 Task: Get directions from Shenandoah National Park, Virginia, United States to Carlsbad Caverns National Park, New Mexico, United States  and explore the nearby cafes
Action: Mouse moved to (137, 72)
Screenshot: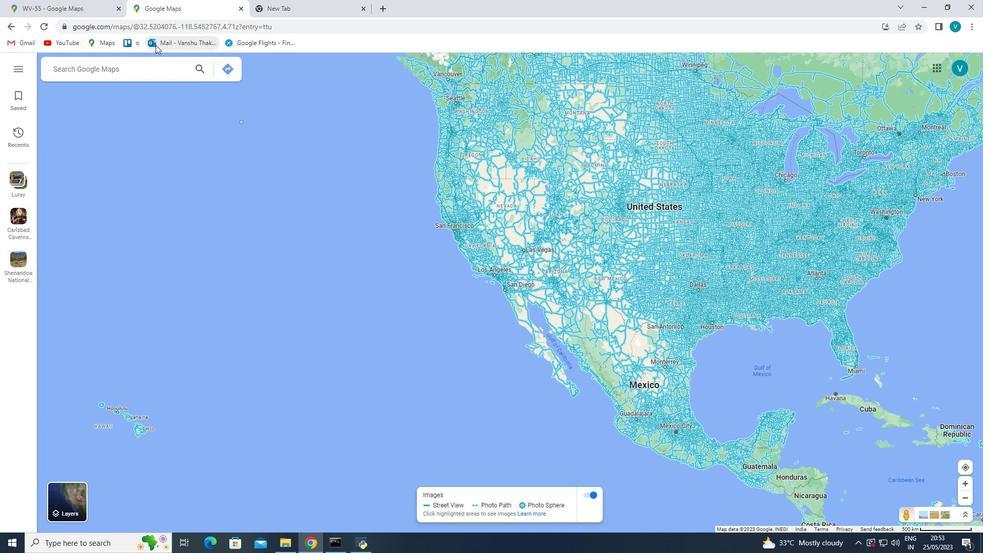 
Action: Mouse pressed left at (137, 72)
Screenshot: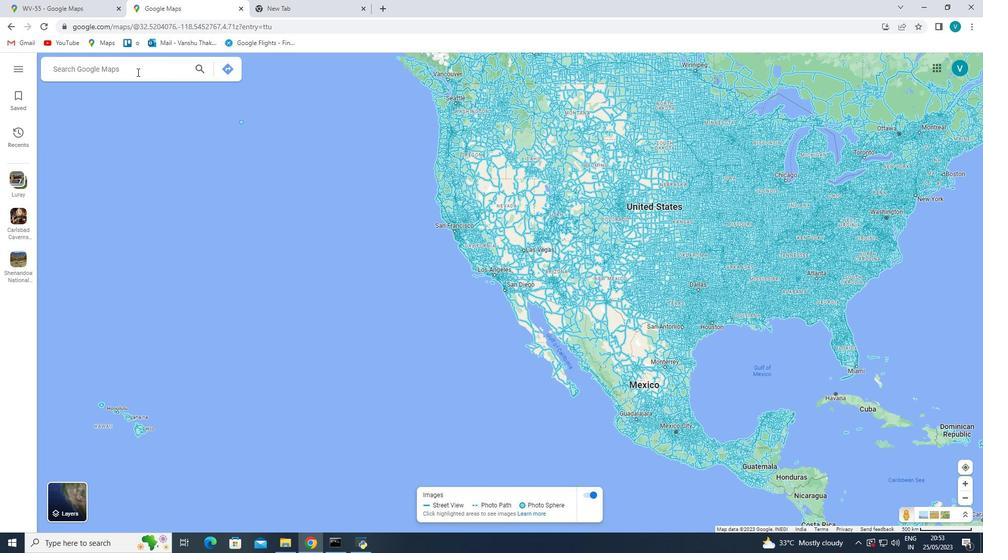 
Action: Key pressed shenandoah<Key.space>national<Key.space>park,virginia<Key.space>states<Key.space>to<Key.space>carsl<Key.backspace><Key.backspace>lsbad<Key.space>canverns<Key.space>national<Key.space>park<Key.space>,new<Key.space>maxico<Key.space>,unitd<Key.backspace>ed<Key.space>states<Key.space>
Screenshot: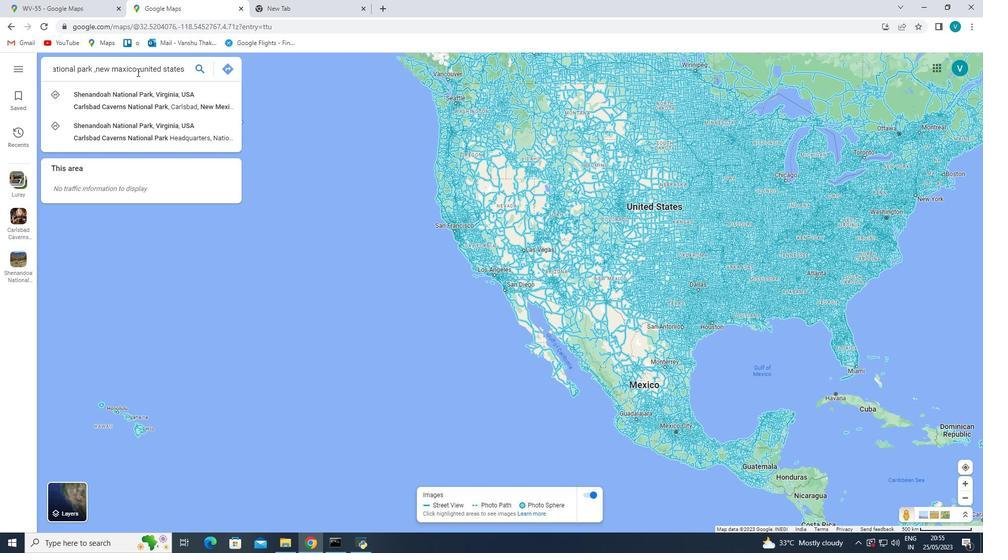 
Action: Mouse moved to (197, 67)
Screenshot: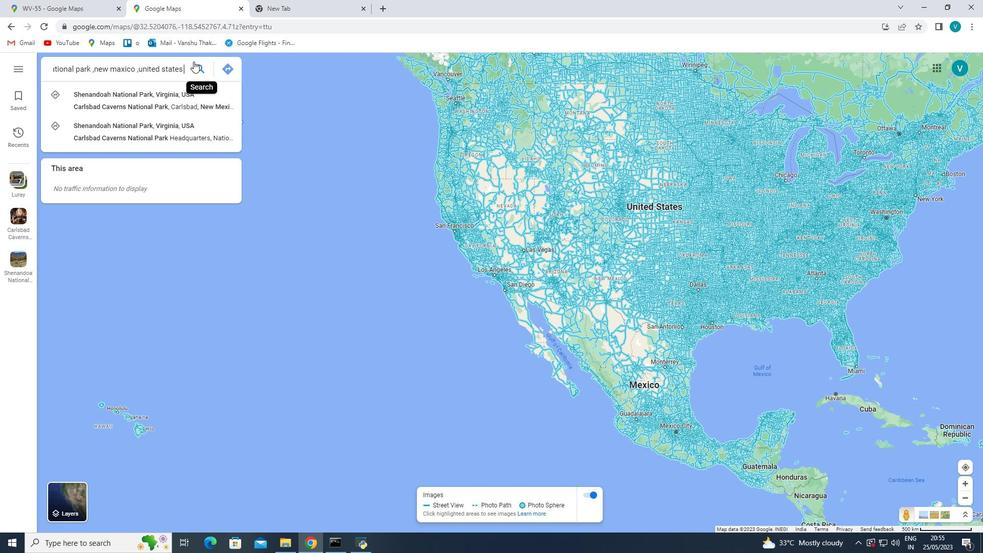
Action: Mouse pressed left at (197, 67)
Screenshot: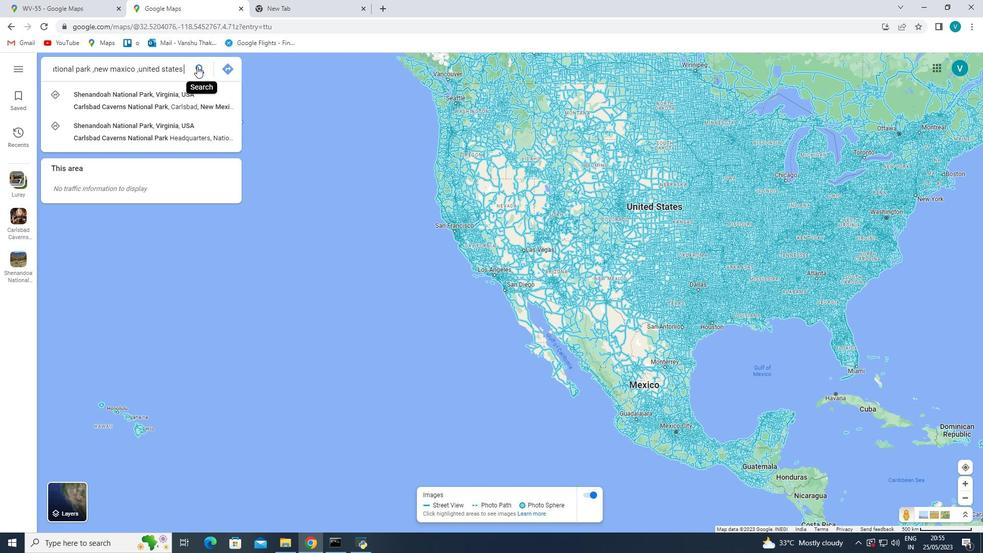 
Action: Mouse moved to (183, 70)
Screenshot: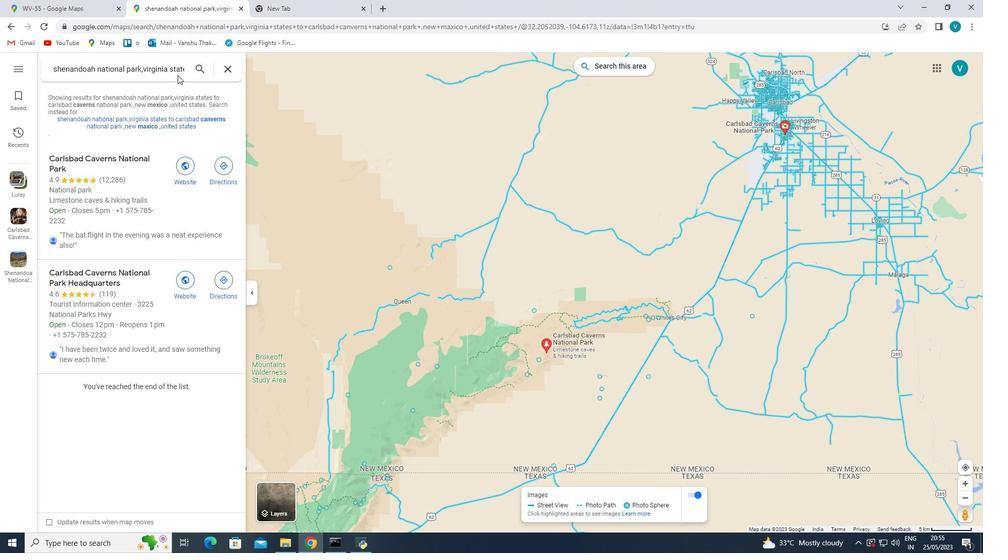 
Action: Mouse pressed left at (183, 70)
Screenshot: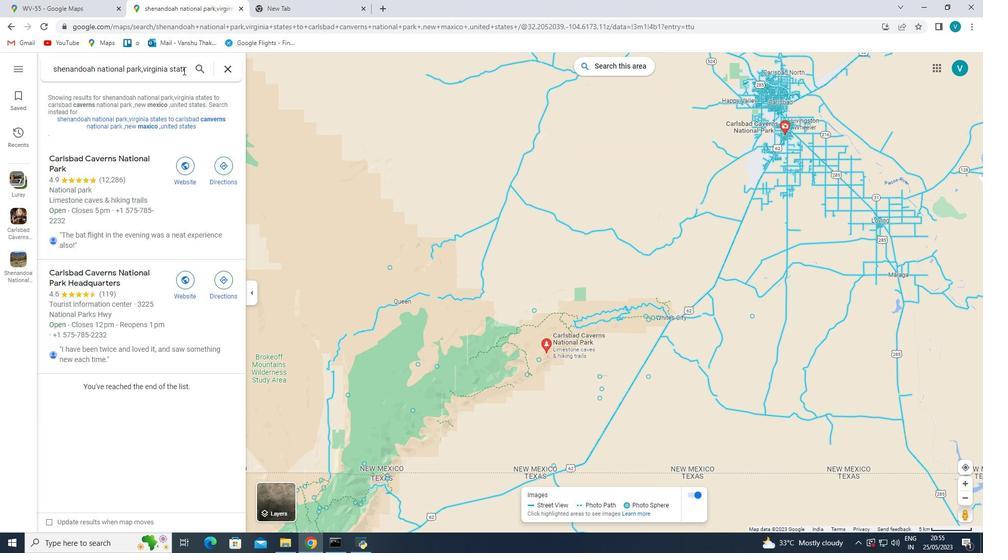 
Action: Mouse moved to (185, 69)
Screenshot: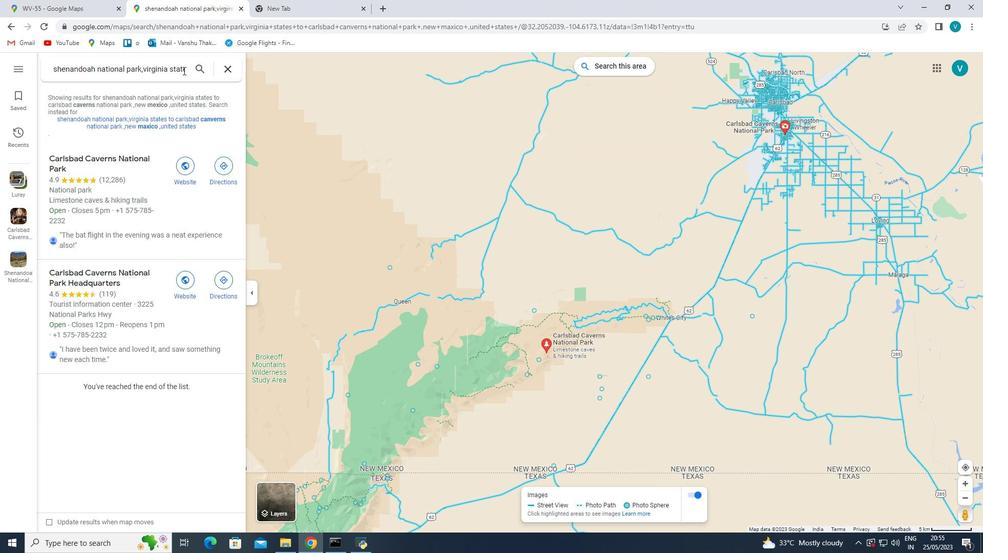 
Action: Mouse pressed left at (185, 69)
Screenshot: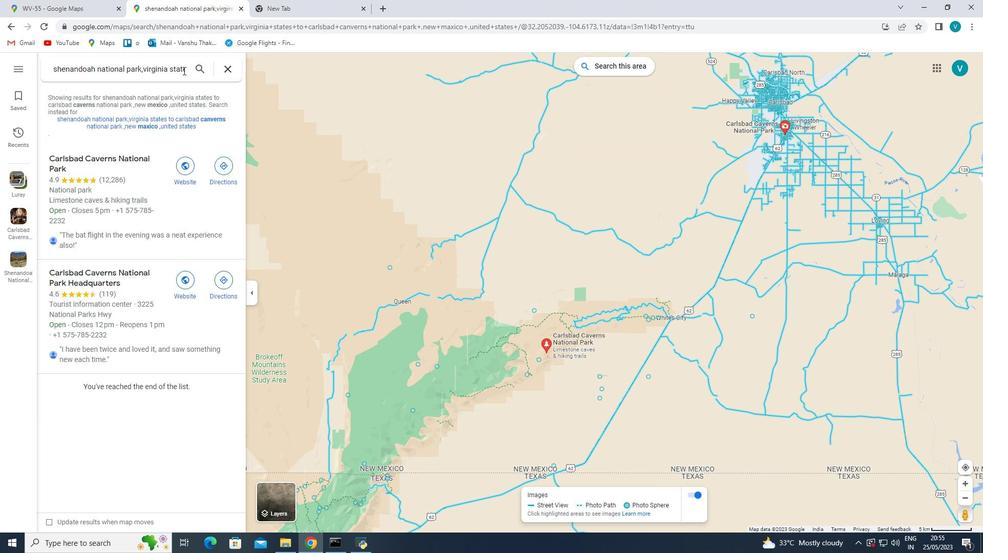 
Action: Mouse moved to (187, 65)
Screenshot: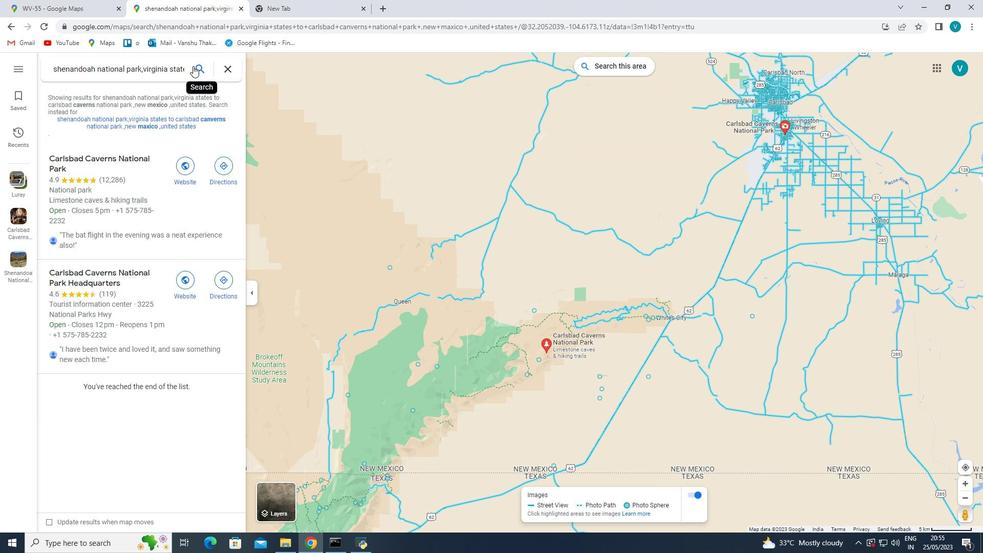 
Action: Mouse pressed left at (187, 65)
Screenshot: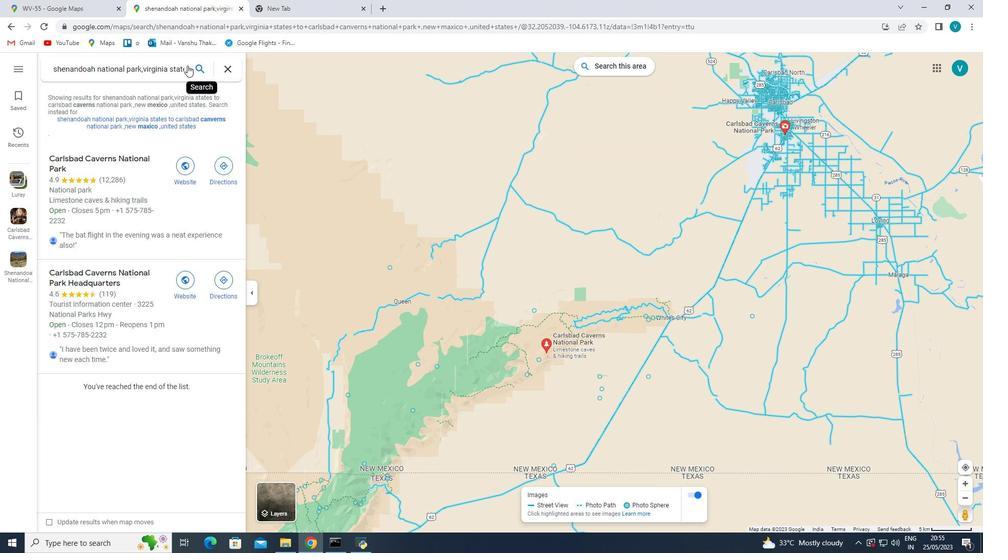 
Action: Mouse pressed left at (187, 65)
Screenshot: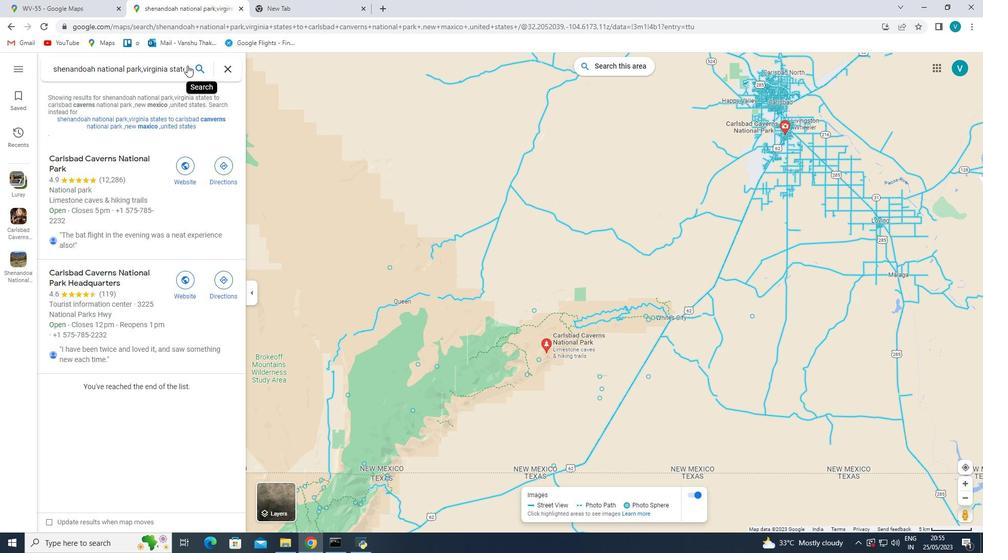 
Action: Mouse moved to (123, 156)
Screenshot: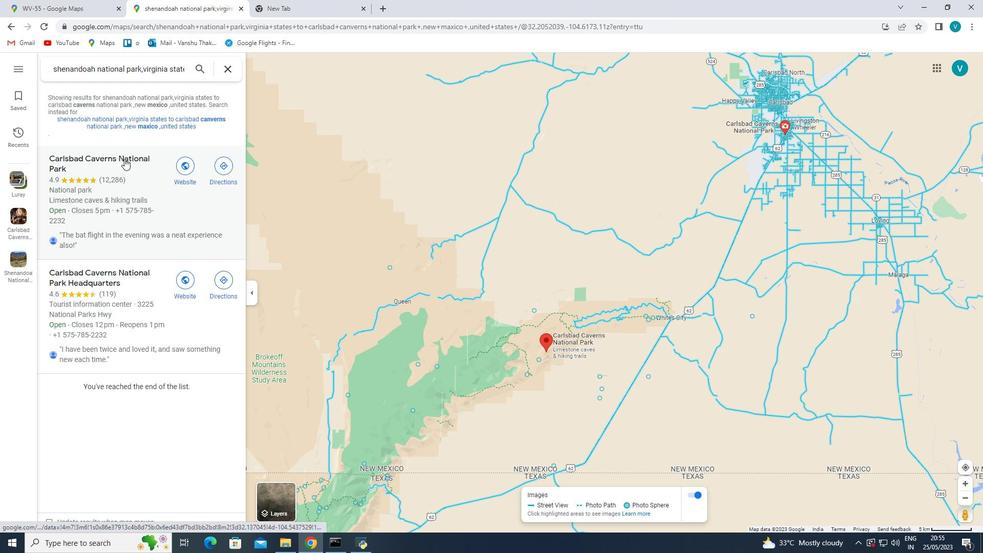 
Action: Mouse pressed left at (123, 156)
Screenshot: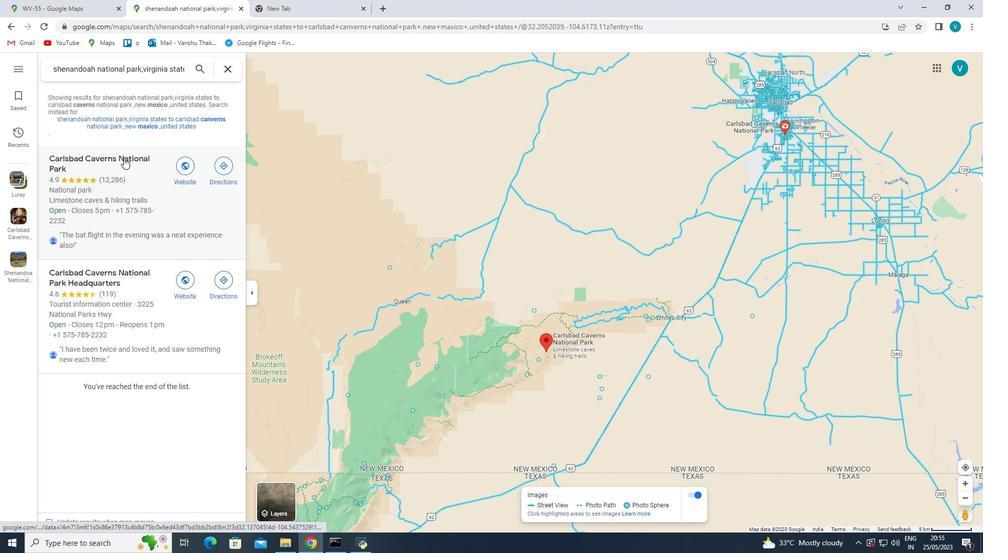 
Action: Mouse moved to (336, 377)
Screenshot: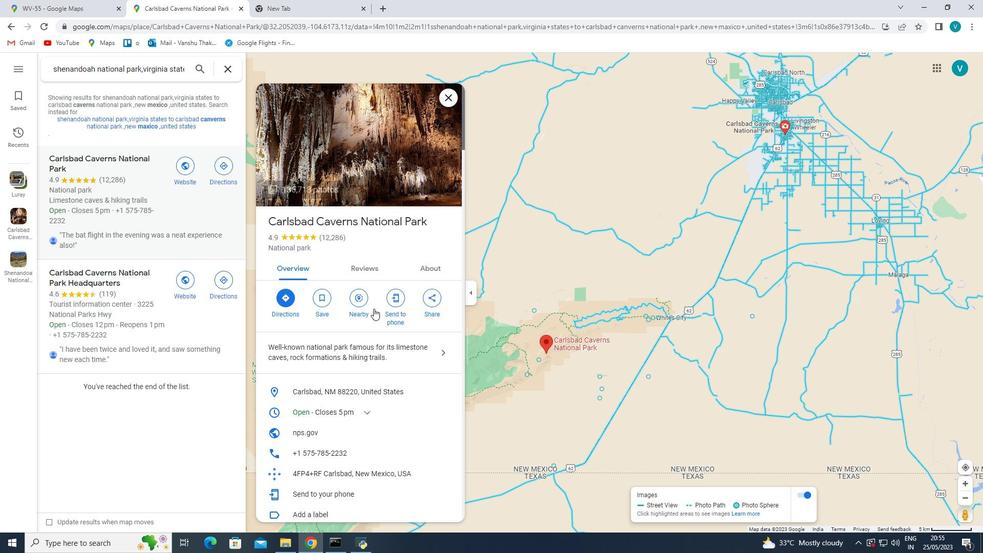 
Action: Mouse scrolled (336, 376) with delta (0, 0)
Screenshot: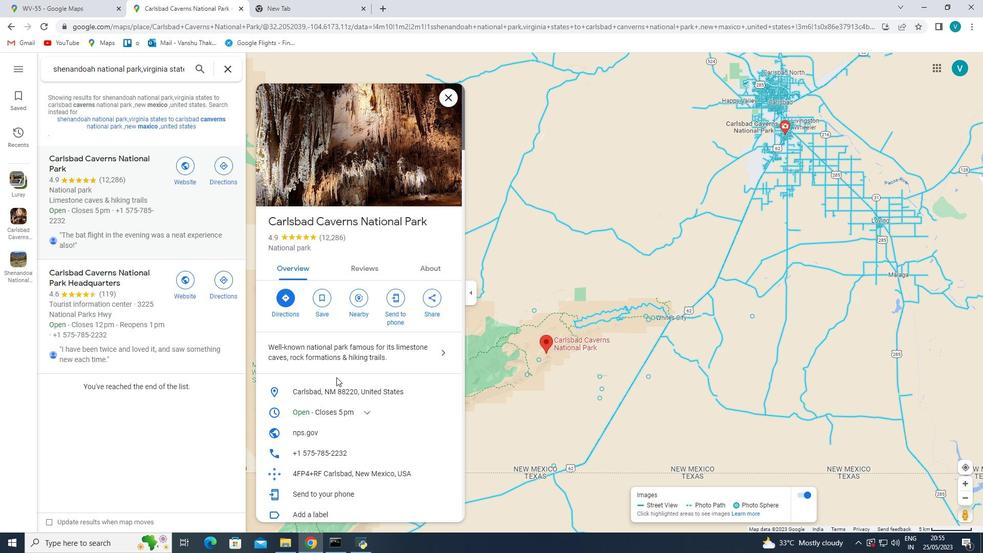 
Action: Mouse moved to (361, 261)
Screenshot: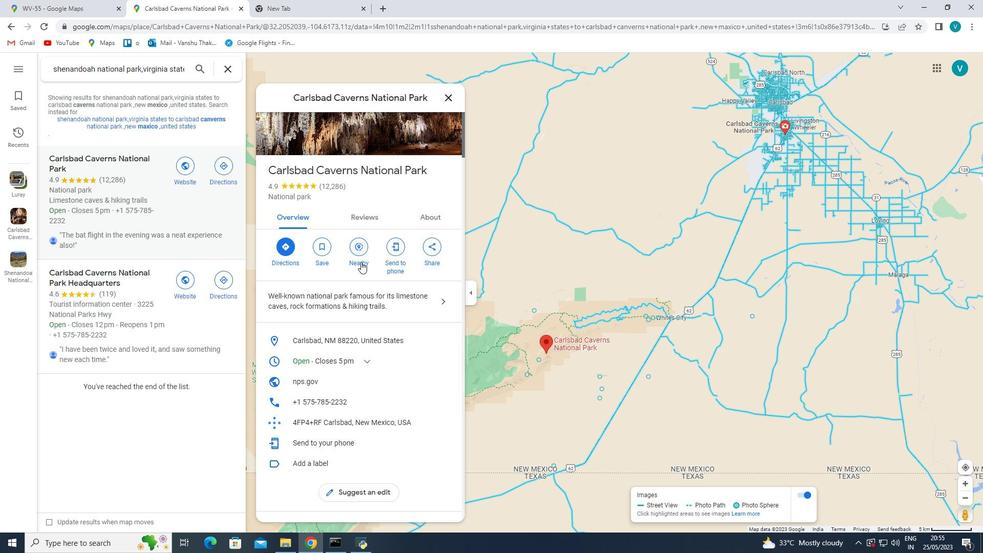 
Action: Mouse pressed left at (361, 261)
Screenshot: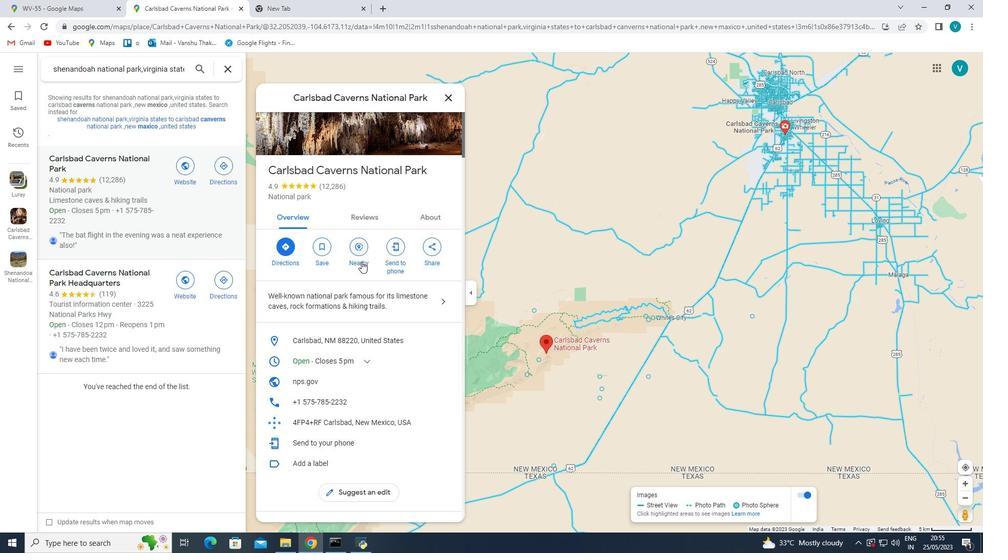 
Action: Mouse moved to (76, 67)
Screenshot: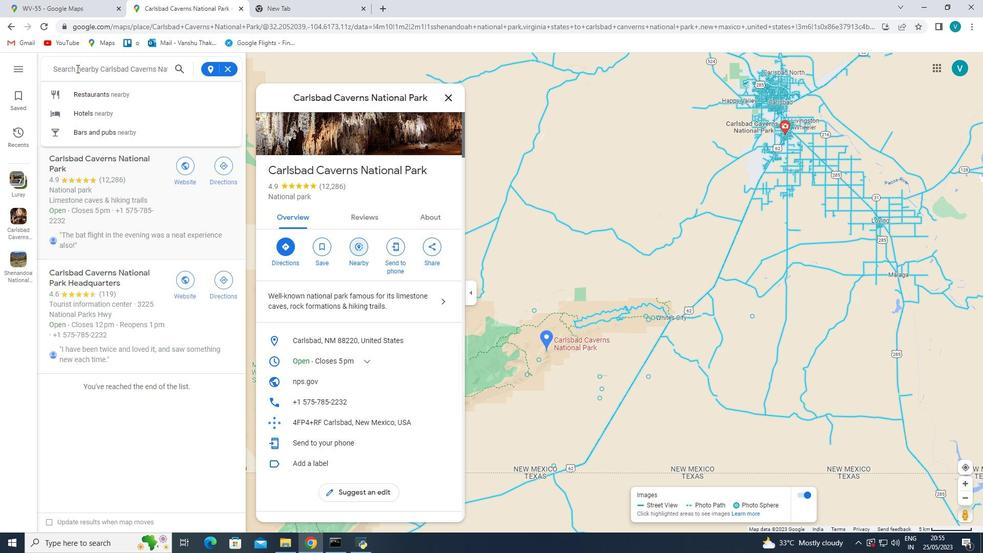 
Action: Key pressed cafe
Screenshot: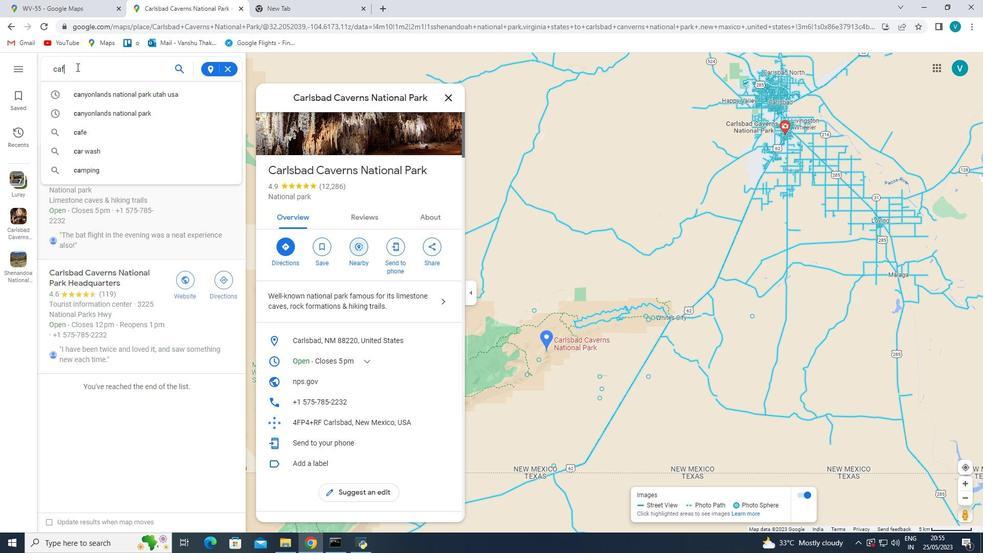 
Action: Mouse moved to (88, 93)
Screenshot: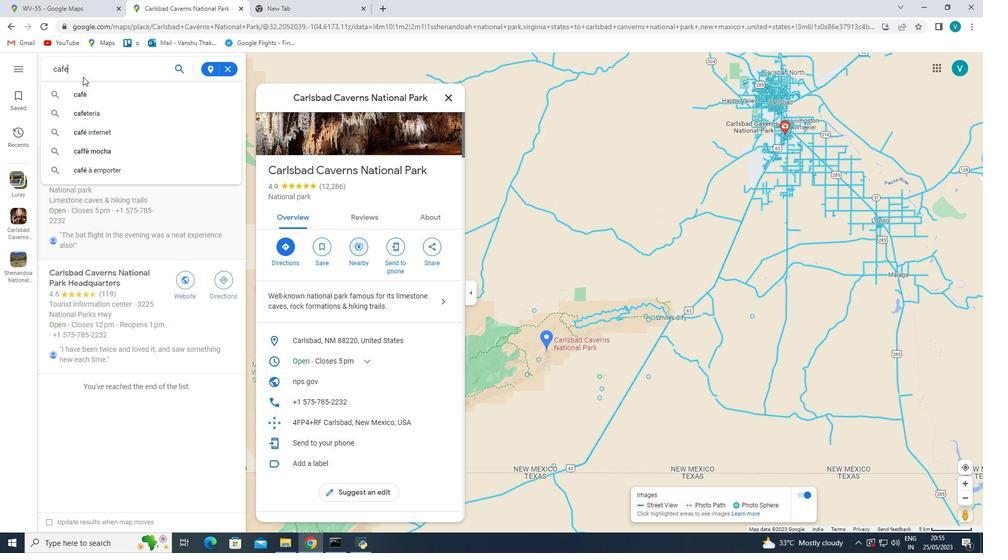 
Action: Mouse pressed left at (88, 93)
Screenshot: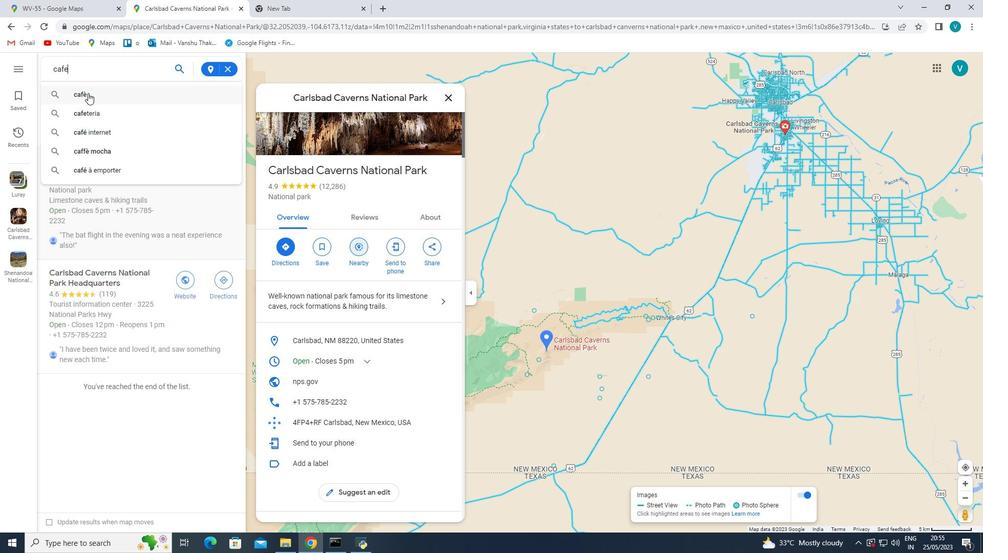 
Action: Mouse moved to (437, 71)
Screenshot: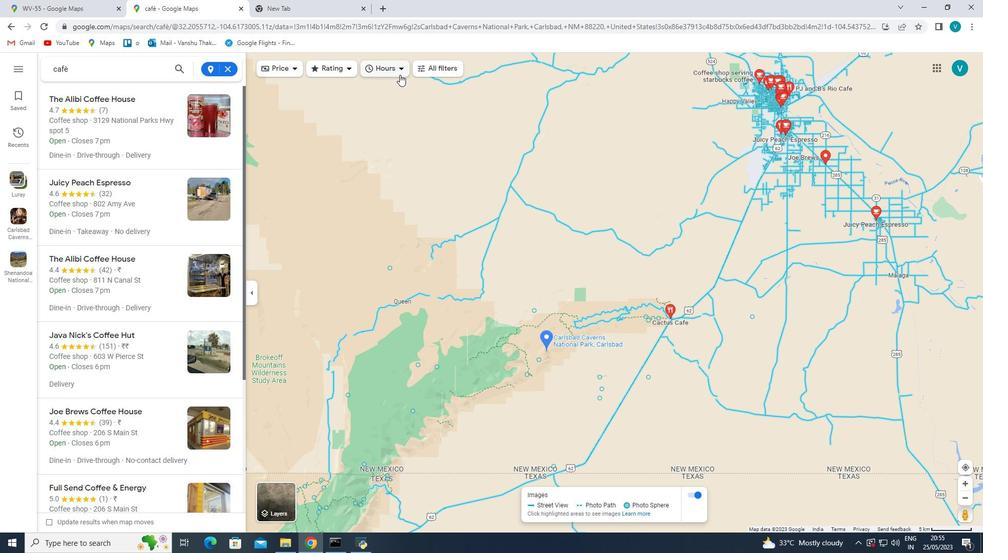 
Action: Mouse pressed left at (437, 71)
Screenshot: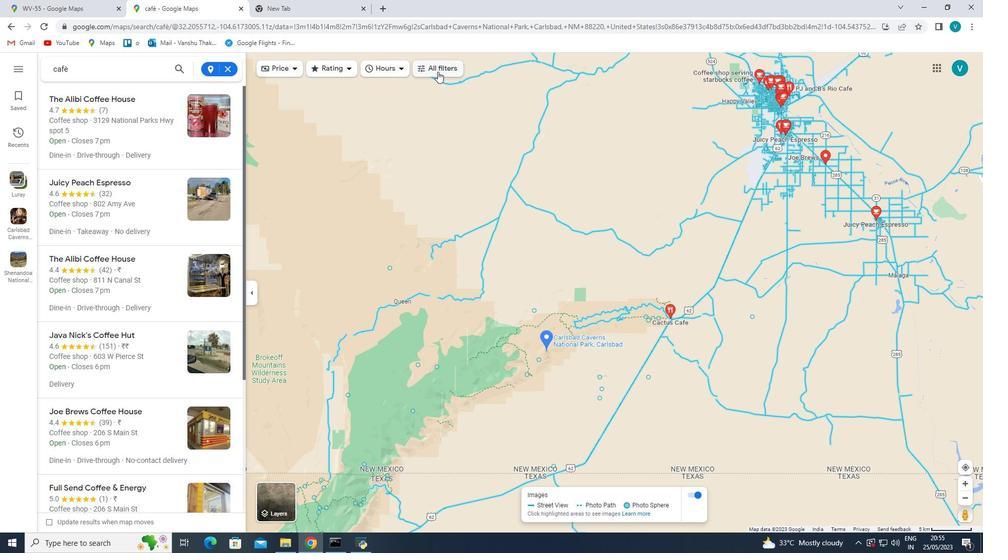 
Action: Mouse moved to (189, 219)
Screenshot: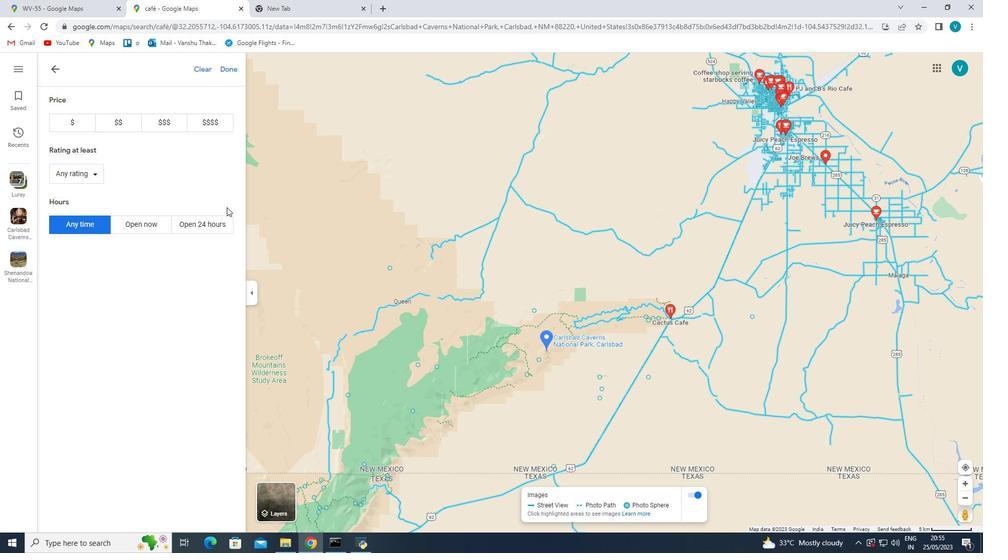 
Action: Mouse scrolled (189, 219) with delta (0, 0)
Screenshot: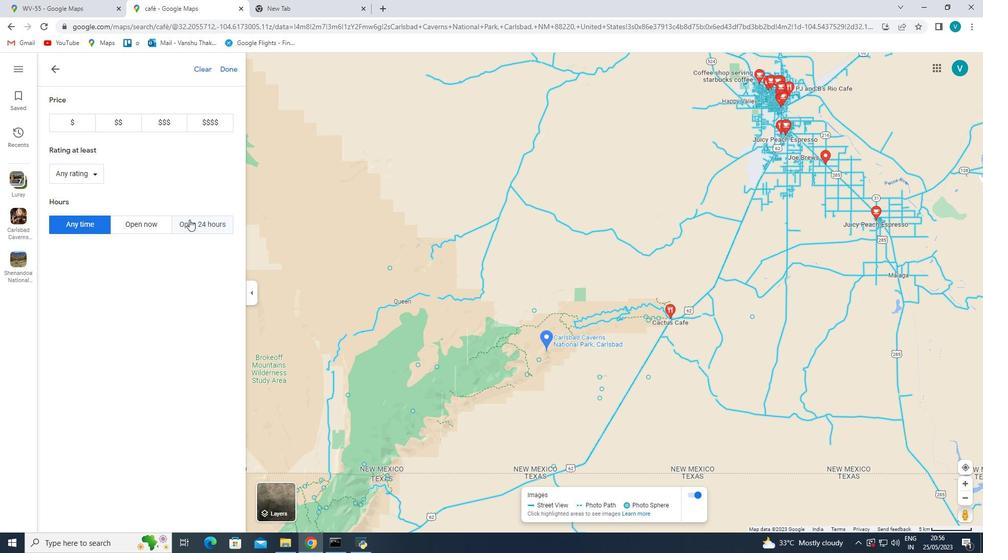 
Action: Mouse scrolled (189, 219) with delta (0, 0)
Screenshot: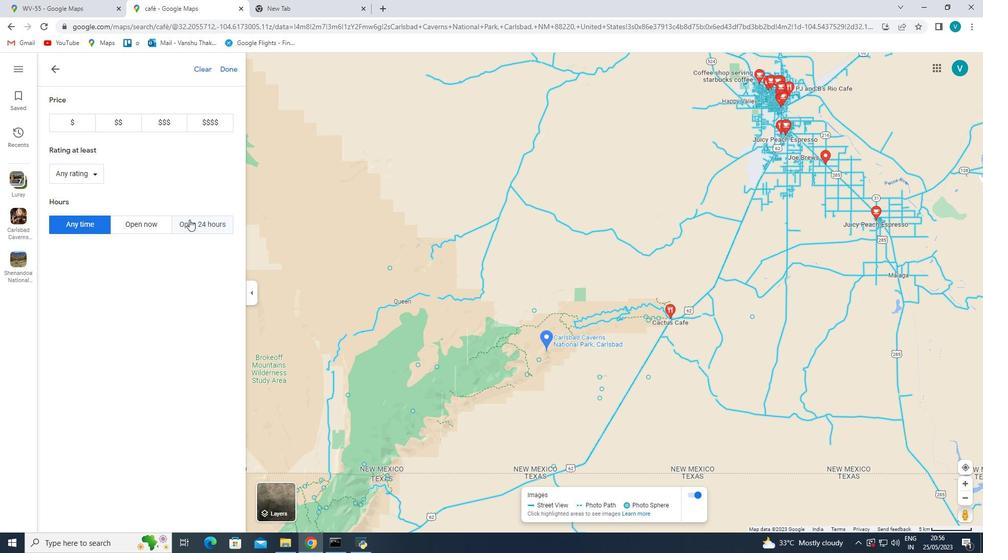 
Action: Mouse moved to (55, 72)
Screenshot: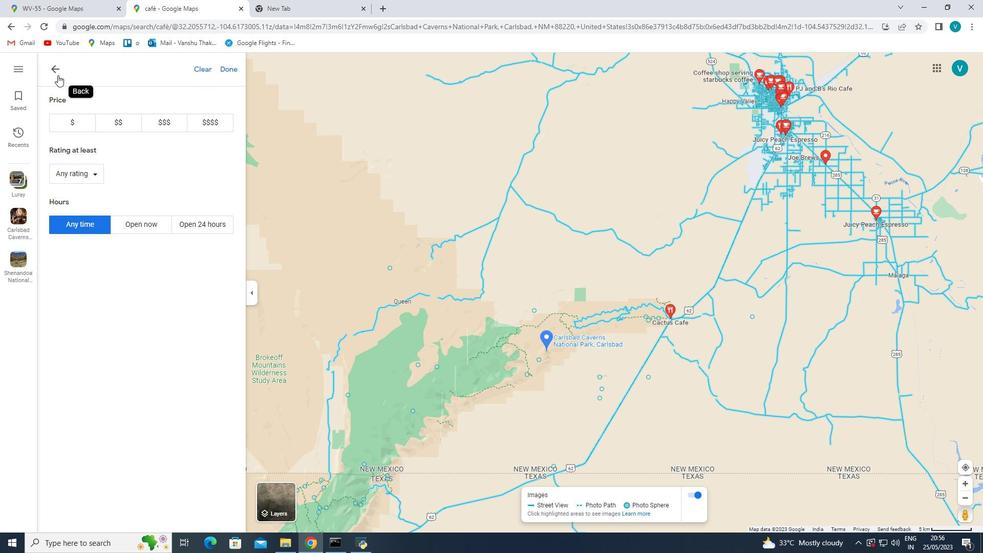 
Action: Mouse pressed left at (55, 72)
Screenshot: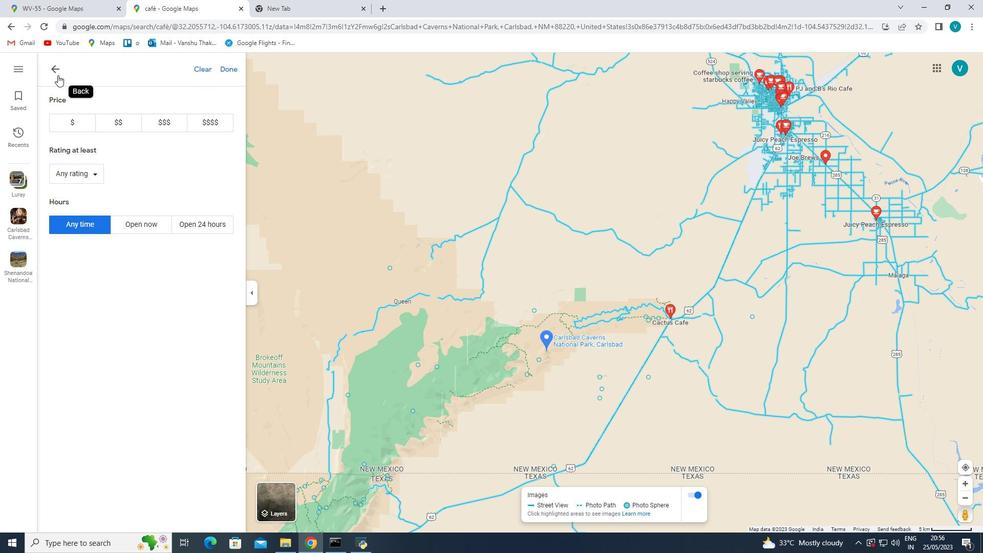 
Action: Mouse moved to (125, 94)
Screenshot: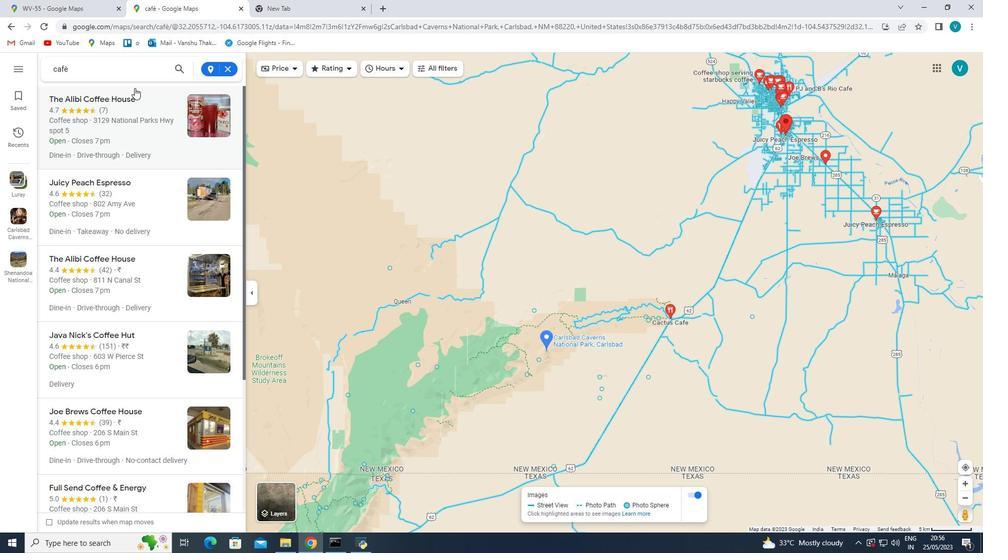 
Action: Mouse pressed left at (125, 94)
Screenshot: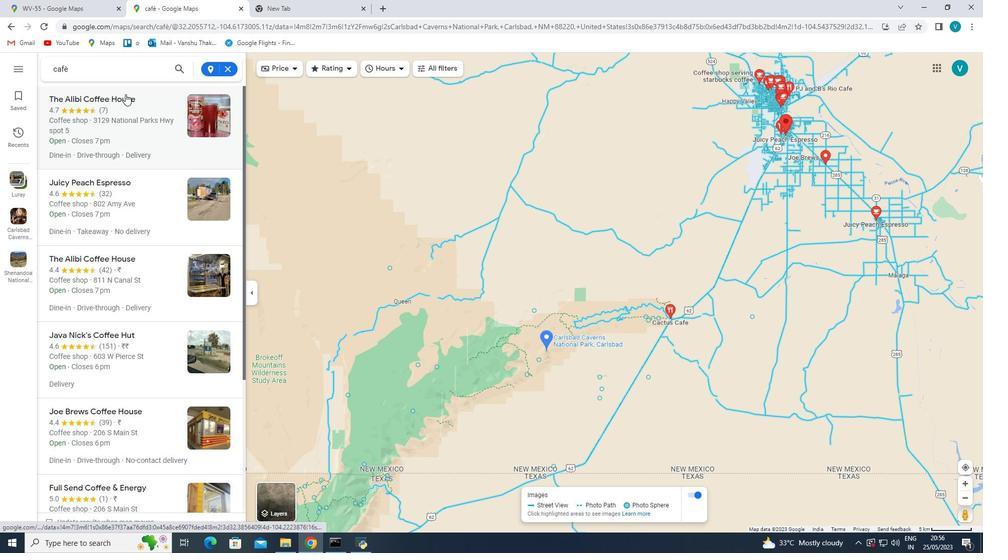 
Action: Mouse moved to (403, 171)
Screenshot: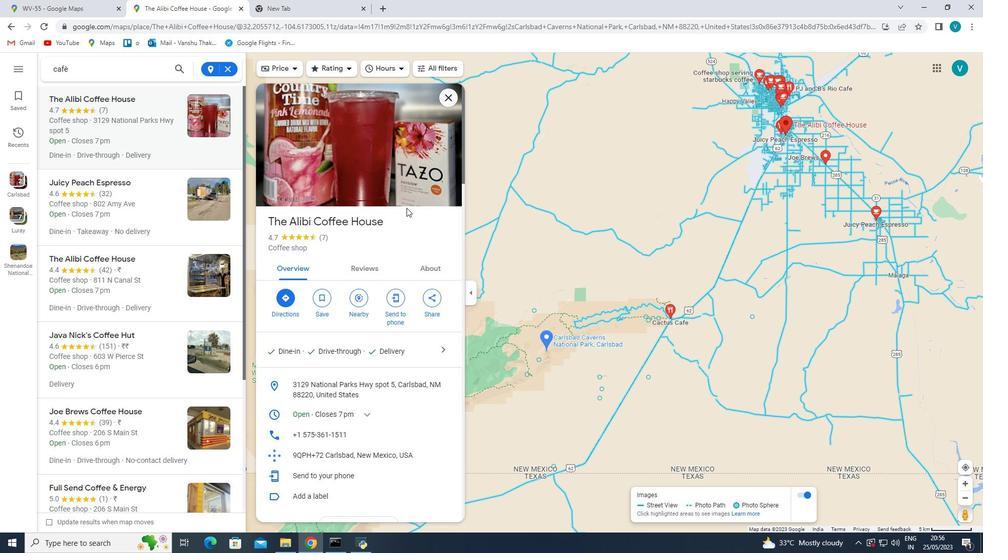 
Action: Mouse pressed left at (403, 171)
Screenshot: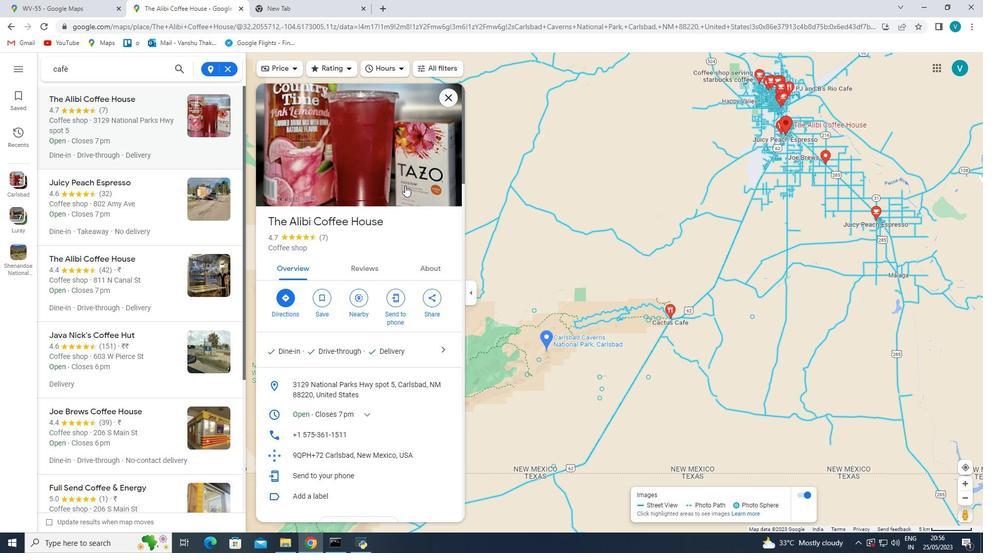 
Action: Key pressed <Key.right><Key.right><Key.right><Key.right><Key.right><Key.right><Key.right><Key.right><Key.right><Key.right><Key.right><Key.right>
Screenshot: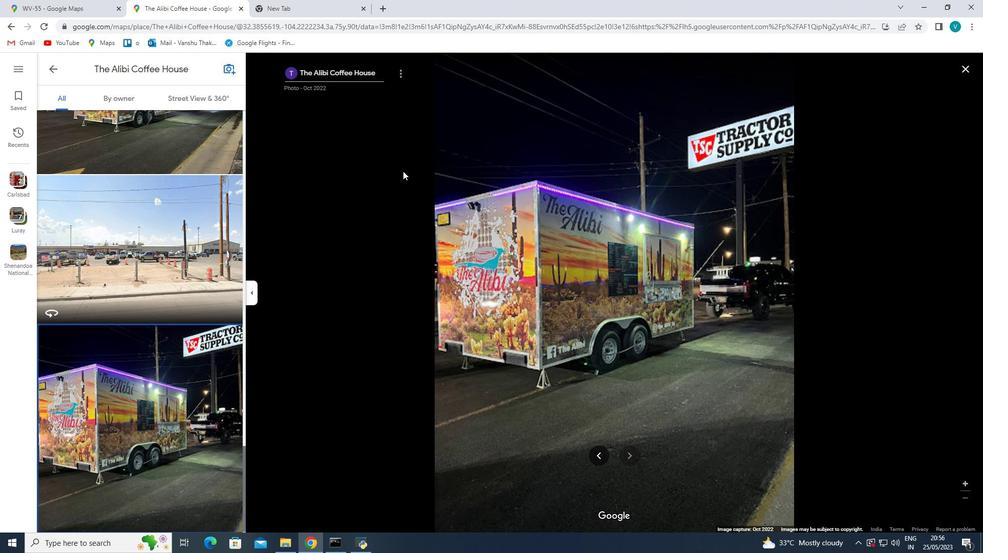
Action: Mouse moved to (964, 66)
Screenshot: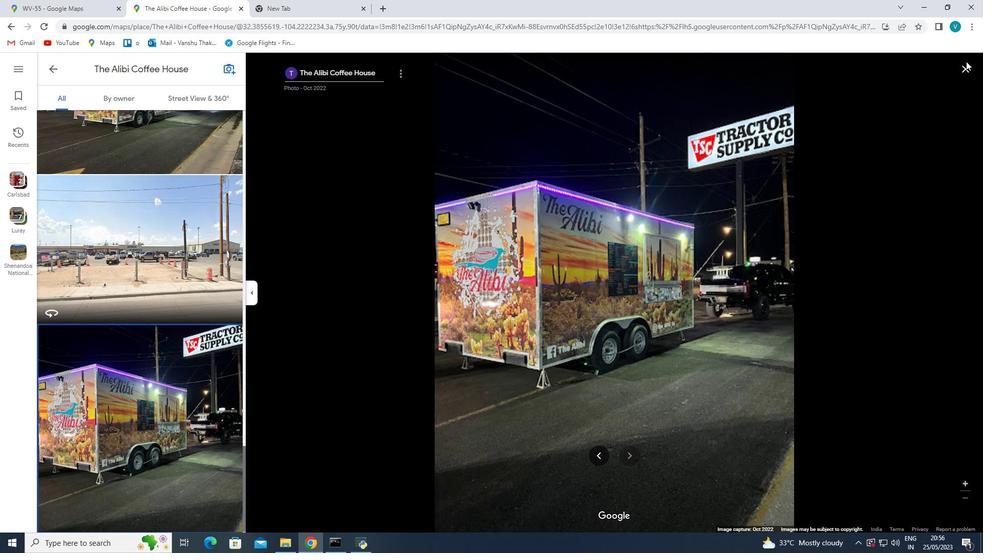 
Action: Mouse pressed left at (964, 66)
Screenshot: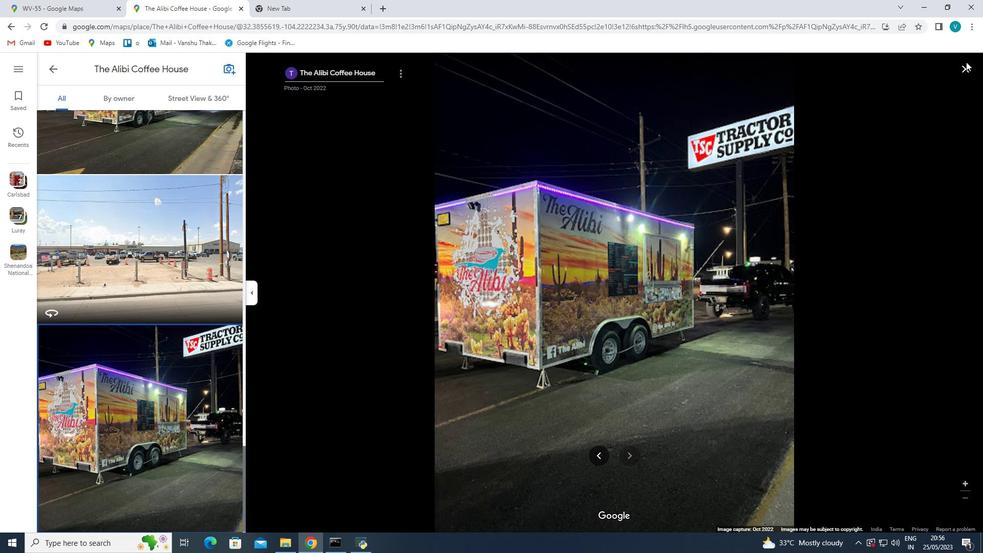 
Action: Mouse moved to (83, 182)
Screenshot: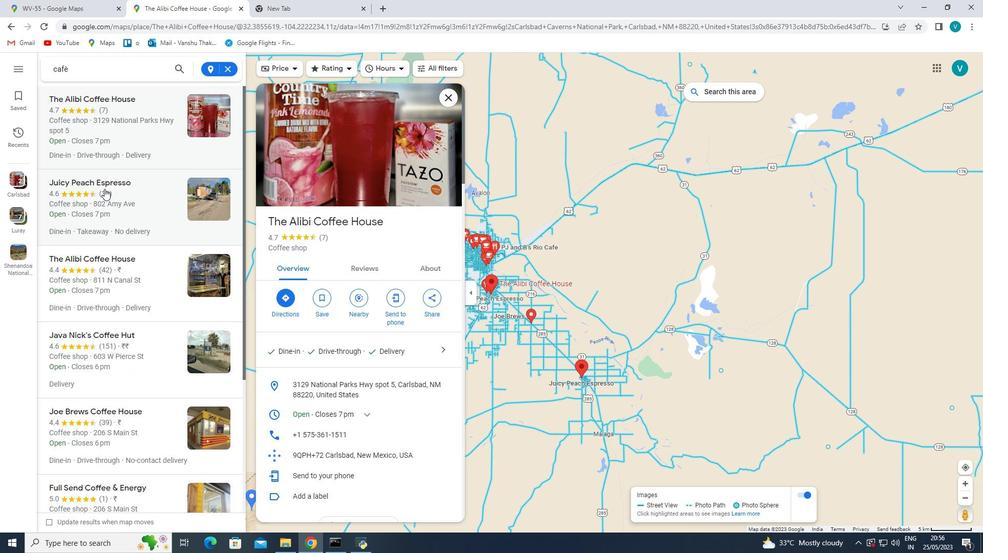 
Action: Mouse pressed left at (83, 182)
Screenshot: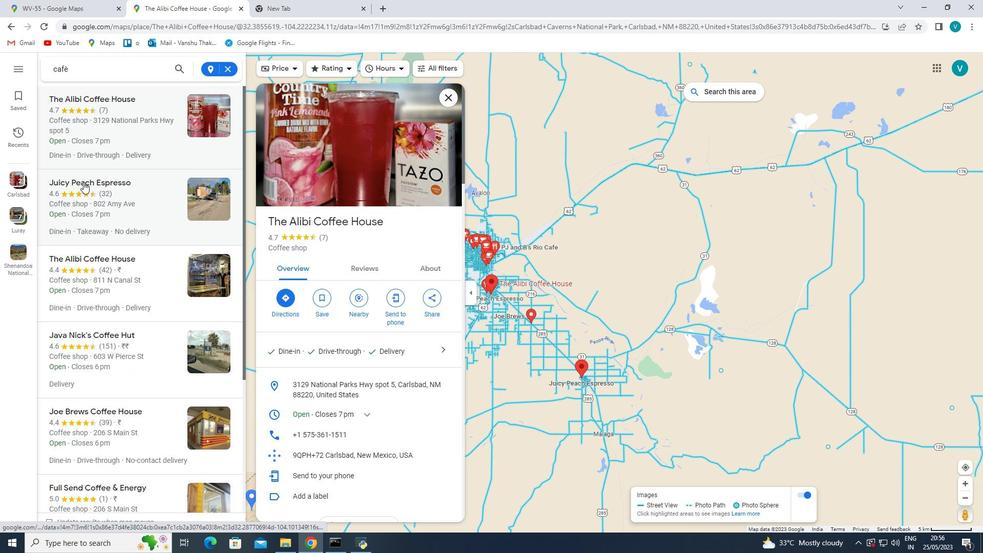 
Action: Mouse moved to (365, 168)
Screenshot: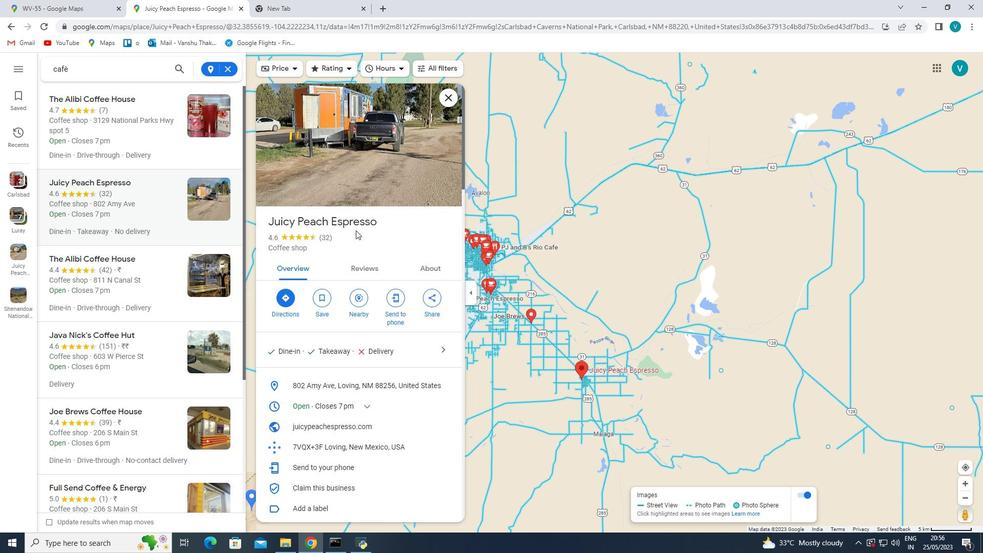 
Action: Mouse pressed left at (365, 168)
Screenshot: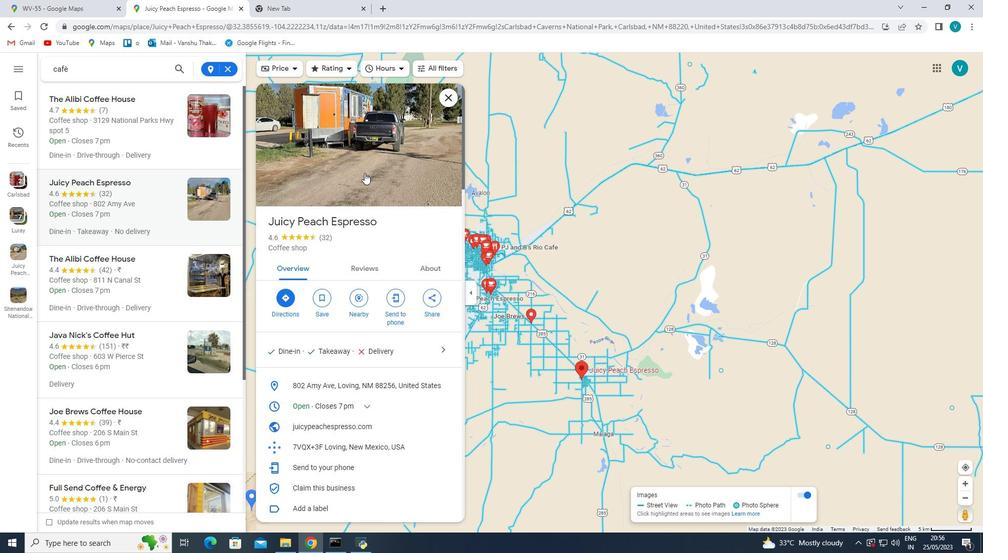 
Action: Mouse moved to (174, 425)
Screenshot: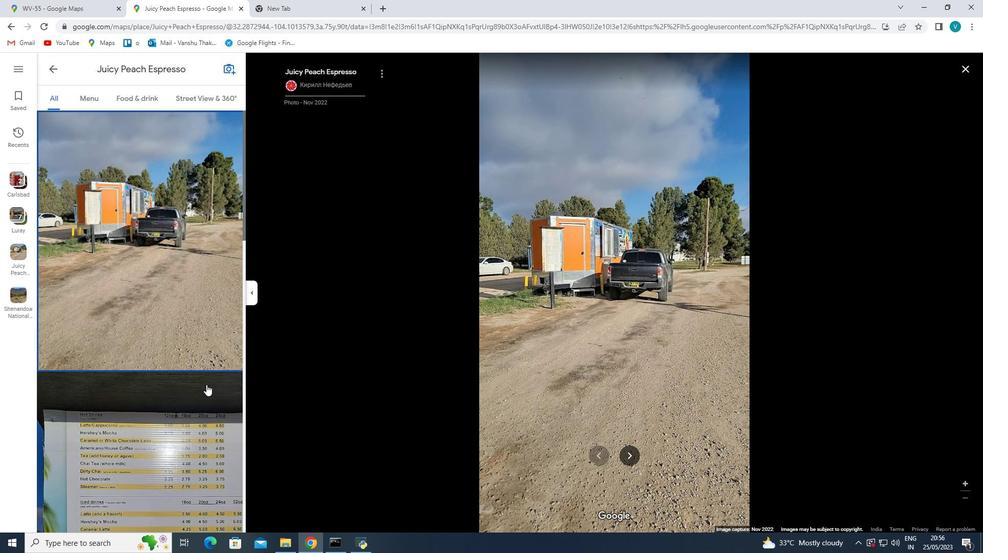 
Action: Mouse pressed left at (174, 425)
Screenshot: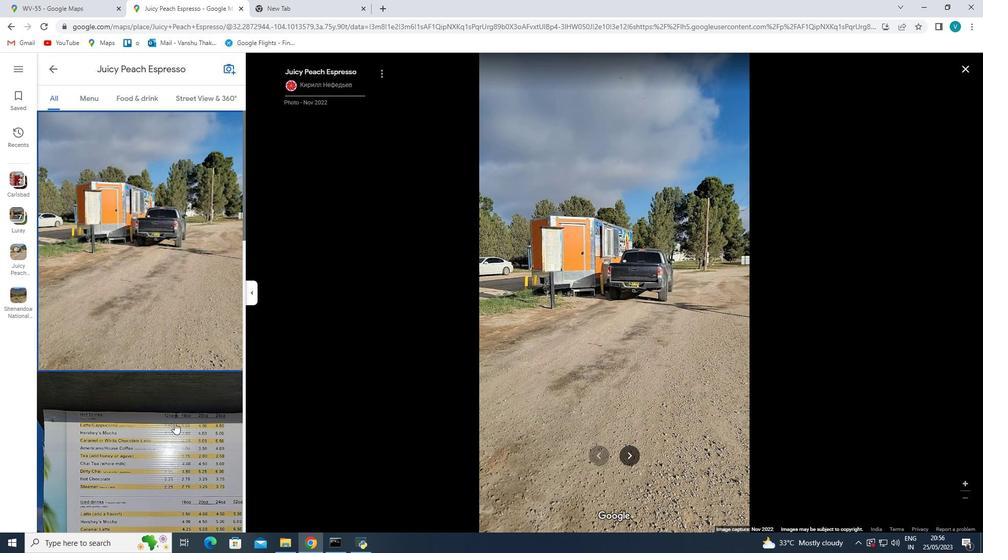 
Action: Mouse moved to (175, 425)
Screenshot: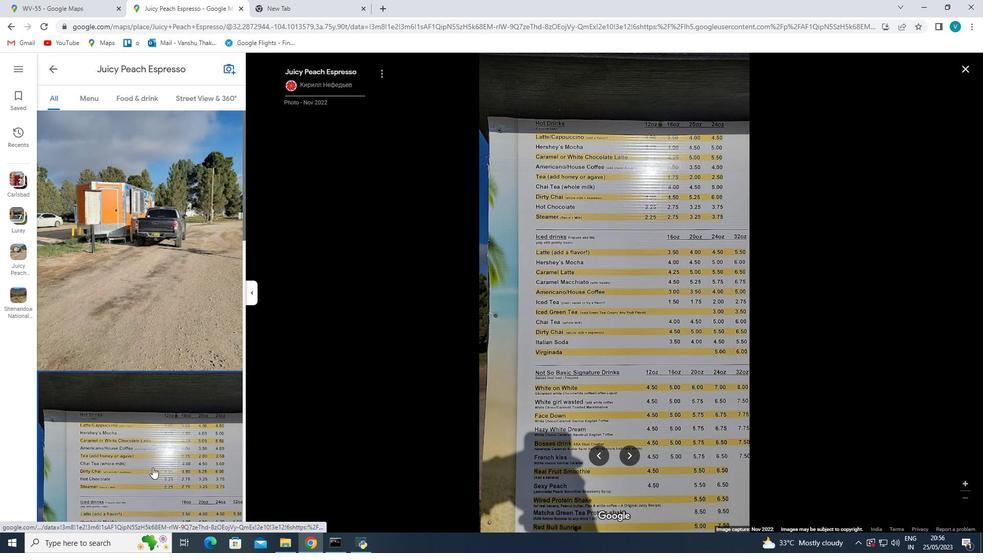 
Action: Mouse scrolled (175, 424) with delta (0, 0)
Screenshot: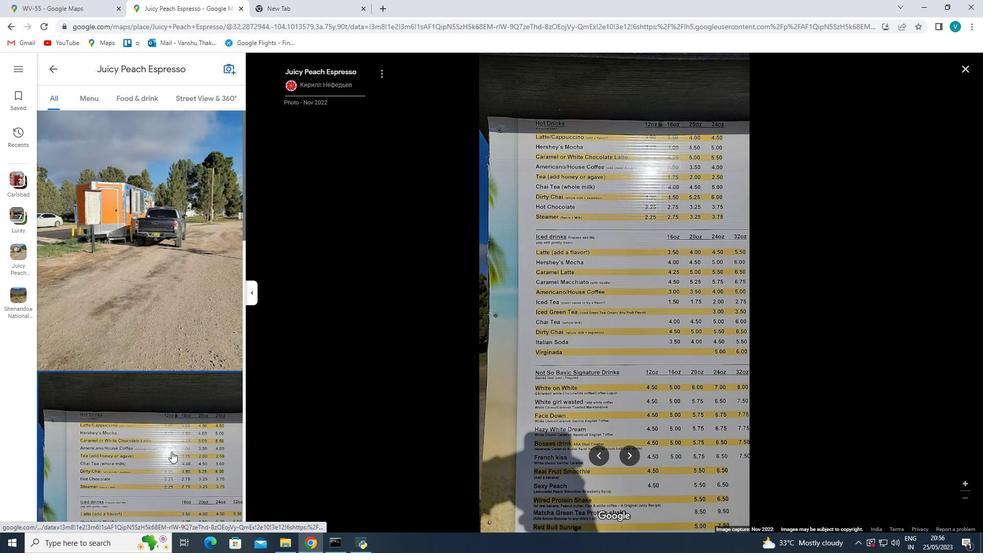 
Action: Mouse moved to (176, 420)
Screenshot: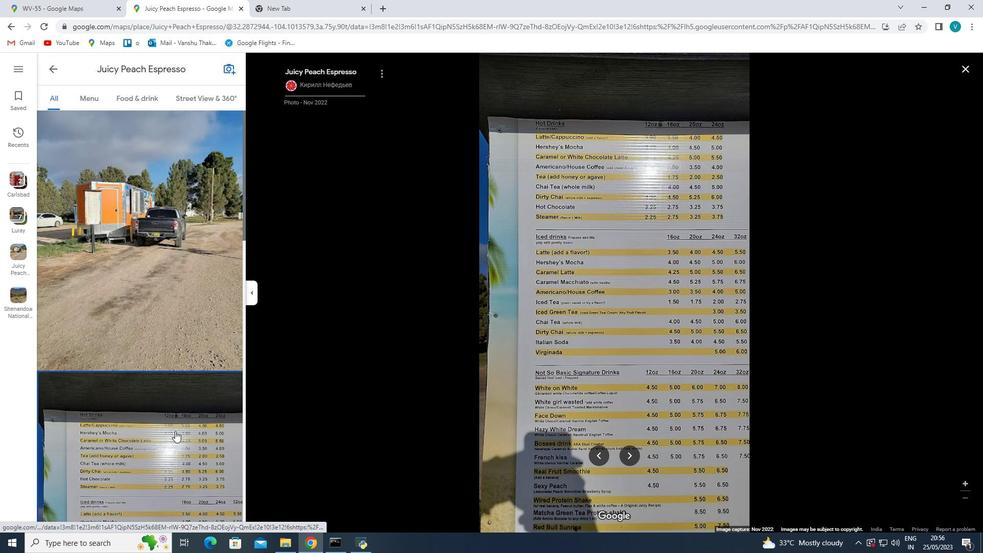 
Action: Mouse scrolled (175, 423) with delta (0, 0)
Screenshot: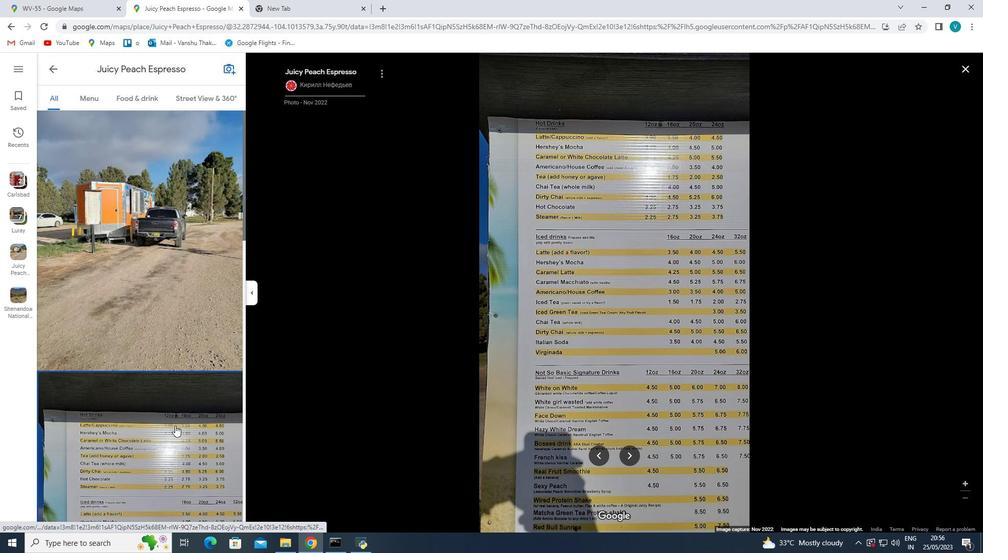 
Action: Mouse moved to (177, 420)
Screenshot: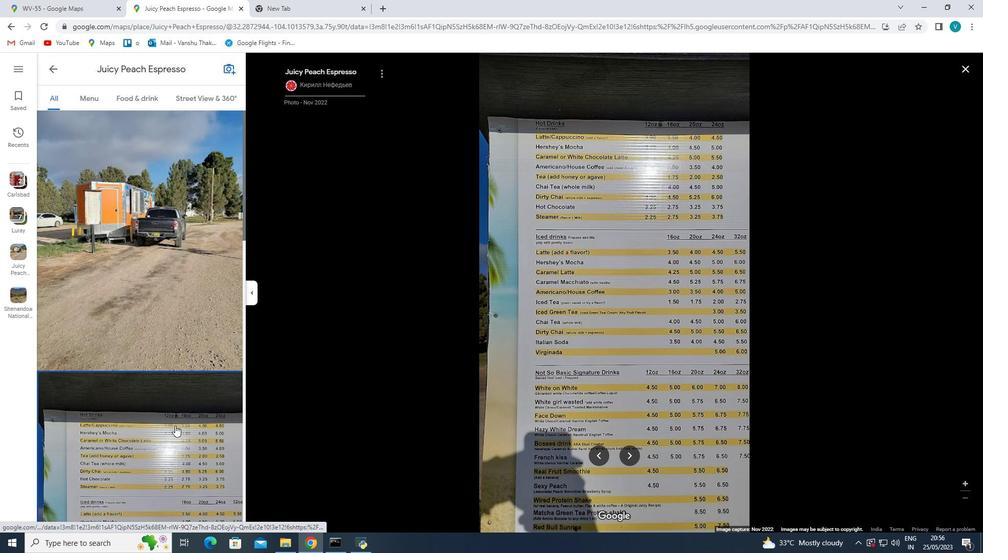 
Action: Mouse scrolled (176, 421) with delta (0, 0)
Screenshot: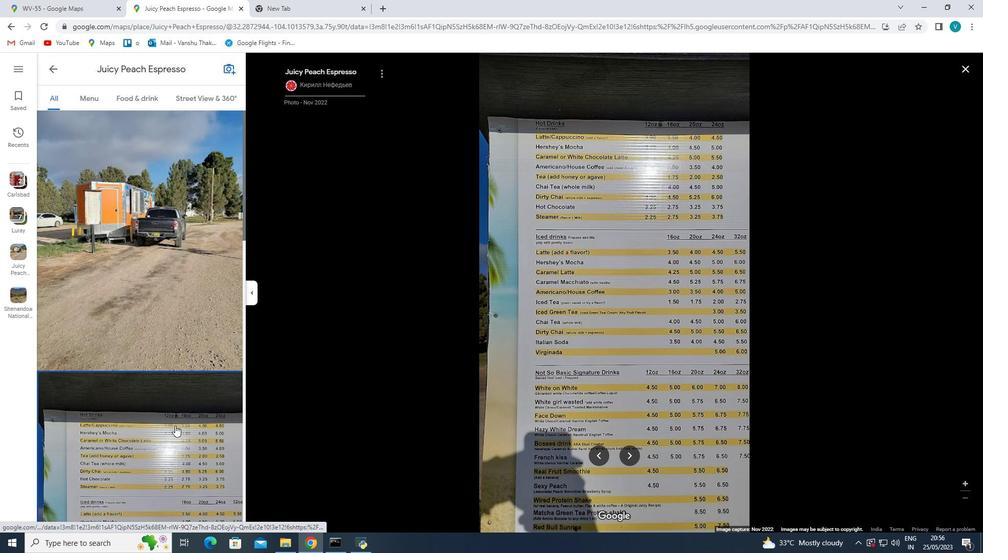 
Action: Mouse moved to (177, 418)
Screenshot: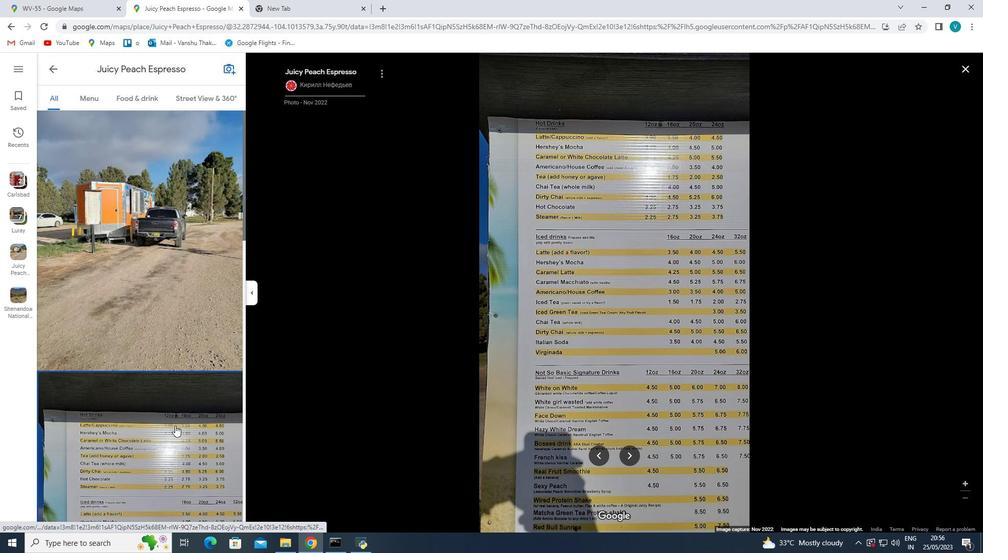 
Action: Mouse scrolled (176, 420) with delta (0, 0)
Screenshot: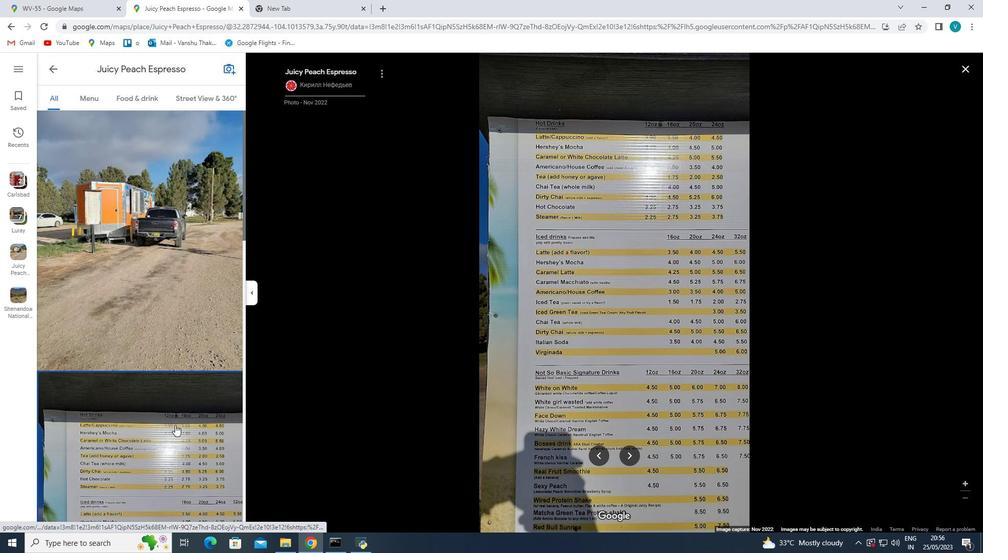 
Action: Mouse moved to (177, 416)
Screenshot: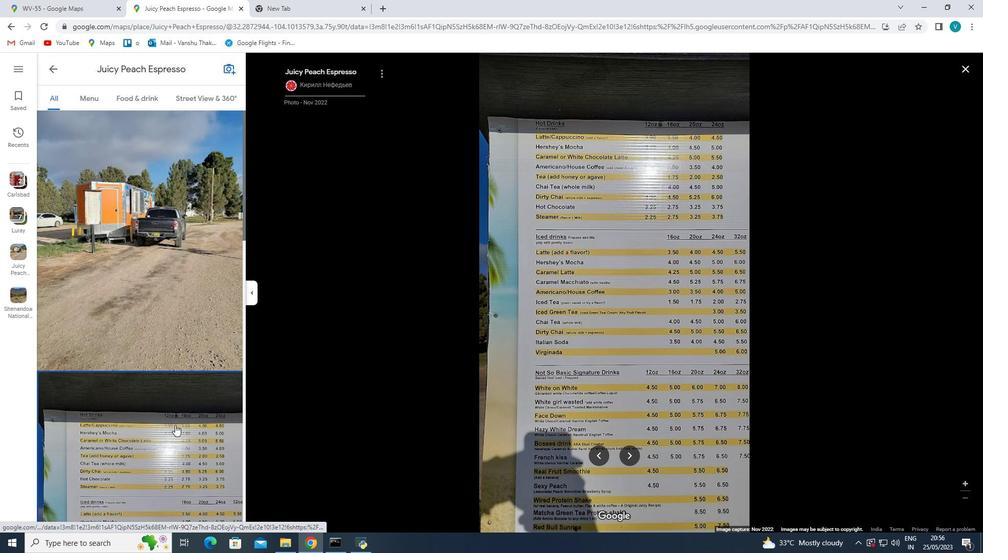 
Action: Mouse scrolled (177, 417) with delta (0, 0)
Screenshot: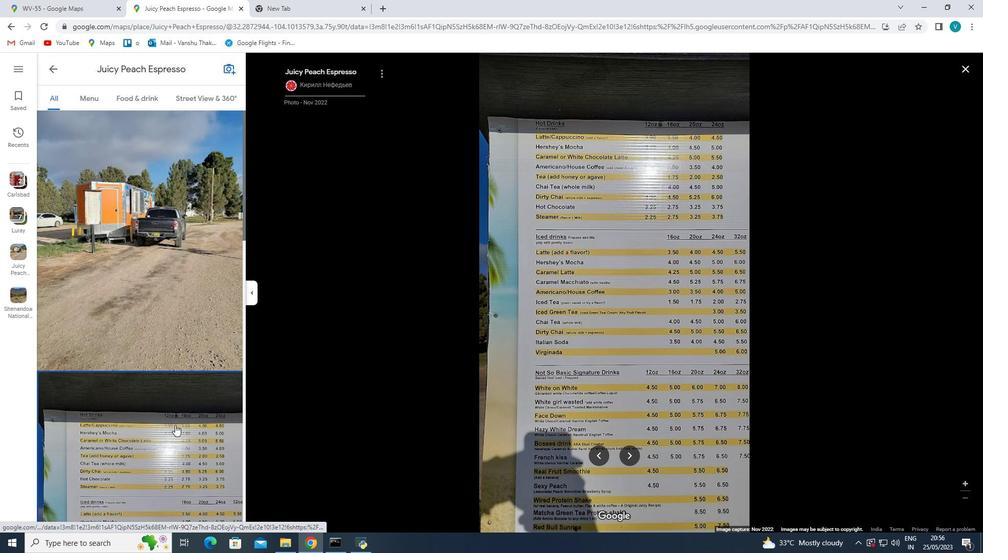 
Action: Mouse moved to (180, 410)
Screenshot: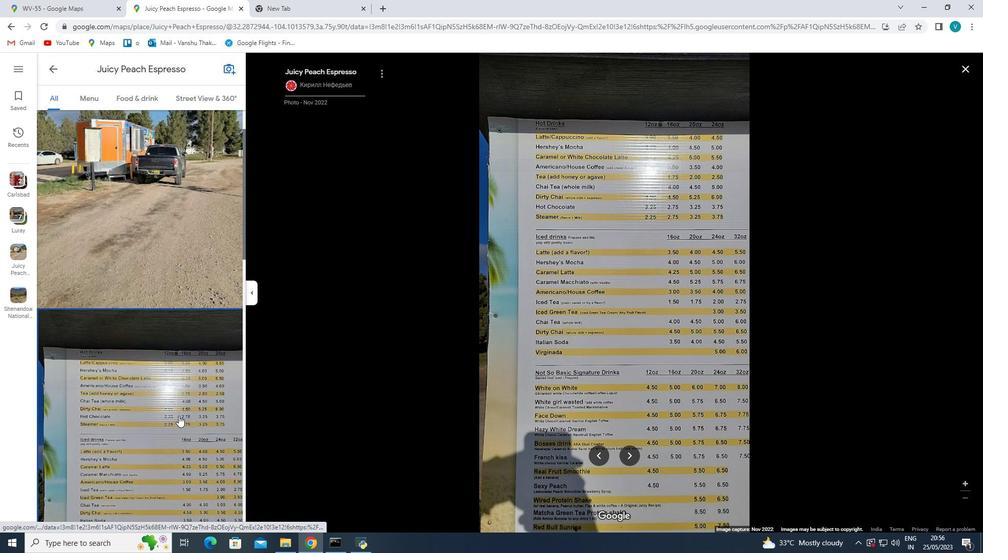 
Action: Key pressed <Key.right><Key.right><Key.right><Key.right><Key.right><Key.right><Key.right><Key.right>
Screenshot: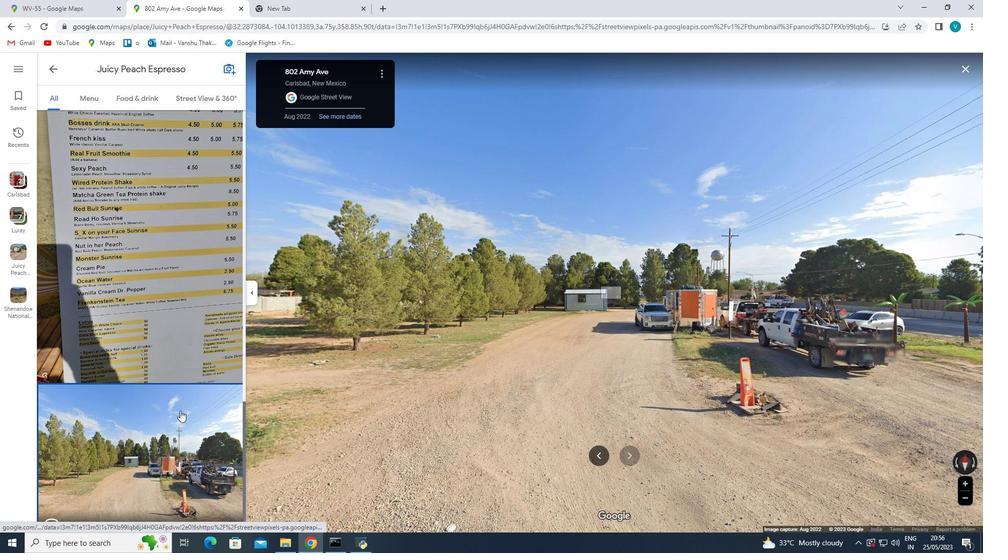
Action: Mouse moved to (960, 65)
Screenshot: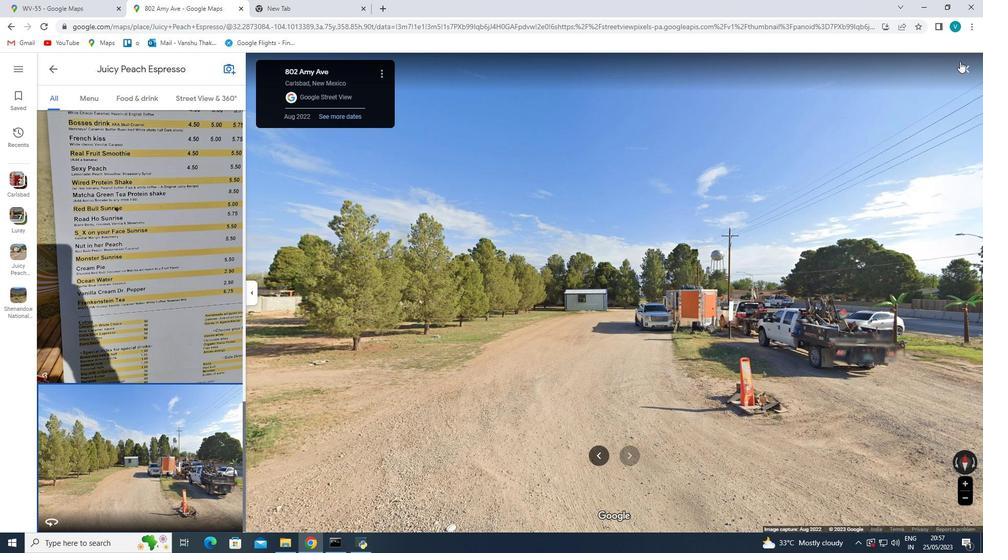 
Action: Mouse pressed left at (960, 65)
Screenshot: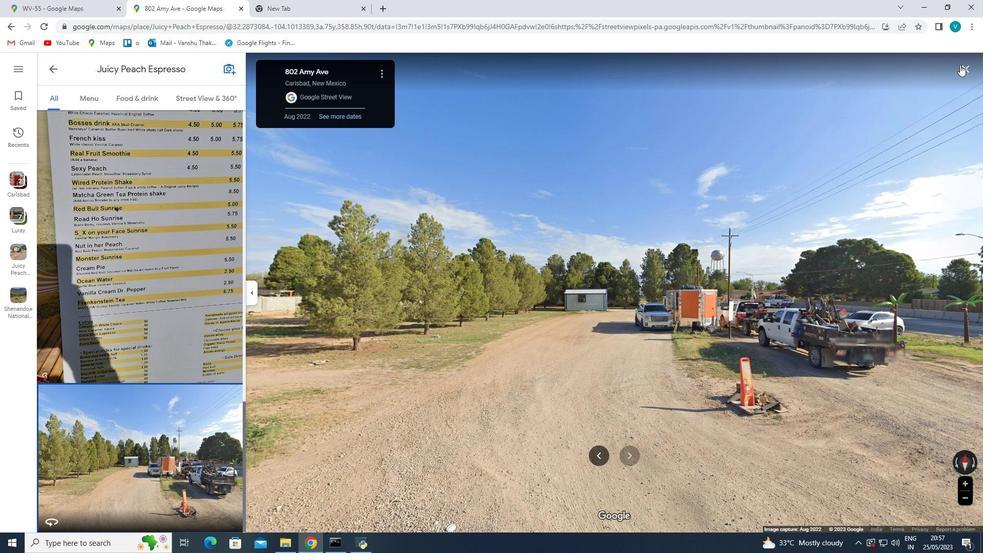 
Action: Mouse moved to (79, 122)
Screenshot: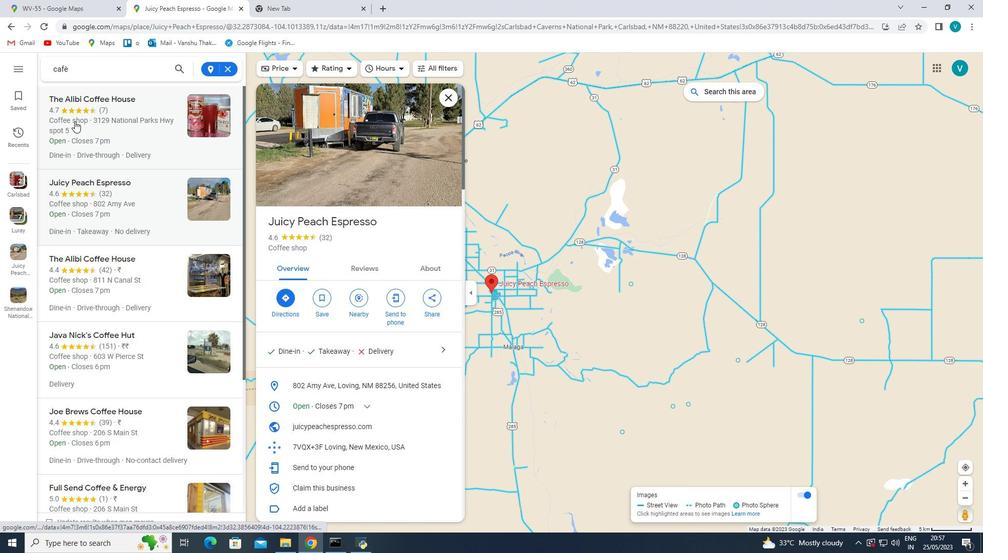 
Action: Mouse scrolled (79, 123) with delta (0, 0)
Screenshot: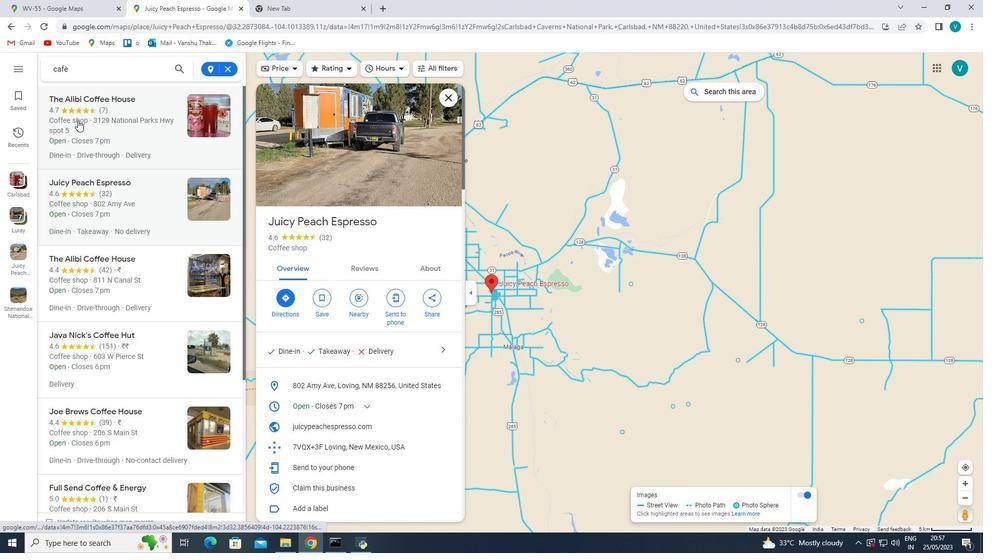 
Action: Mouse moved to (80, 123)
Screenshot: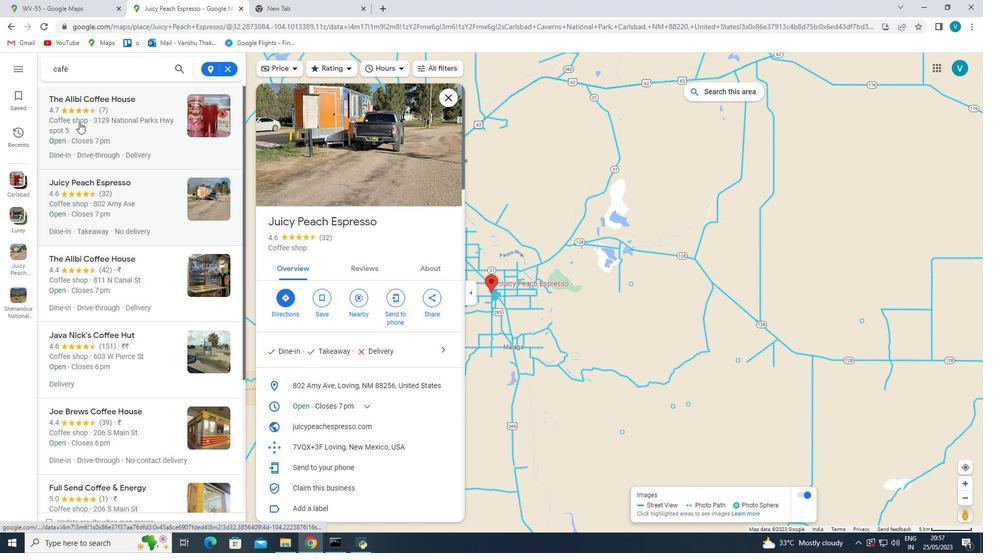 
Action: Mouse scrolled (80, 123) with delta (0, 0)
Screenshot: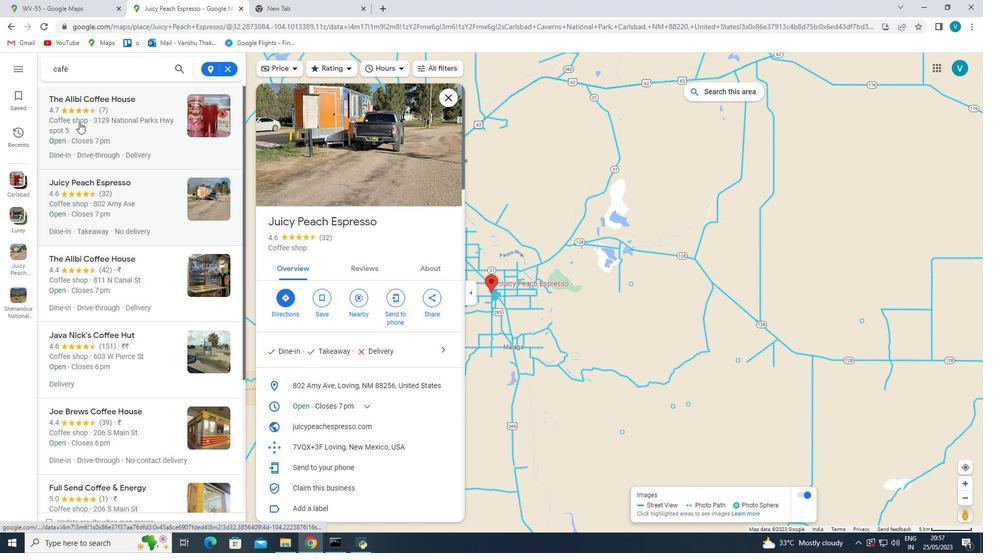 
Action: Mouse scrolled (80, 123) with delta (0, 0)
Screenshot: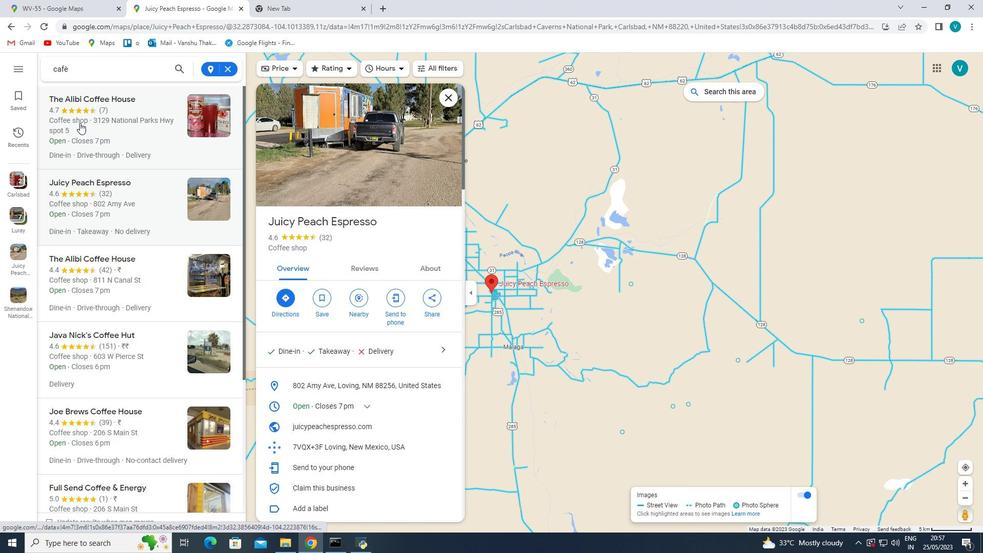 
Action: Mouse moved to (401, 149)
Screenshot: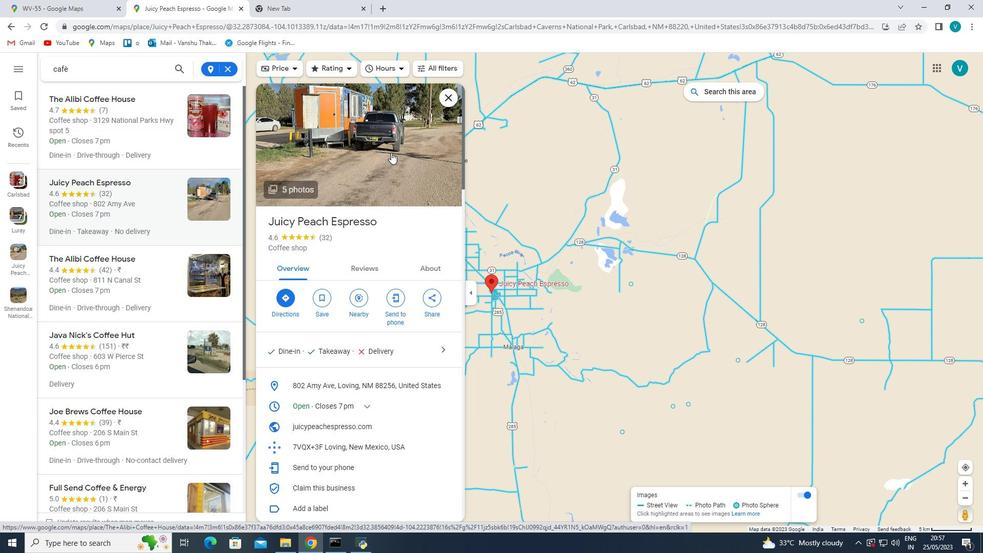 
Action: Mouse pressed left at (401, 149)
Screenshot: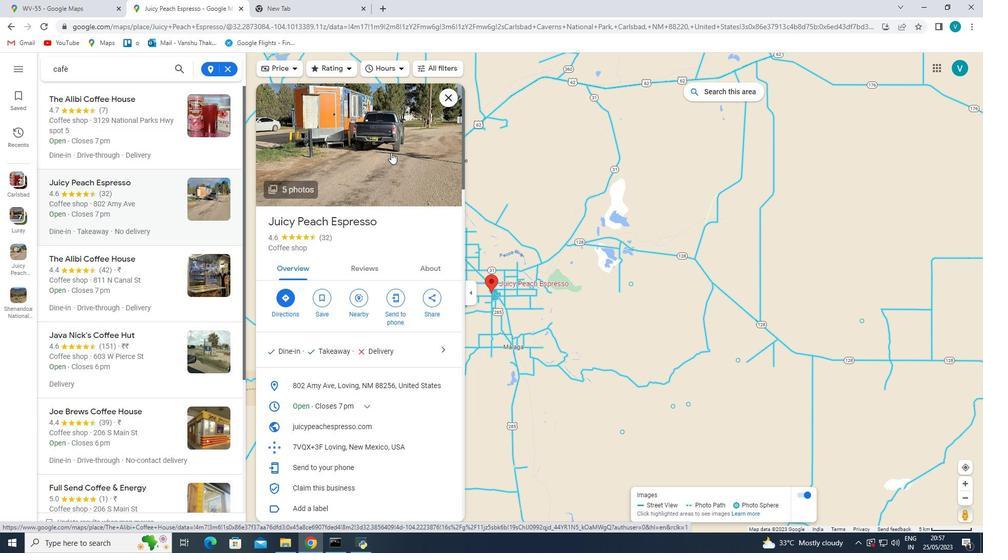 
Action: Mouse moved to (961, 70)
Screenshot: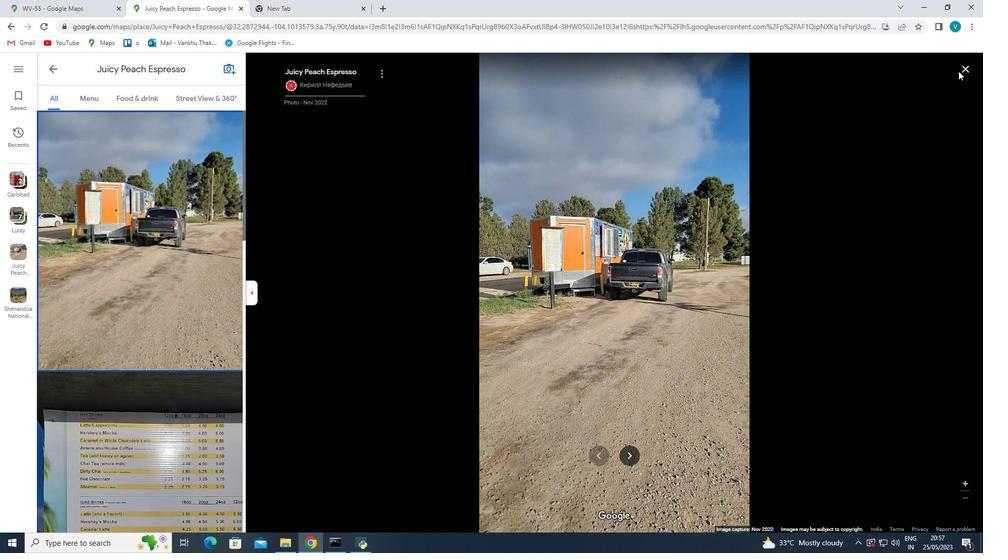 
Action: Mouse pressed left at (961, 70)
Screenshot: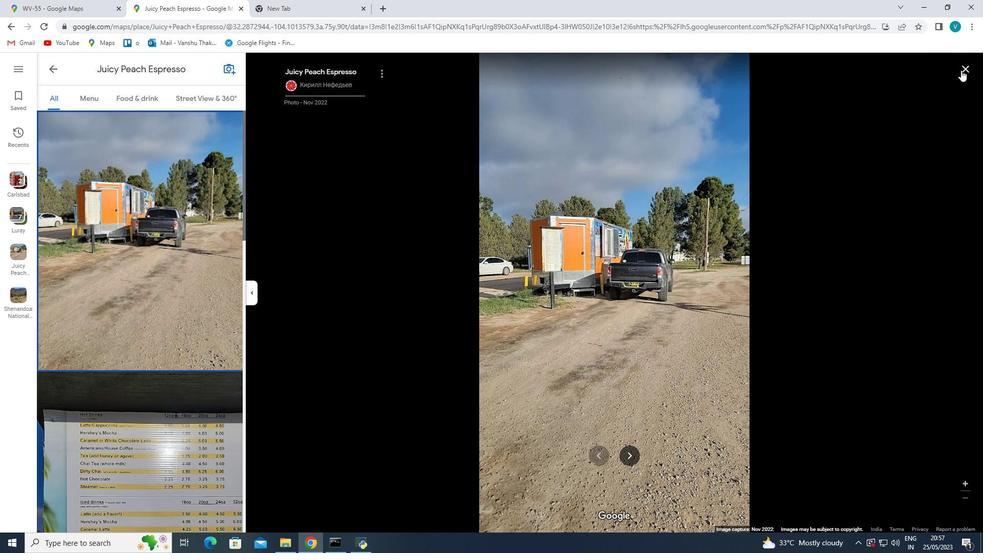 
Action: Mouse moved to (493, 293)
Screenshot: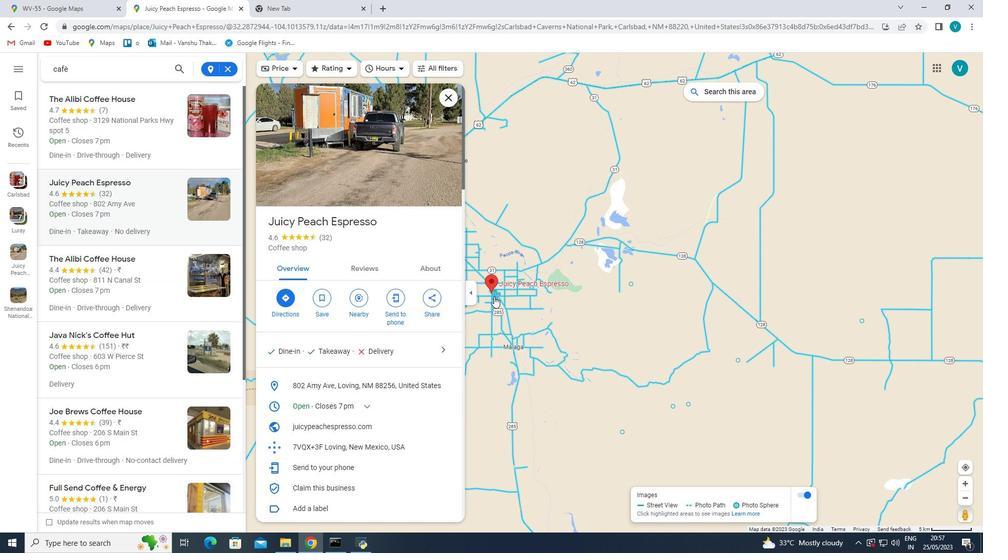 
Action: Mouse pressed left at (493, 293)
Screenshot: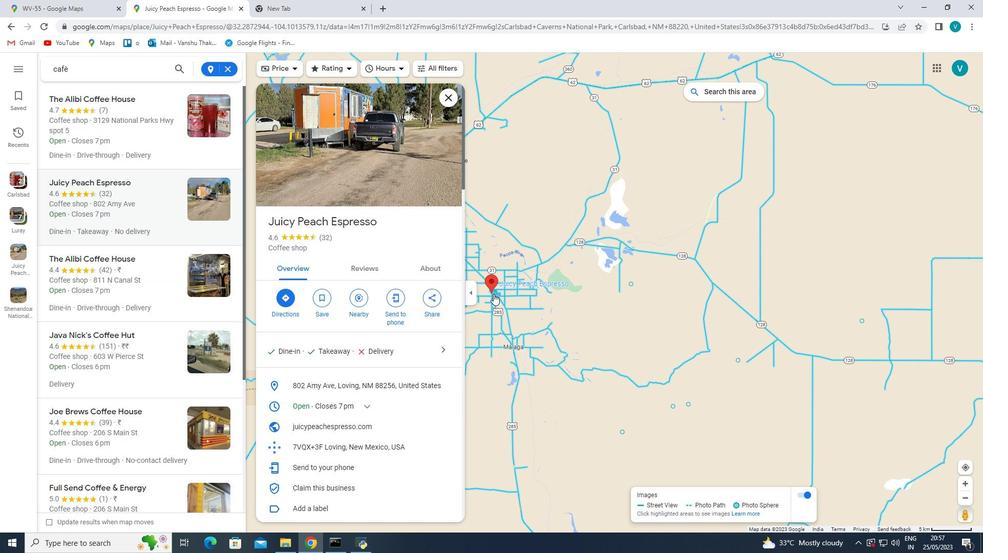 
Action: Mouse moved to (490, 281)
Screenshot: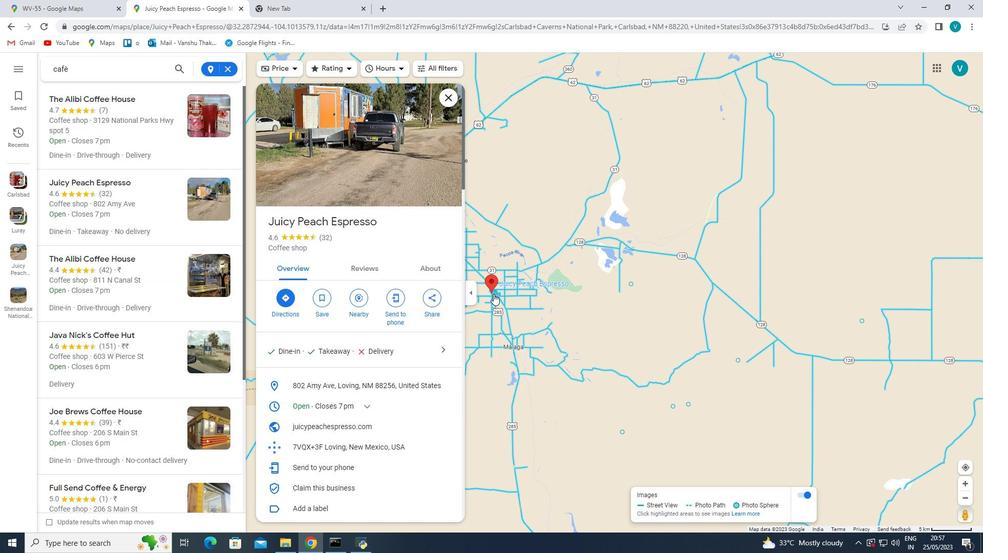 
Action: Mouse pressed left at (490, 281)
Screenshot: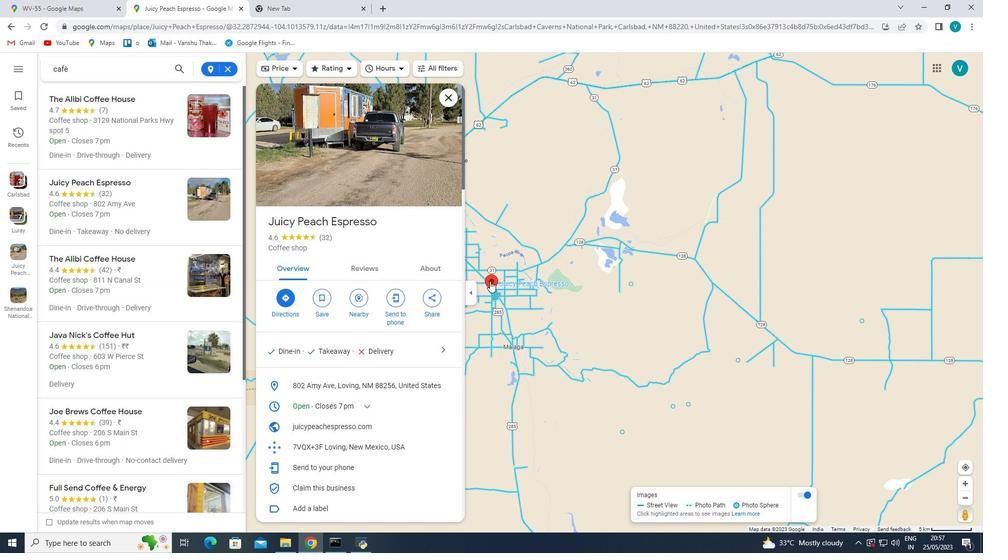 
Action: Mouse pressed left at (490, 281)
Screenshot: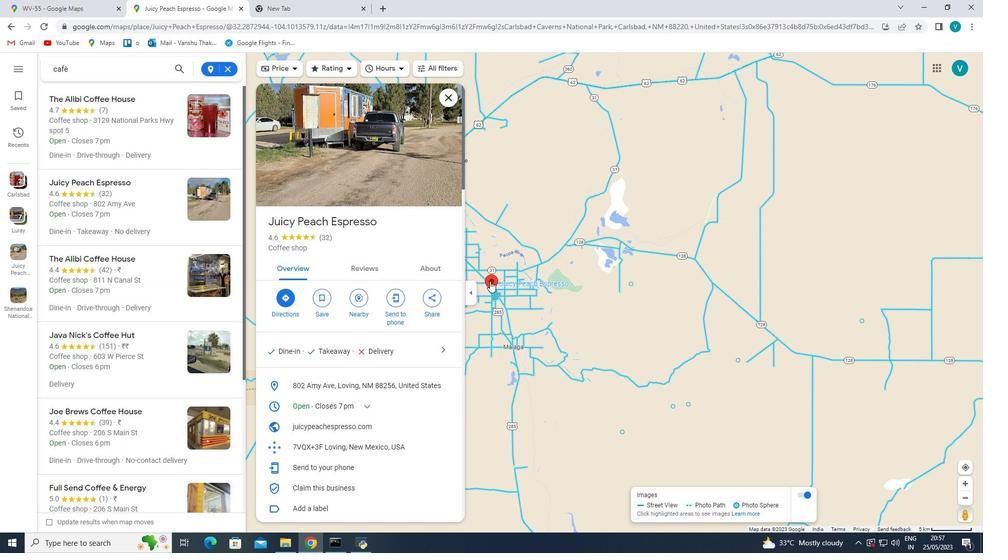 
Action: Mouse moved to (495, 303)
Screenshot: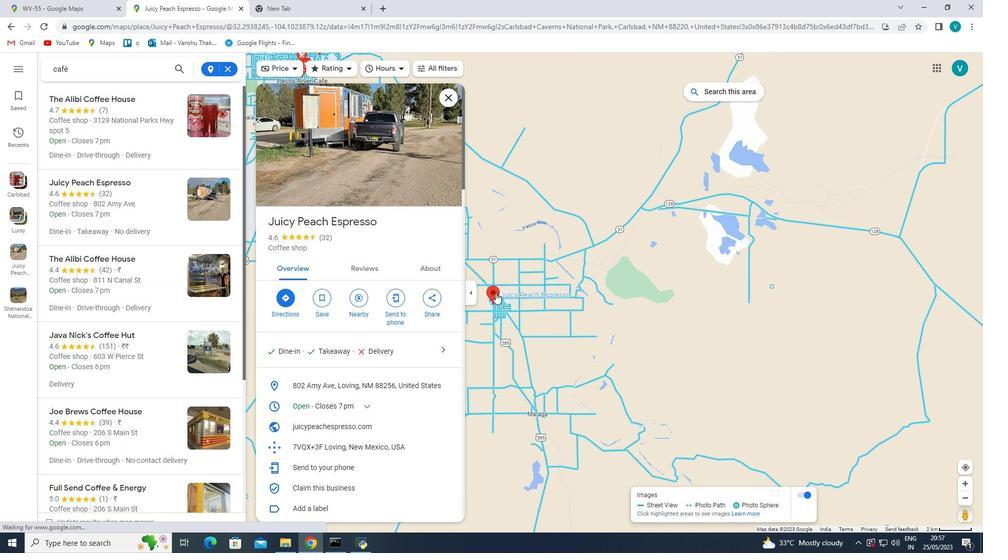 
Action: Mouse pressed left at (495, 303)
Screenshot: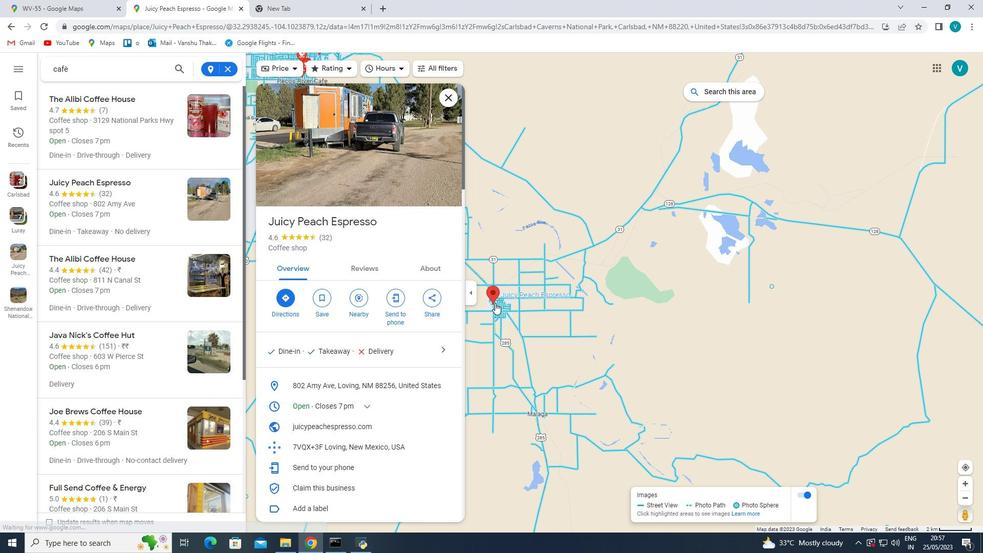 
Action: Mouse moved to (493, 302)
Screenshot: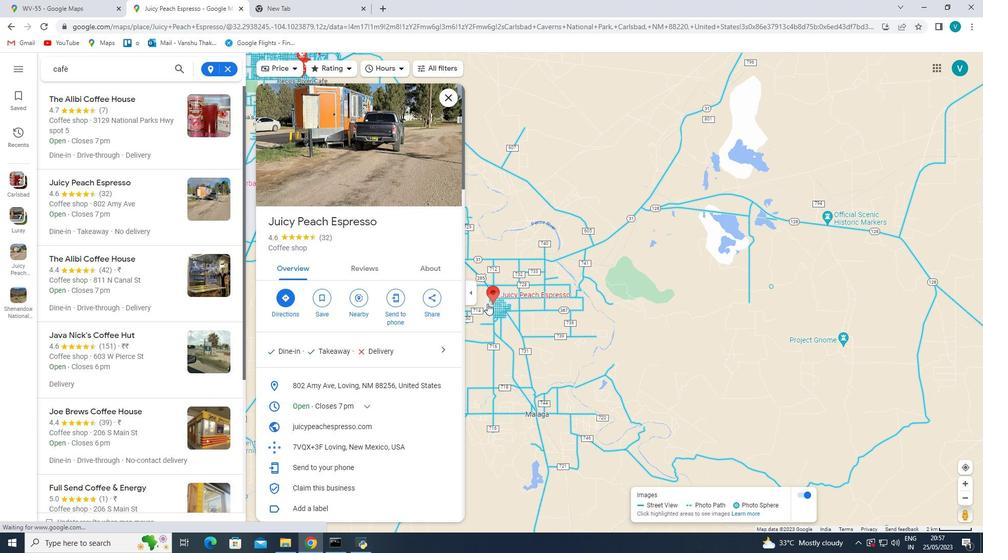 
Action: Mouse pressed left at (493, 302)
Screenshot: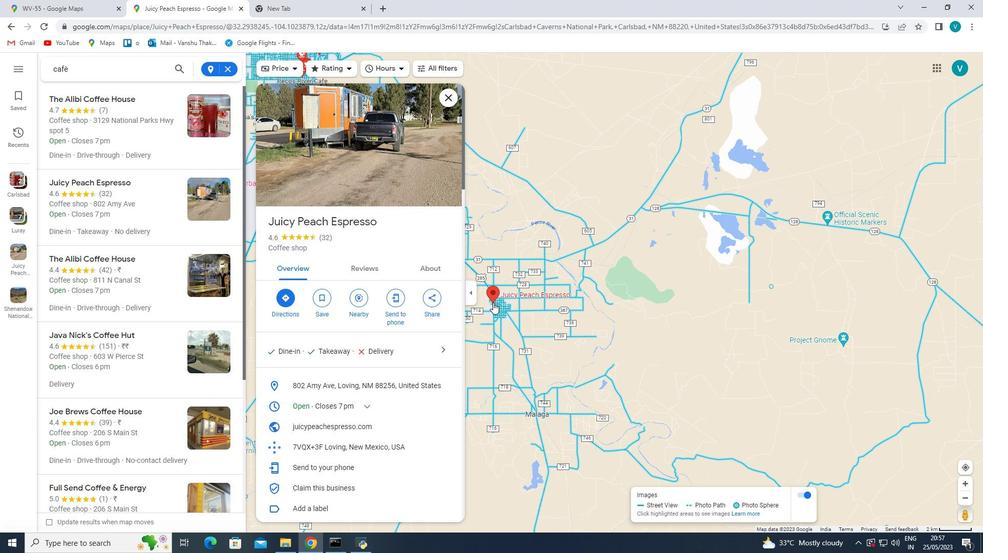 
Action: Mouse pressed left at (493, 302)
Screenshot: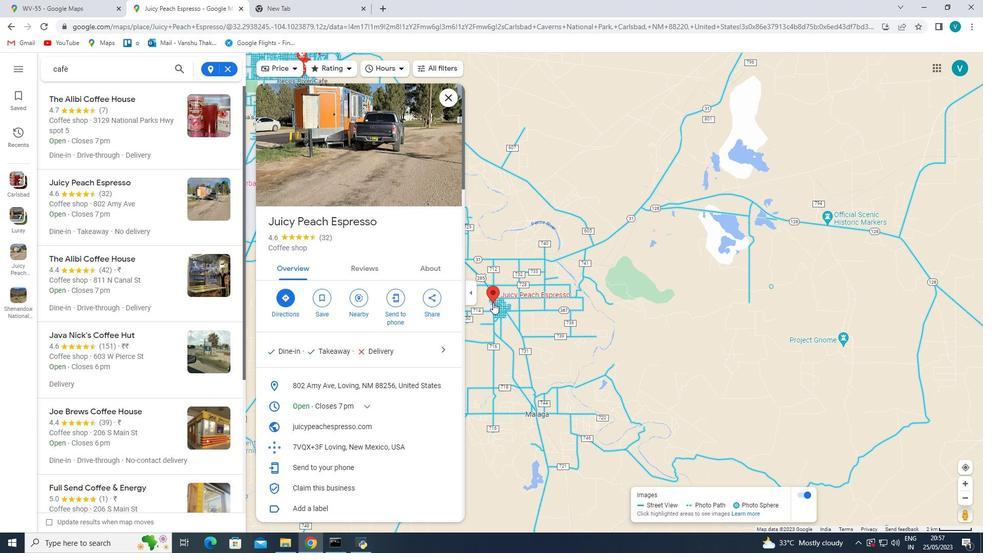
Action: Mouse pressed left at (493, 302)
Screenshot: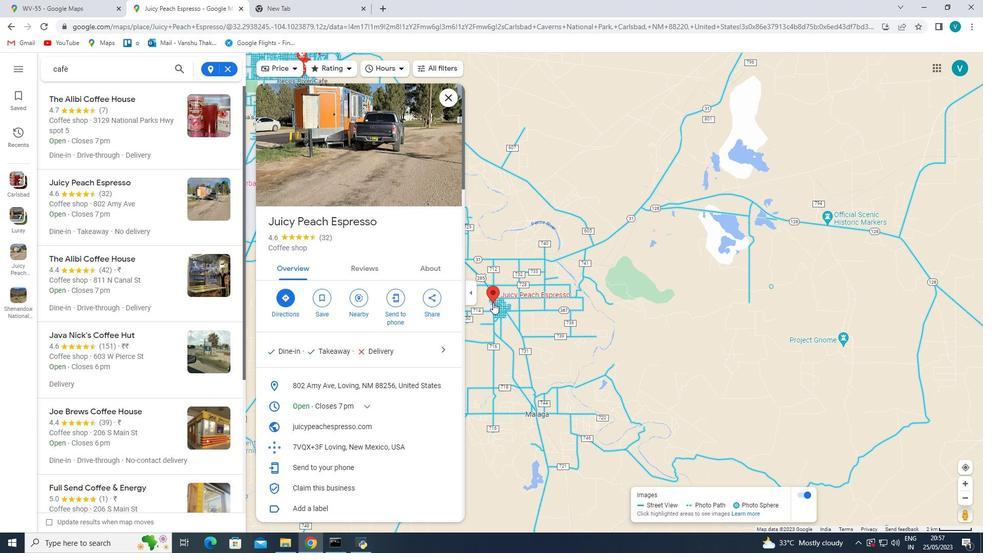 
Action: Mouse pressed left at (493, 302)
Screenshot: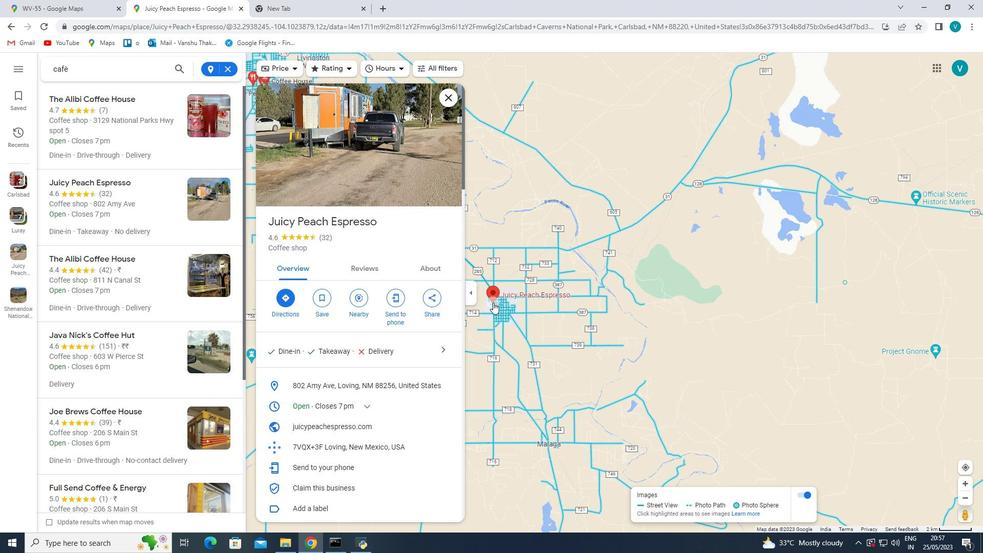 
Action: Mouse pressed left at (493, 302)
Screenshot: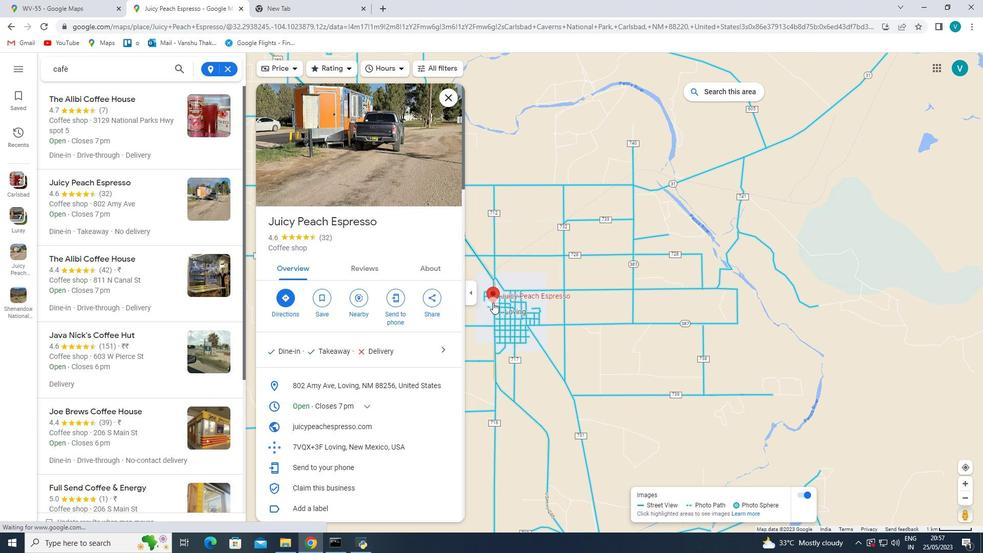 
Action: Mouse pressed left at (493, 302)
Screenshot: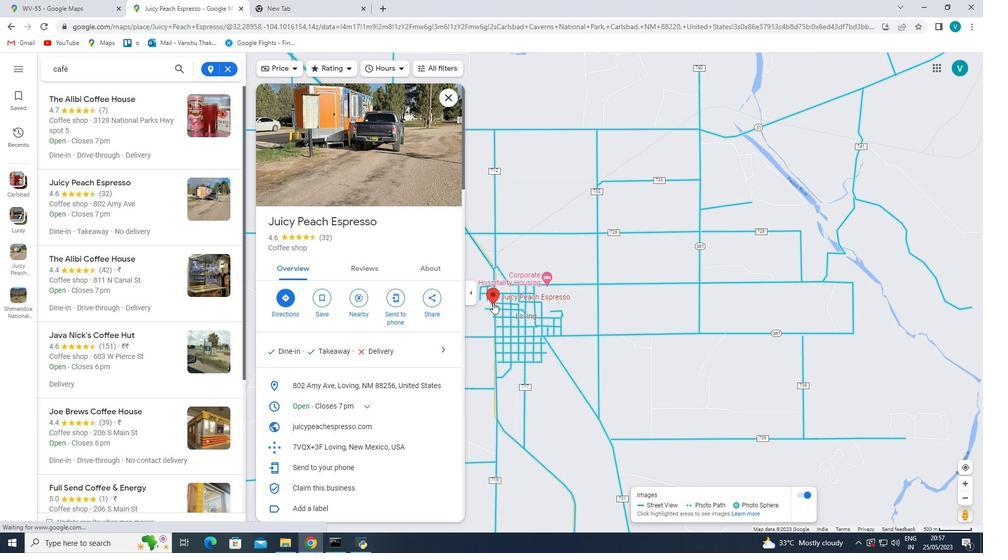 
Action: Mouse pressed left at (493, 302)
Screenshot: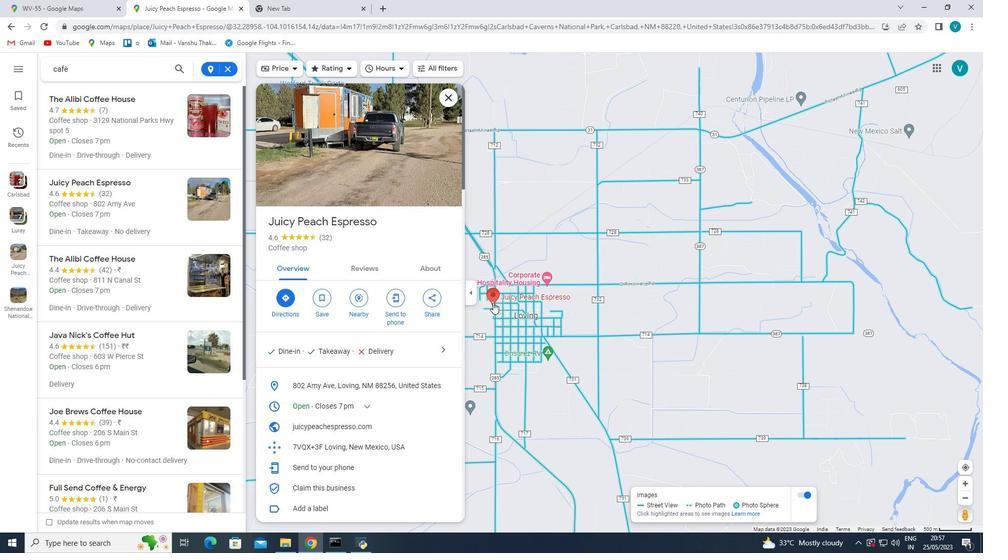 
Action: Mouse pressed left at (493, 302)
Screenshot: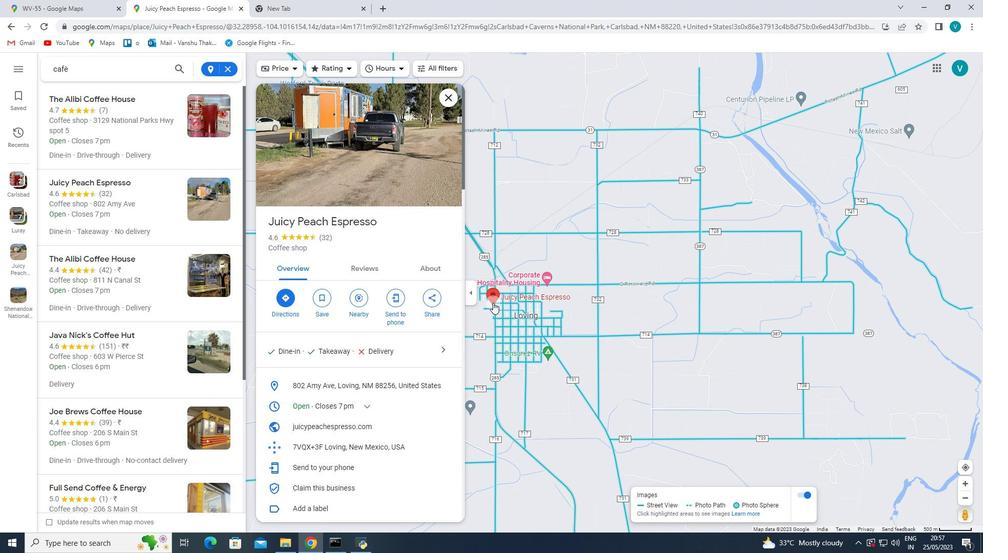 
Action: Mouse moved to (492, 315)
Screenshot: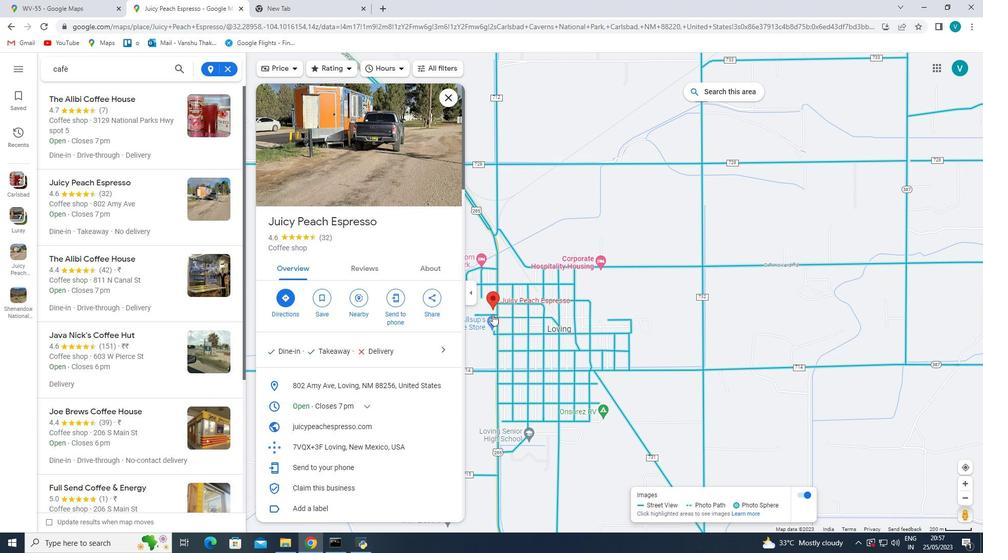 
Action: Mouse pressed left at (492, 315)
Screenshot: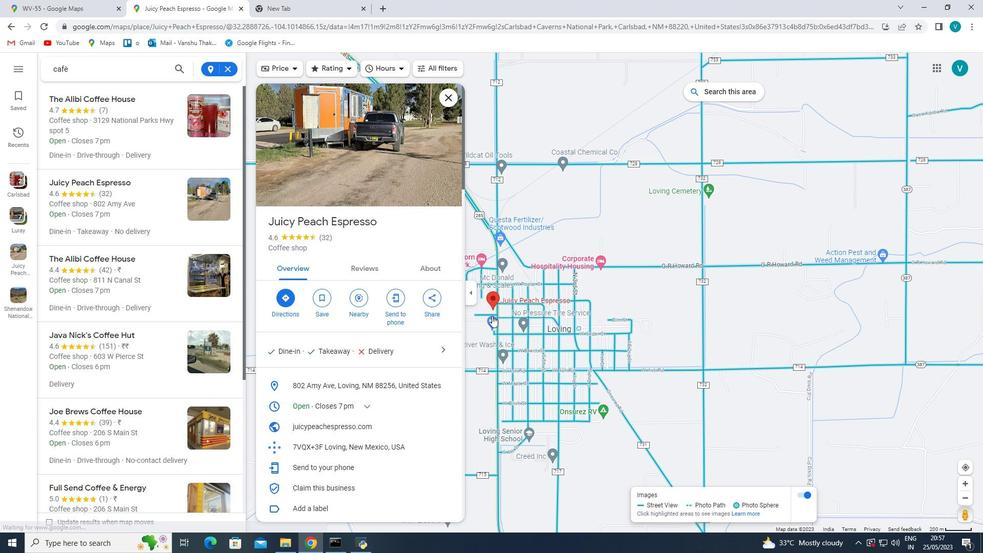 
Action: Mouse moved to (493, 315)
Screenshot: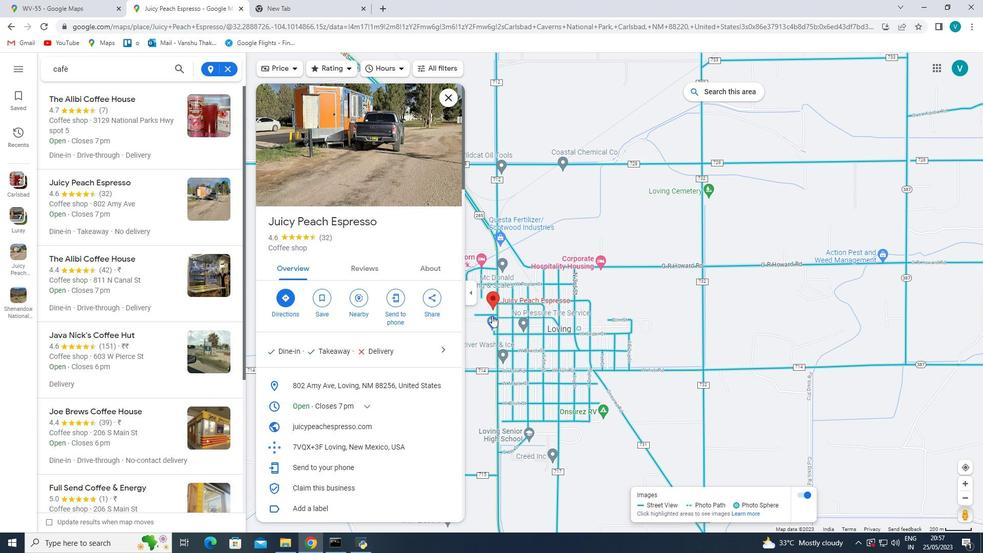 
Action: Mouse pressed left at (493, 315)
Screenshot: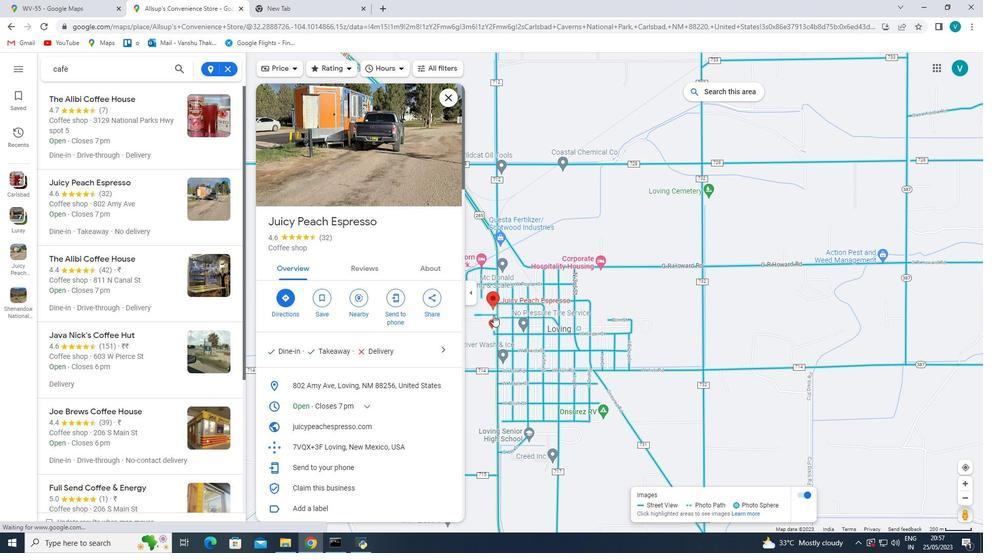 
Action: Mouse pressed left at (493, 315)
Screenshot: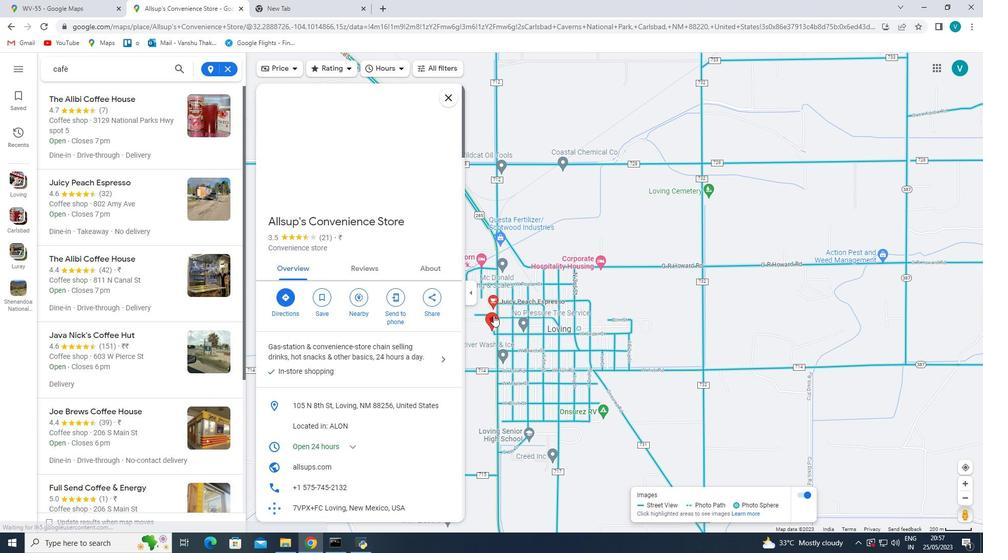 
Action: Mouse moved to (318, 351)
Screenshot: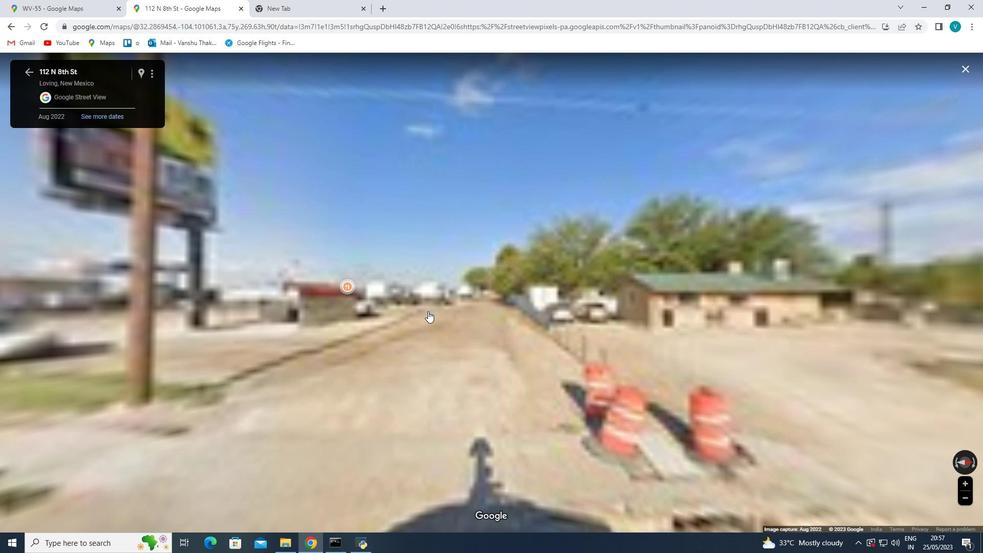 
Action: Mouse scrolled (318, 350) with delta (0, 0)
Screenshot: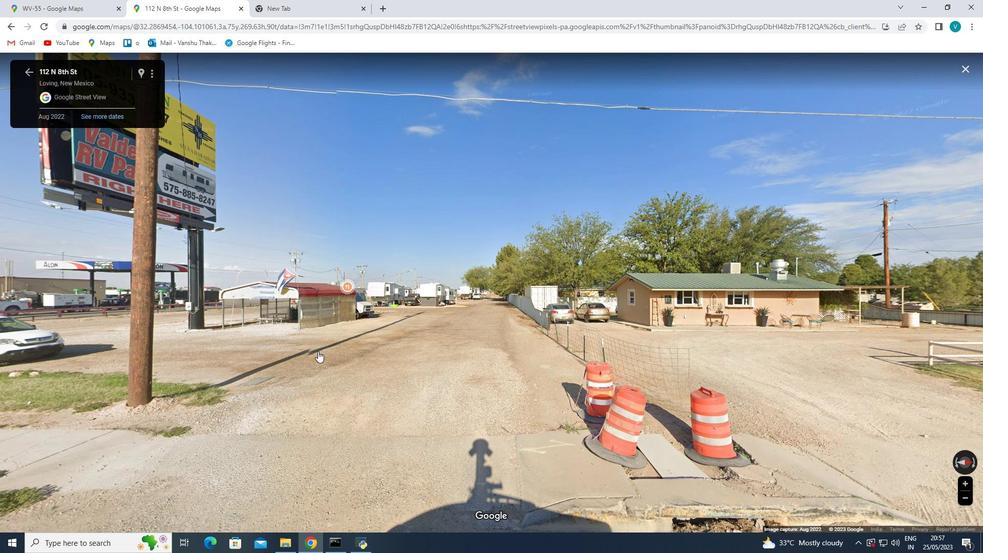 
Action: Mouse scrolled (318, 350) with delta (0, 0)
Screenshot: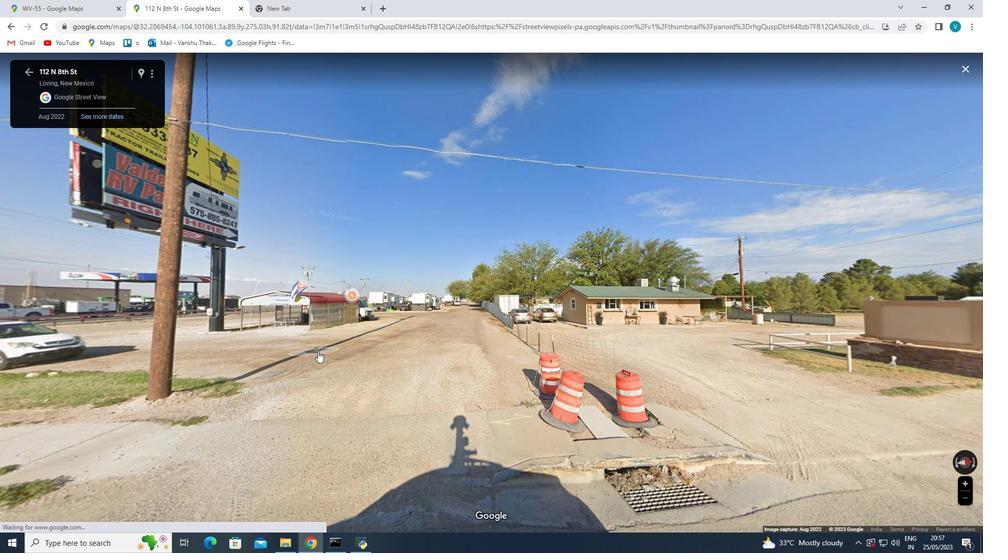 
Action: Mouse scrolled (318, 350) with delta (0, 0)
Screenshot: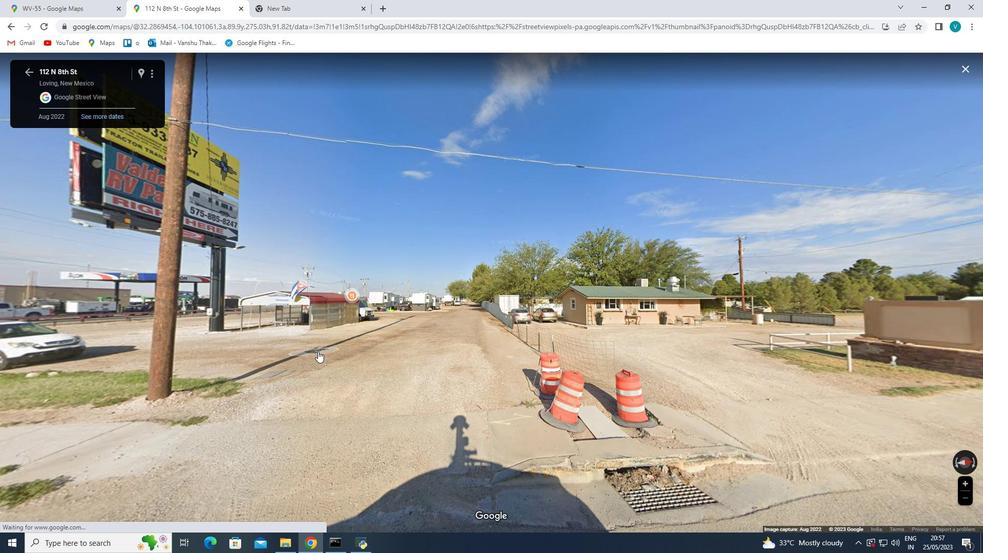 
Action: Mouse scrolled (318, 350) with delta (0, 0)
Screenshot: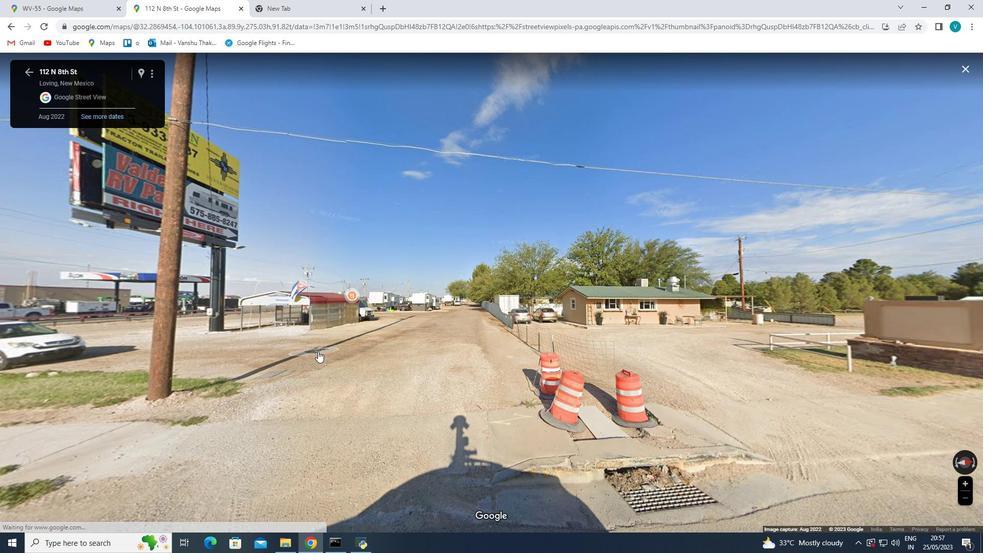 
Action: Mouse scrolled (318, 350) with delta (0, 0)
Screenshot: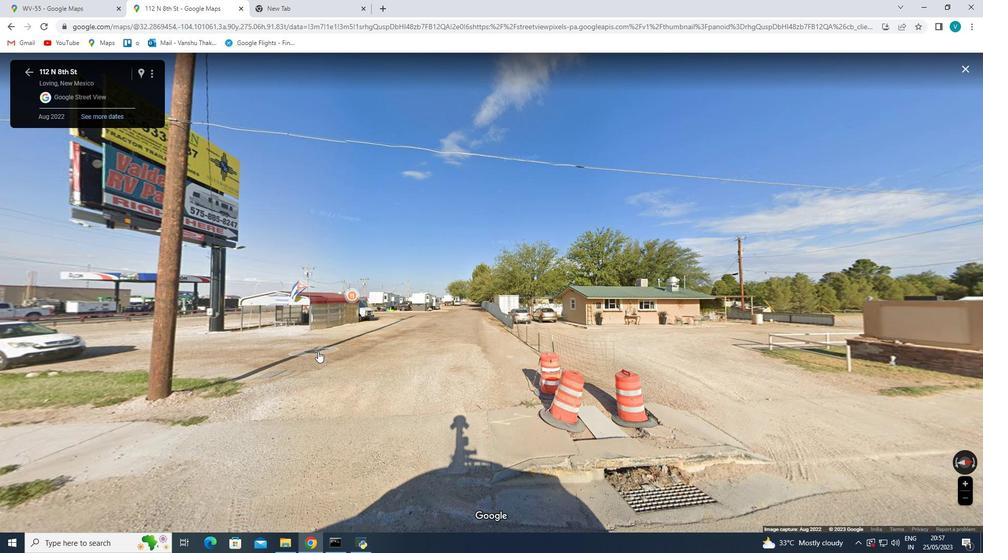 
Action: Mouse scrolled (318, 350) with delta (0, 0)
Screenshot: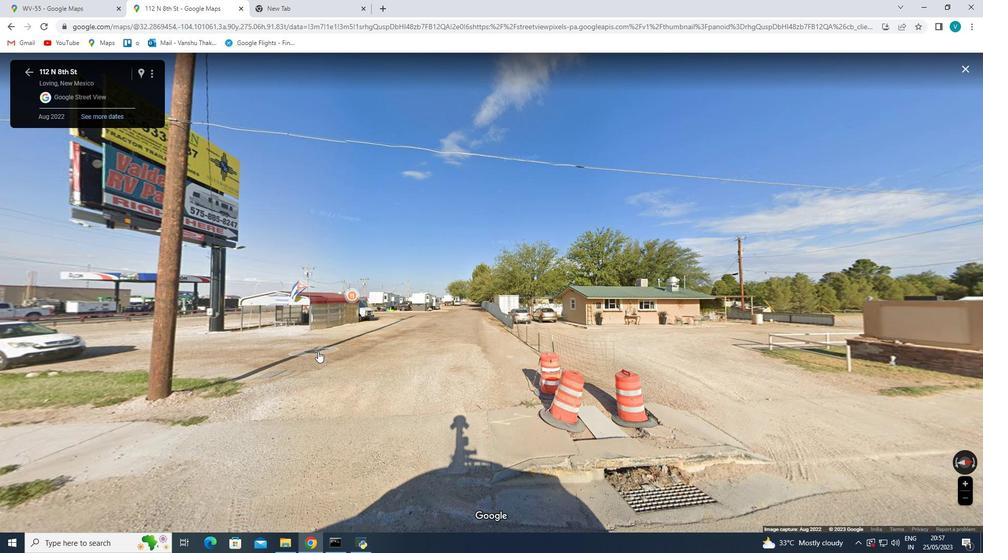 
Action: Mouse scrolled (318, 350) with delta (0, 0)
Screenshot: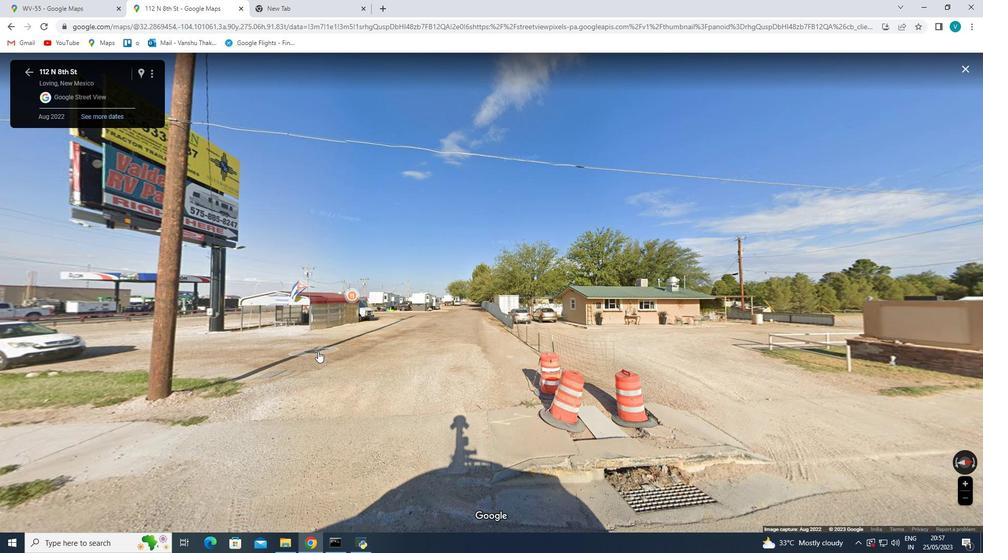 
Action: Mouse scrolled (318, 350) with delta (0, 0)
Screenshot: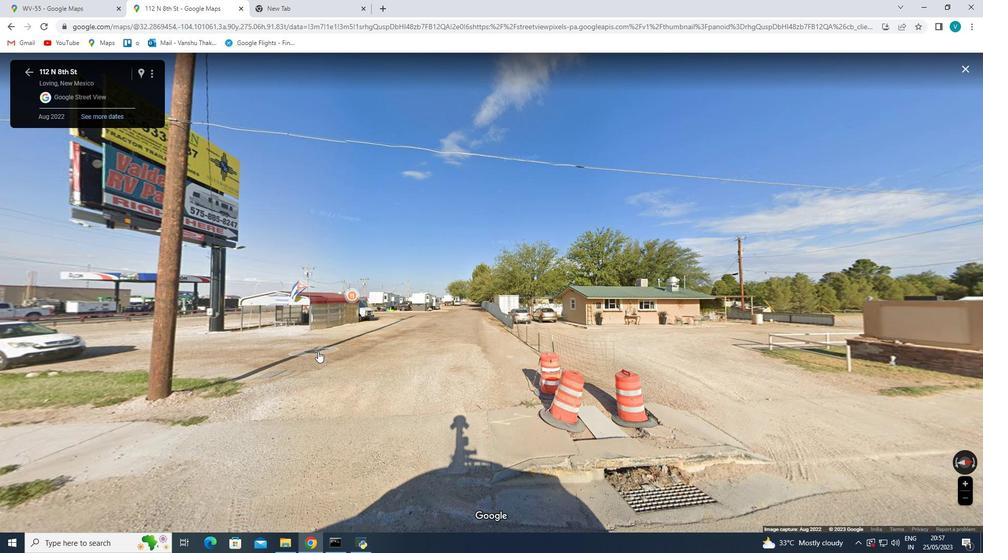 
Action: Mouse scrolled (318, 350) with delta (0, 0)
Screenshot: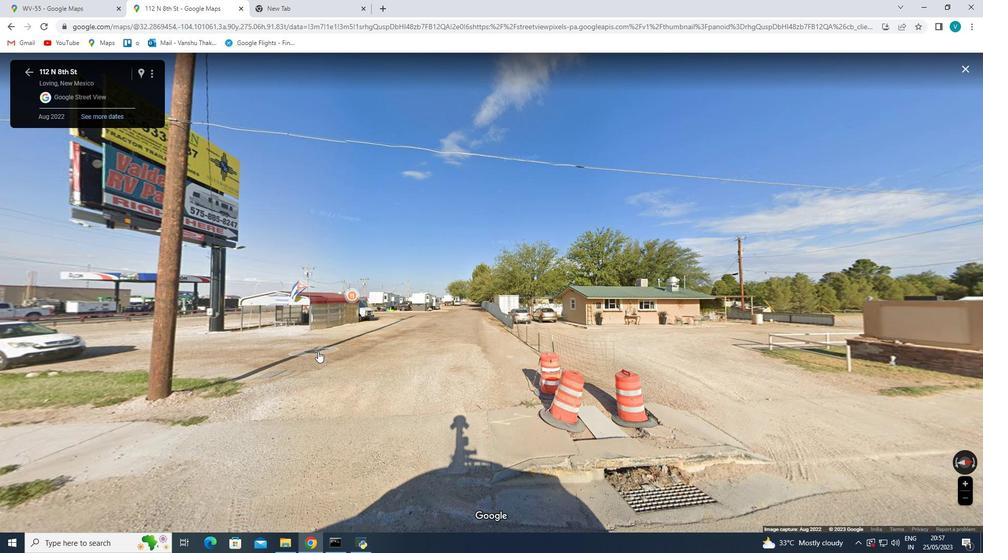 
Action: Mouse moved to (167, 217)
Screenshot: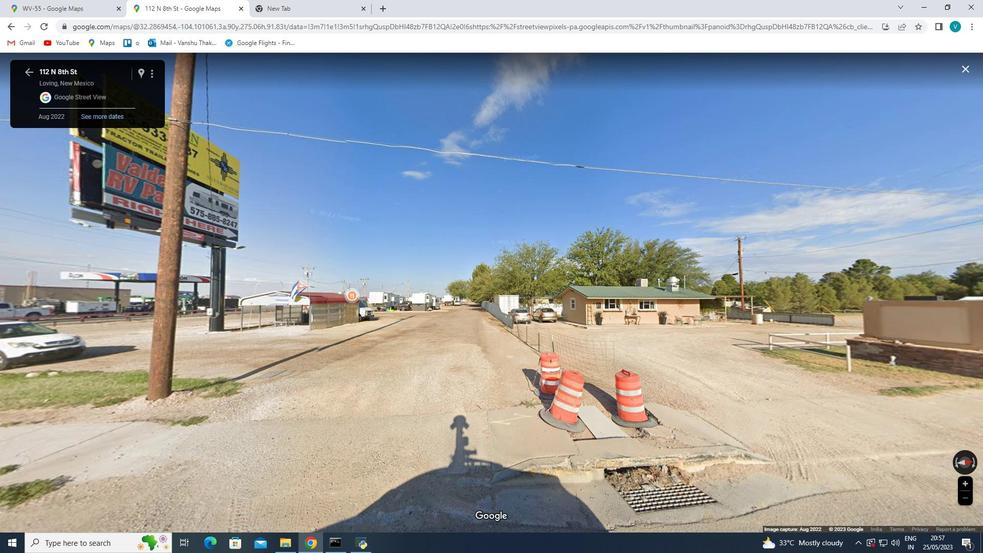 
Action: Mouse scrolled (167, 216) with delta (0, 0)
Screenshot: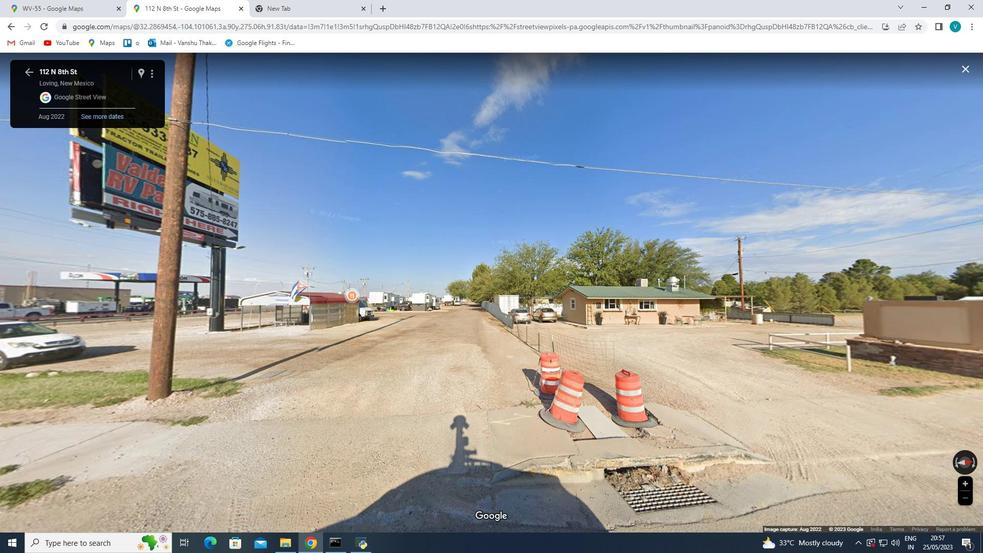
Action: Mouse moved to (187, 217)
Screenshot: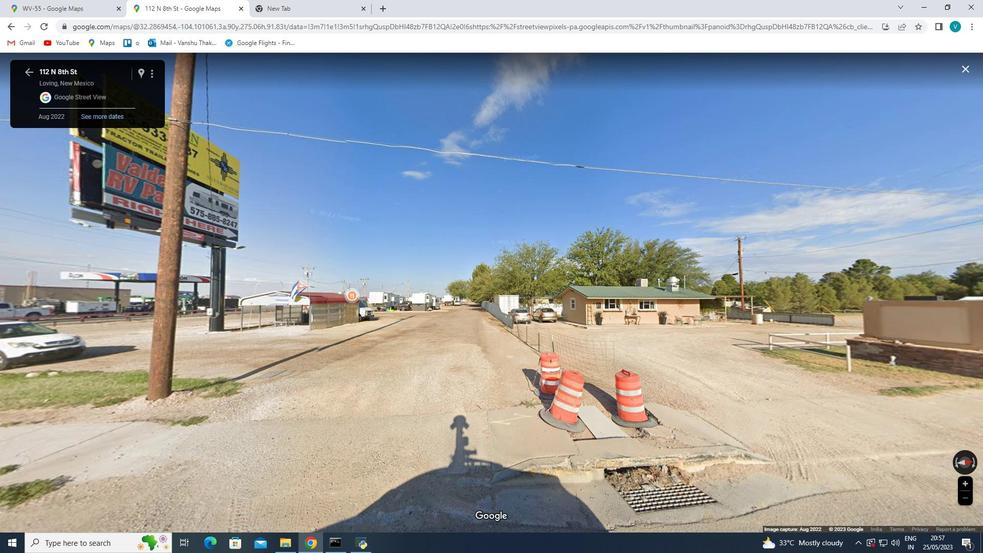 
Action: Mouse scrolled (187, 216) with delta (0, 0)
Screenshot: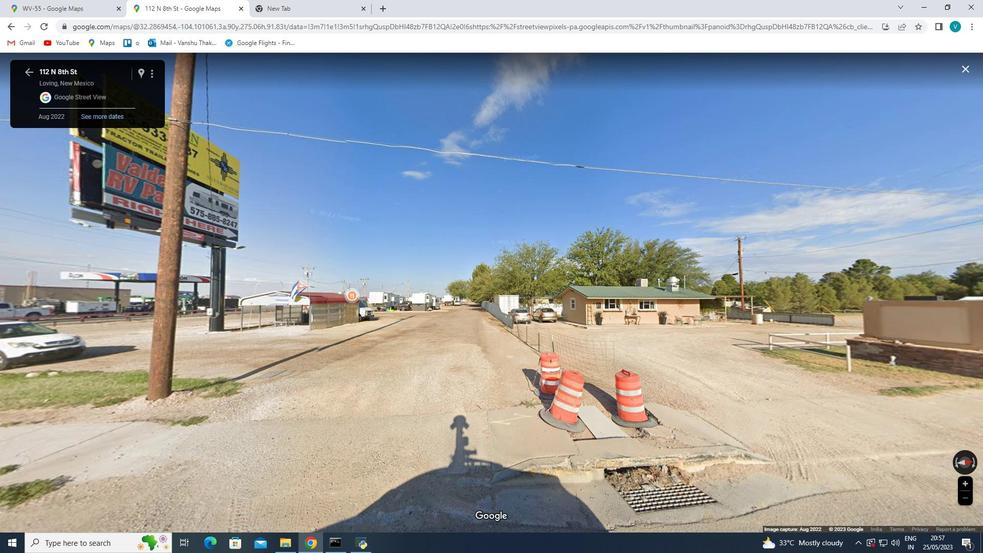 
Action: Mouse moved to (208, 217)
Screenshot: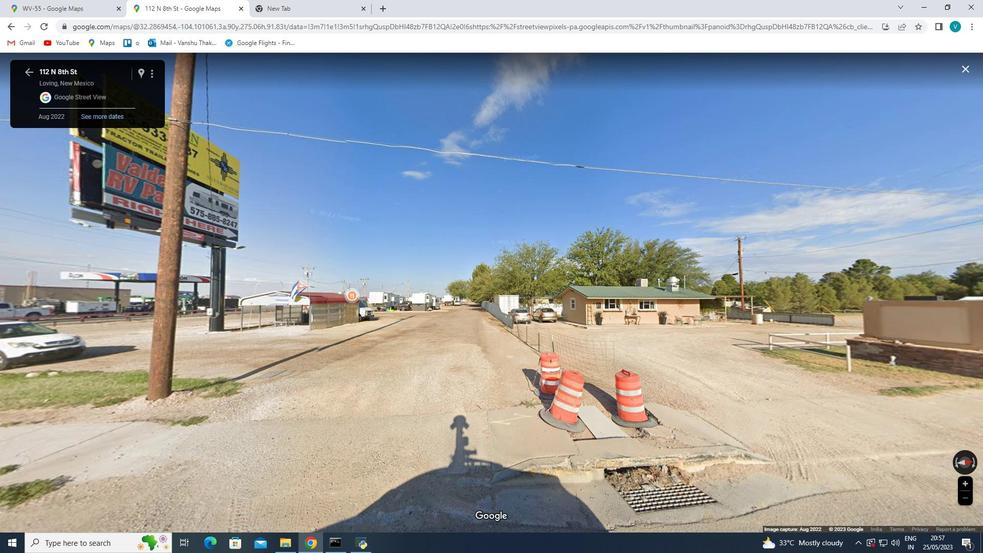 
Action: Mouse scrolled (208, 216) with delta (0, 0)
Screenshot: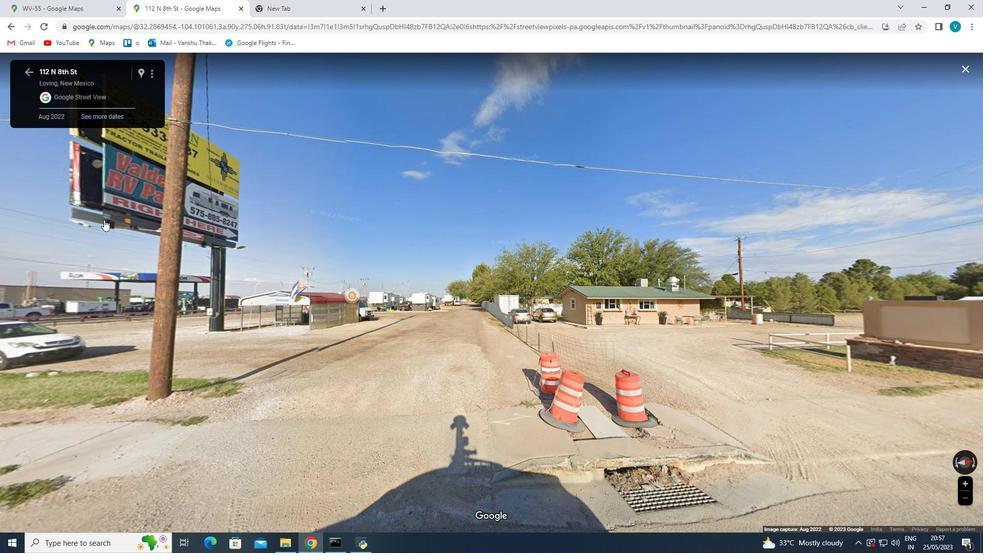 
Action: Mouse moved to (247, 221)
Screenshot: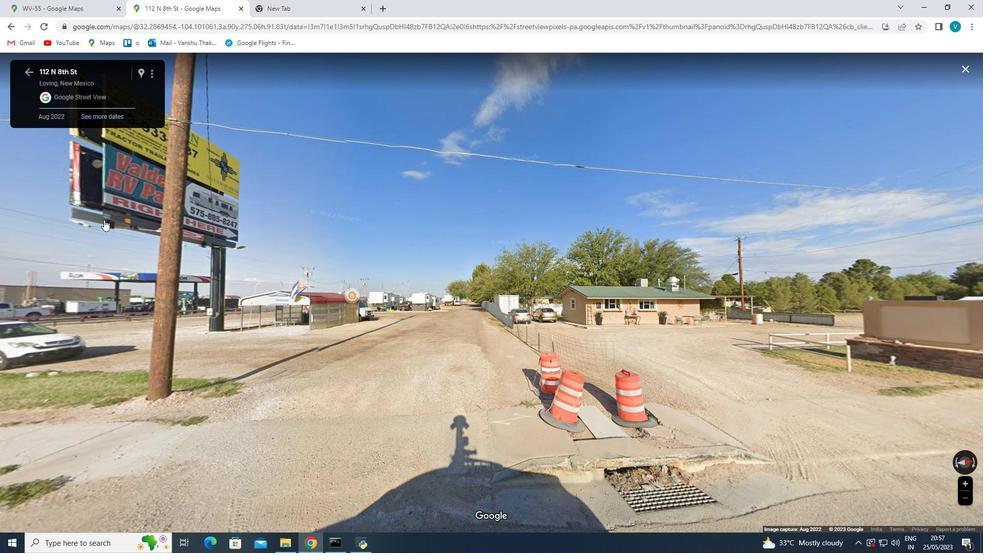 
Action: Mouse scrolled (247, 221) with delta (0, 0)
Screenshot: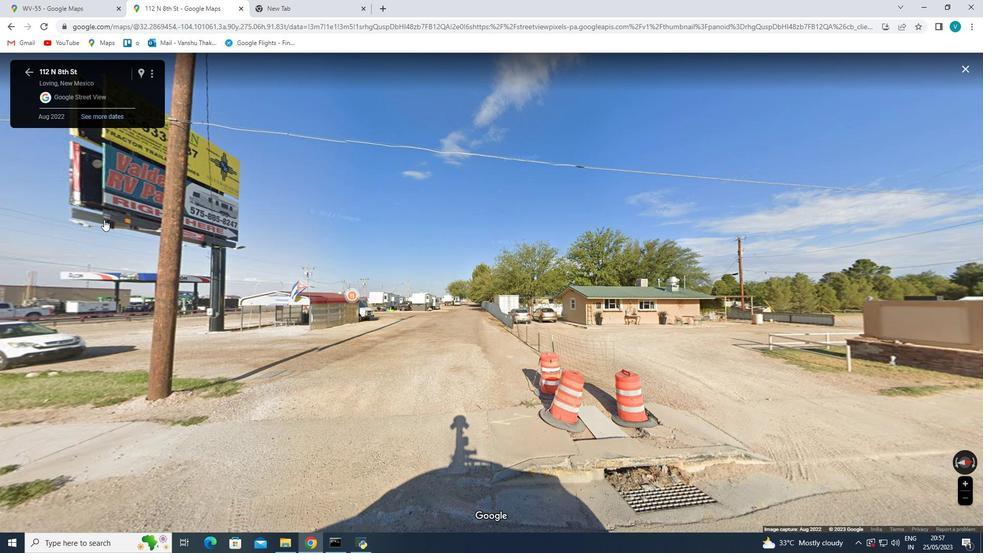 
Action: Mouse moved to (322, 242)
Screenshot: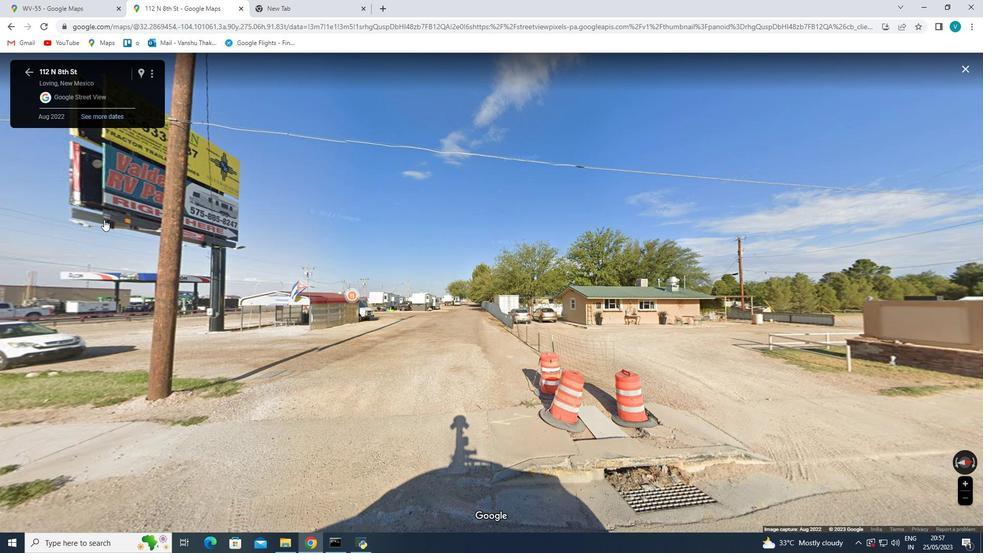 
Action: Mouse scrolled (322, 242) with delta (0, 0)
Screenshot: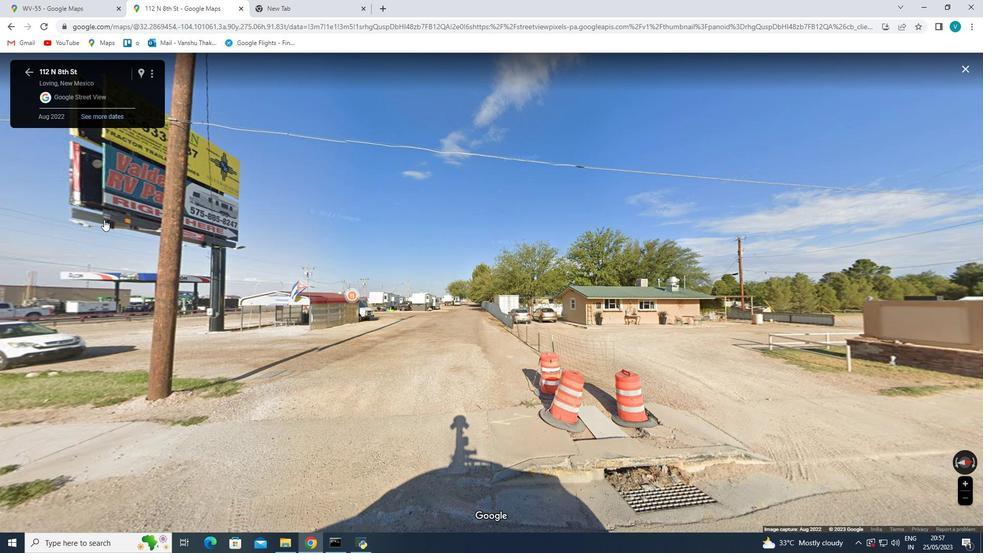 
Action: Mouse moved to (963, 66)
Screenshot: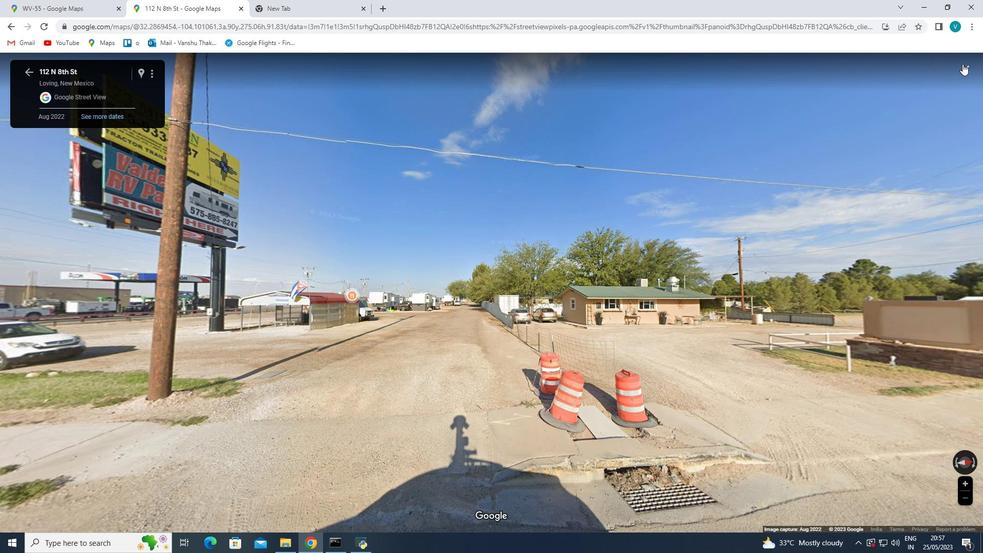 
Action: Mouse pressed left at (963, 66)
Screenshot: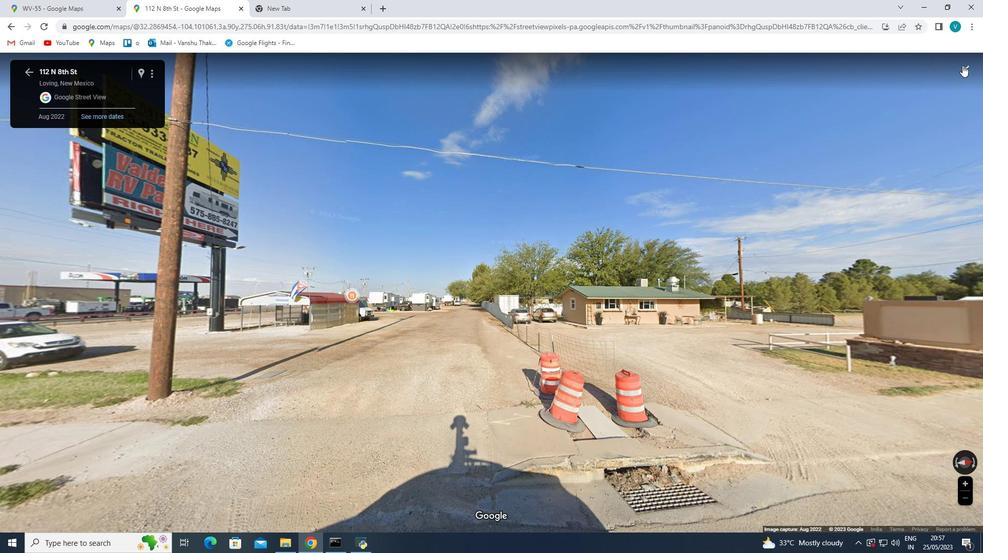 
Action: Mouse moved to (130, 217)
Screenshot: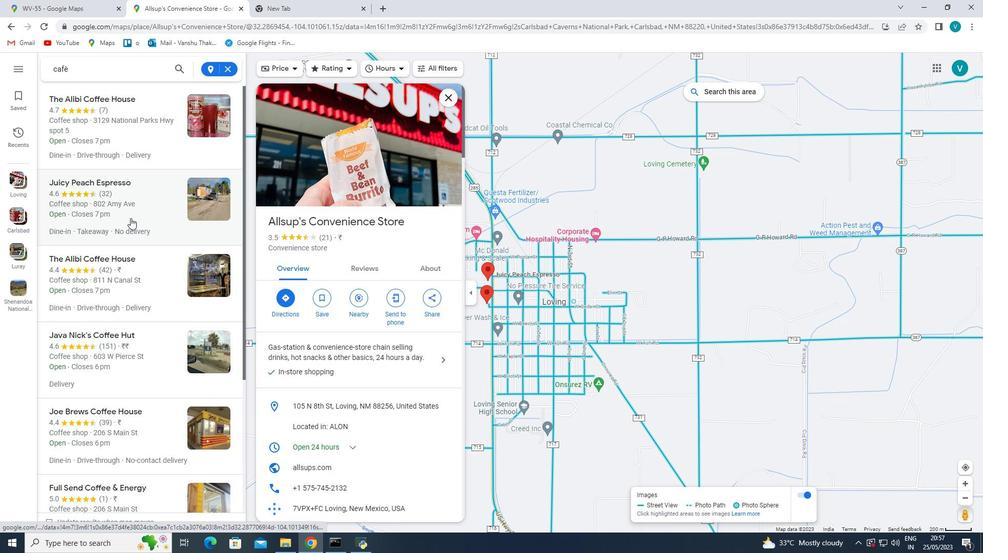 
Action: Mouse scrolled (130, 218) with delta (0, 0)
Screenshot: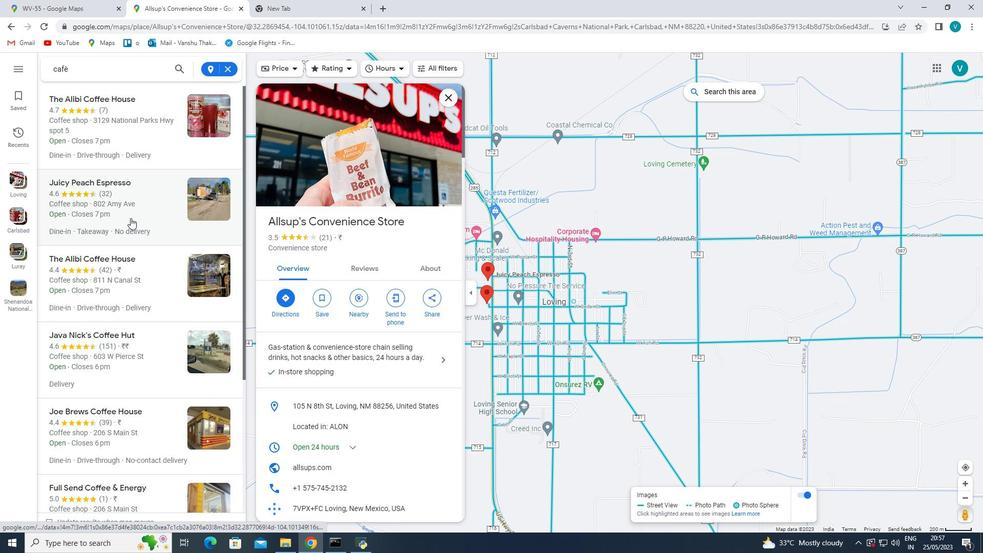 
Action: Mouse scrolled (130, 218) with delta (0, 0)
Screenshot: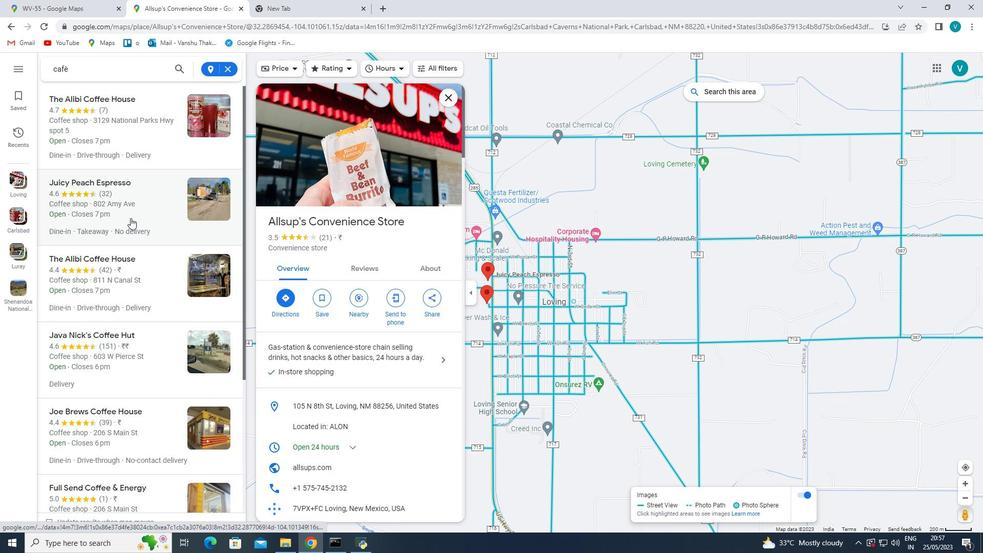 
Action: Mouse scrolled (130, 218) with delta (0, 0)
Screenshot: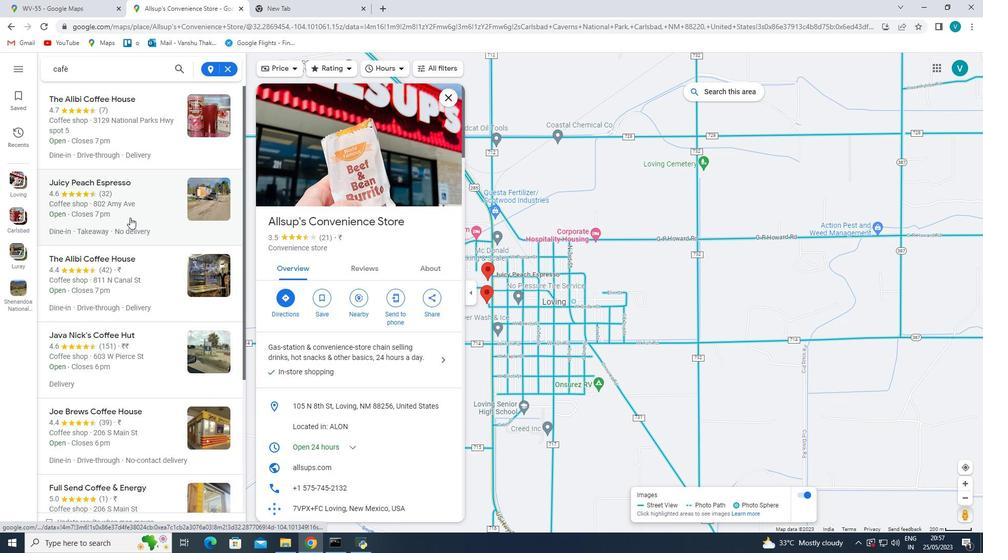 
Action: Mouse scrolled (130, 218) with delta (0, 0)
Screenshot: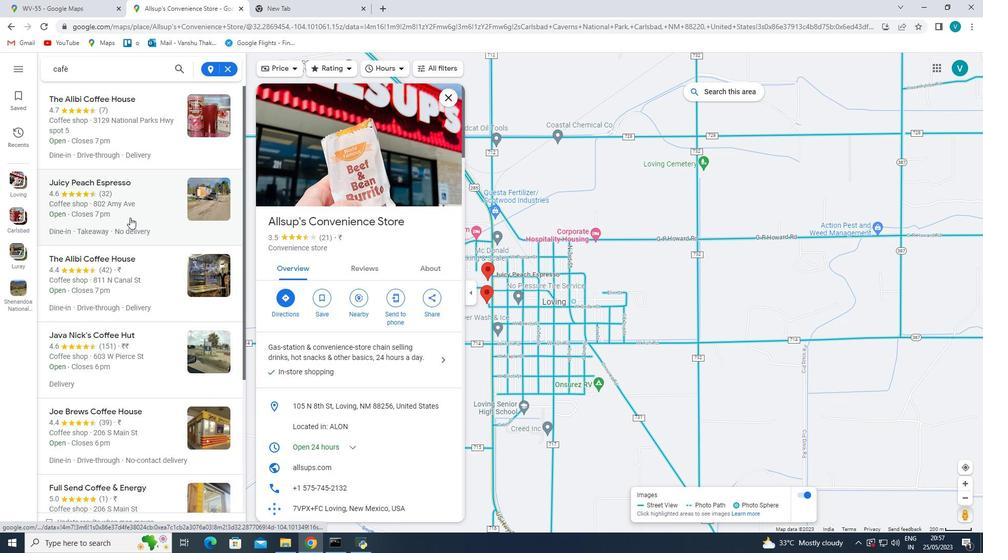 
Action: Mouse moved to (125, 92)
Screenshot: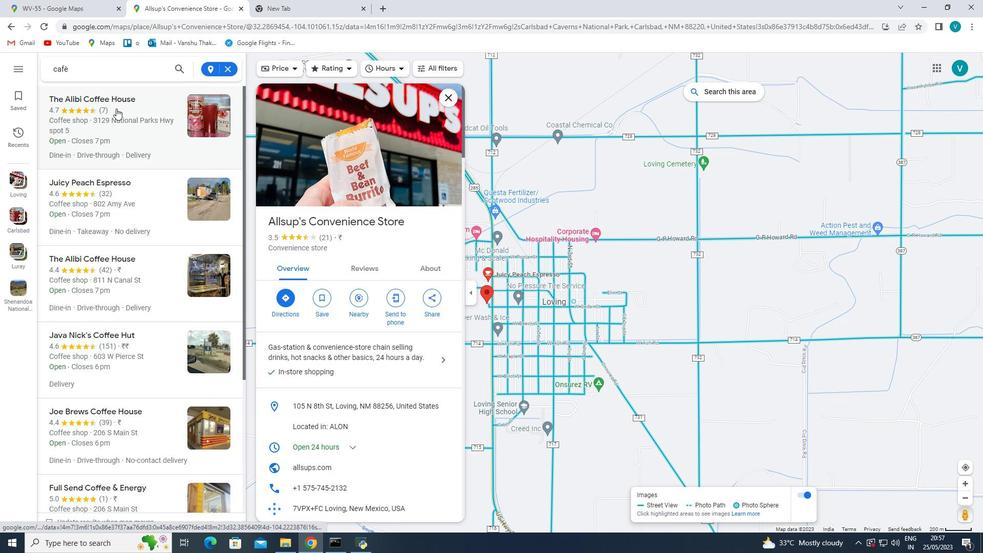
Action: Mouse pressed left at (125, 92)
Screenshot: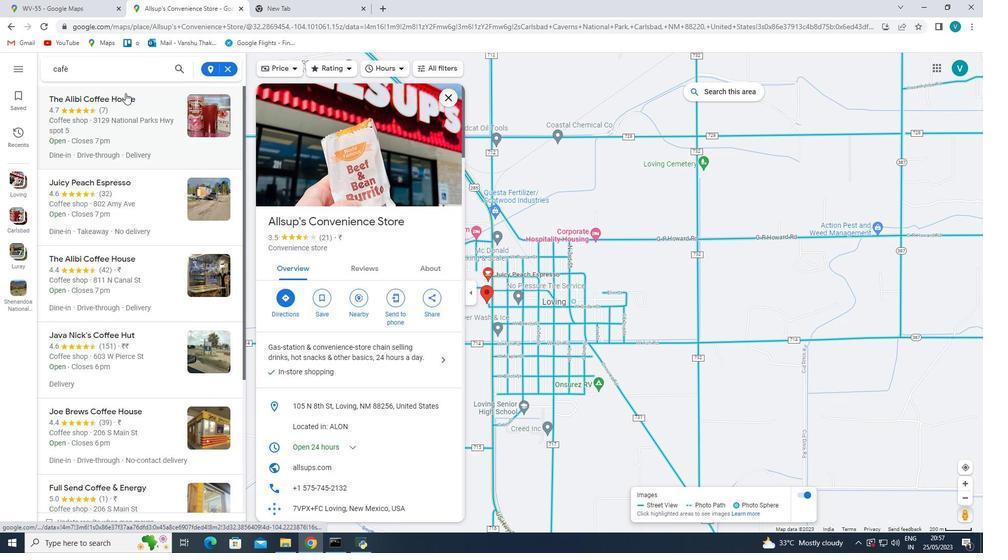 
Action: Mouse moved to (964, 530)
Screenshot: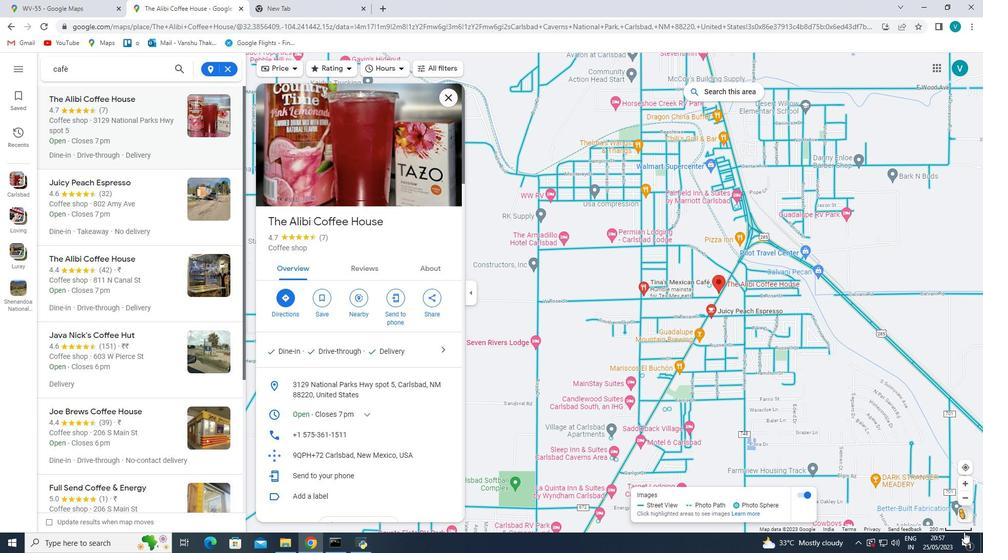 
Action: Mouse pressed left at (964, 530)
Screenshot: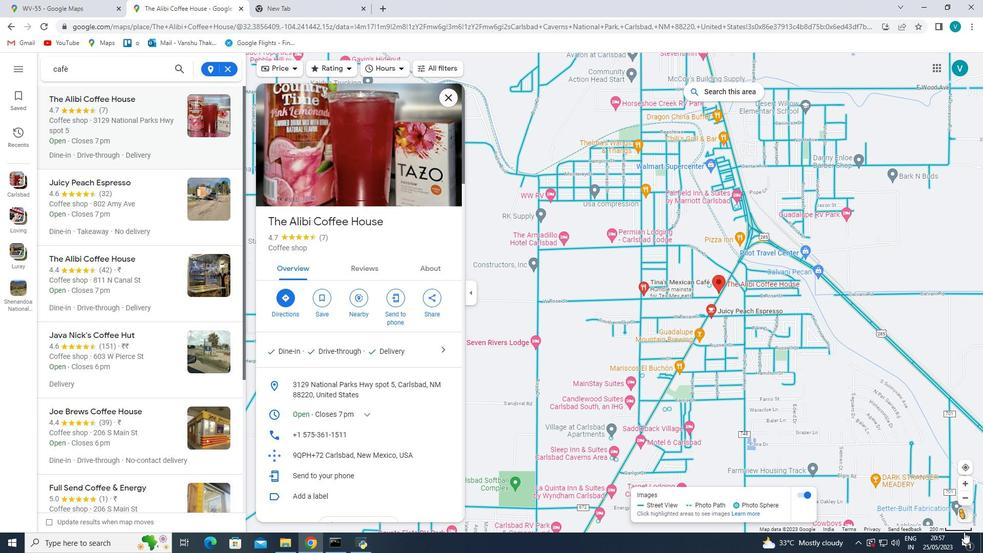 
Action: Mouse moved to (966, 513)
Screenshot: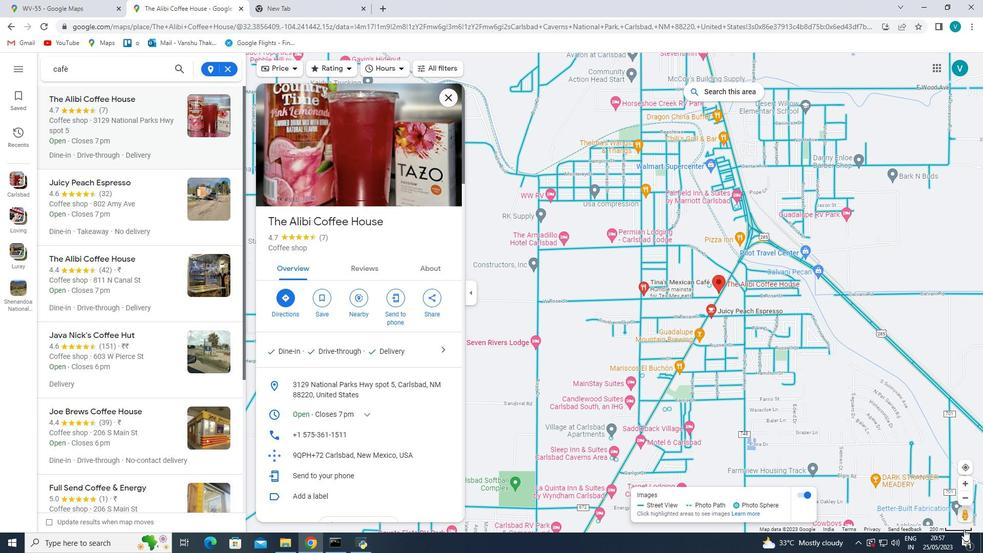 
Action: Mouse pressed left at (966, 513)
Screenshot: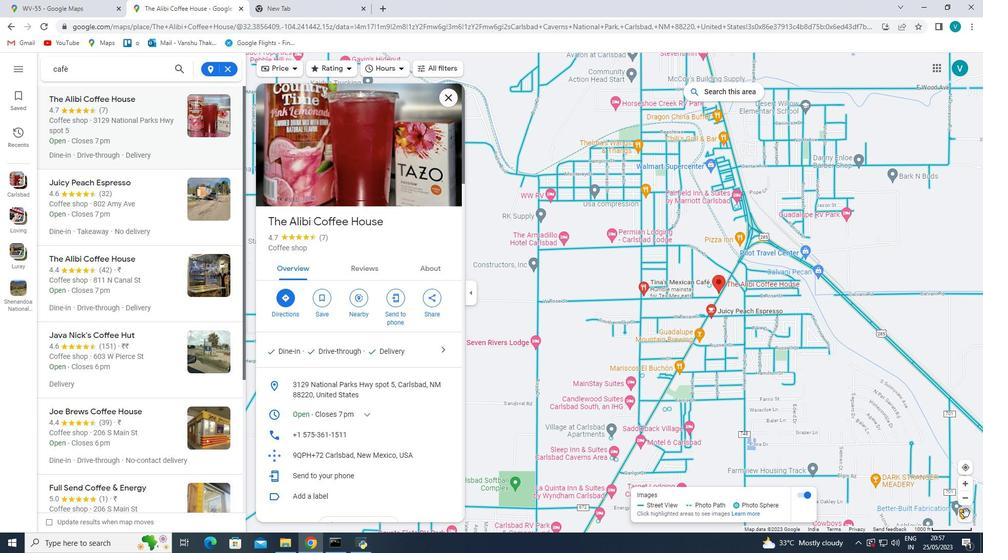 
Action: Mouse moved to (964, 521)
Screenshot: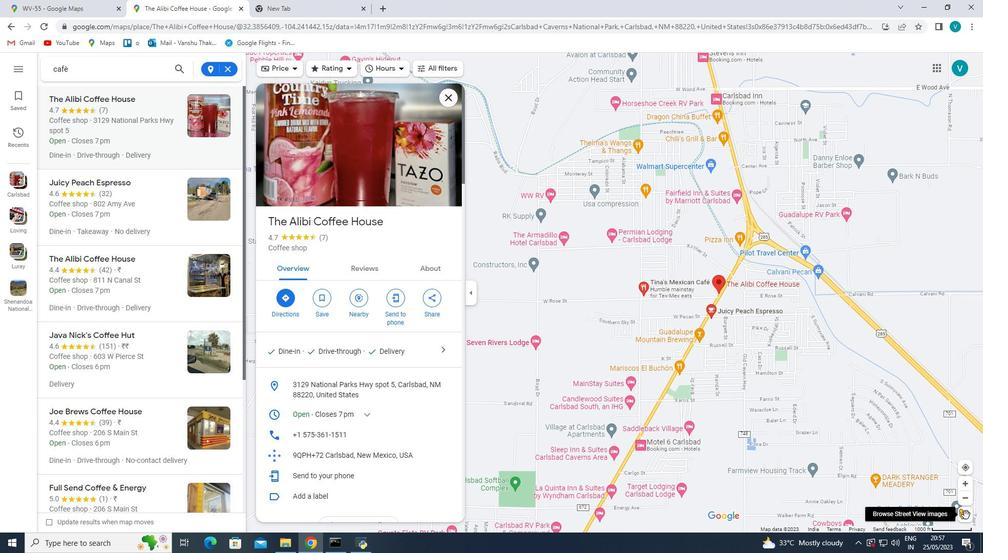 
Action: Mouse pressed left at (964, 521)
Screenshot: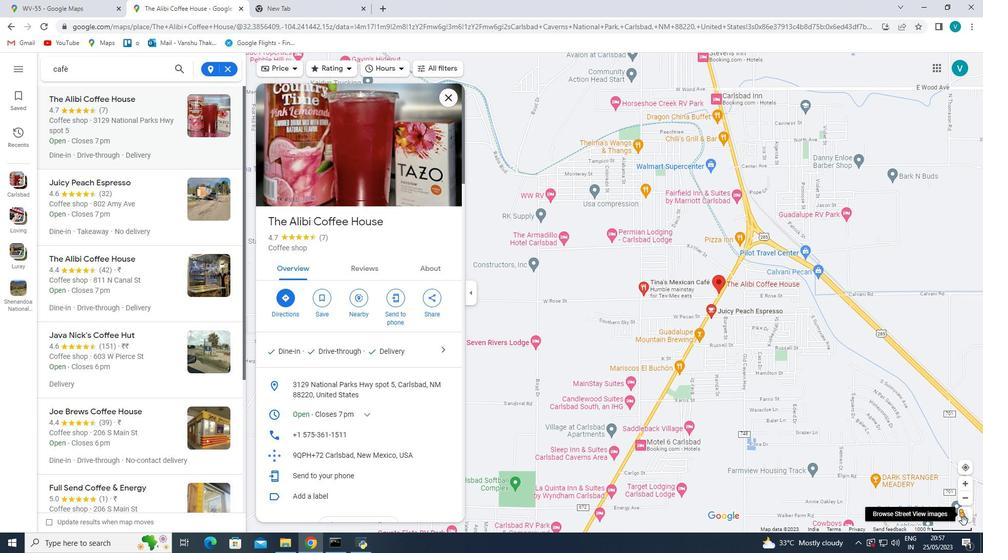 
Action: Mouse moved to (650, 312)
Screenshot: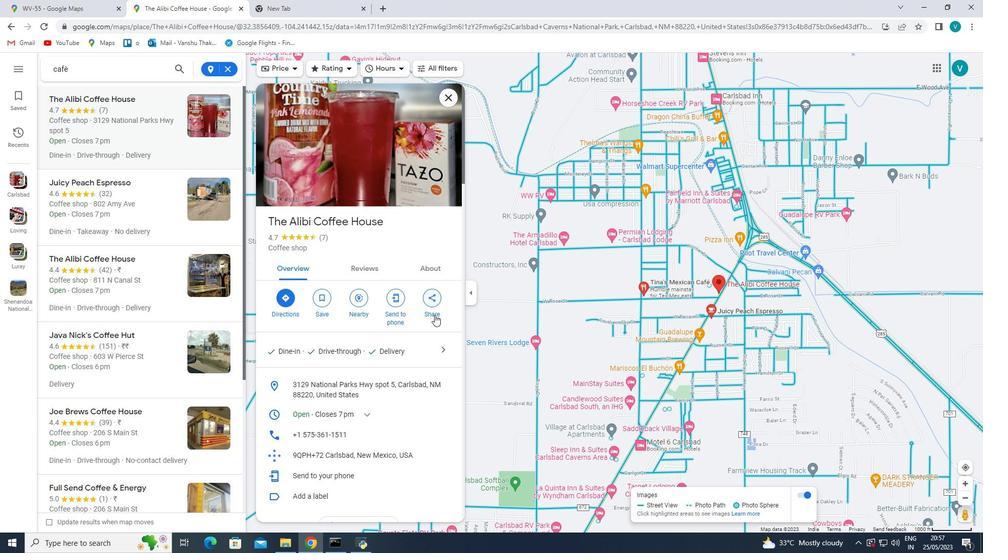 
Action: Mouse scrolled (650, 311) with delta (0, 0)
Screenshot: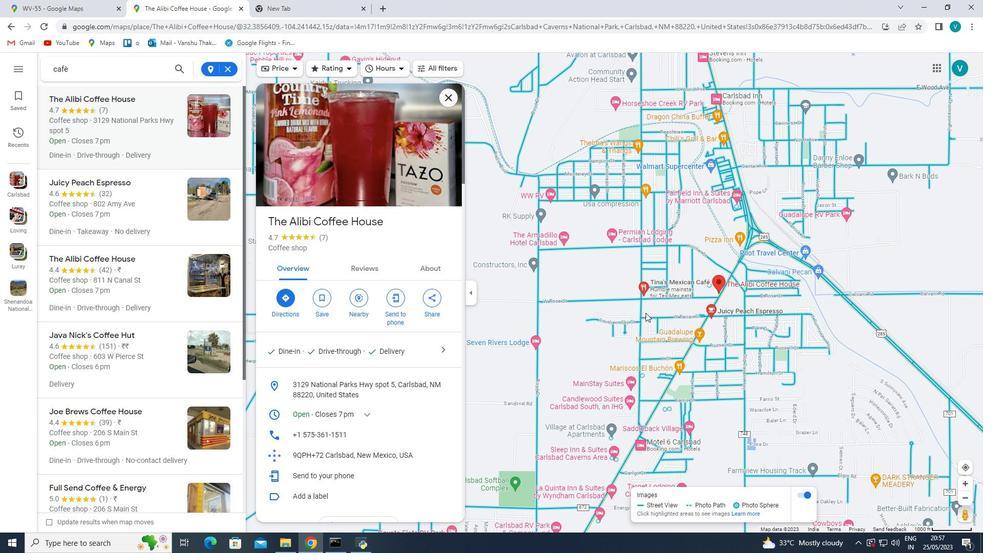 
Action: Mouse scrolled (650, 311) with delta (0, 0)
Screenshot: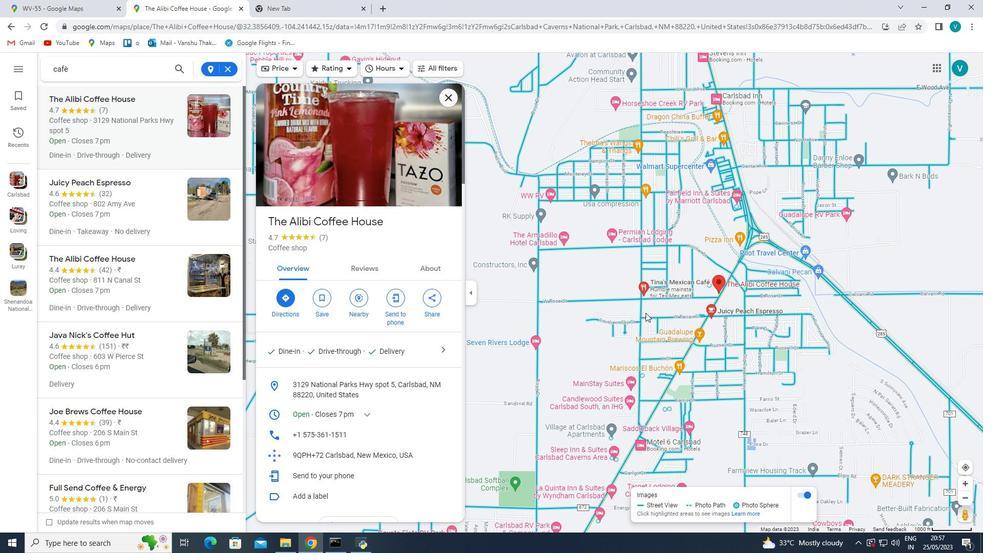 
Action: Mouse scrolled (650, 311) with delta (0, 0)
Screenshot: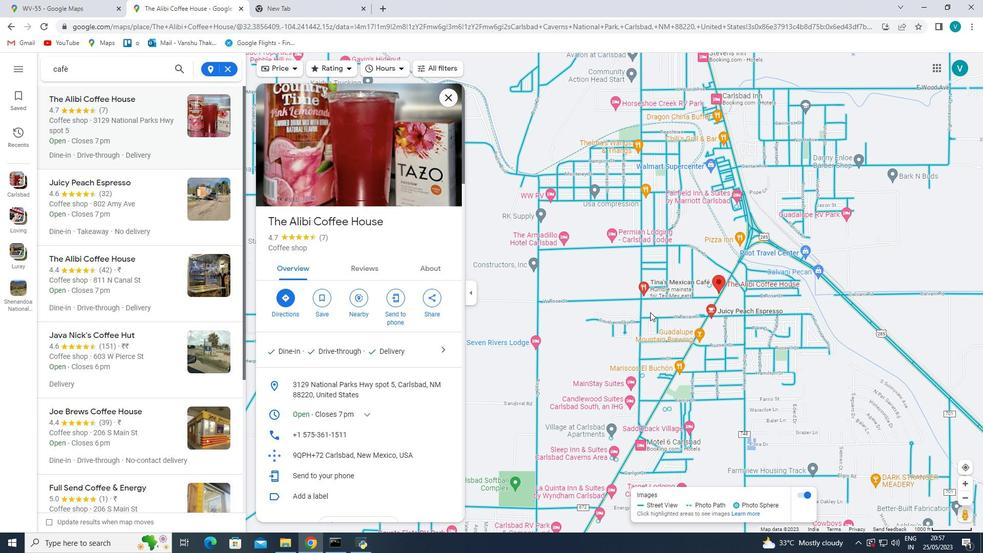 
Action: Mouse scrolled (650, 311) with delta (0, 0)
Screenshot: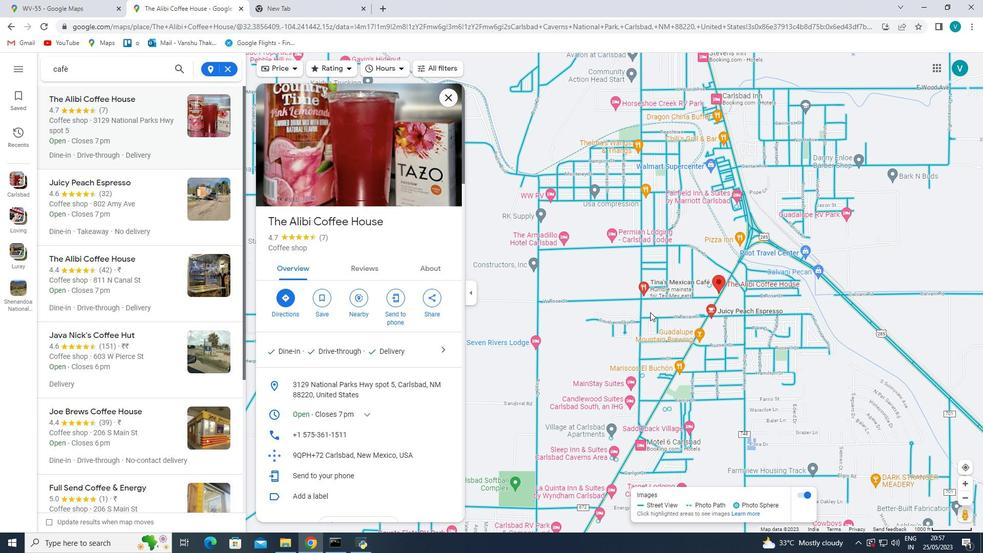 
Action: Mouse scrolled (650, 311) with delta (0, 0)
Screenshot: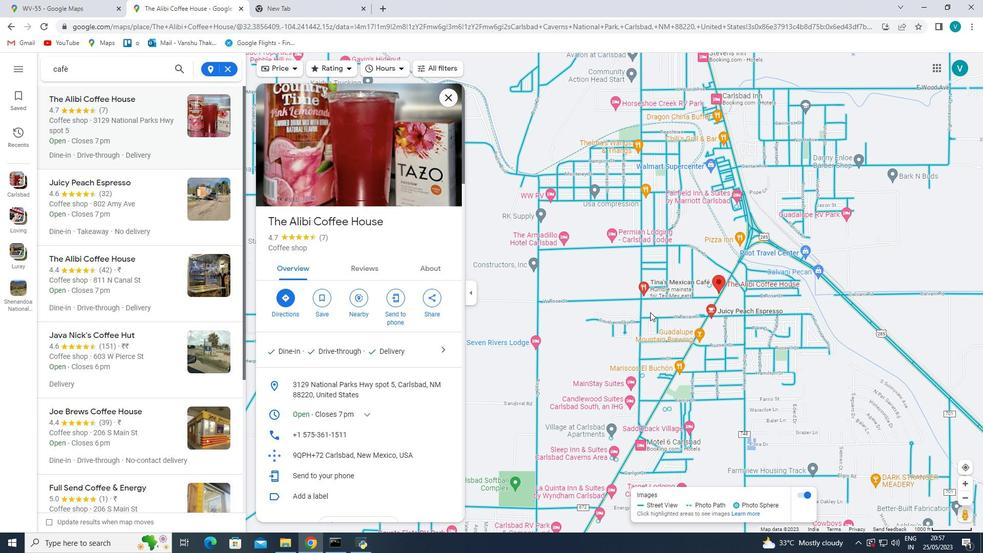 
Action: Mouse moved to (734, 361)
Screenshot: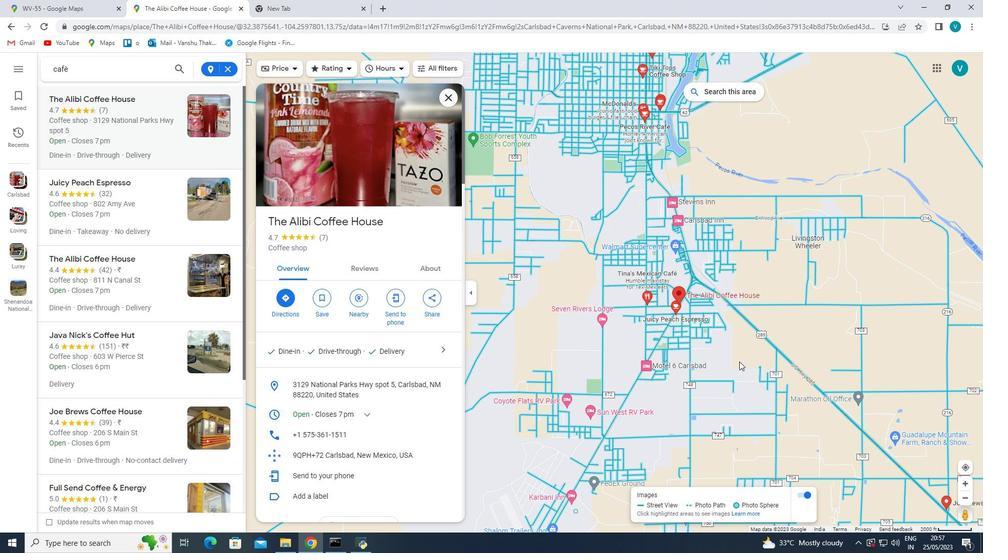 
Action: Mouse scrolled (734, 360) with delta (0, 0)
Screenshot: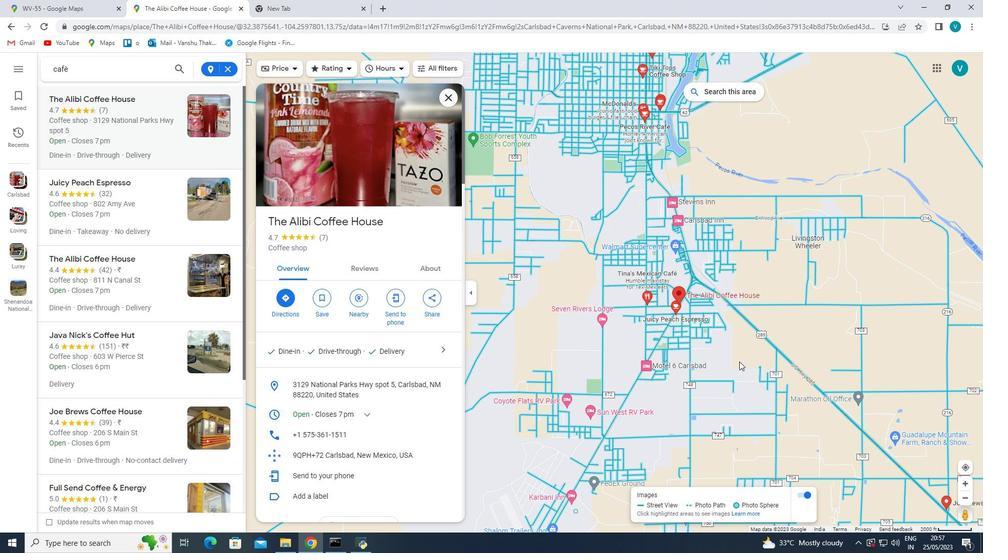 
Action: Mouse moved to (726, 360)
Screenshot: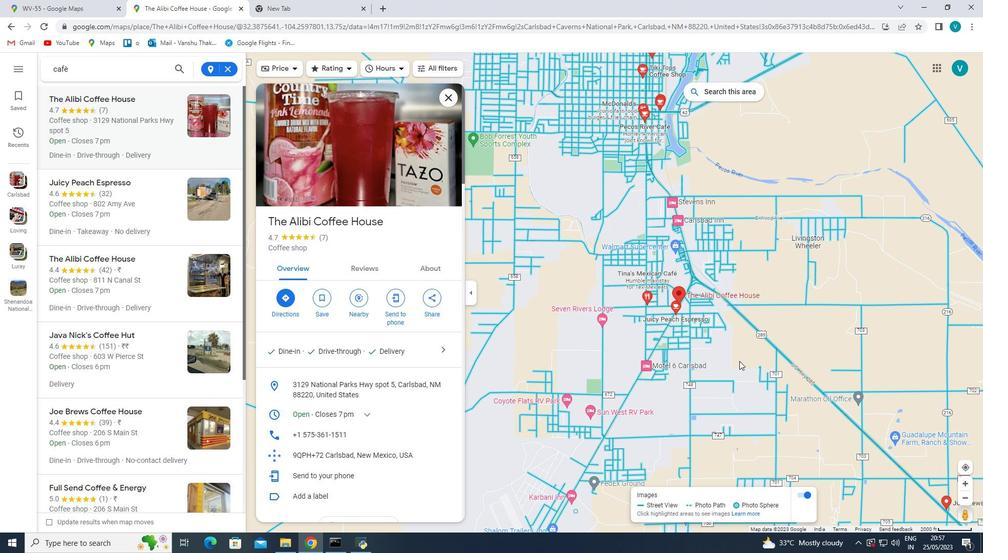
Action: Mouse scrolled (726, 359) with delta (0, 0)
Screenshot: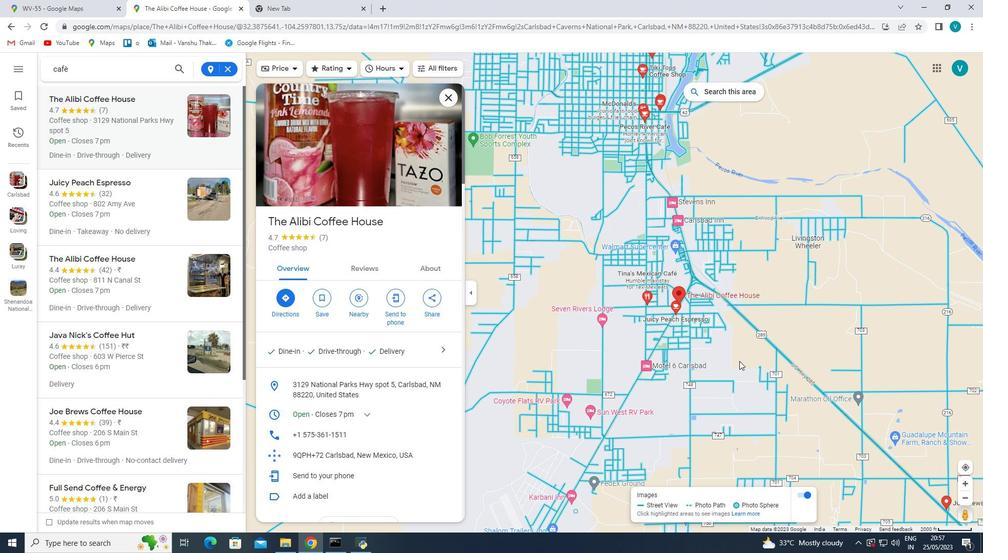 
Action: Mouse moved to (713, 358)
Screenshot: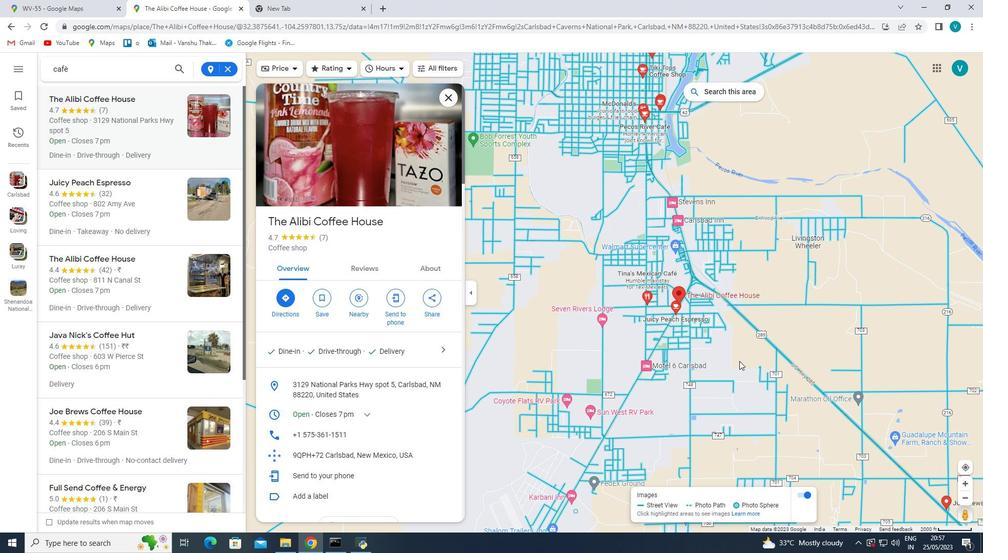 
Action: Mouse scrolled (713, 357) with delta (0, 0)
Screenshot: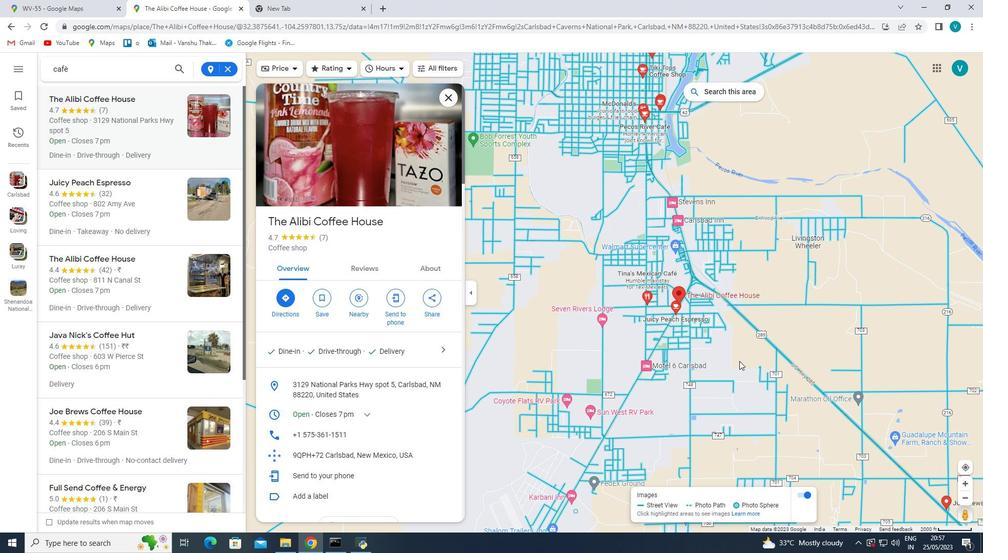 
Action: Mouse moved to (701, 356)
Screenshot: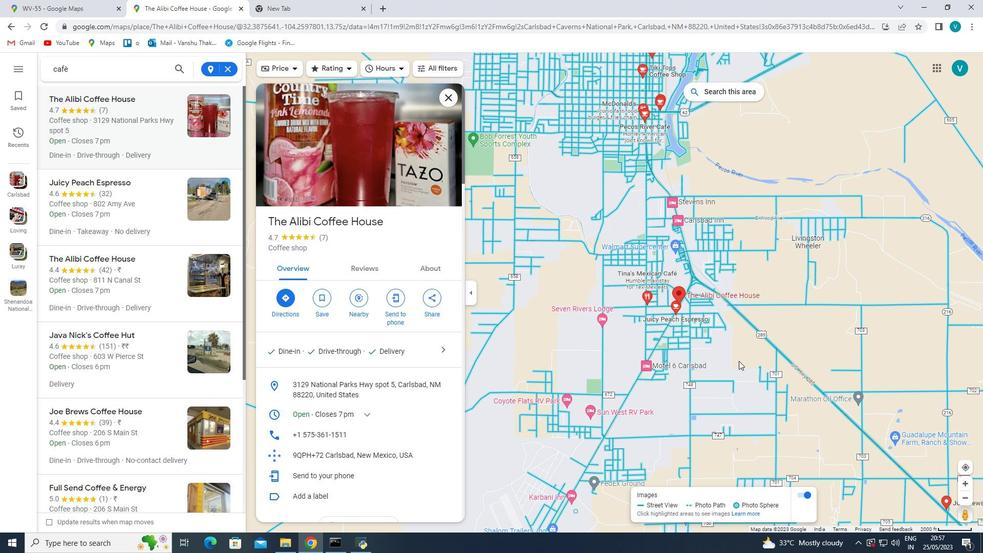 
Action: Mouse scrolled (703, 356) with delta (0, 0)
Screenshot: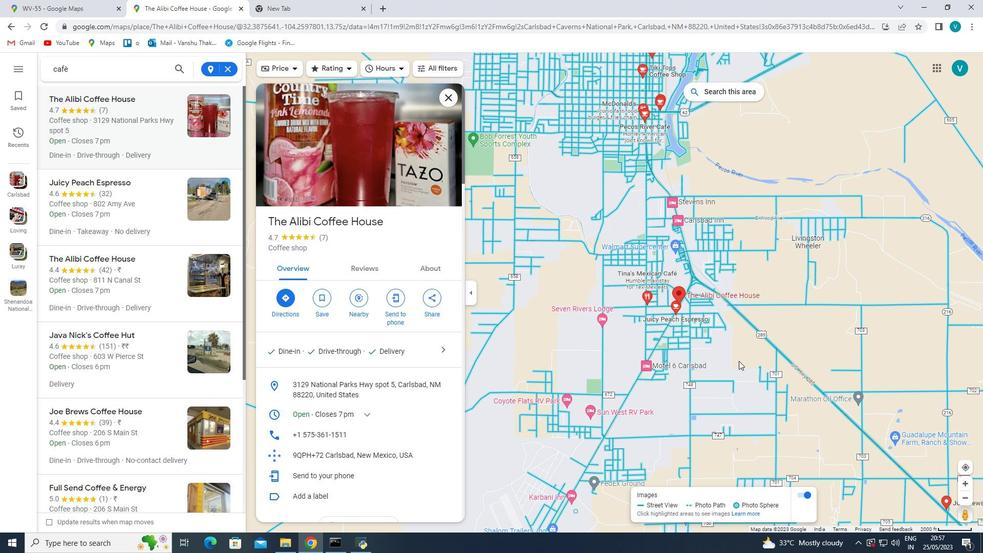 
Action: Mouse moved to (699, 356)
Screenshot: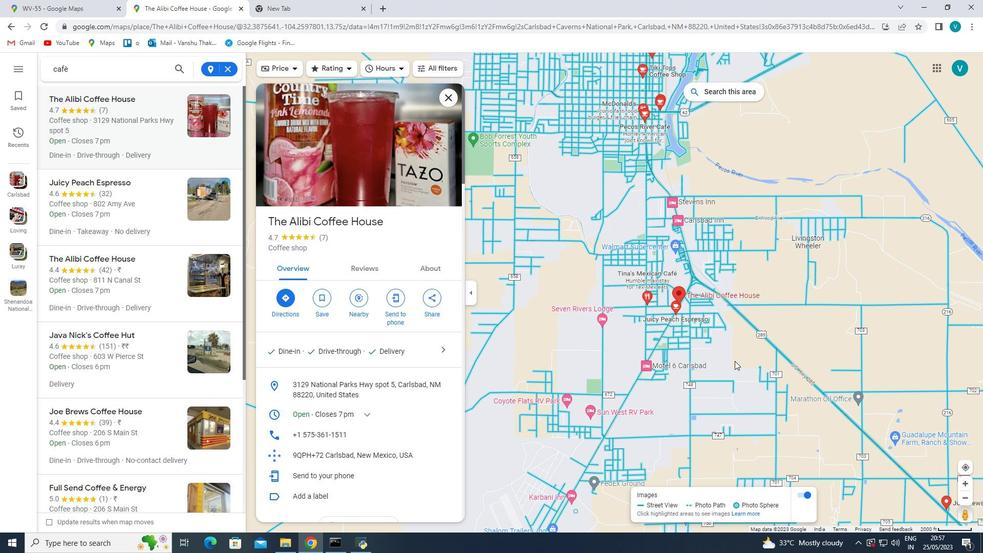 
Action: Mouse scrolled (699, 355) with delta (0, 0)
Screenshot: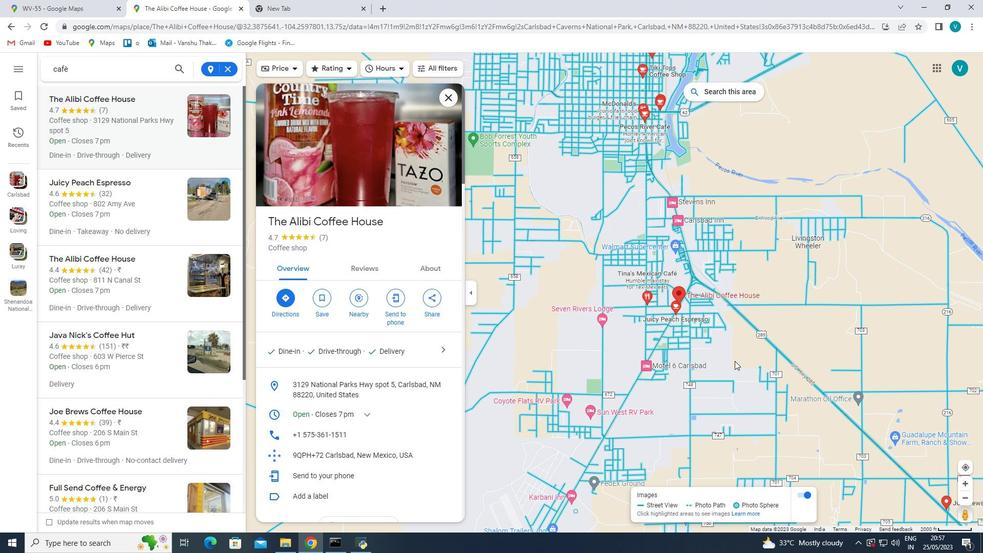 
Action: Mouse moved to (691, 344)
Screenshot: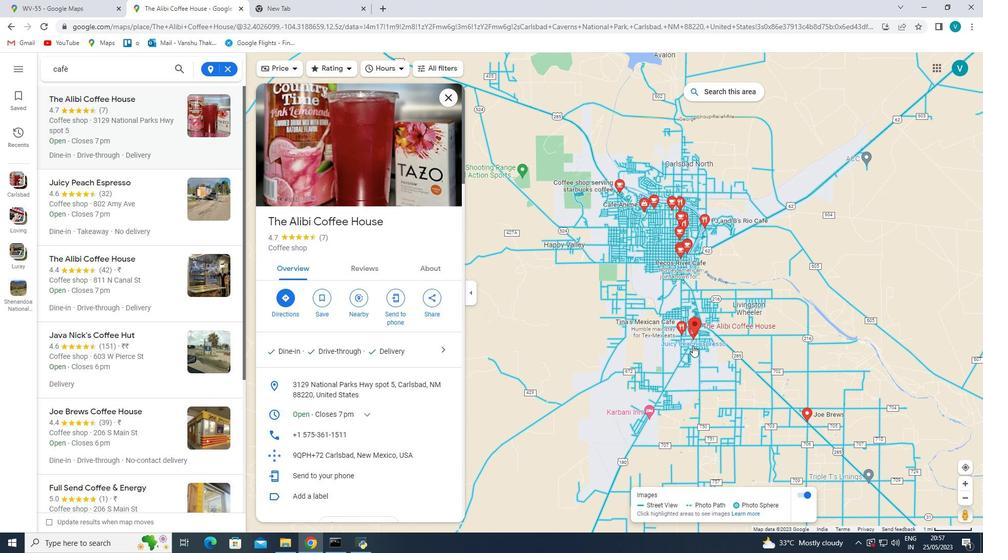 
Action: Mouse scrolled (691, 345) with delta (0, 0)
Screenshot: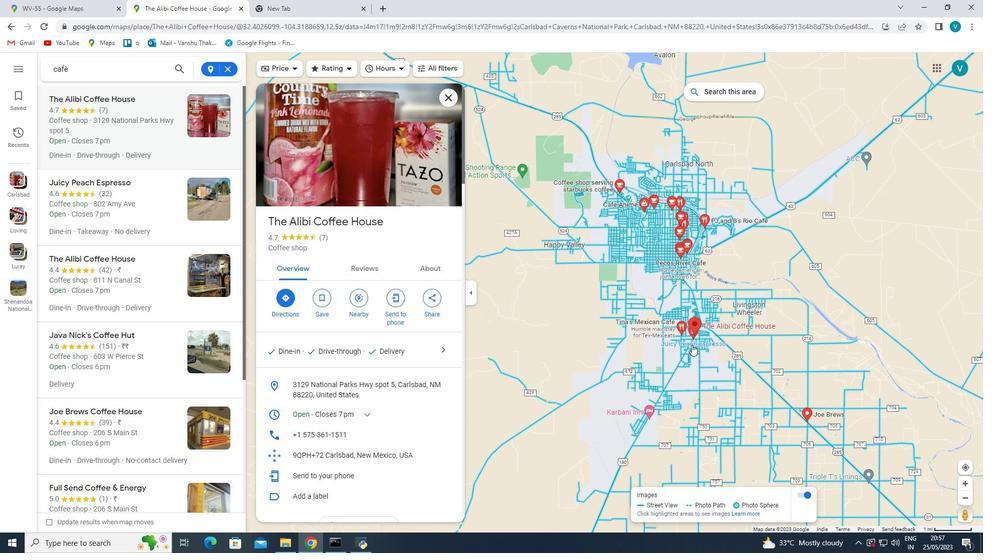 
Action: Mouse moved to (700, 325)
Screenshot: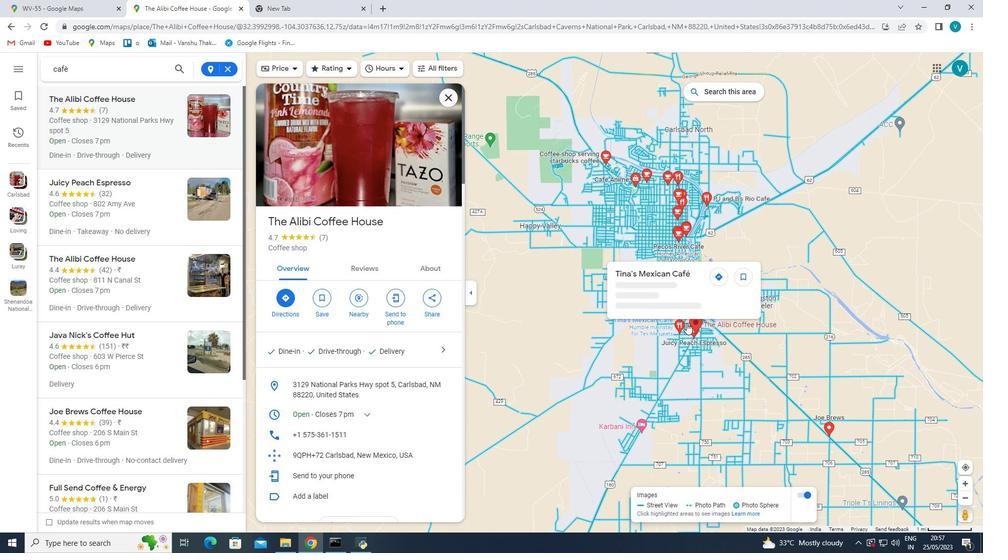 
Action: Mouse pressed left at (700, 325)
Screenshot: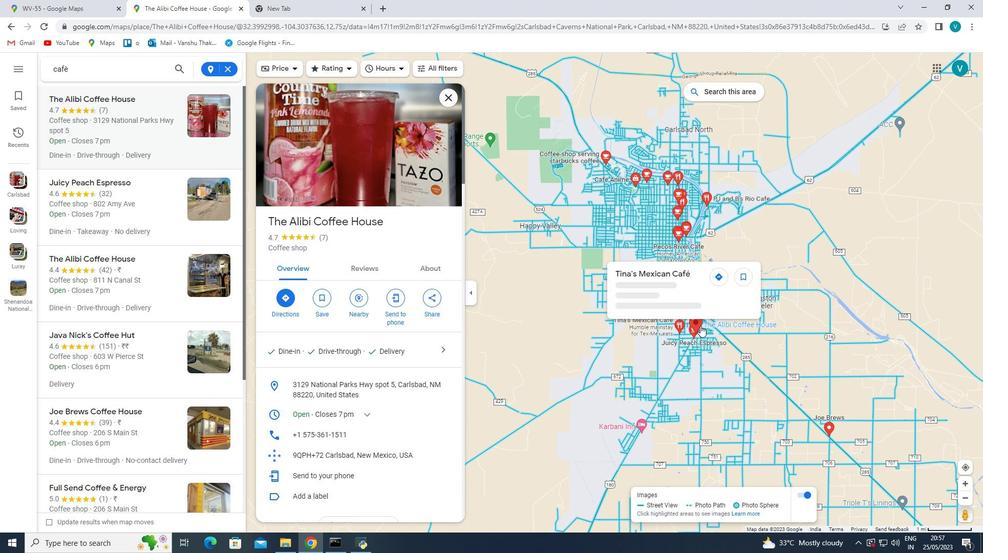 
Action: Mouse moved to (641, 320)
Screenshot: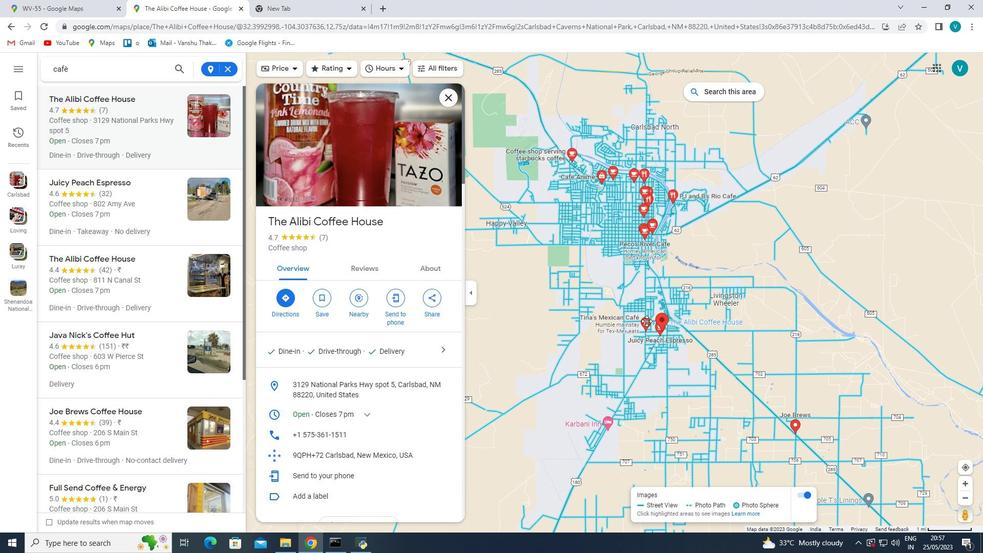 
Action: Mouse scrolled (641, 320) with delta (0, 0)
Screenshot: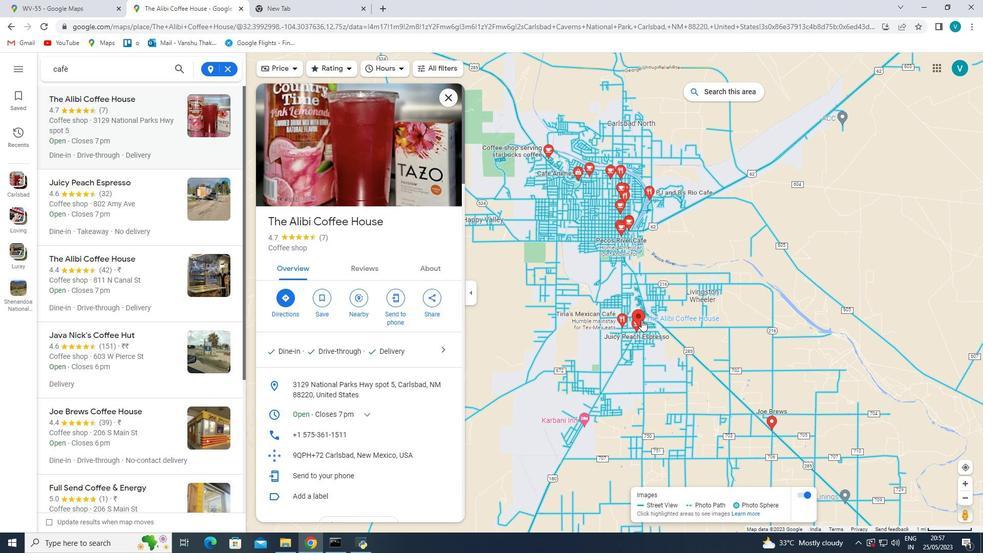 
Action: Mouse scrolled (641, 320) with delta (0, 0)
Screenshot: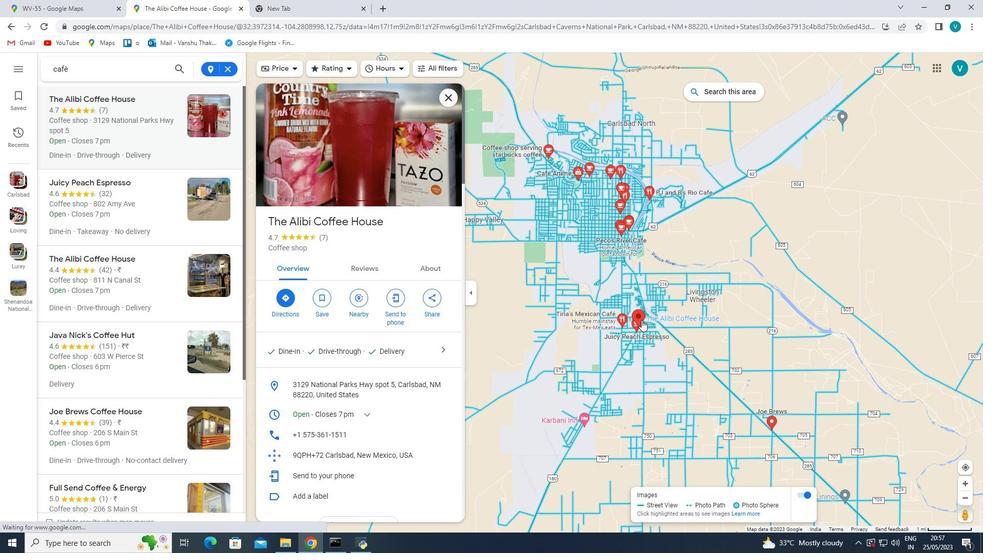 
Action: Mouse scrolled (641, 320) with delta (0, 0)
Screenshot: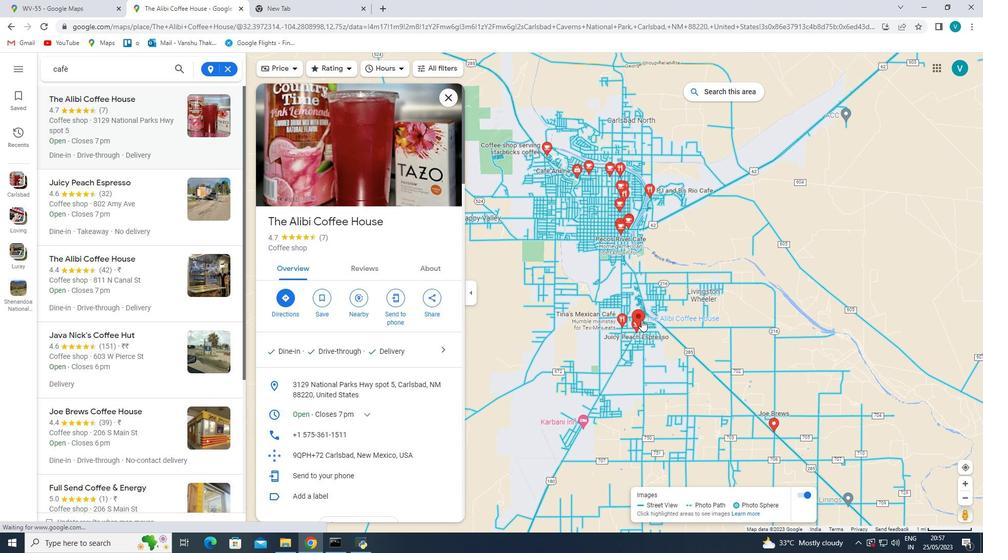 
Action: Mouse scrolled (641, 320) with delta (0, 0)
Screenshot: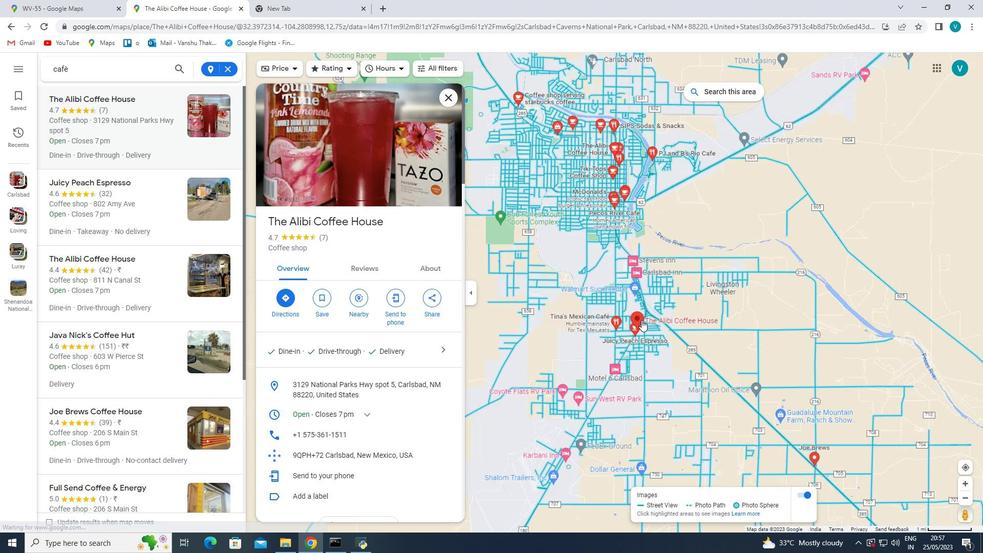 
Action: Mouse scrolled (641, 320) with delta (0, 0)
Screenshot: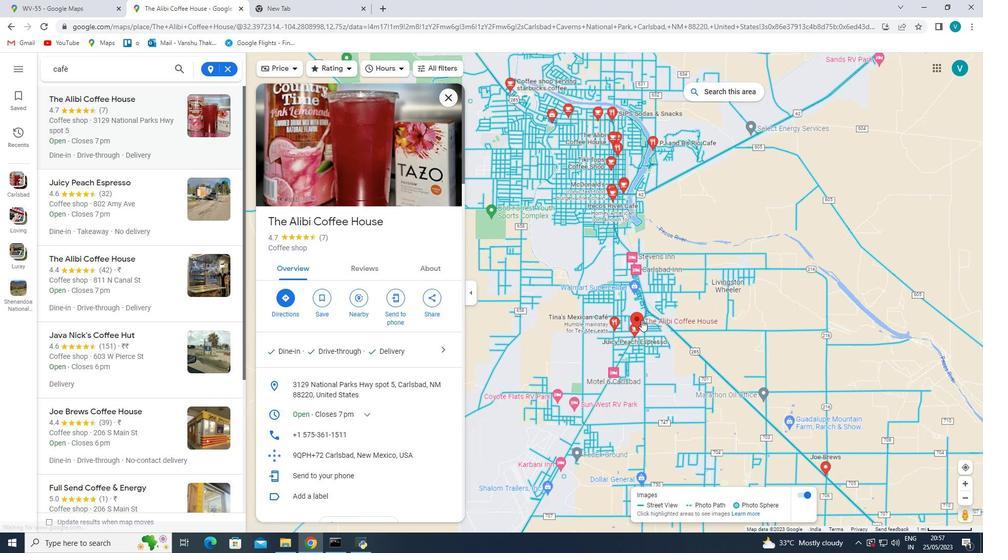 
Action: Mouse scrolled (641, 320) with delta (0, 0)
Screenshot: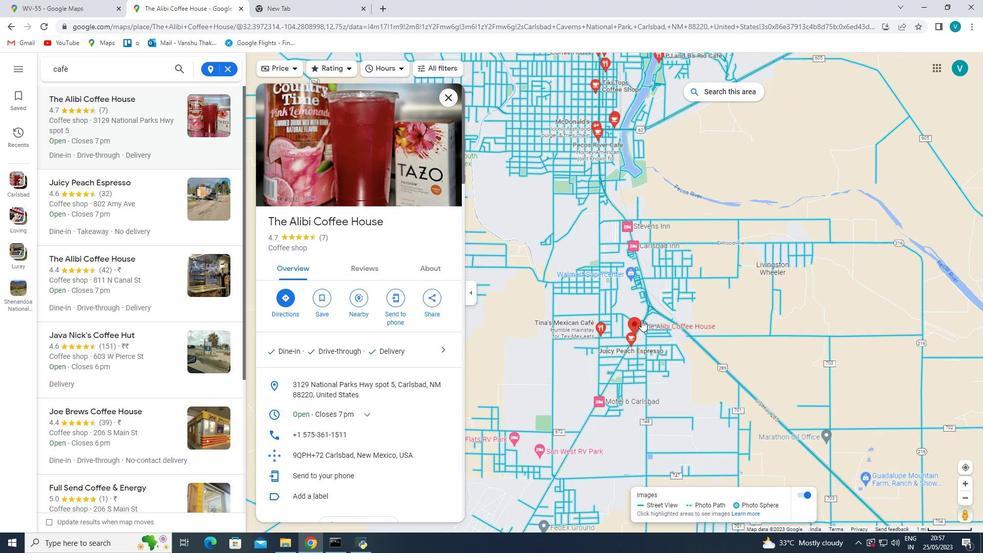 
Action: Mouse scrolled (641, 320) with delta (0, 0)
Screenshot: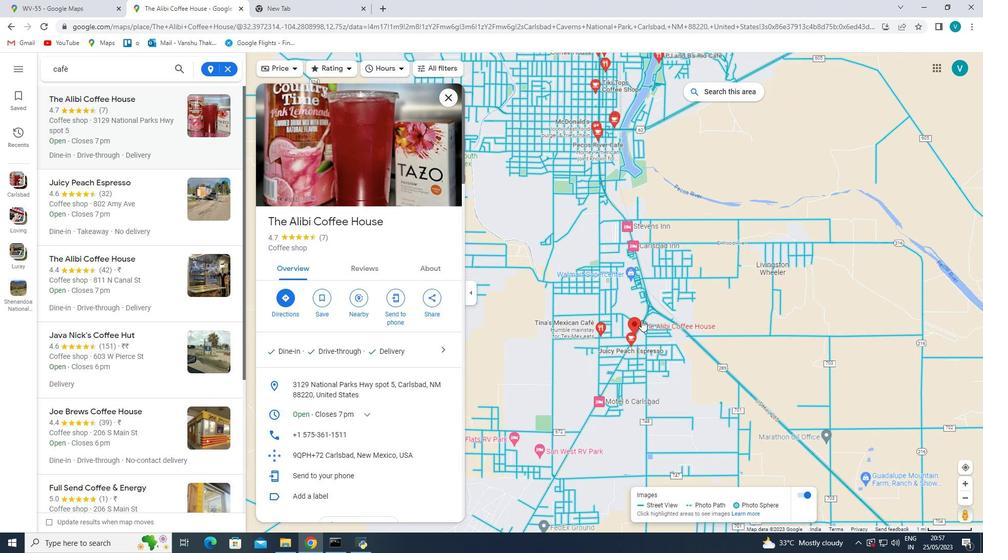 
Action: Mouse scrolled (641, 320) with delta (0, 0)
Screenshot: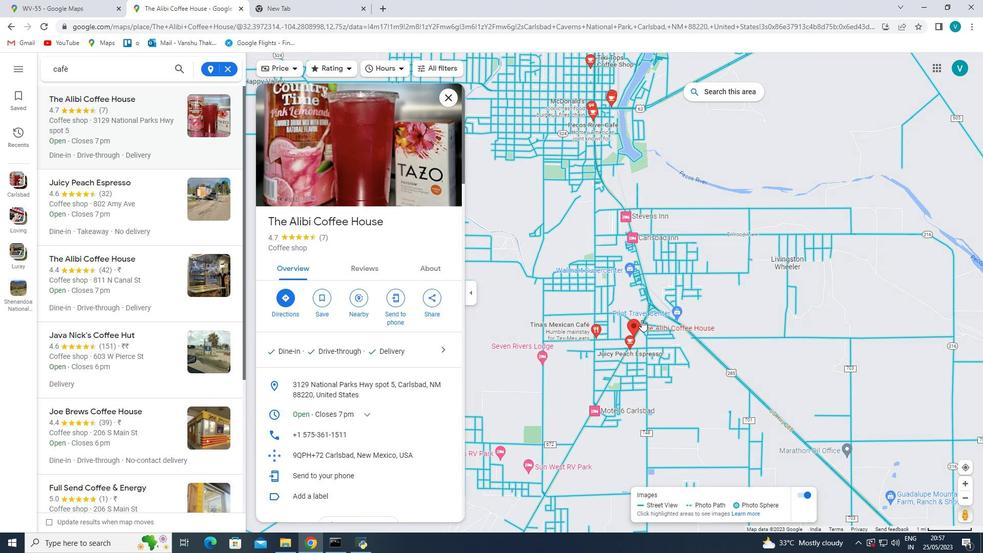 
Action: Mouse scrolled (641, 320) with delta (0, 0)
Screenshot: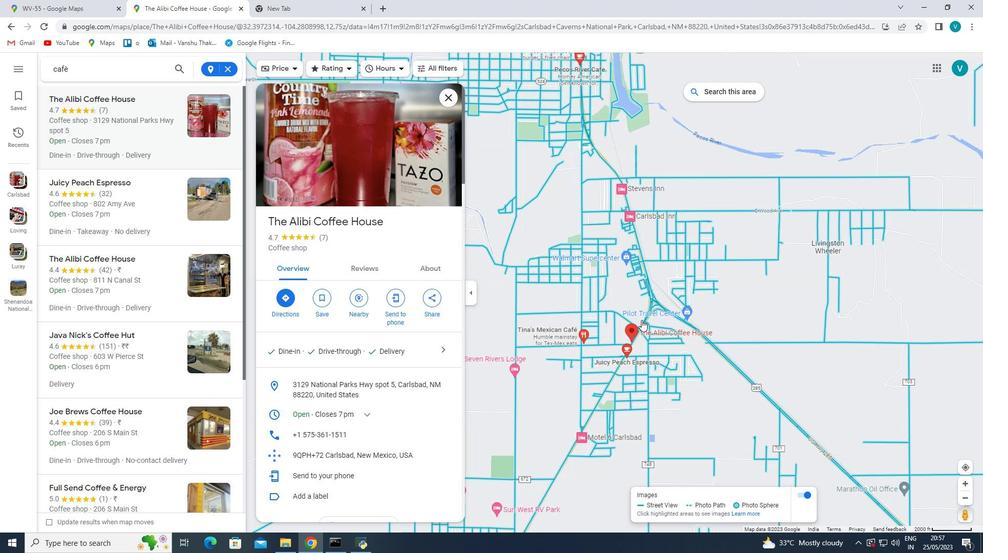
Action: Mouse moved to (628, 341)
Screenshot: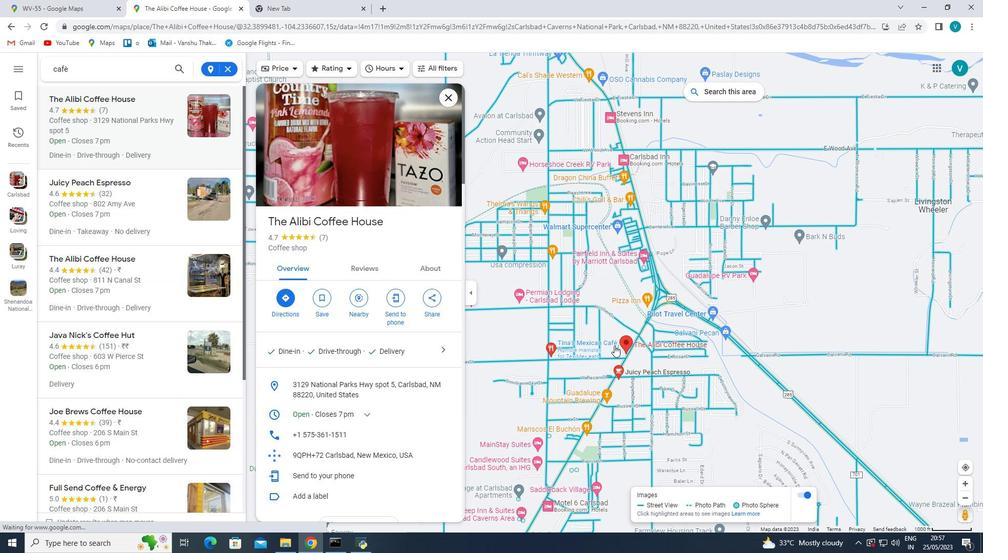 
Action: Mouse pressed left at (628, 341)
Screenshot: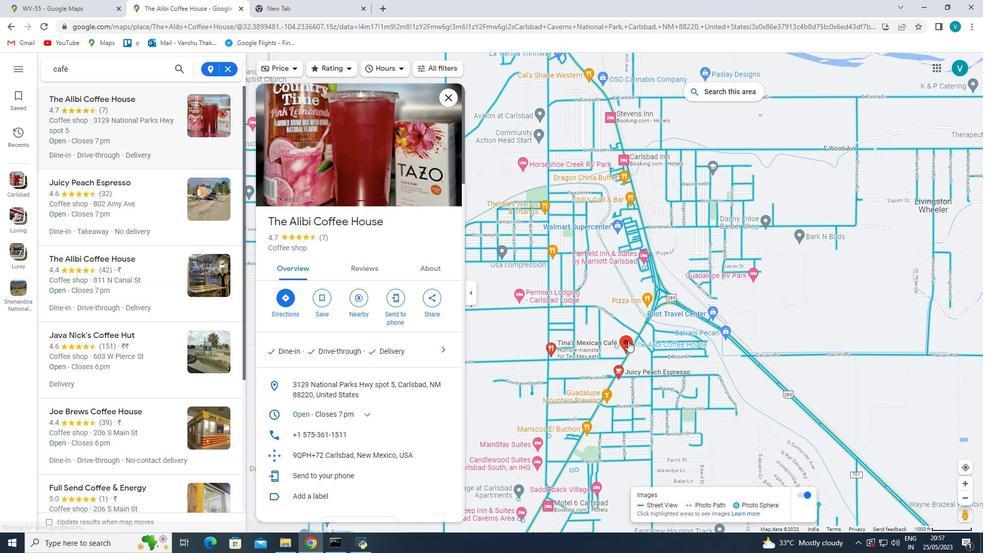 
Action: Mouse moved to (644, 301)
Screenshot: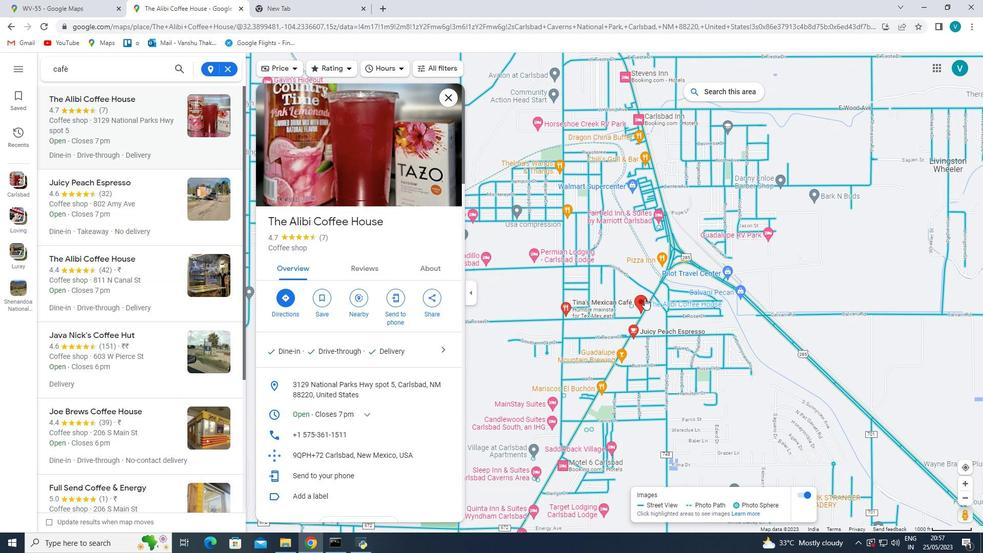 
Action: Mouse scrolled (644, 302) with delta (0, 0)
Screenshot: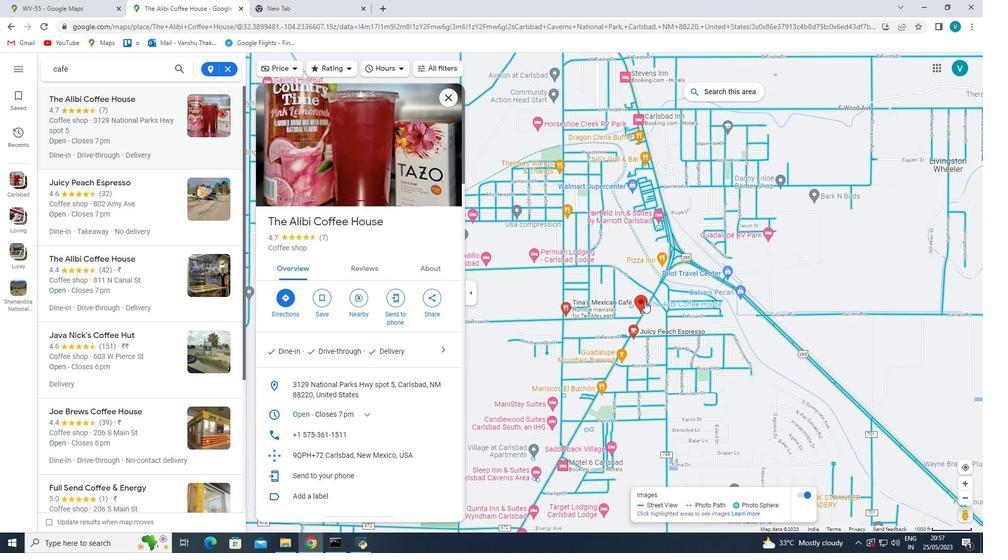 
Action: Mouse scrolled (644, 302) with delta (0, 0)
Screenshot: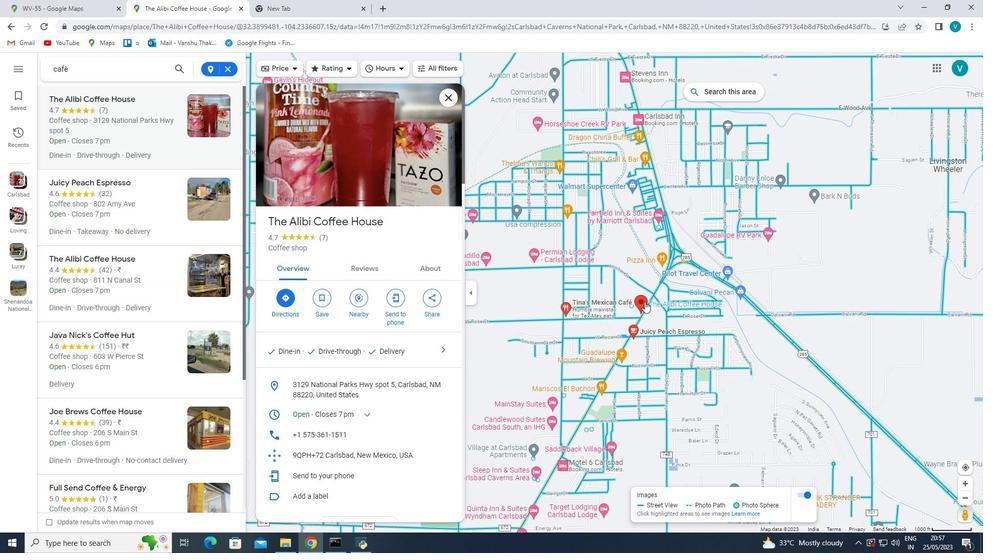 
Action: Mouse scrolled (644, 302) with delta (0, 0)
Screenshot: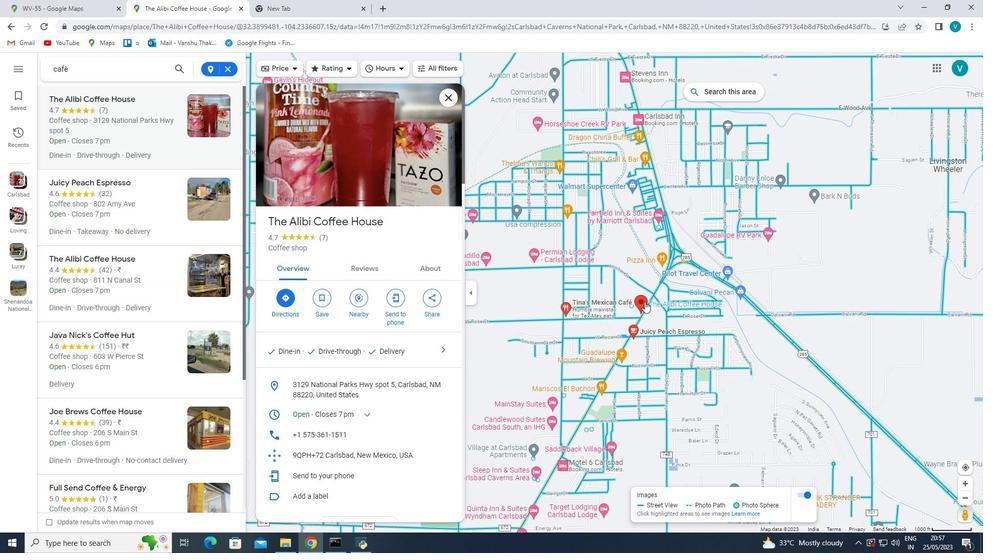 
Action: Mouse scrolled (644, 302) with delta (0, 0)
Screenshot: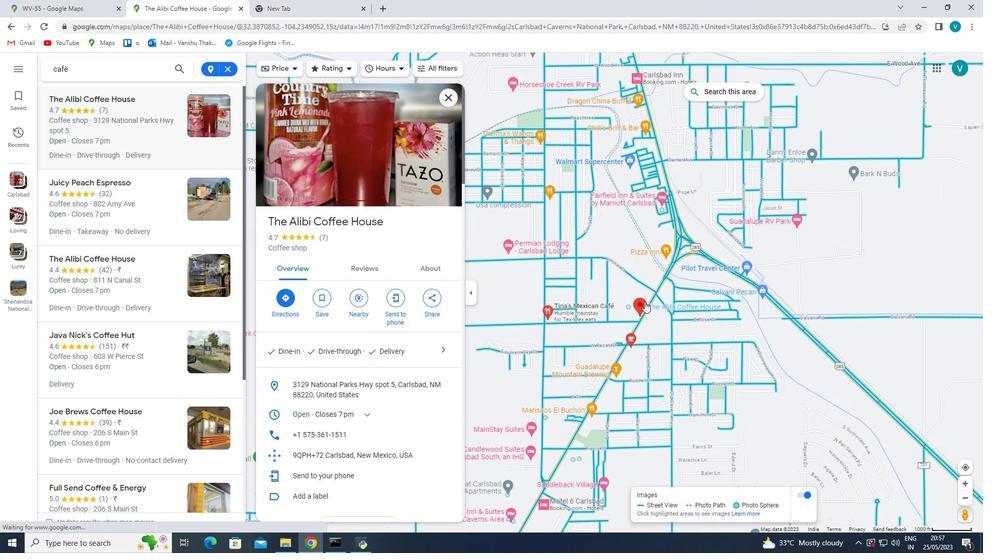 
Action: Mouse moved to (567, 325)
Screenshot: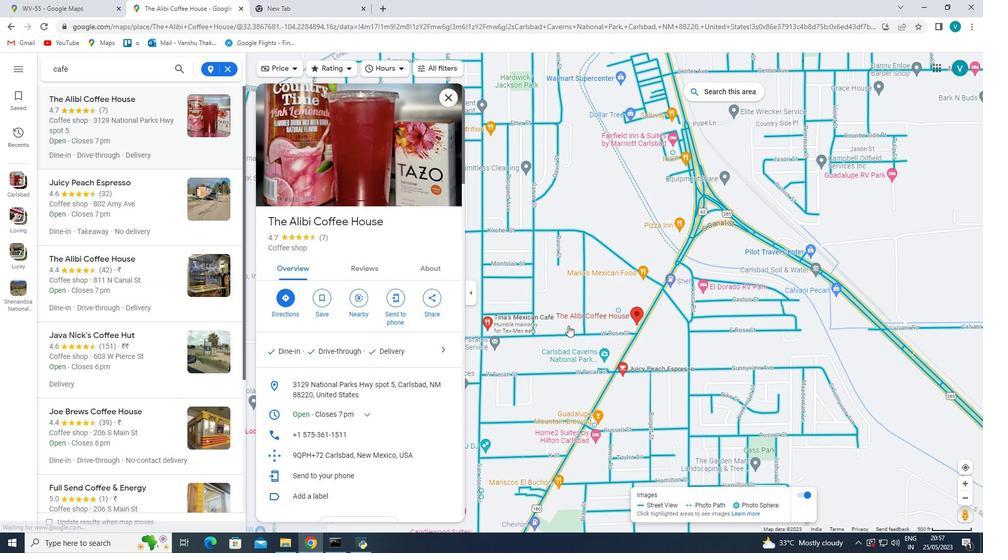
Action: Mouse pressed left at (567, 325)
Screenshot: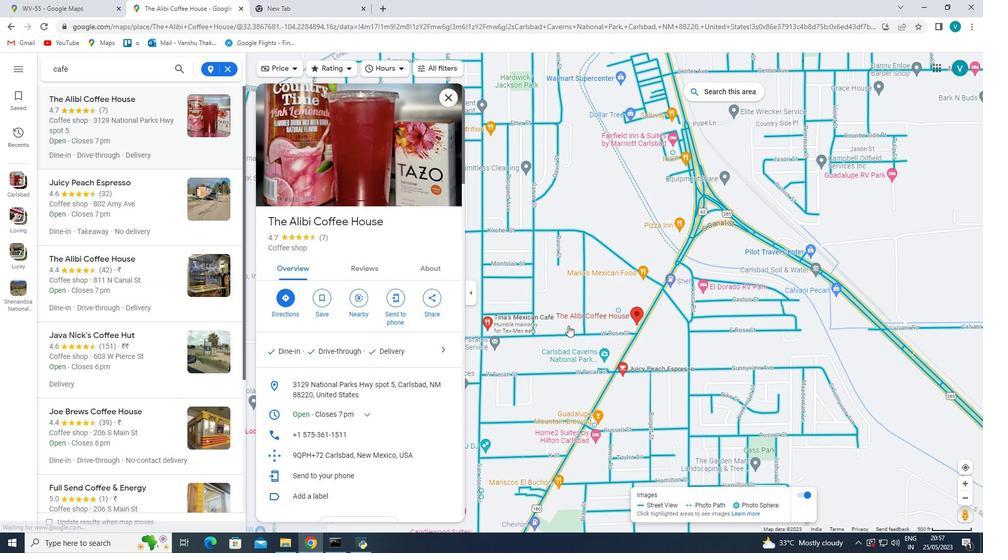 
Action: Mouse moved to (640, 305)
Screenshot: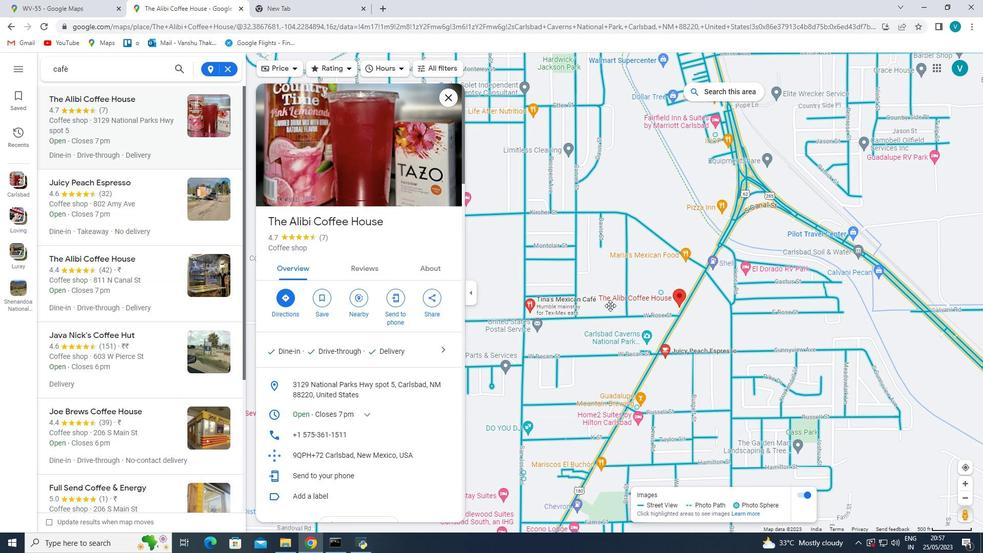
Action: Mouse pressed left at (640, 305)
Screenshot: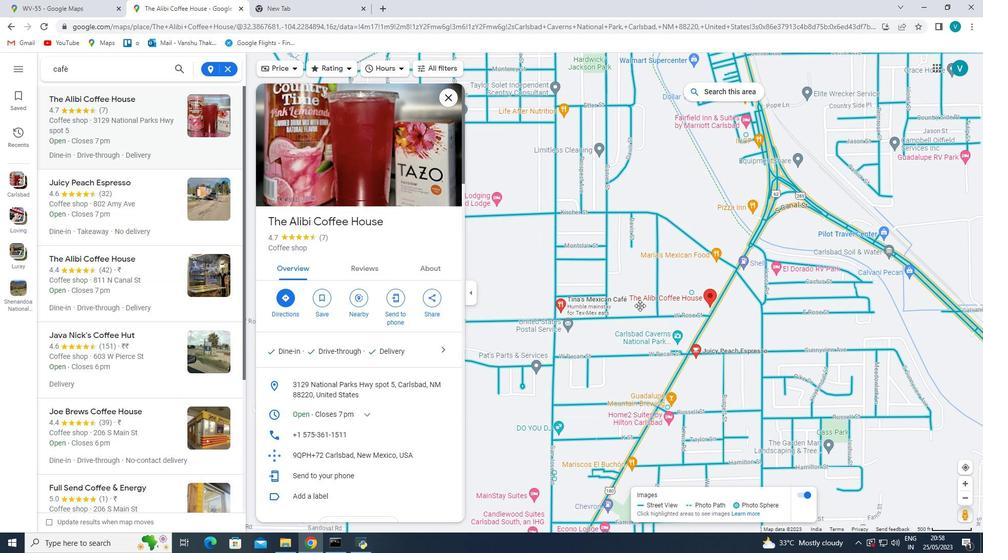 
Action: Mouse moved to (712, 330)
Screenshot: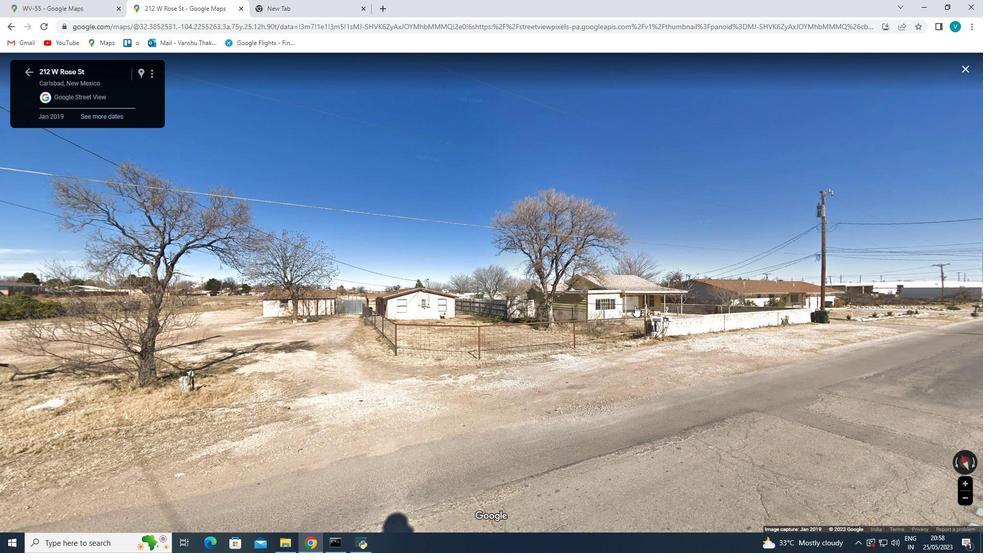 
Action: Mouse pressed left at (712, 330)
Screenshot: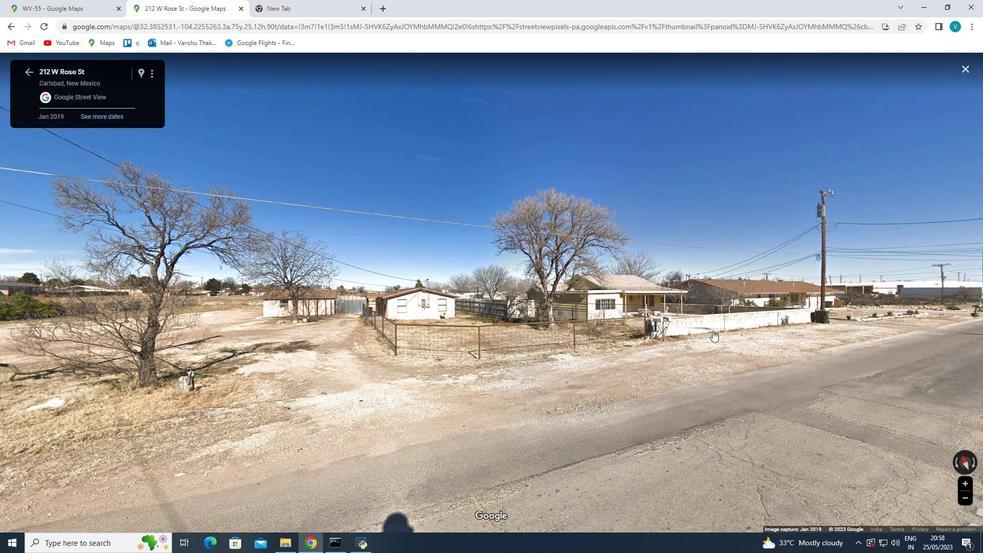 
Action: Mouse moved to (779, 404)
Screenshot: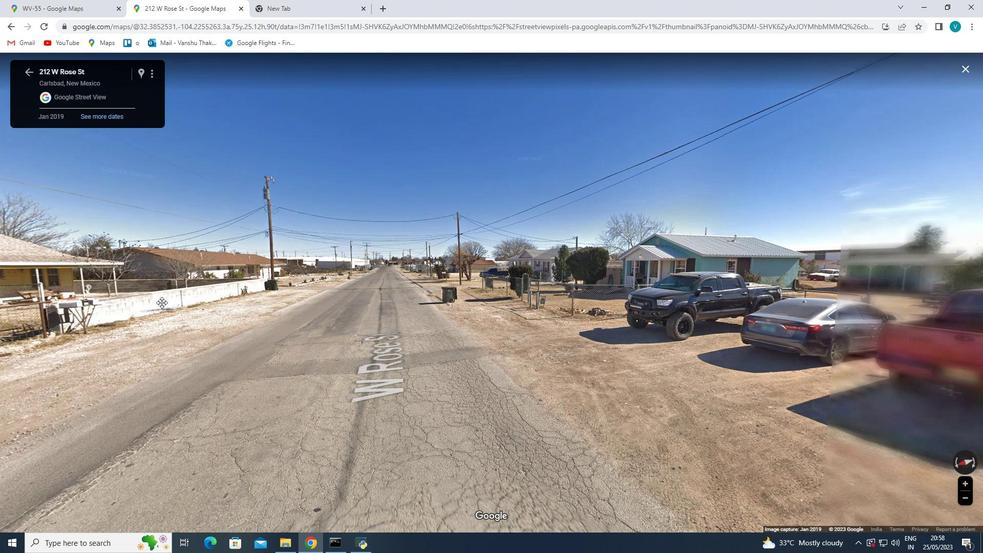 
Action: Mouse pressed left at (779, 404)
Screenshot: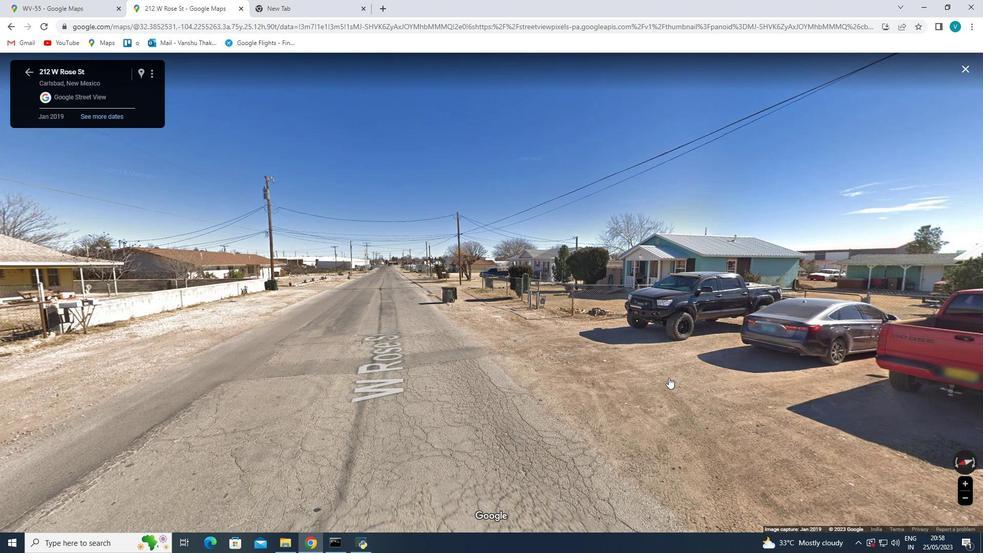 
Action: Mouse moved to (497, 339)
Screenshot: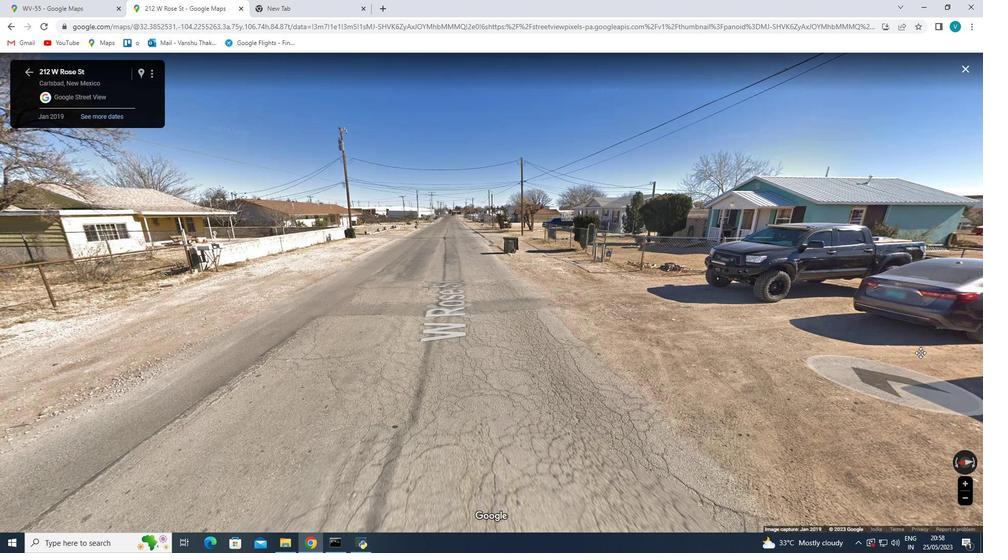 
Action: Mouse pressed left at (497, 339)
Screenshot: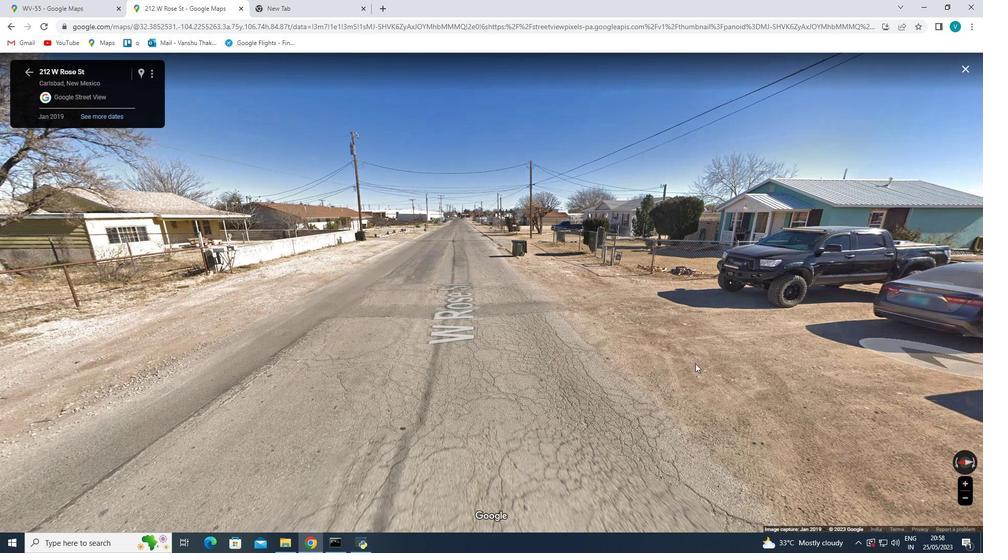 
Action: Mouse moved to (396, 281)
Screenshot: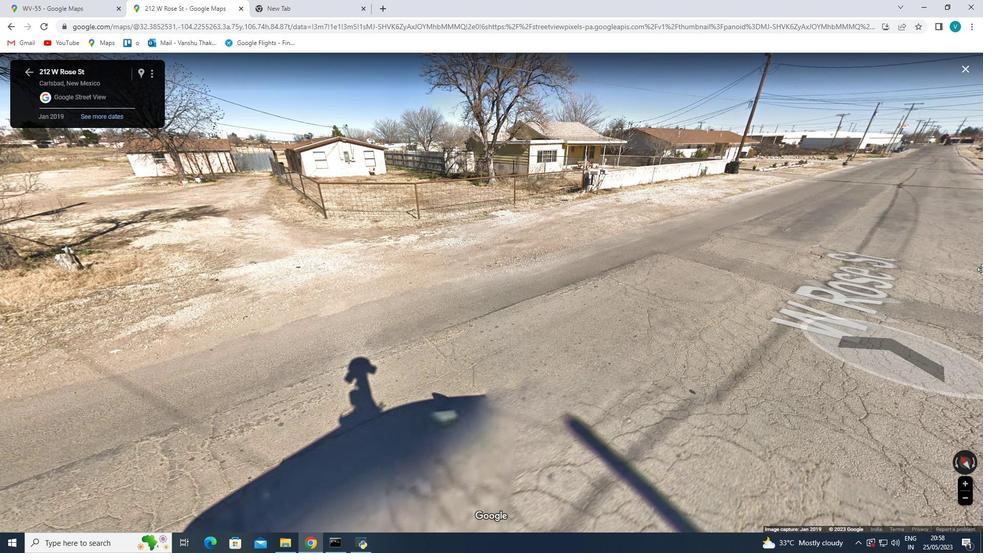 
Action: Mouse pressed left at (396, 281)
Screenshot: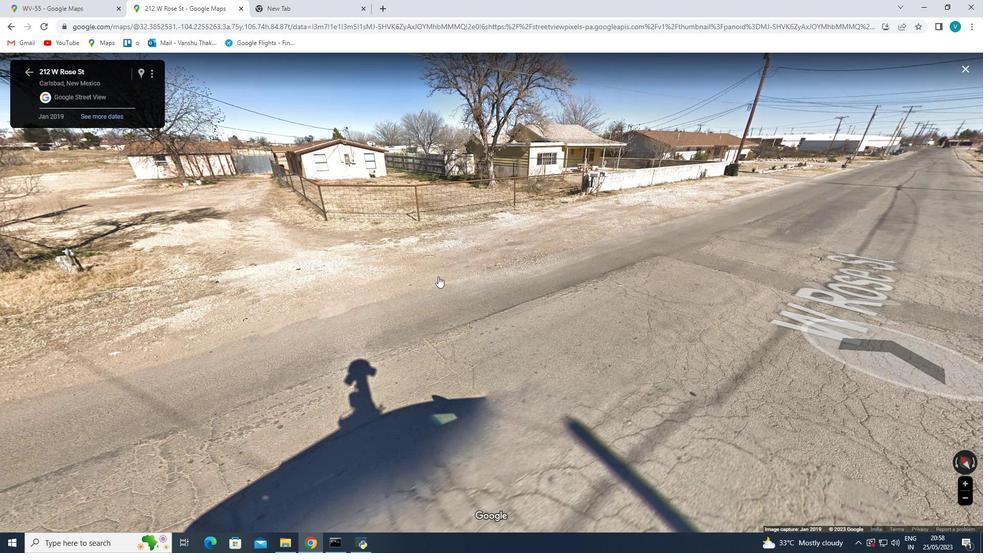 
Action: Mouse moved to (965, 68)
Screenshot: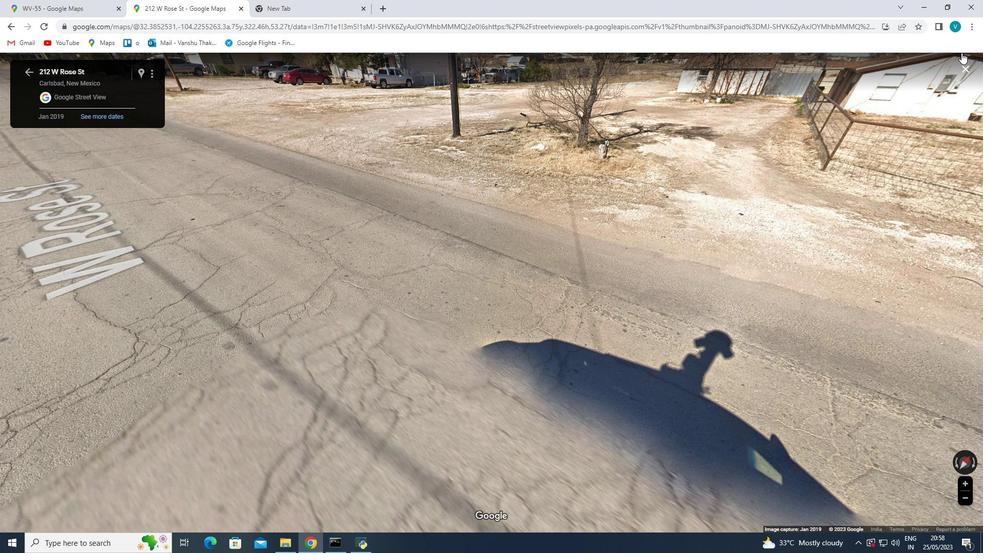 
Action: Mouse pressed left at (965, 68)
Screenshot: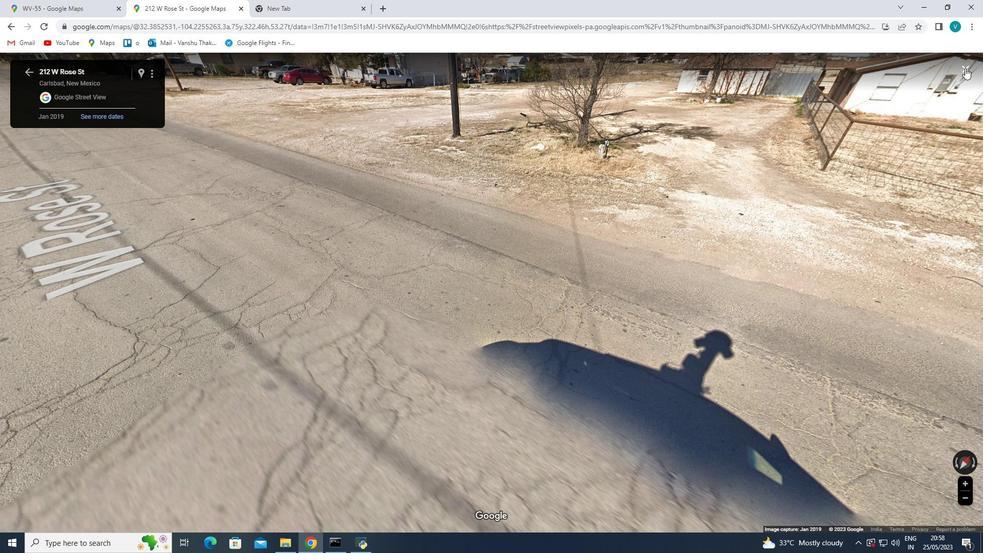 
Action: Mouse moved to (563, 279)
Screenshot: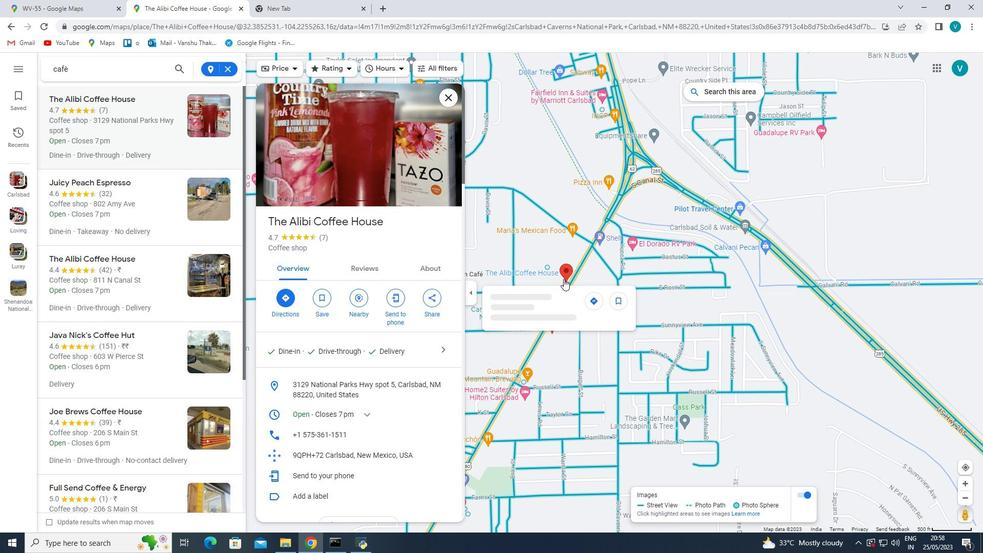 
Action: Mouse pressed left at (563, 279)
Screenshot: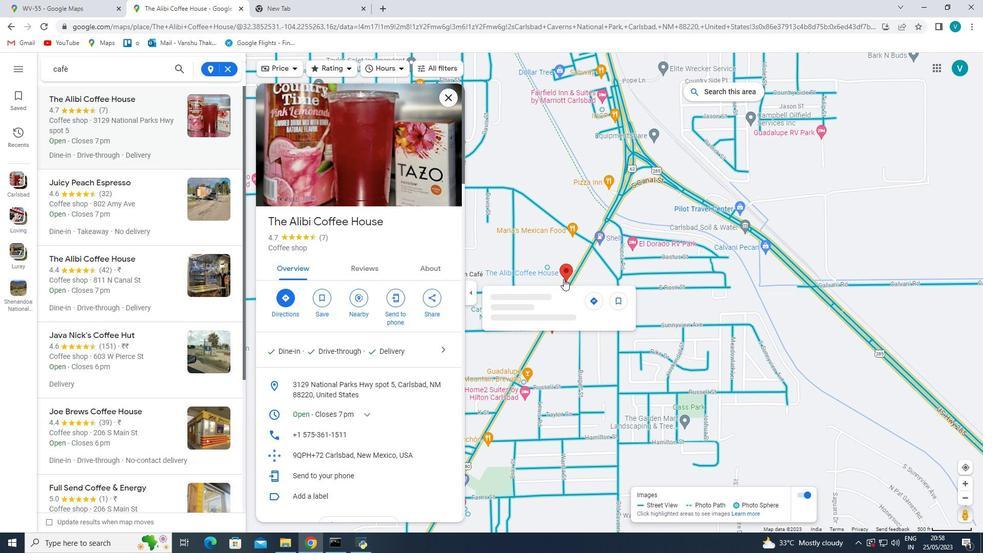 
Action: Mouse pressed left at (563, 279)
Screenshot: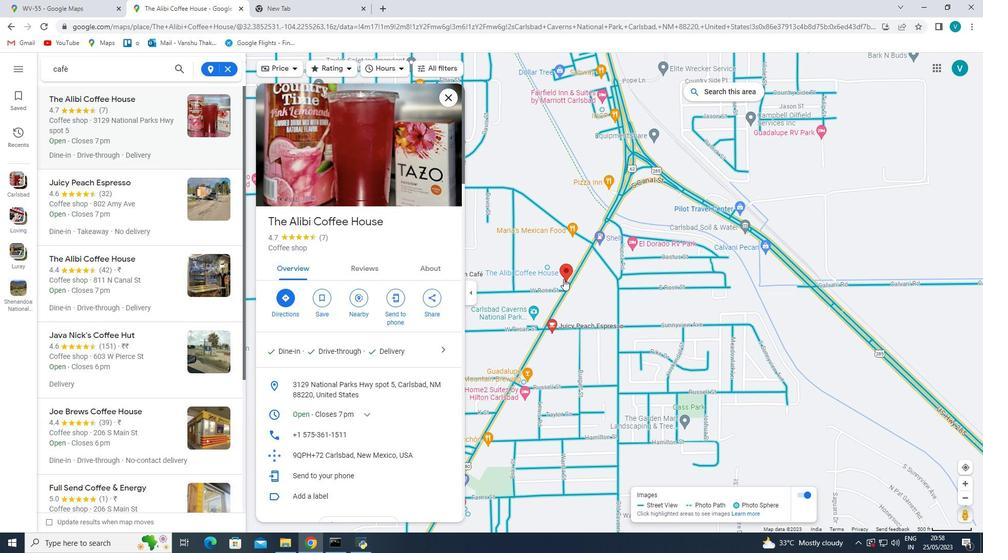 
Action: Mouse moved to (567, 279)
Screenshot: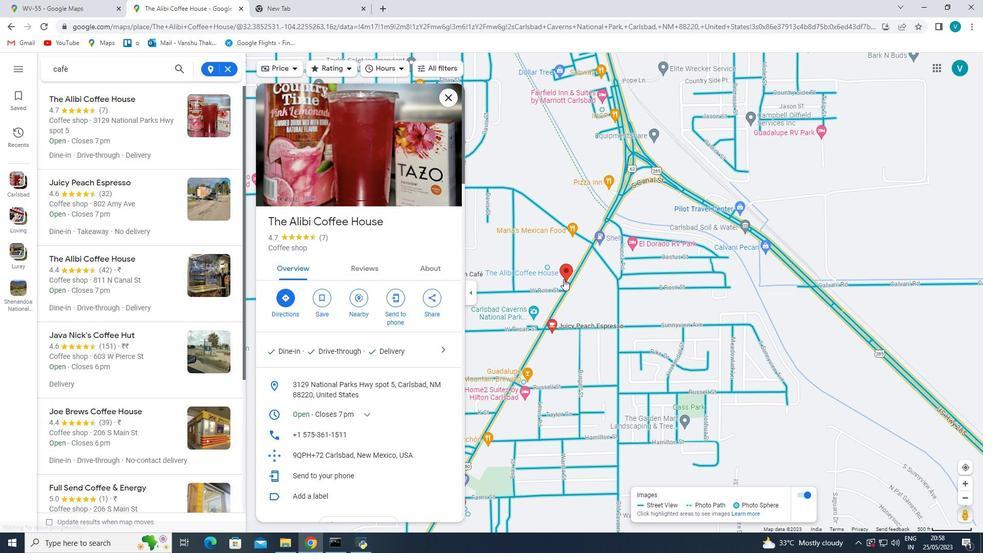 
Action: Mouse pressed left at (567, 279)
Screenshot: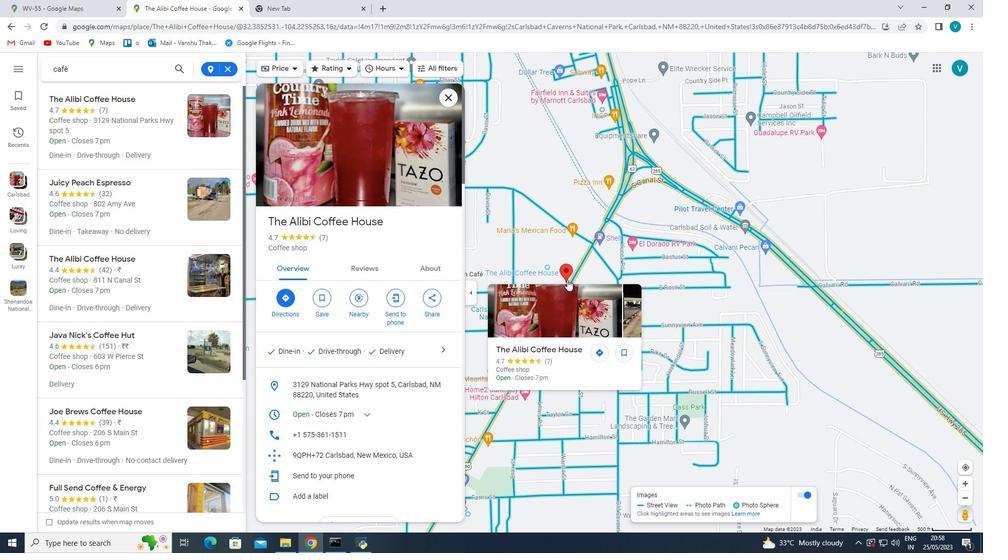 
Action: Mouse pressed left at (567, 279)
Screenshot: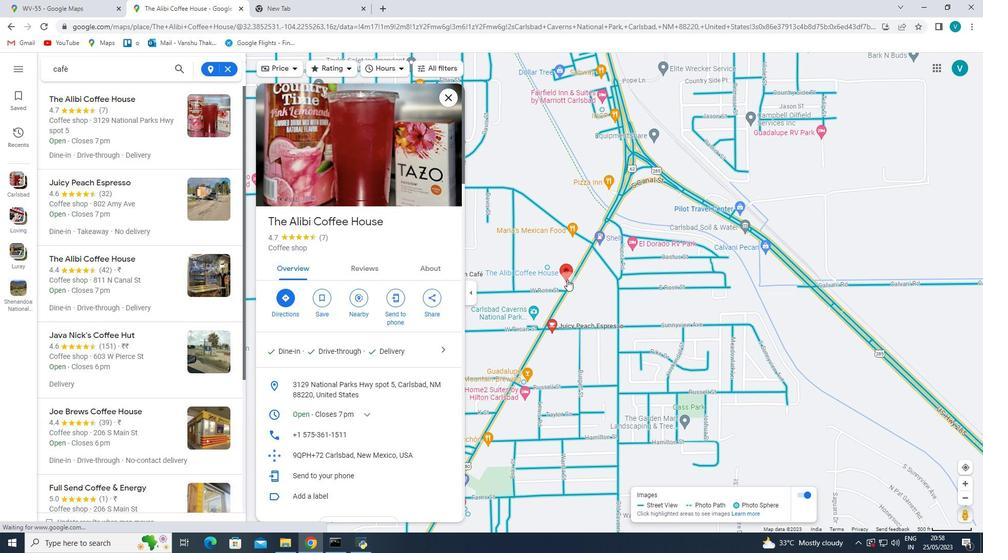 
Action: Mouse moved to (567, 282)
Screenshot: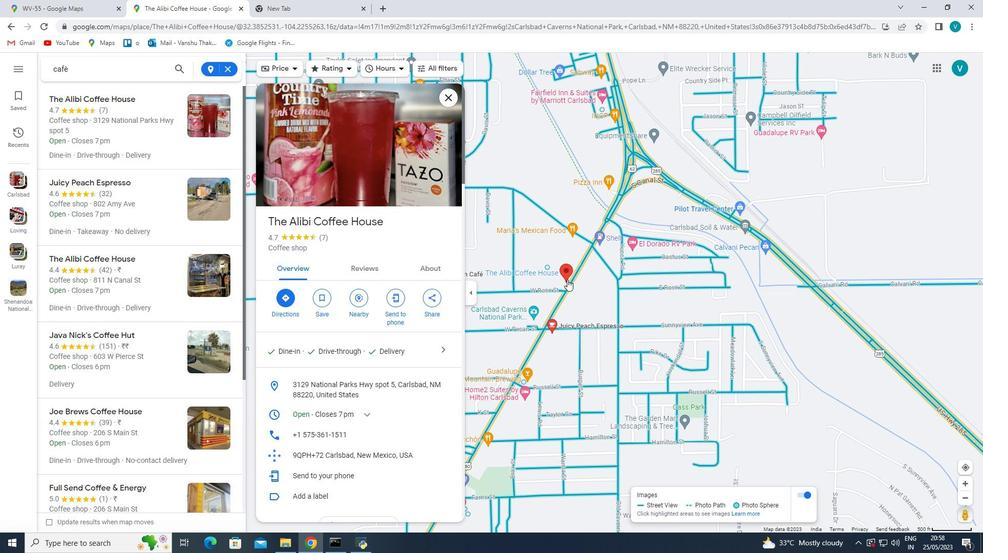 
Action: Mouse pressed left at (567, 282)
Screenshot: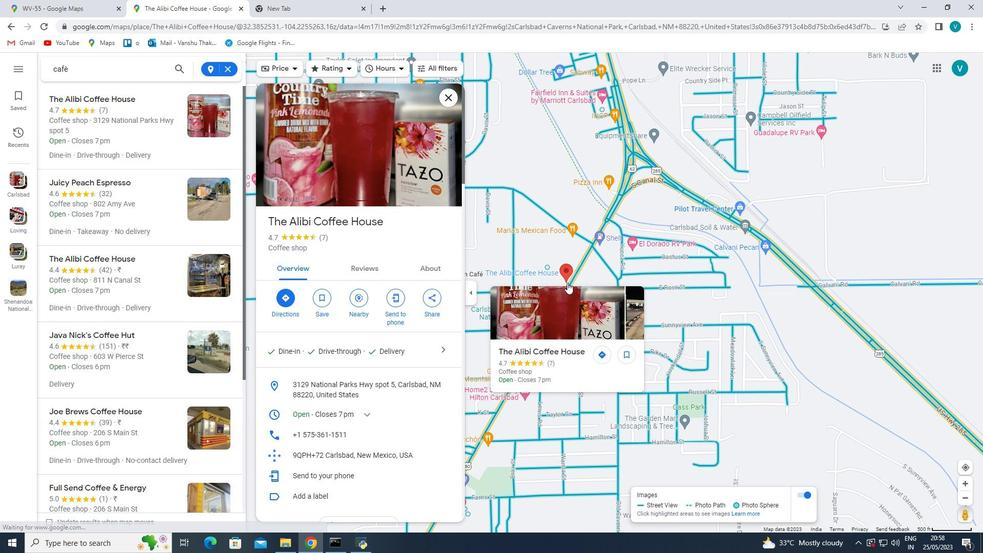 
Action: Mouse pressed left at (567, 282)
Screenshot: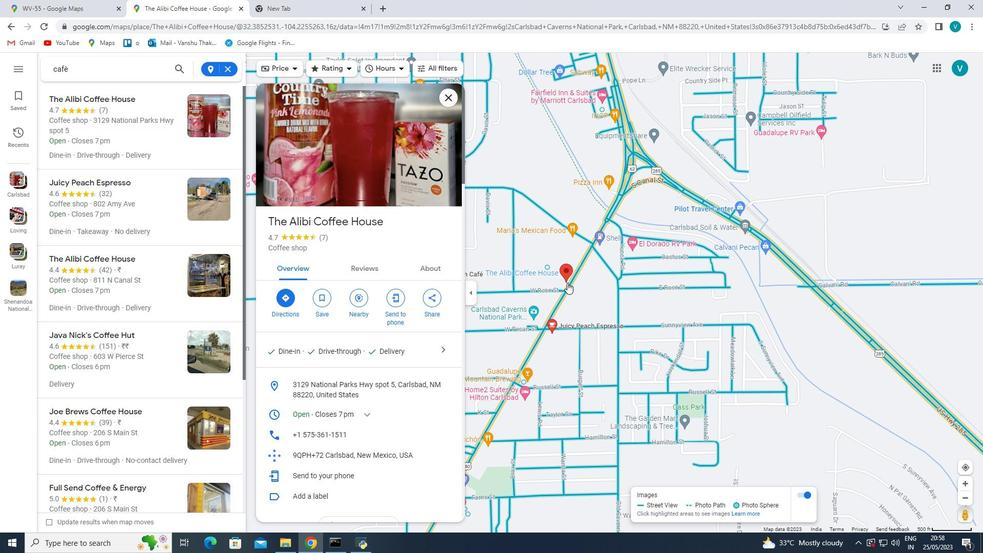 
Action: Mouse pressed left at (567, 282)
Screenshot: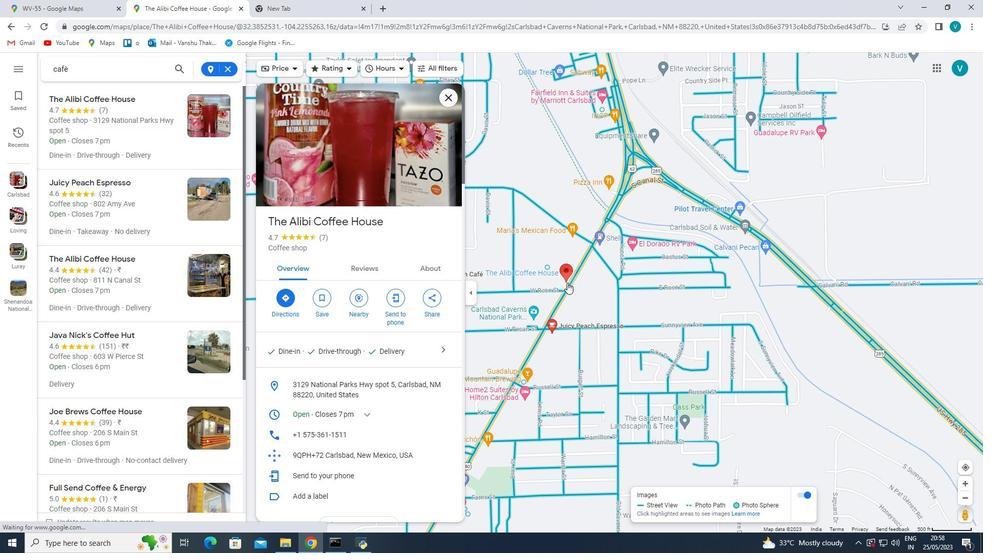 
Action: Mouse moved to (564, 277)
Screenshot: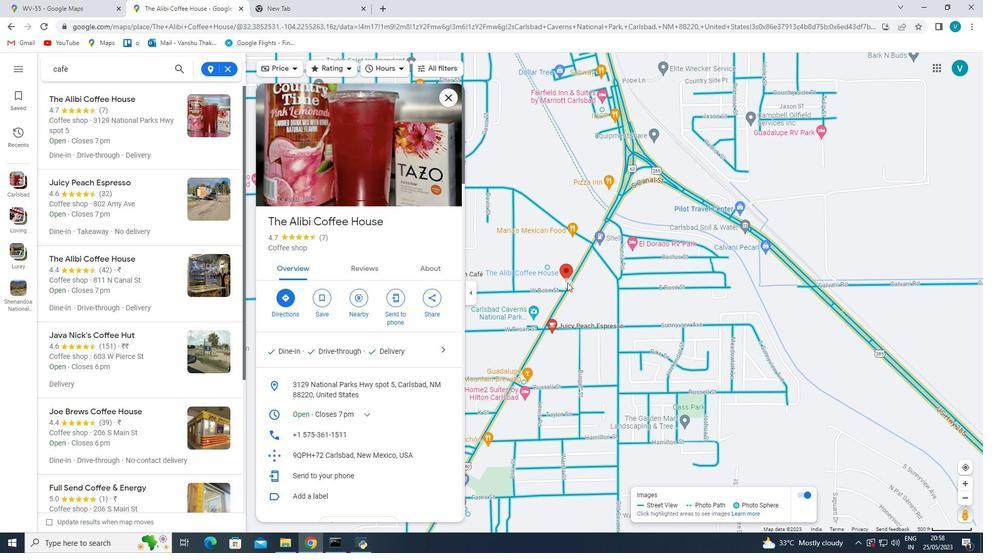 
Action: Mouse pressed left at (564, 277)
Screenshot: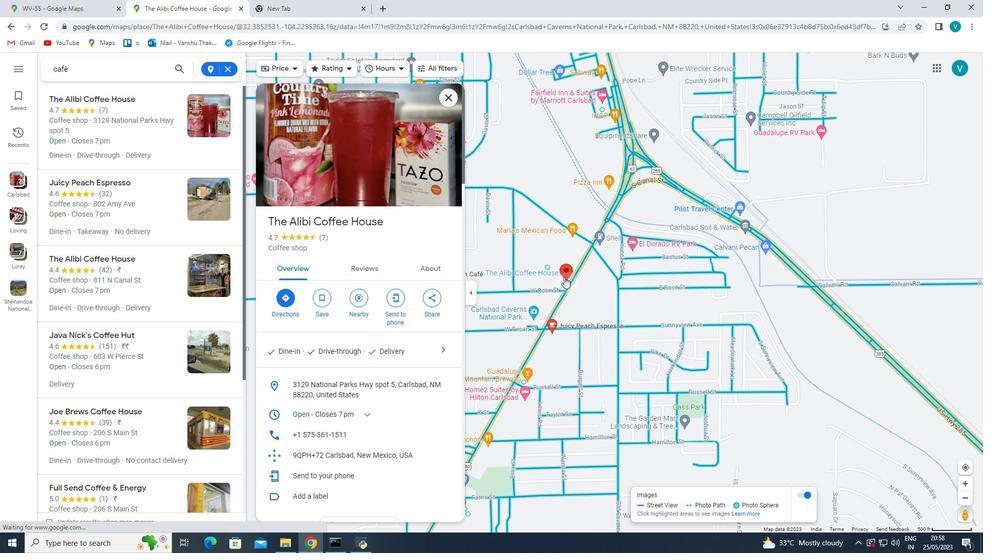 
Action: Mouse moved to (543, 272)
Screenshot: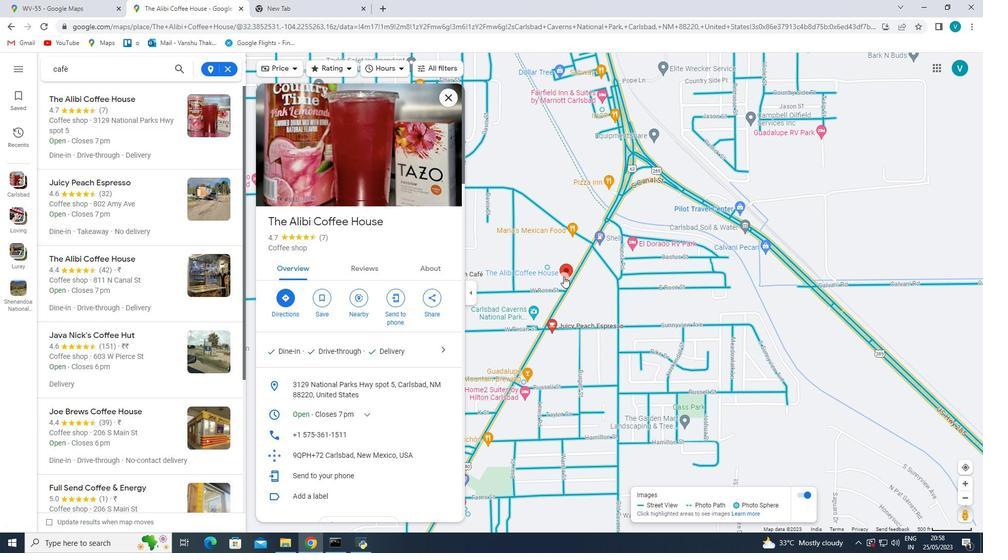 
Action: Mouse pressed left at (543, 272)
Screenshot: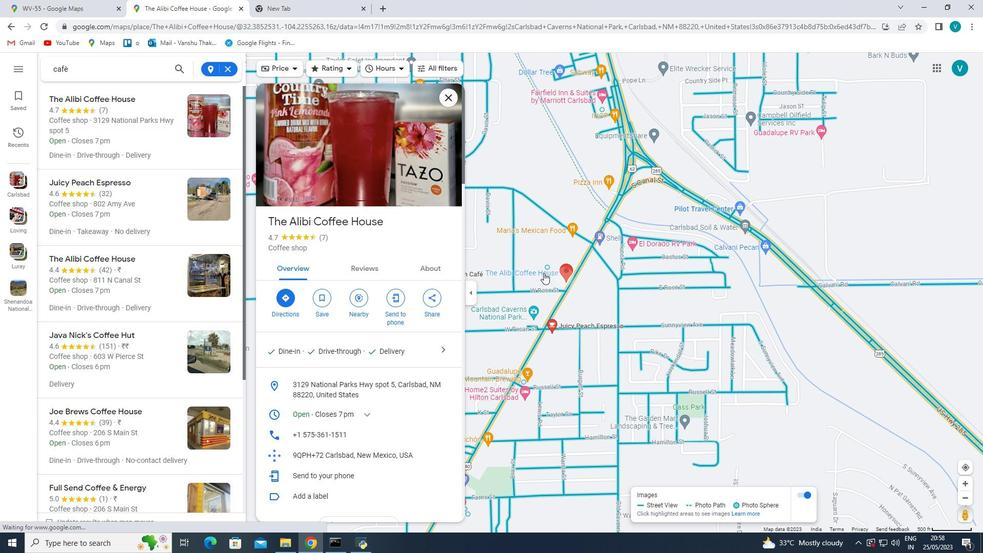 
Action: Mouse pressed left at (543, 272)
Screenshot: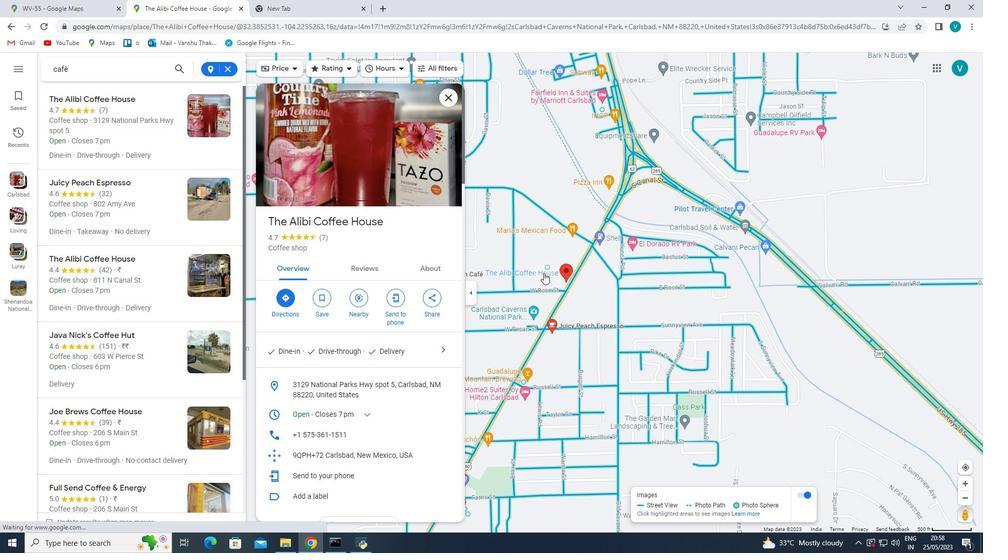 
Action: Mouse pressed left at (543, 272)
Screenshot: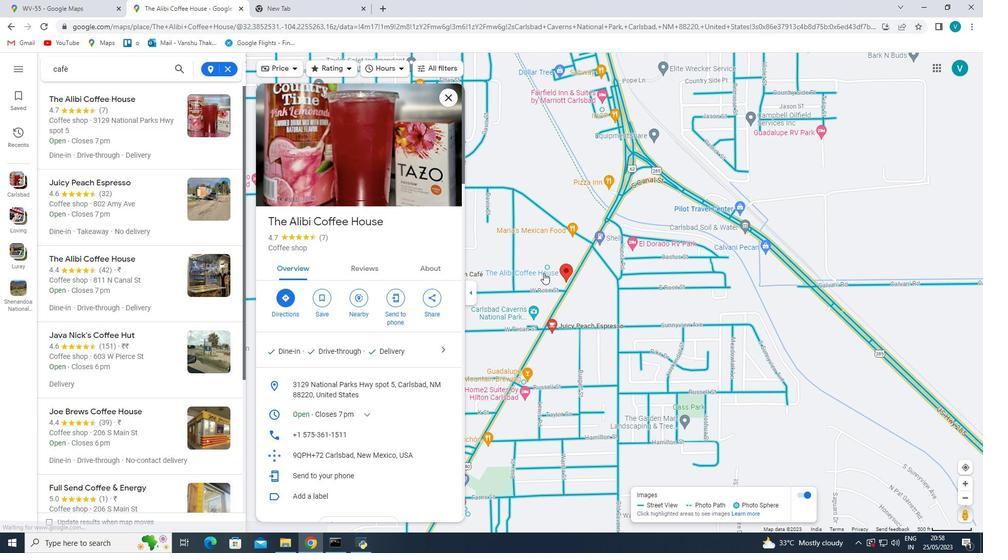 
Action: Mouse moved to (571, 279)
Screenshot: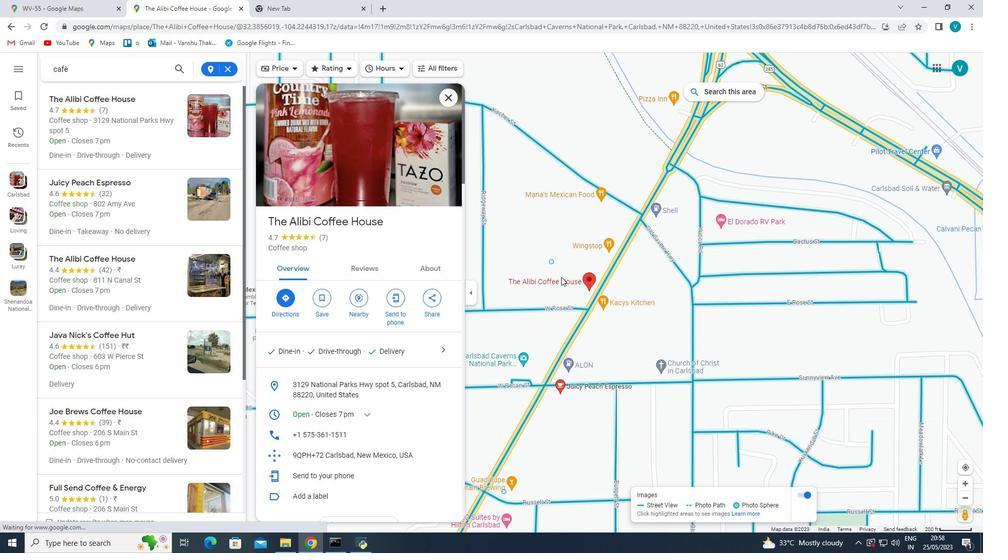 
Action: Mouse pressed left at (571, 279)
Screenshot: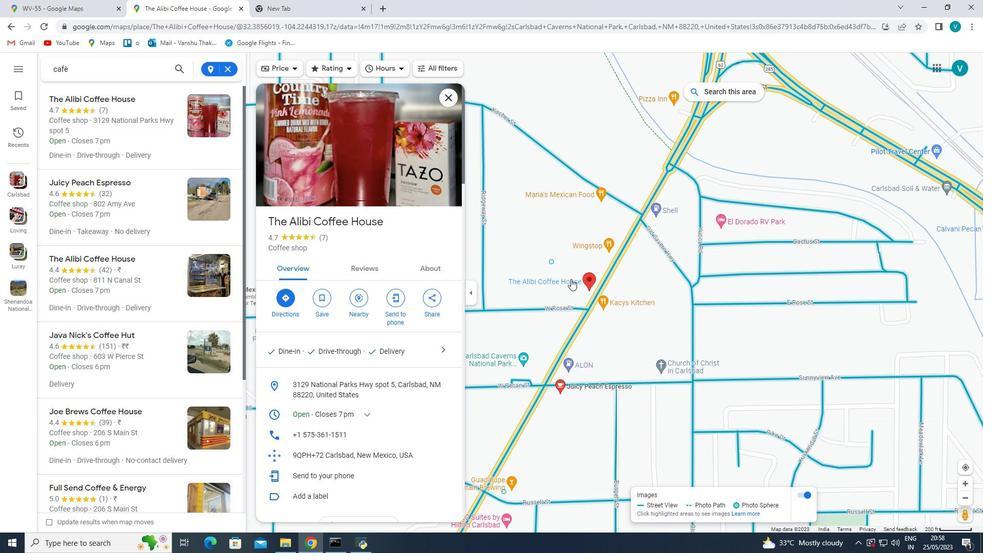 
Action: Mouse scrolled (571, 278) with delta (0, 0)
Screenshot: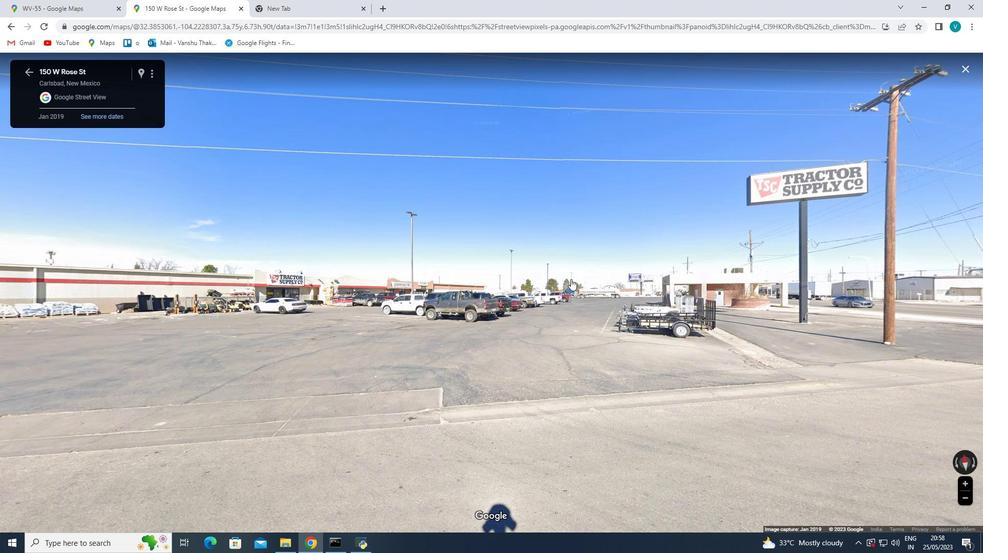 
Action: Mouse scrolled (571, 278) with delta (0, 0)
Screenshot: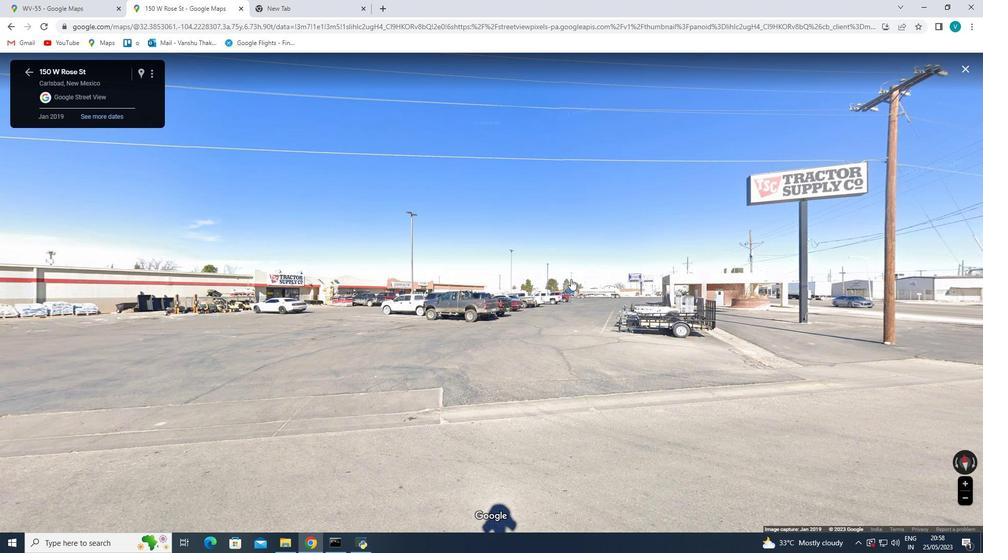 
Action: Mouse scrolled (571, 278) with delta (0, 0)
Screenshot: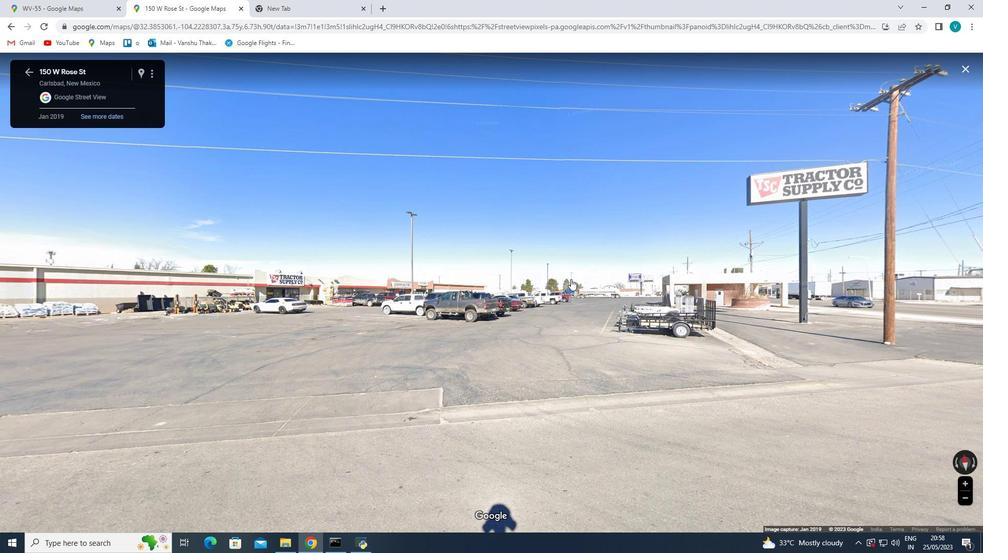 
Action: Mouse scrolled (571, 278) with delta (0, 0)
Screenshot: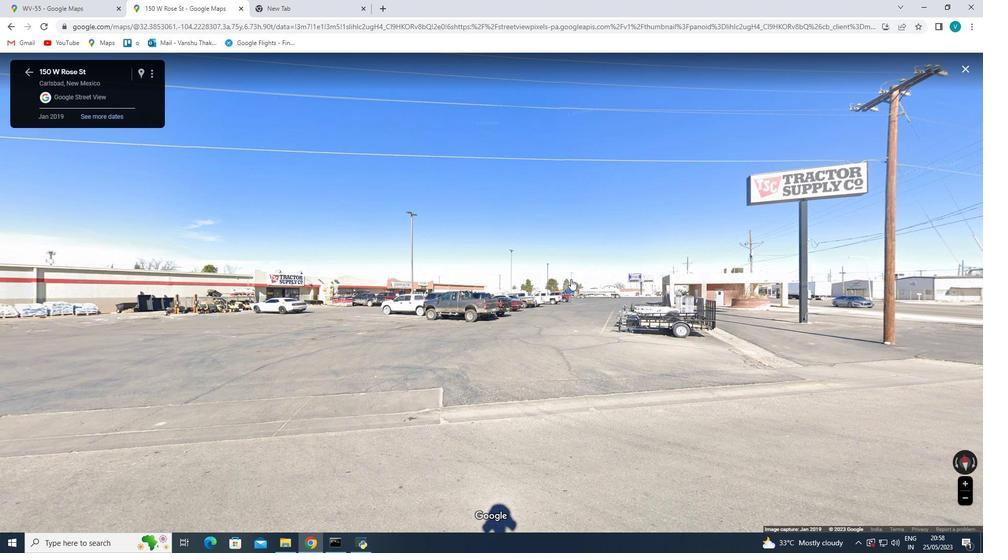 
Action: Mouse moved to (630, 306)
Screenshot: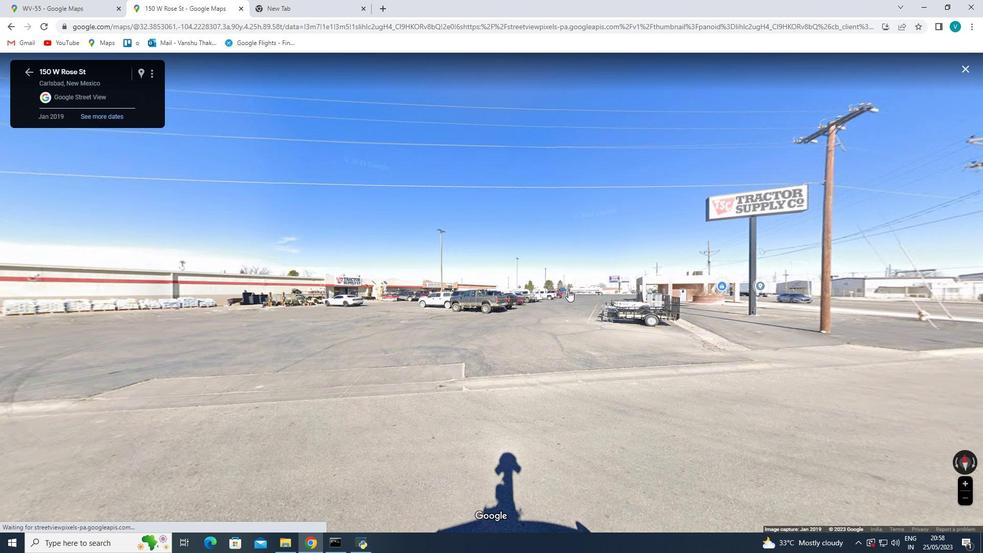 
Action: Mouse pressed left at (630, 306)
Screenshot: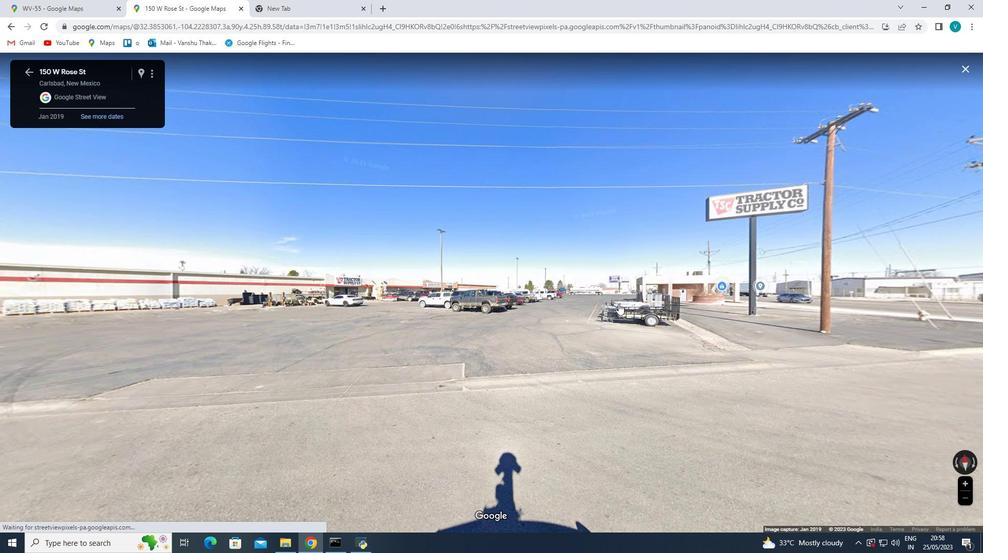 
Action: Mouse moved to (630, 294)
Screenshot: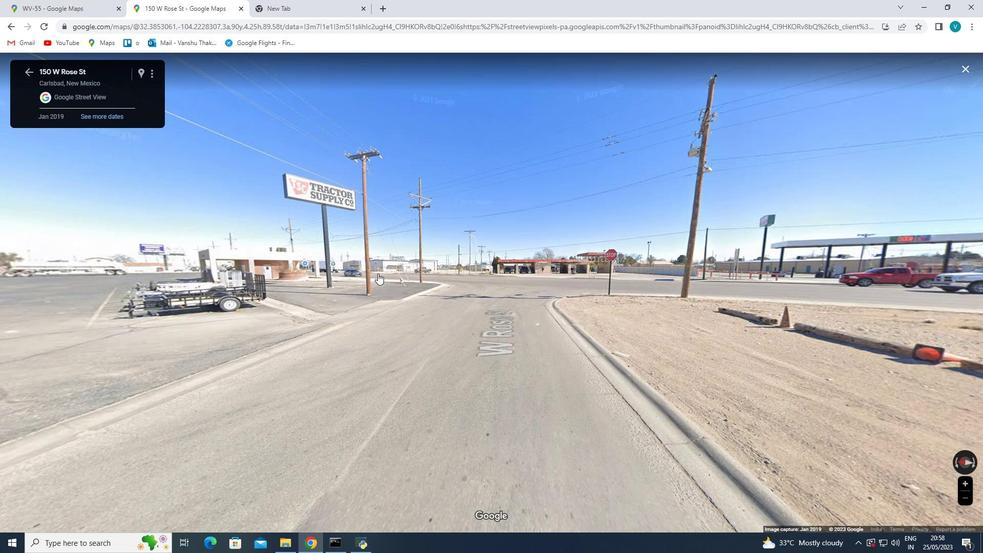 
Action: Mouse pressed left at (630, 294)
Screenshot: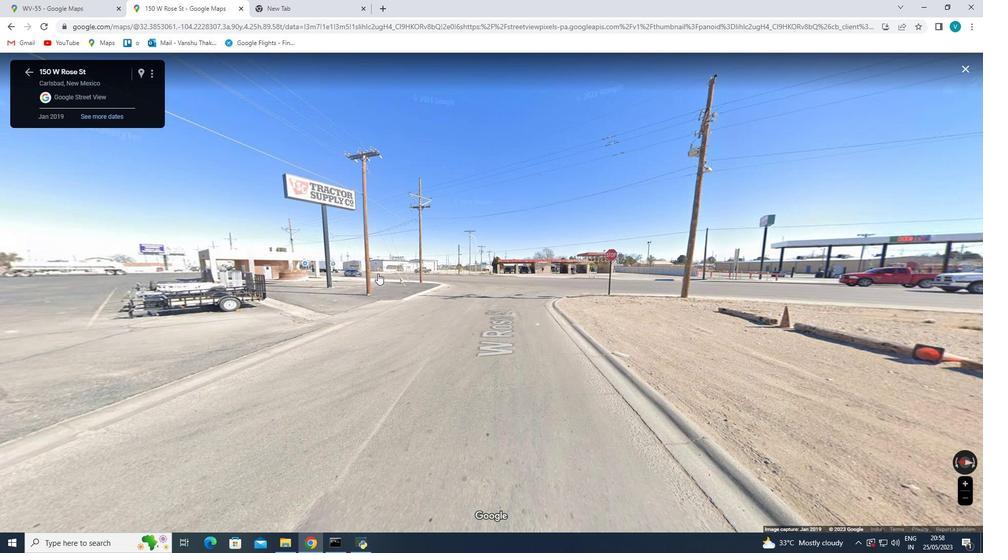
Action: Mouse moved to (504, 275)
Screenshot: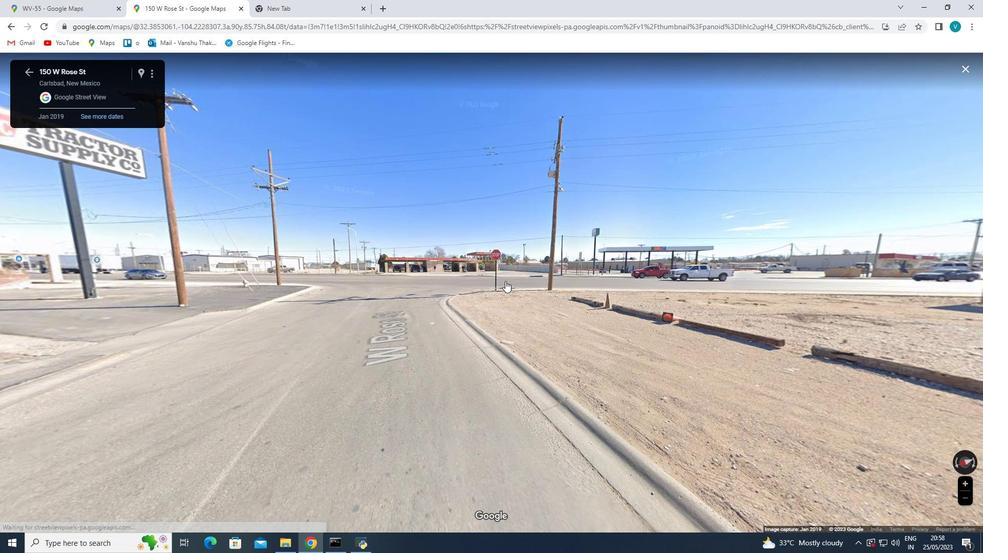 
Action: Mouse scrolled (504, 276) with delta (0, 0)
Screenshot: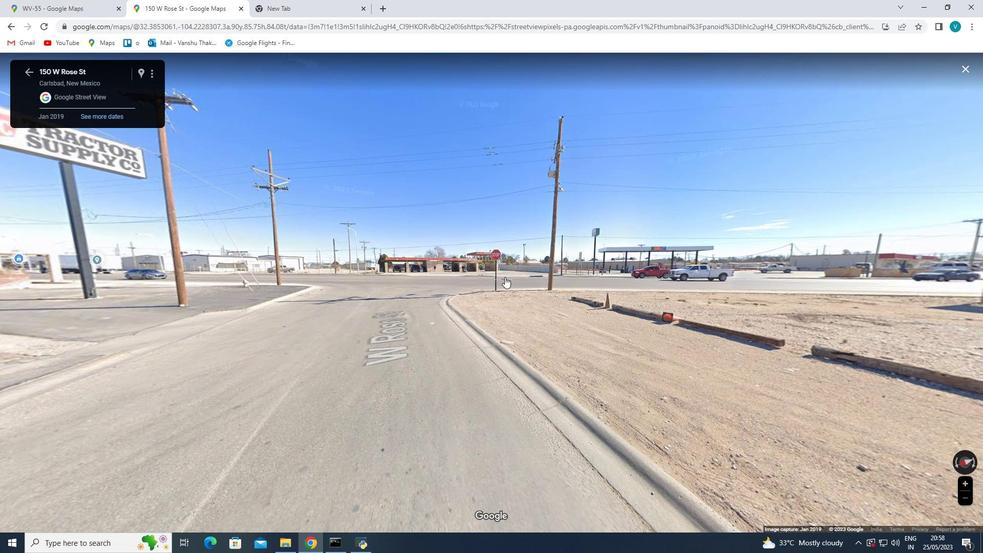 
Action: Mouse scrolled (504, 276) with delta (0, 0)
Screenshot: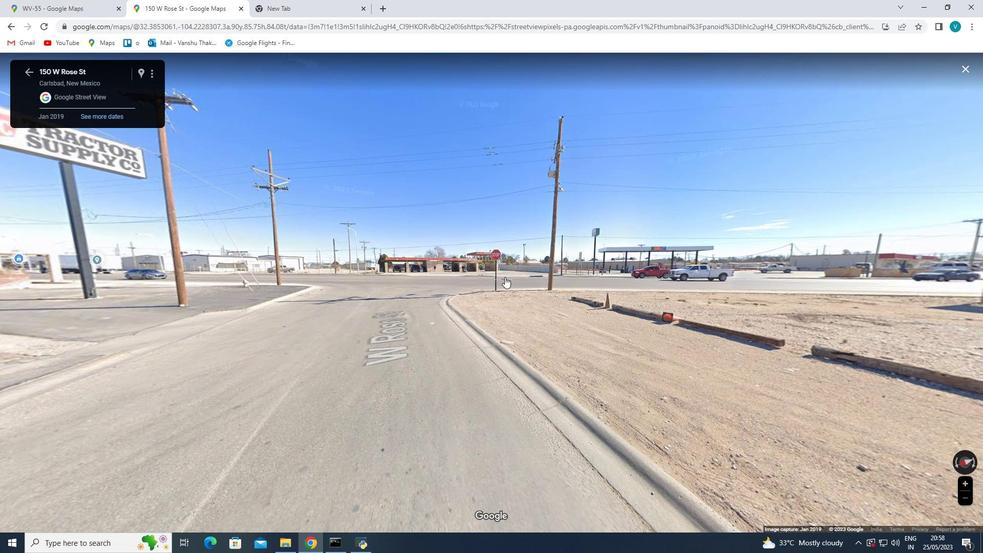 
Action: Mouse scrolled (504, 276) with delta (0, 0)
Screenshot: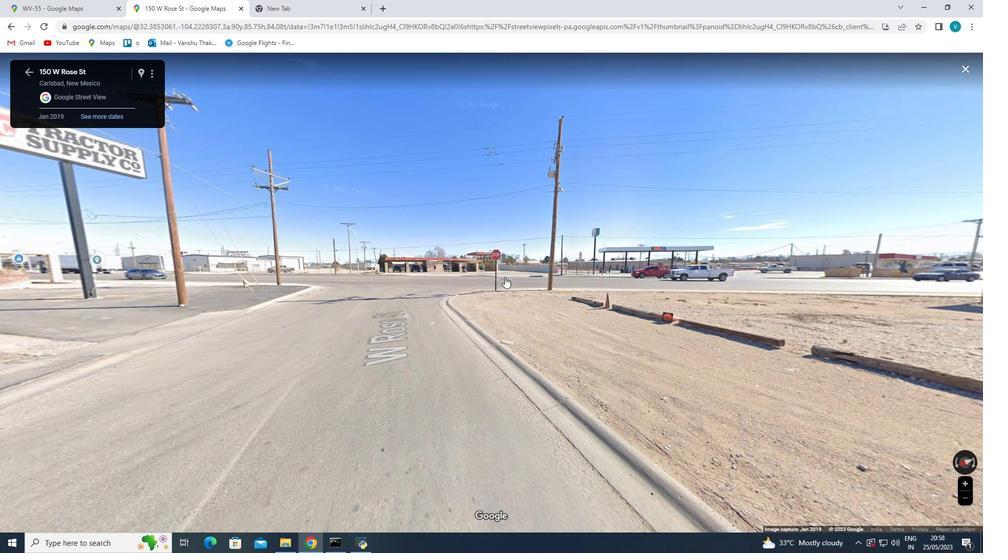 
Action: Mouse scrolled (504, 276) with delta (0, 0)
Screenshot: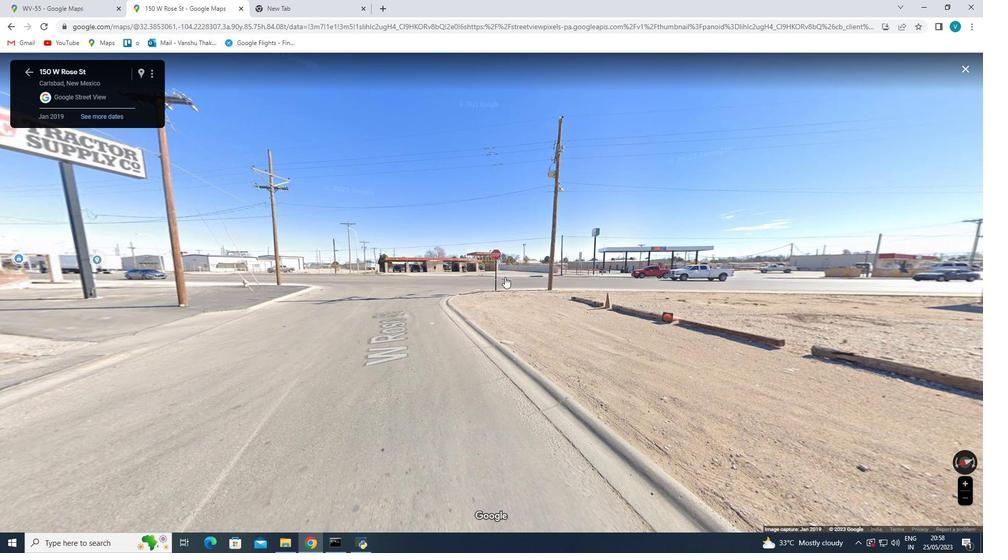 
Action: Mouse scrolled (504, 276) with delta (0, 0)
Screenshot: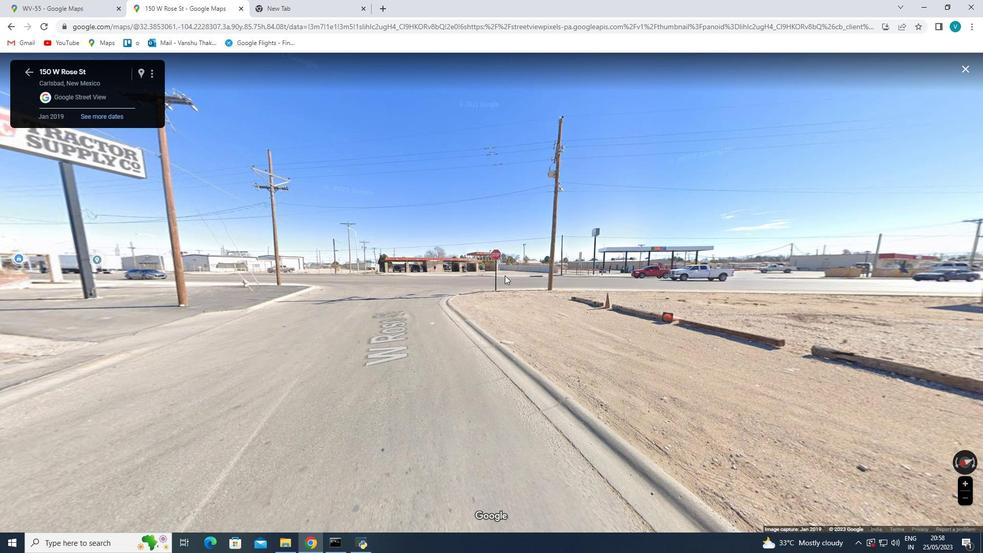 
Action: Mouse scrolled (504, 276) with delta (0, 0)
Screenshot: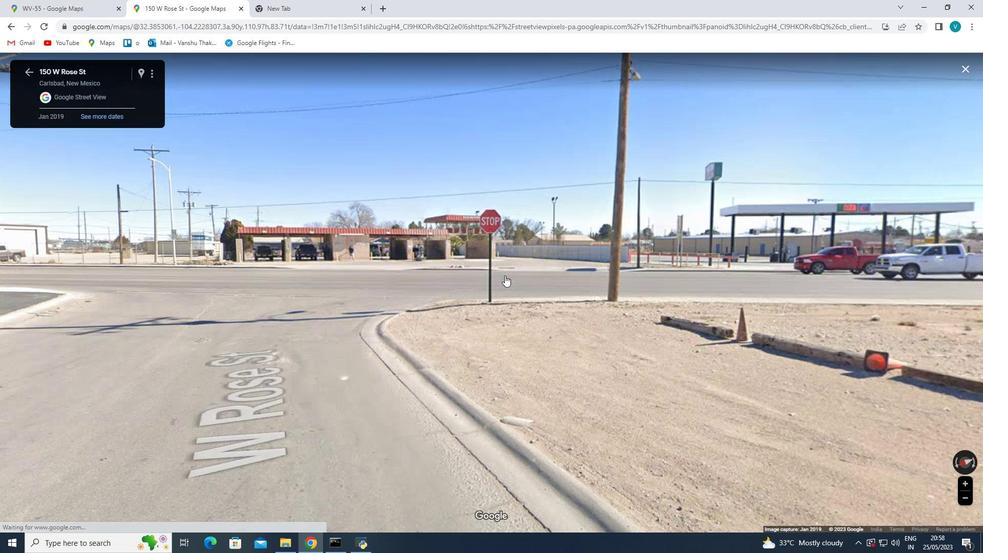 
Action: Mouse scrolled (504, 276) with delta (0, 0)
Screenshot: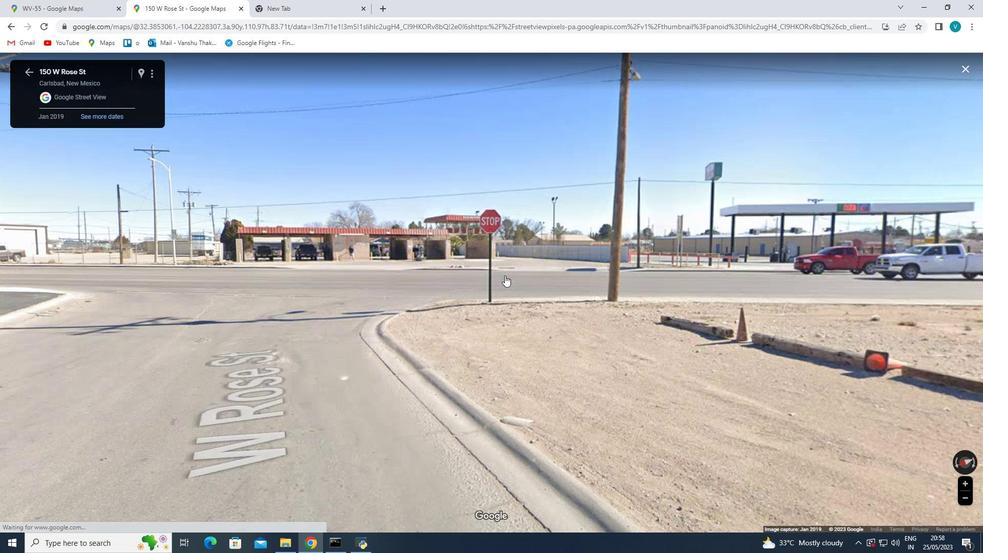 
Action: Mouse scrolled (504, 276) with delta (0, 0)
Screenshot: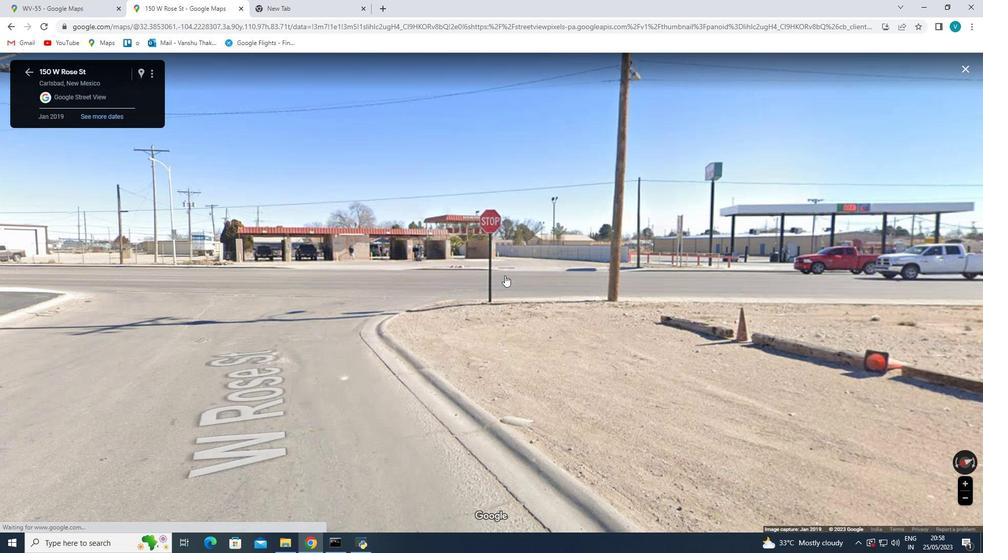 
Action: Mouse scrolled (504, 276) with delta (0, 0)
Screenshot: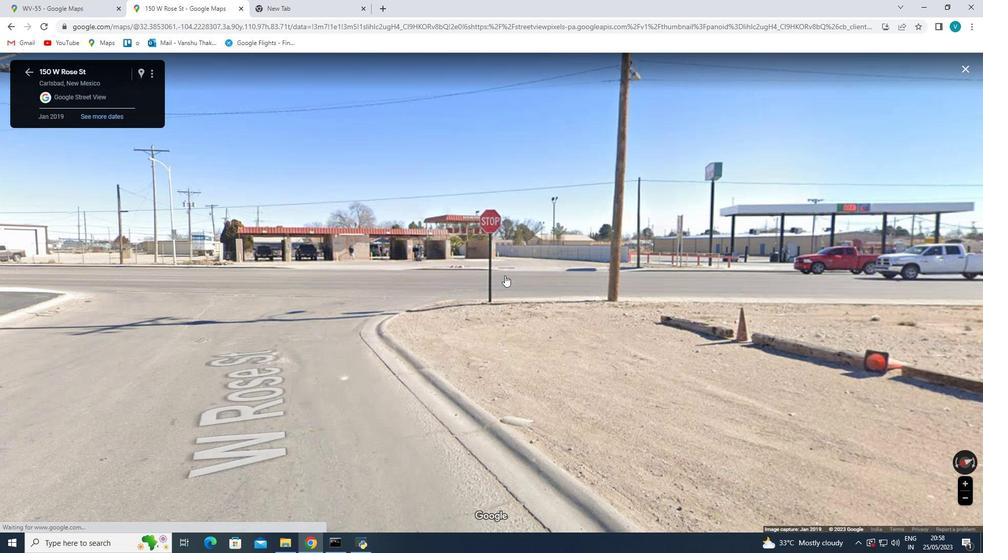 
Action: Mouse scrolled (504, 276) with delta (0, 0)
Screenshot: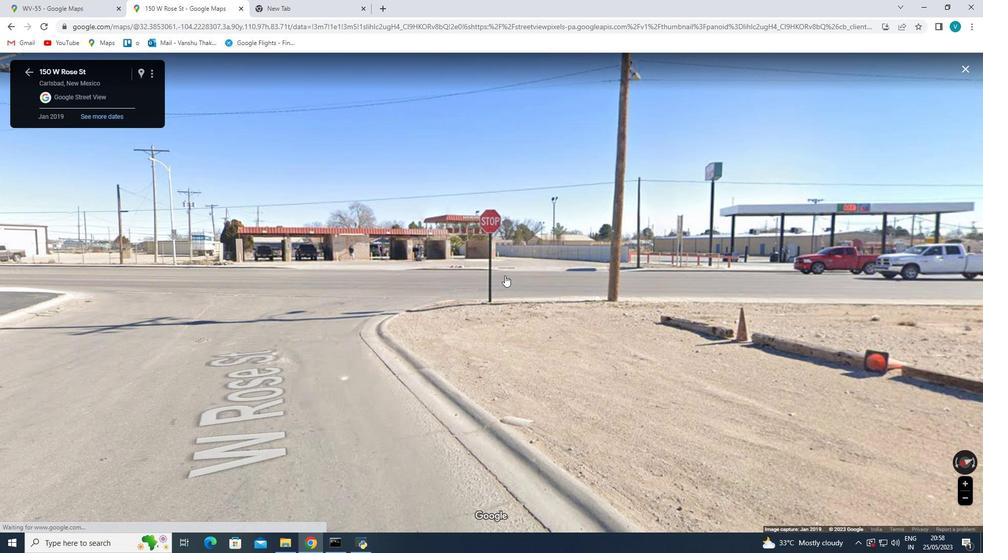 
Action: Mouse moved to (288, 210)
Screenshot: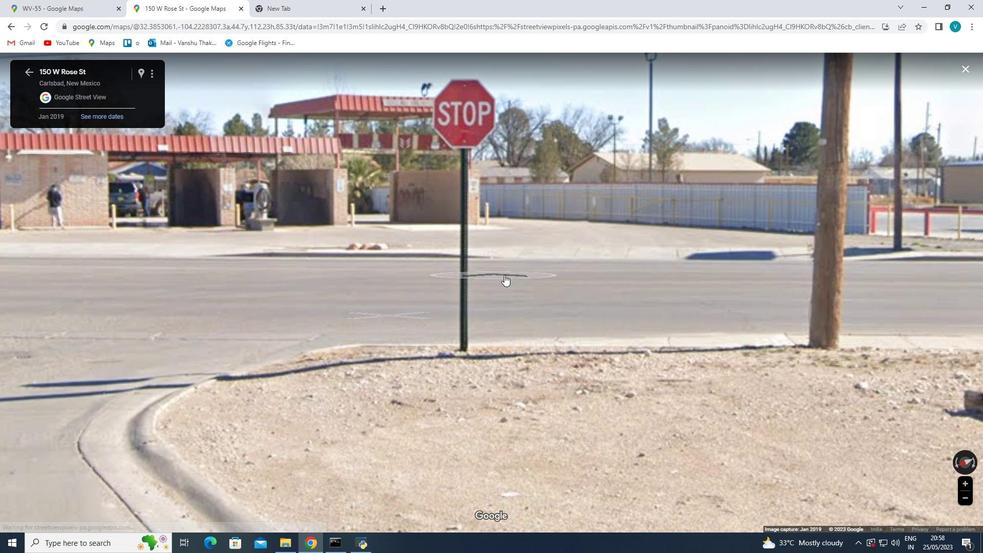 
Action: Mouse pressed left at (288, 210)
Screenshot: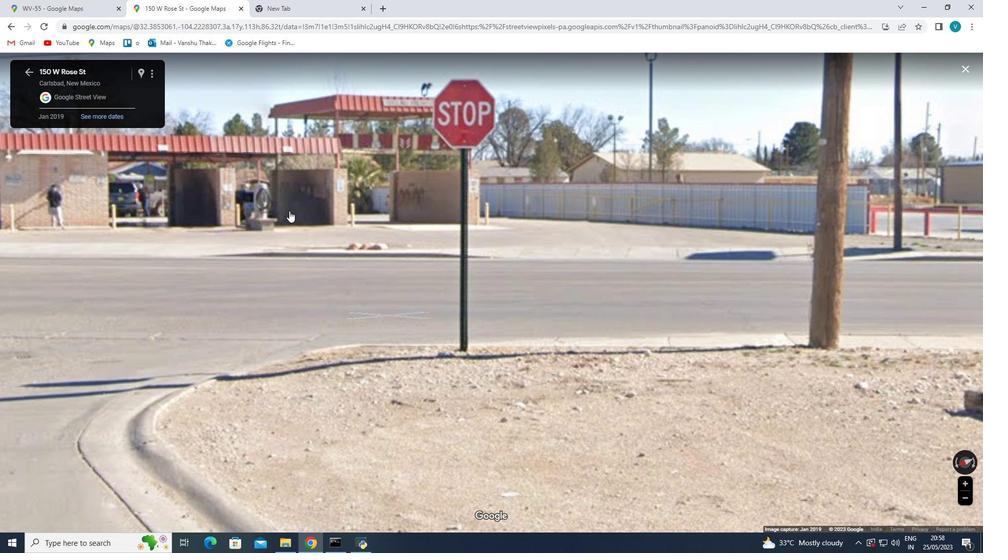 
Action: Mouse moved to (639, 256)
Screenshot: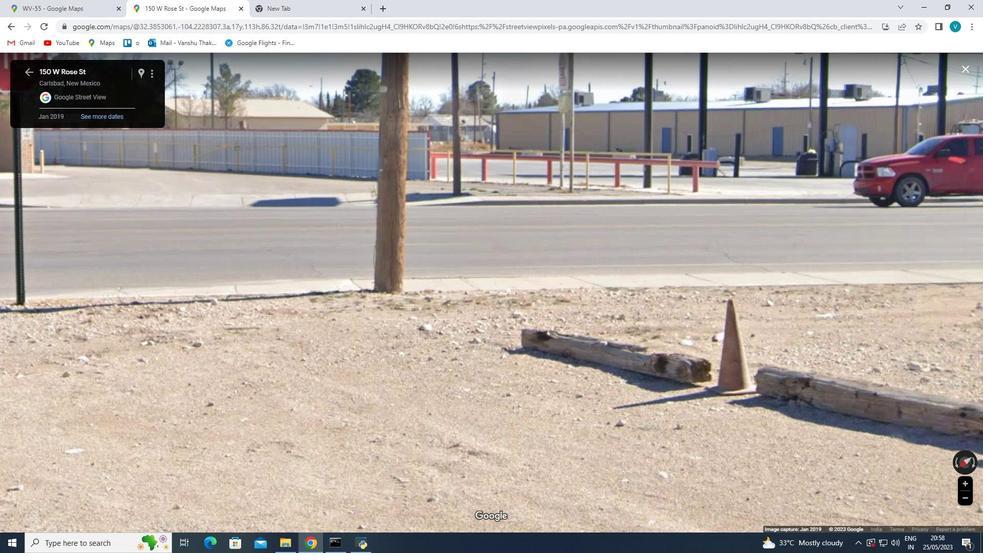 
Action: Mouse pressed left at (639, 256)
Screenshot: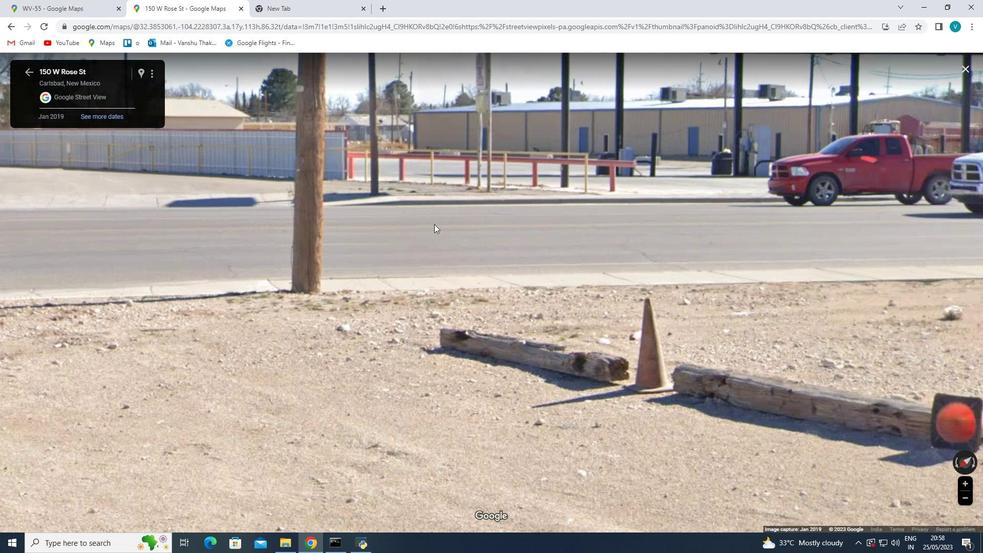 
Action: Mouse moved to (446, 79)
Screenshot: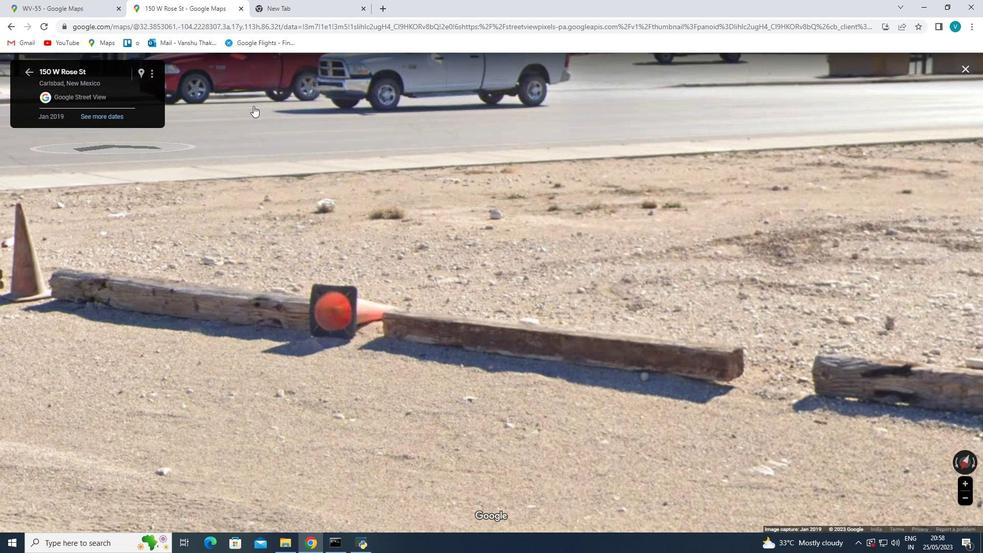 
Action: Mouse scrolled (446, 78) with delta (0, 0)
Screenshot: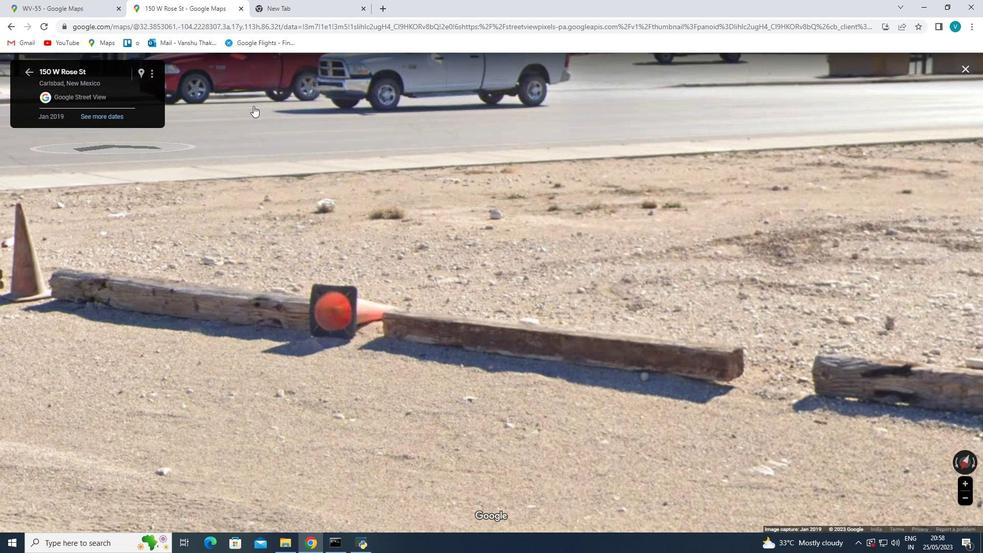 
Action: Mouse moved to (447, 79)
Screenshot: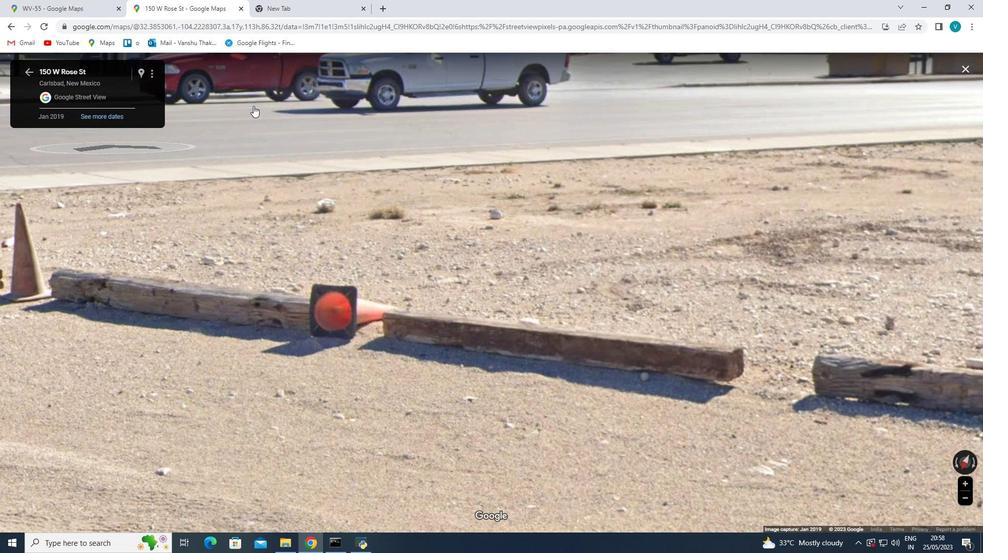 
Action: Mouse scrolled (447, 78) with delta (0, 0)
Screenshot: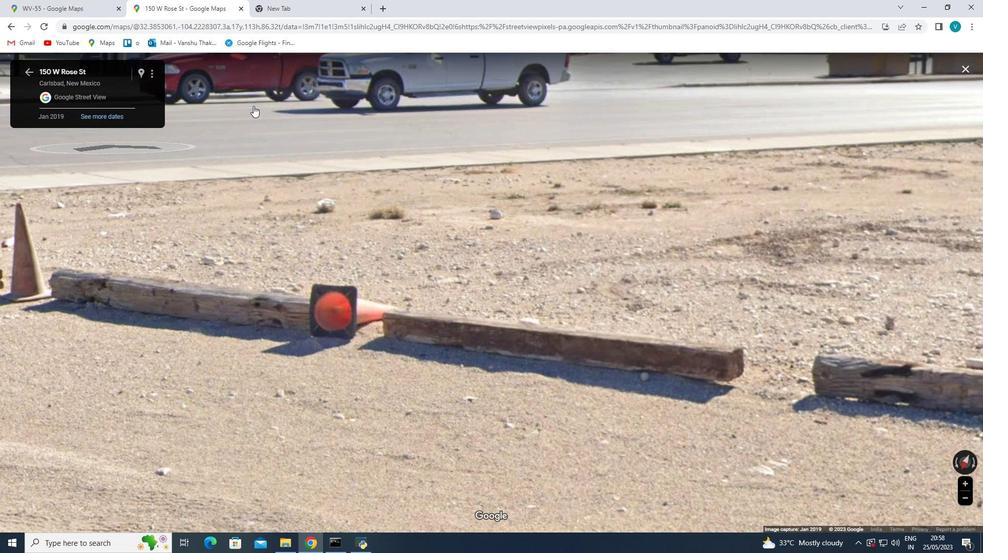 
Action: Mouse moved to (448, 79)
Screenshot: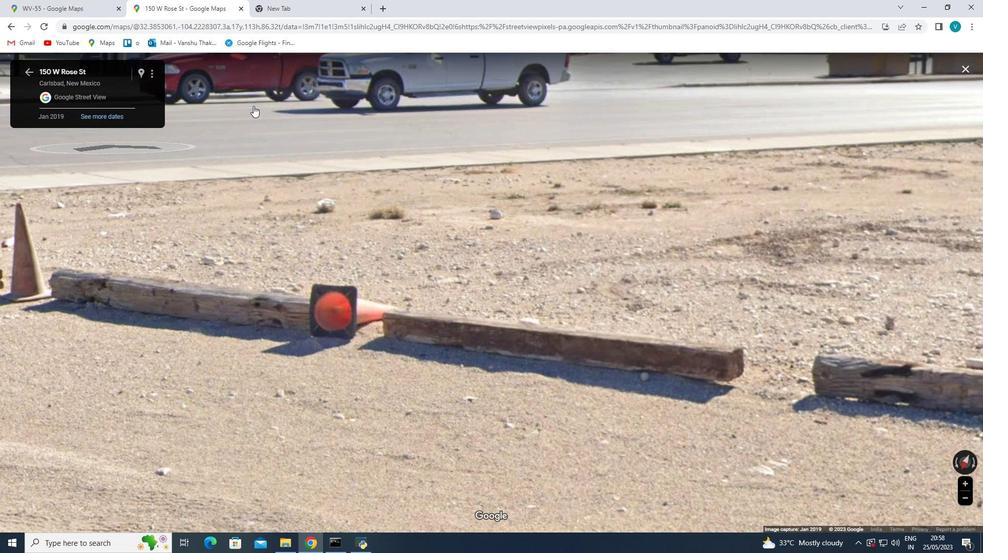 
Action: Mouse scrolled (448, 79) with delta (0, 0)
Screenshot: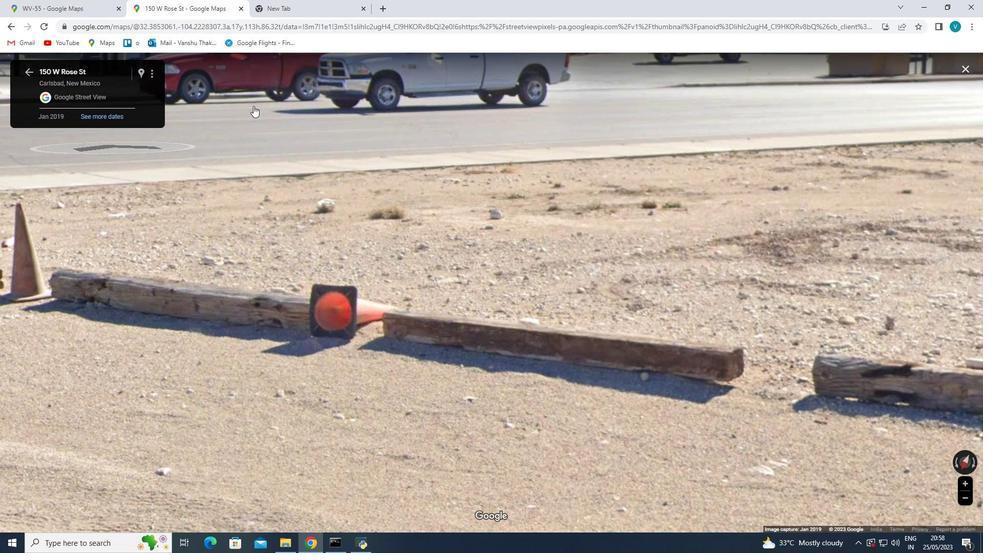 
Action: Mouse moved to (449, 80)
Screenshot: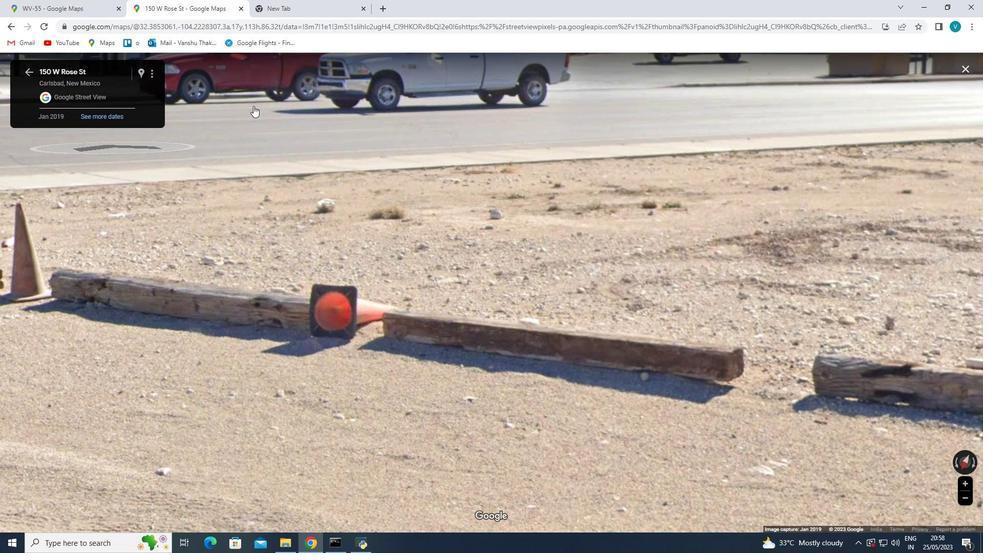 
Action: Mouse scrolled (449, 79) with delta (0, 0)
Screenshot: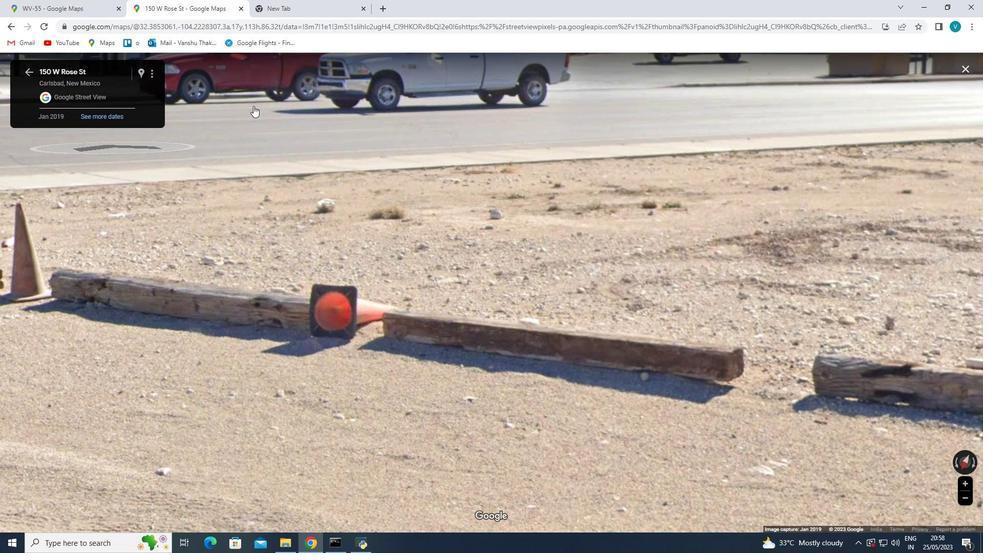 
Action: Mouse moved to (454, 81)
Screenshot: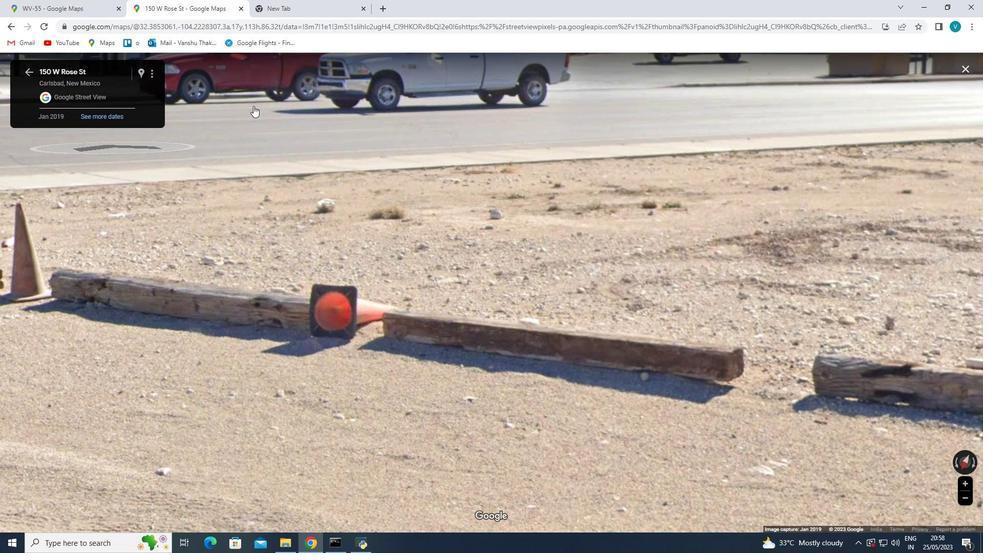 
Action: Mouse scrolled (452, 80) with delta (0, 0)
Screenshot: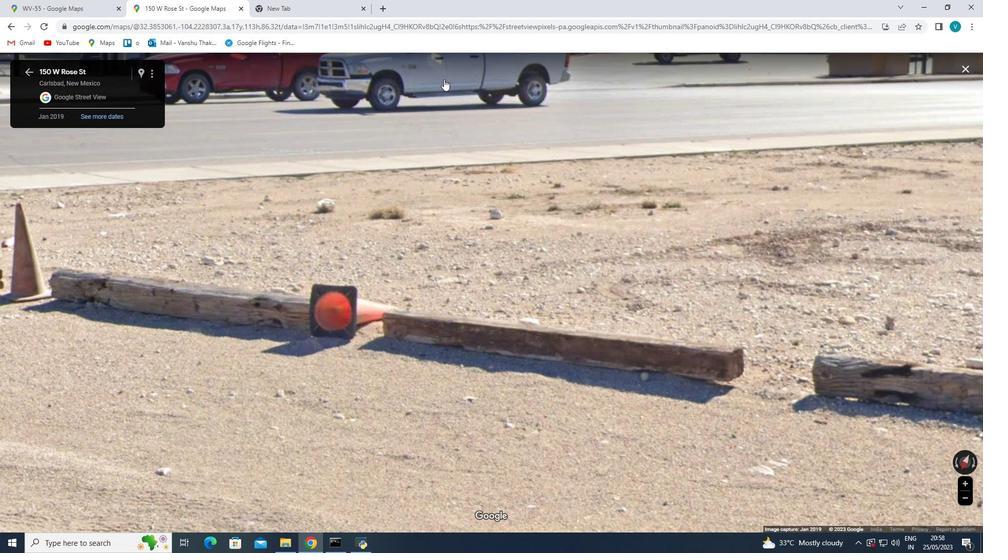 
Action: Mouse moved to (780, 174)
Screenshot: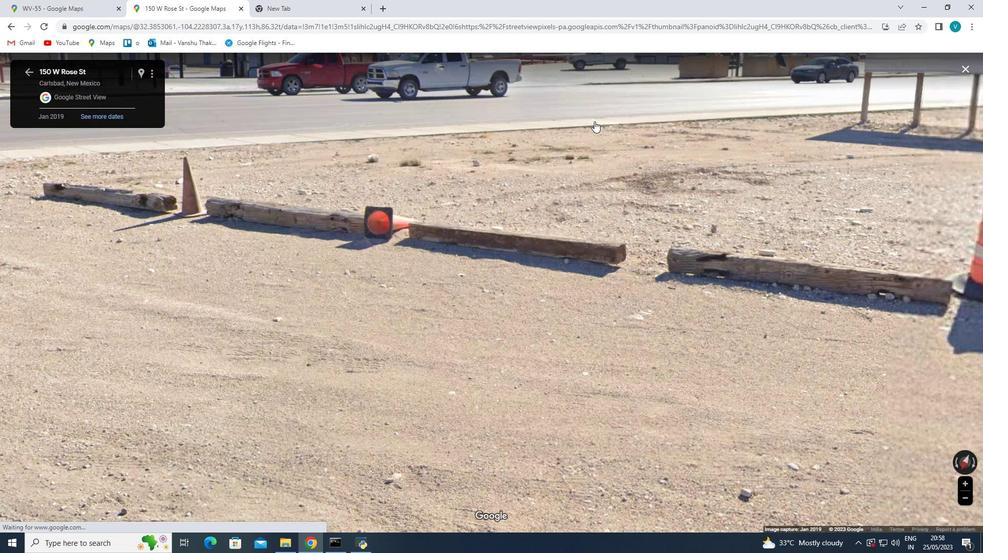 
Action: Mouse scrolled (780, 174) with delta (0, 0)
Screenshot: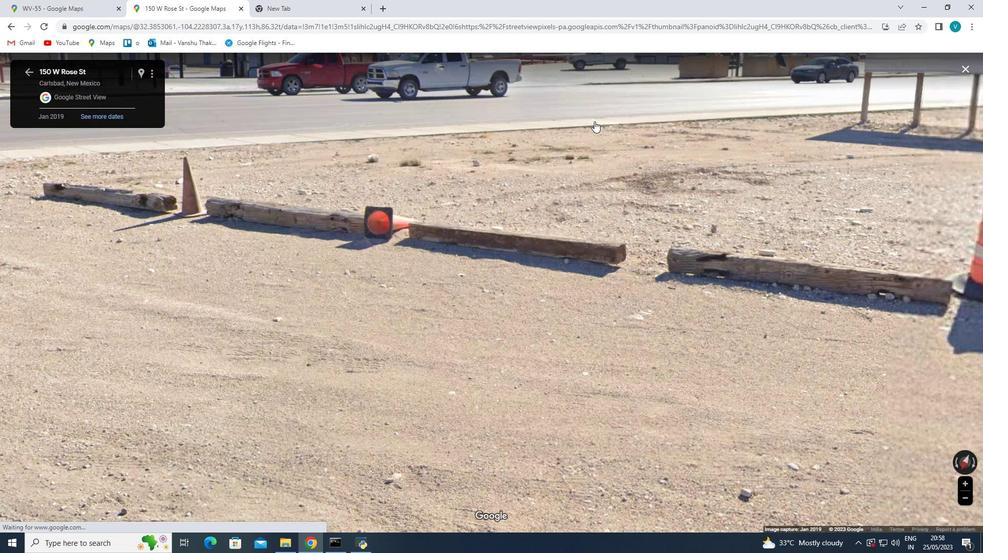 
Action: Mouse moved to (780, 175)
Screenshot: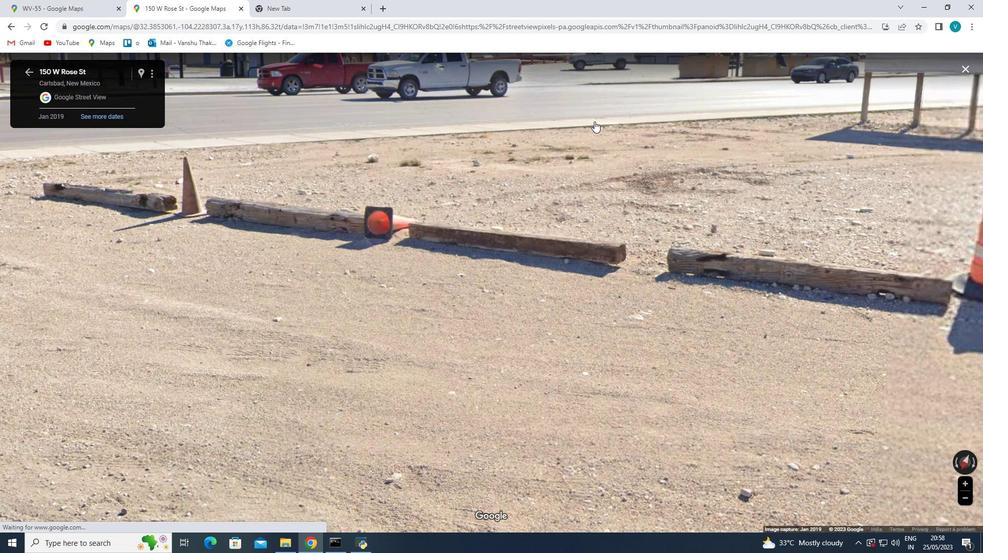 
Action: Mouse scrolled (780, 175) with delta (0, 0)
Screenshot: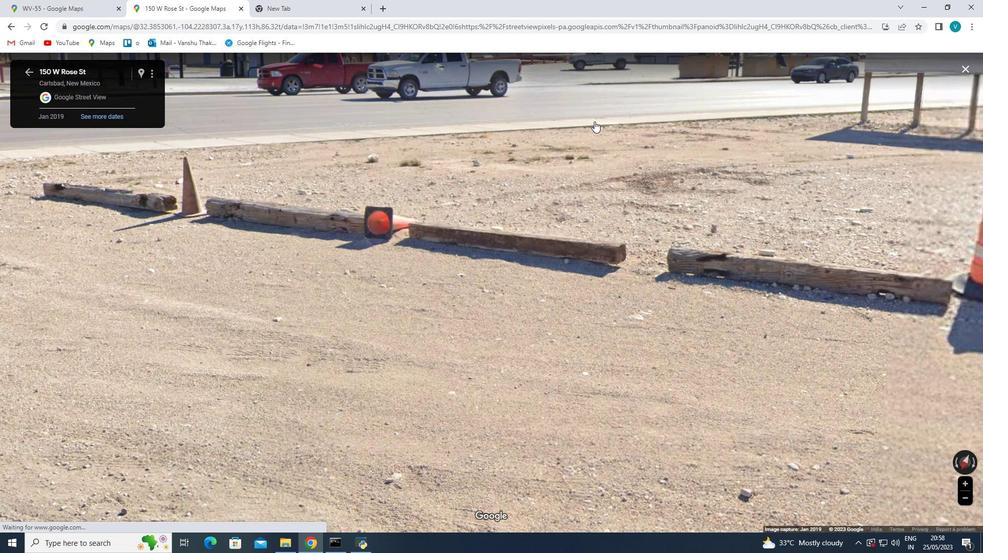 
Action: Mouse moved to (781, 176)
Screenshot: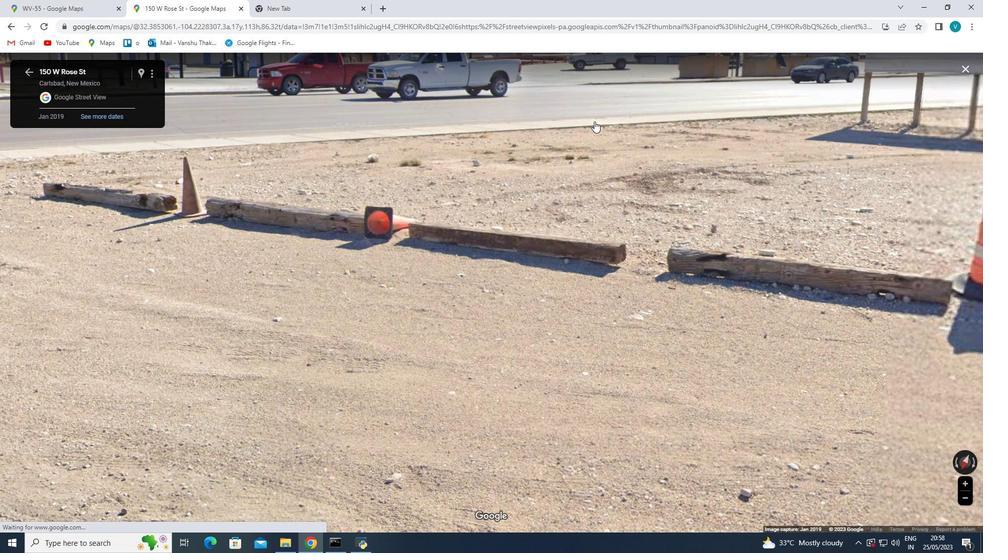 
Action: Mouse scrolled (781, 176) with delta (0, 0)
Screenshot: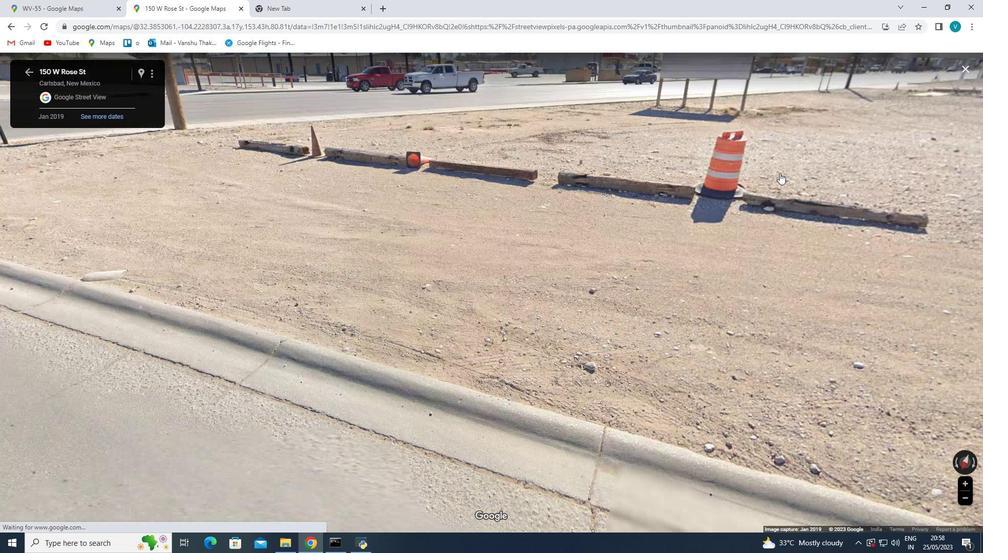 
Action: Mouse scrolled (781, 176) with delta (0, 0)
Screenshot: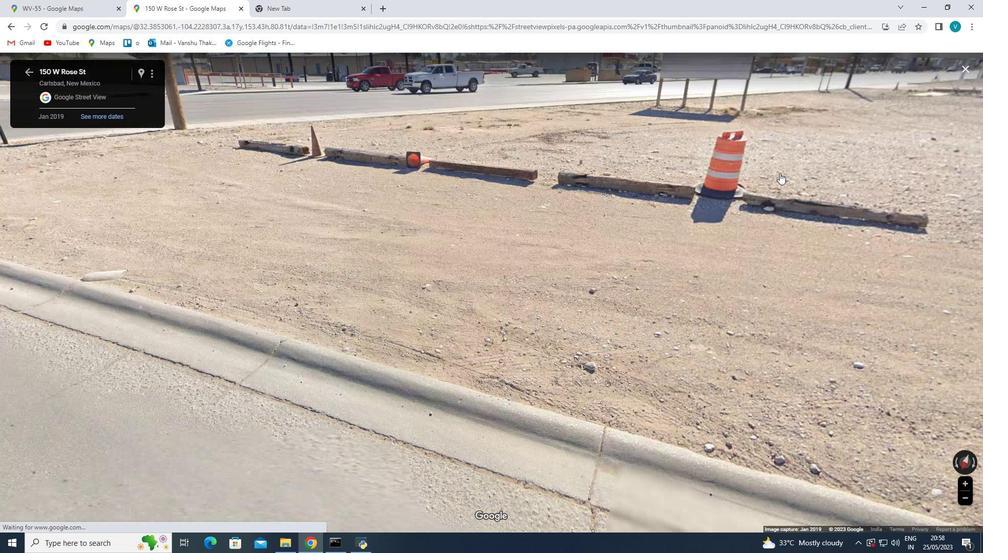 
Action: Mouse moved to (910, 261)
Screenshot: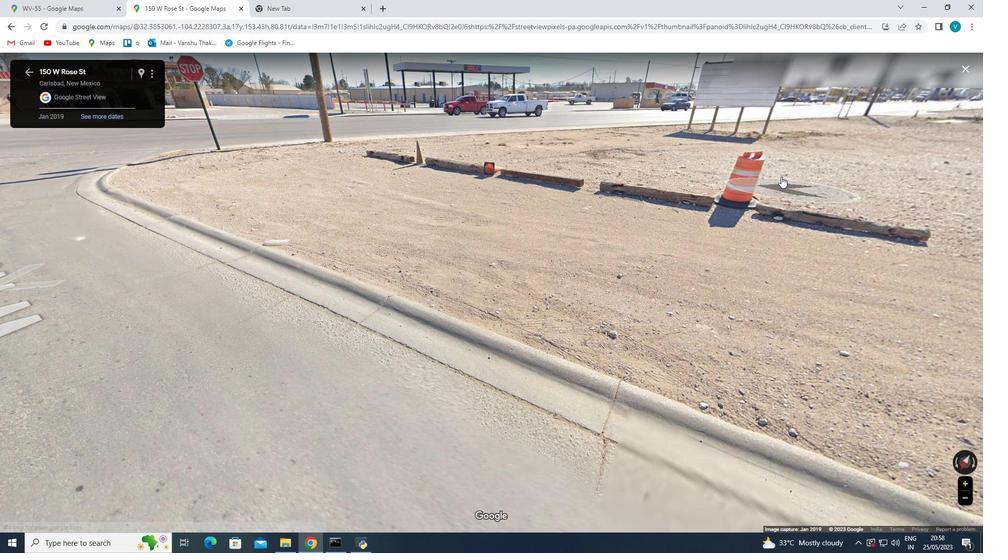 
Action: Mouse pressed left at (910, 261)
Screenshot: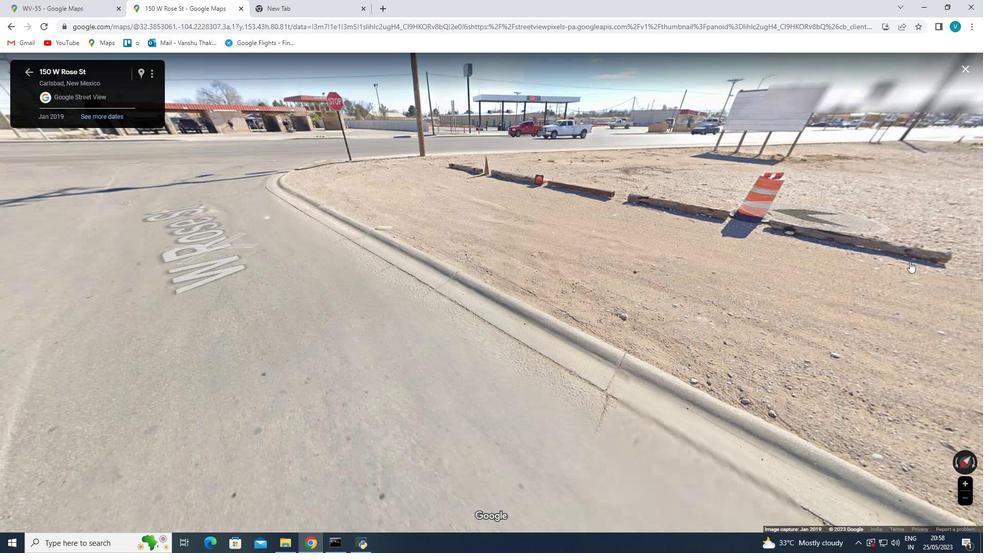 
Action: Mouse moved to (358, 214)
Screenshot: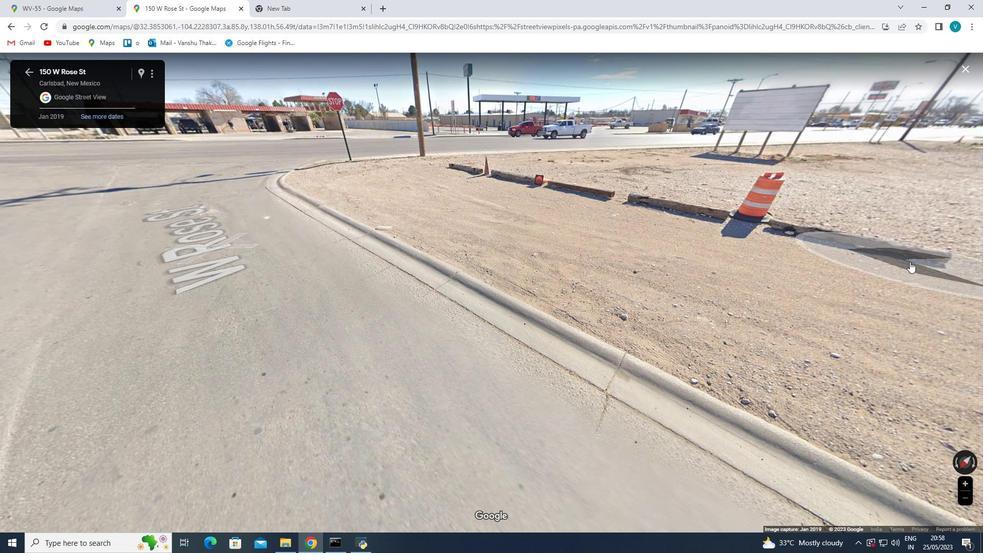 
Action: Mouse pressed left at (358, 214)
Screenshot: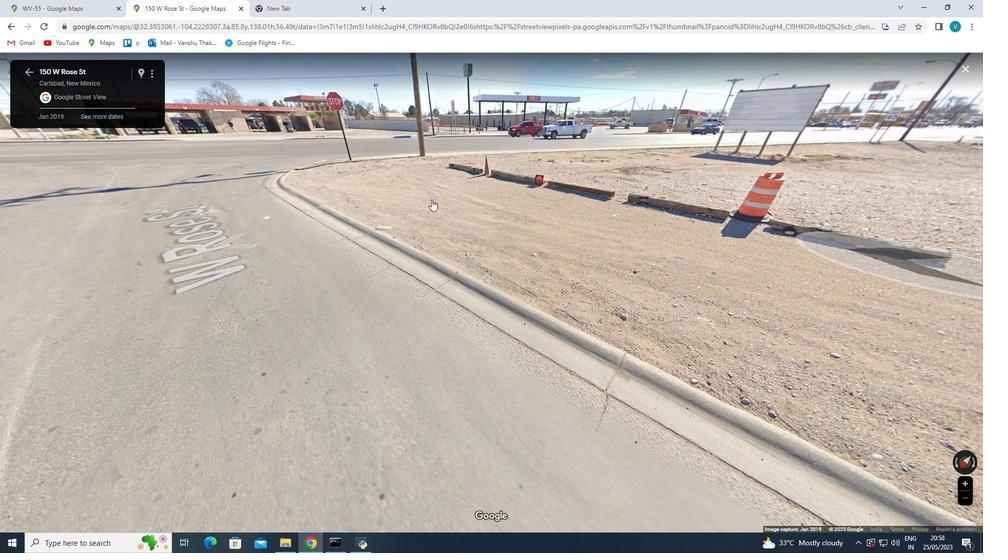
Action: Mouse moved to (401, 178)
Screenshot: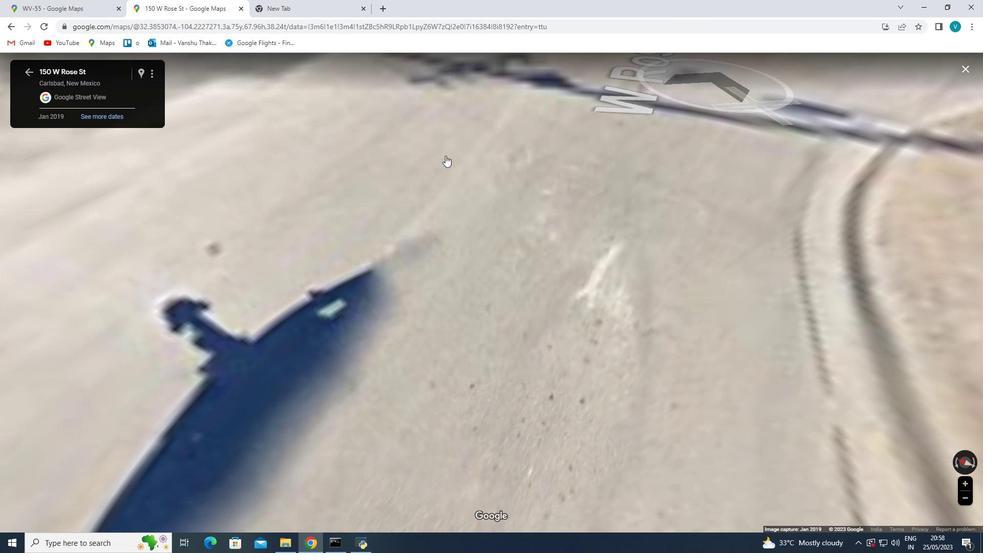 
Action: Mouse scrolled (401, 178) with delta (0, 0)
Screenshot: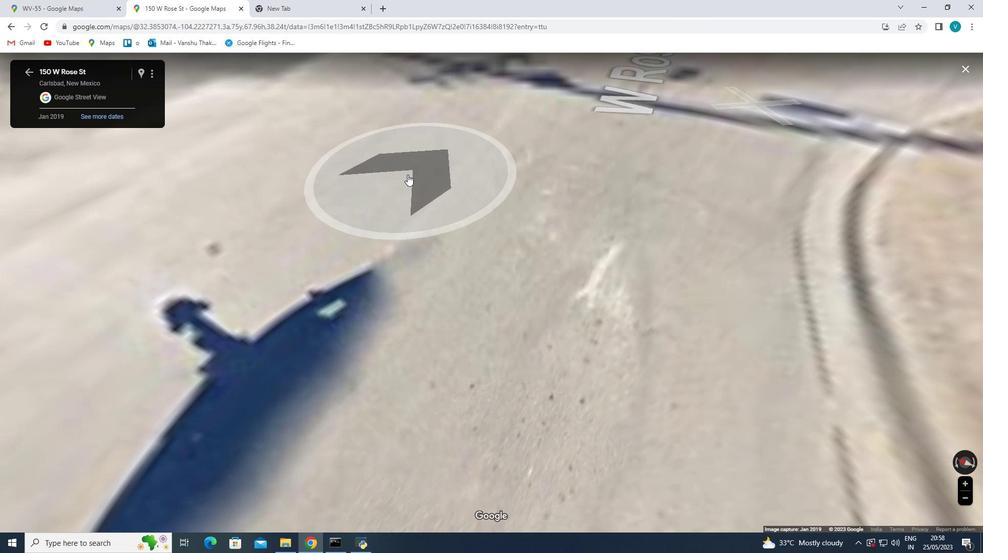 
Action: Mouse moved to (401, 180)
Screenshot: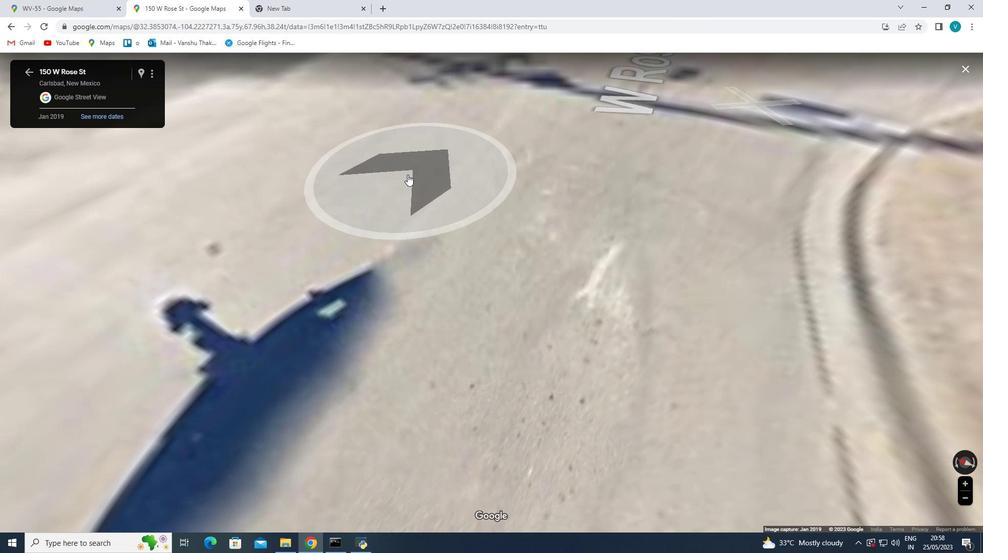 
Action: Mouse scrolled (401, 179) with delta (0, 0)
Screenshot: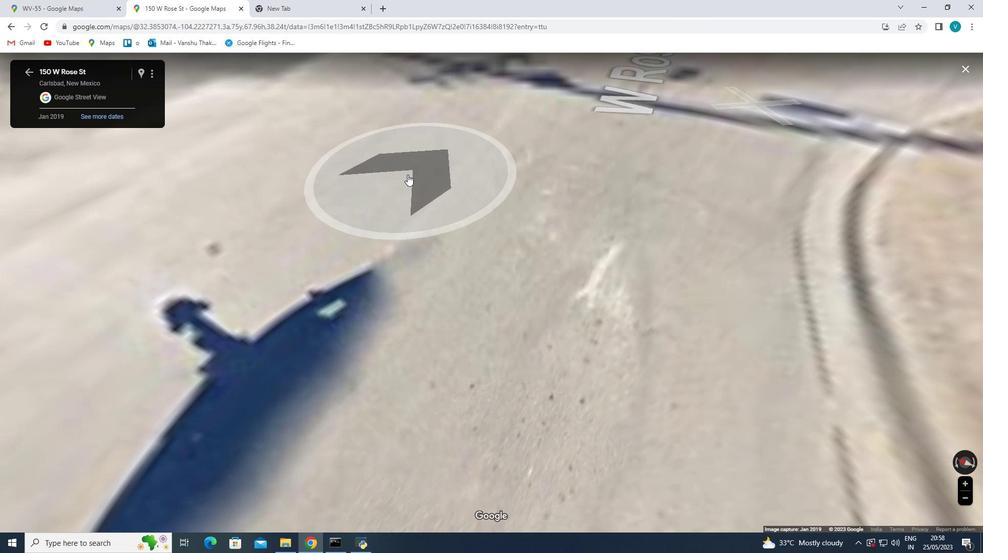 
Action: Mouse scrolled (401, 179) with delta (0, 0)
Screenshot: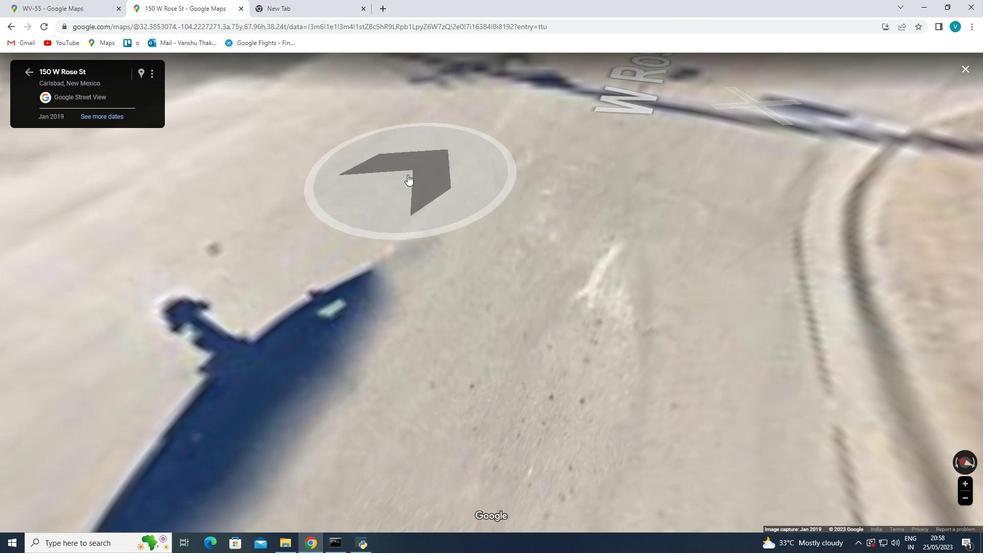 
Action: Mouse moved to (402, 180)
Screenshot: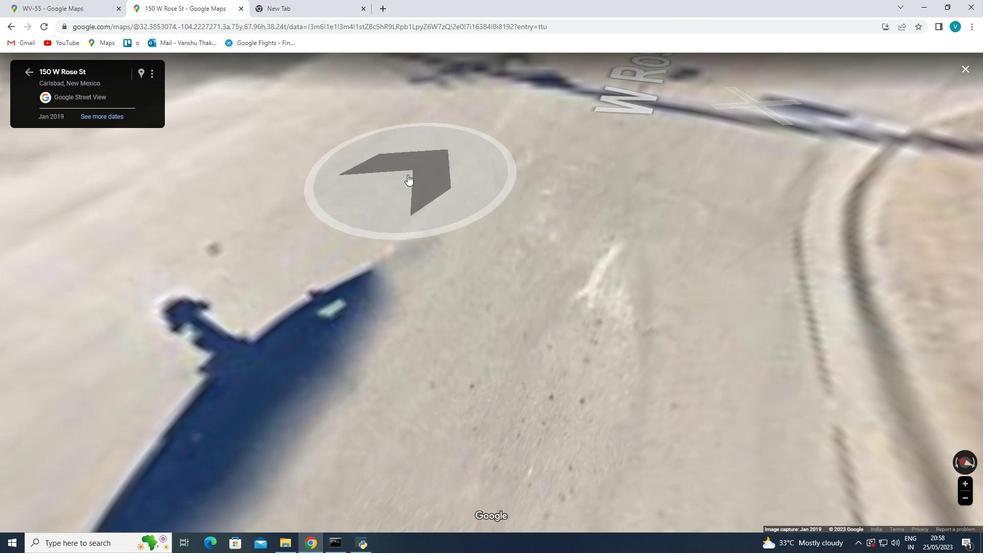 
Action: Mouse scrolled (402, 180) with delta (0, 0)
Screenshot: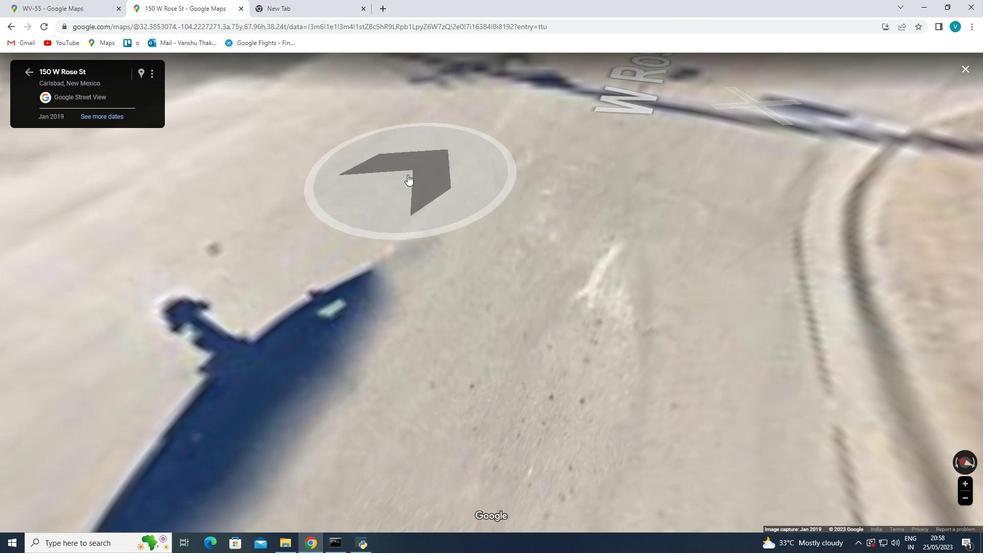 
Action: Mouse moved to (404, 182)
Screenshot: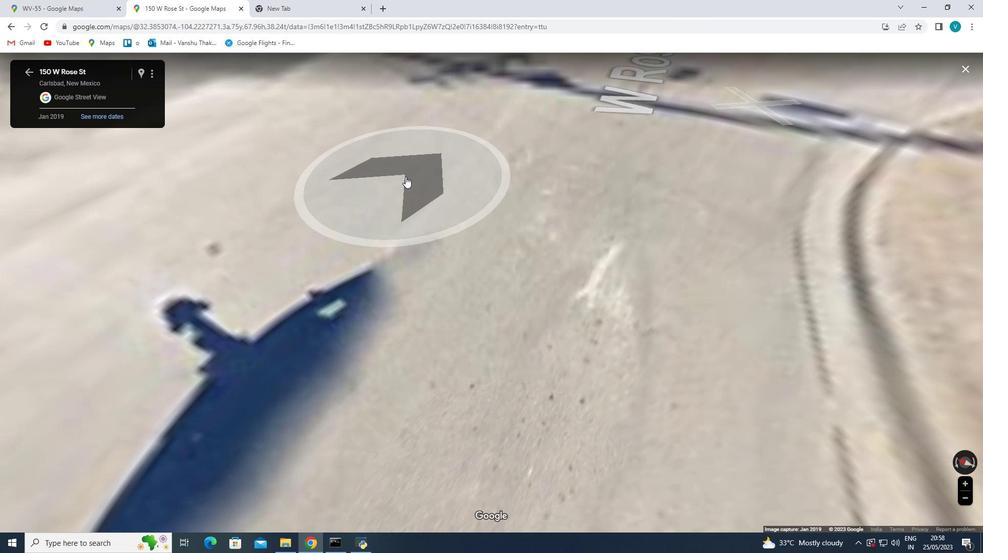 
Action: Mouse scrolled (402, 180) with delta (0, 0)
Screenshot: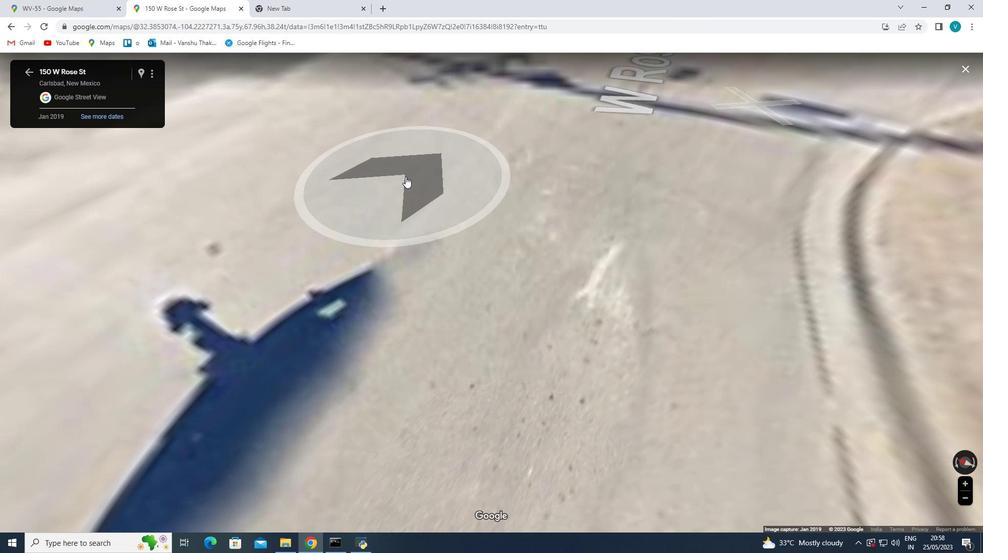 
Action: Mouse moved to (457, 241)
Screenshot: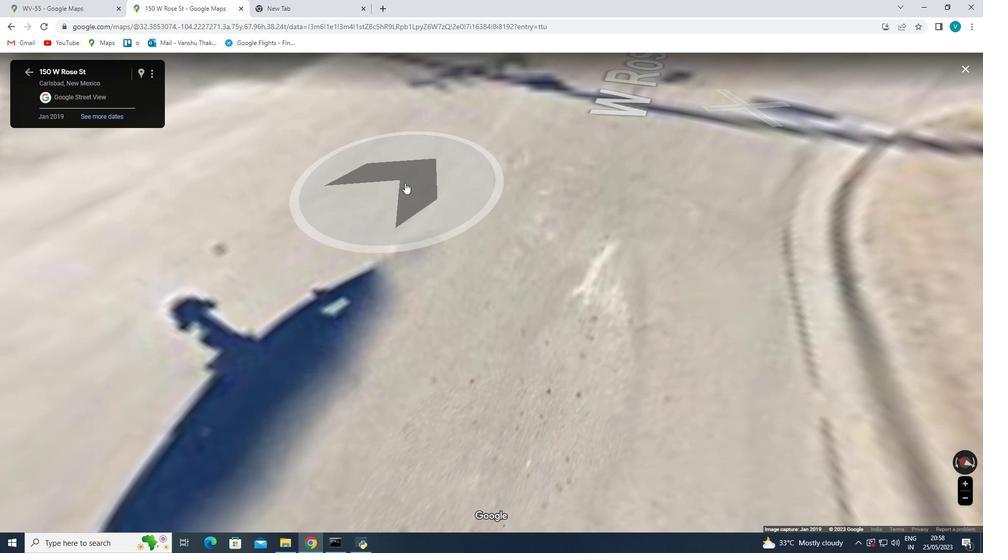 
Action: Mouse scrolled (457, 241) with delta (0, 0)
Screenshot: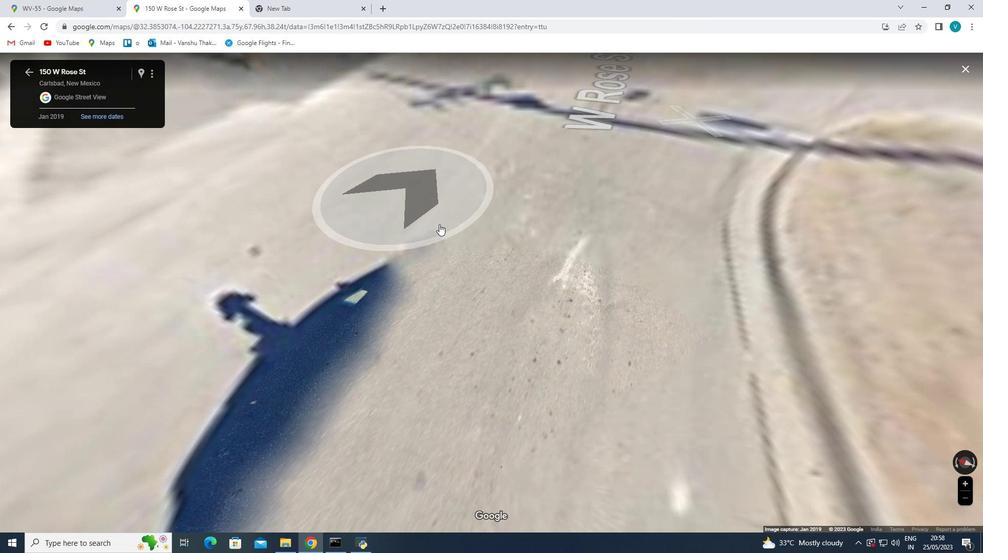 
Action: Mouse scrolled (457, 241) with delta (0, 0)
Screenshot: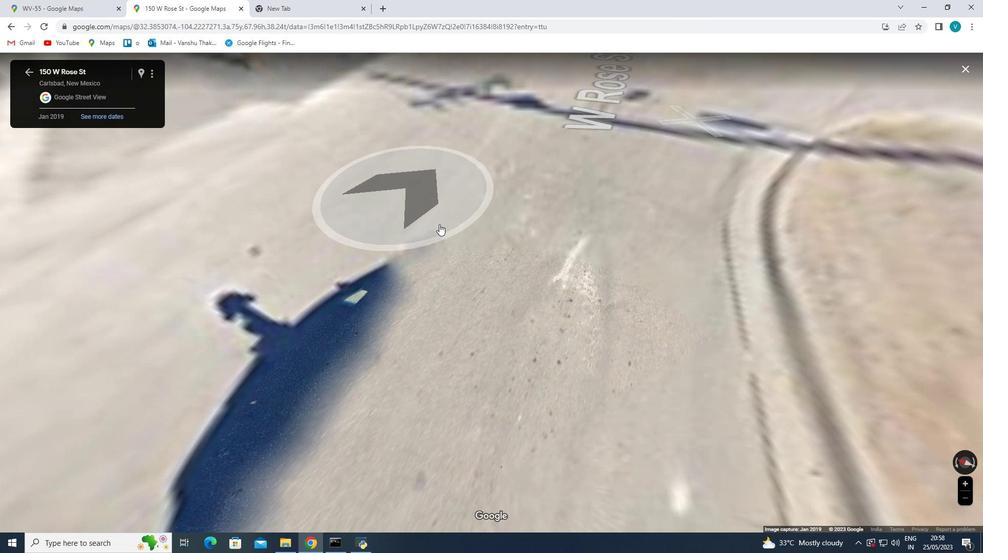 
Action: Mouse scrolled (457, 241) with delta (0, 0)
Screenshot: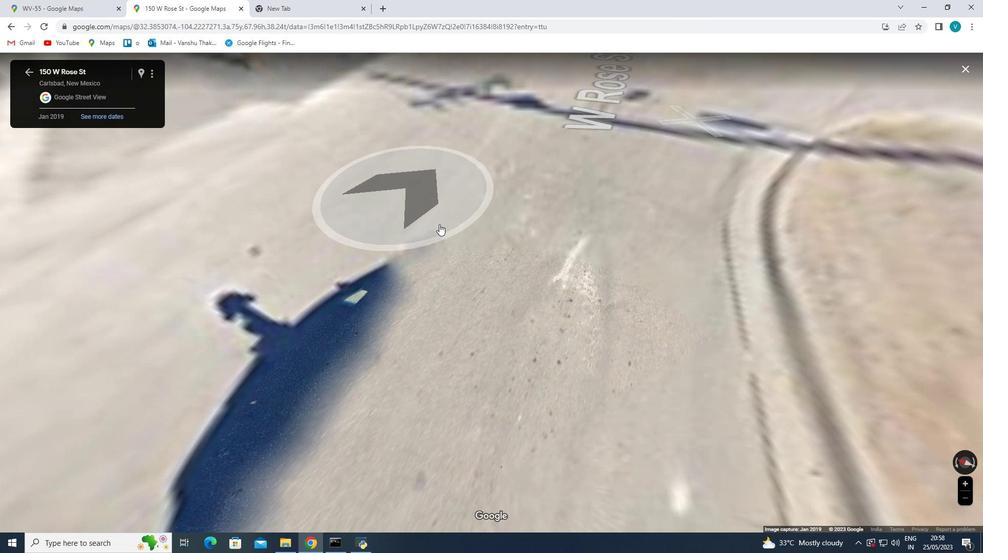 
Action: Mouse scrolled (457, 241) with delta (0, 0)
Screenshot: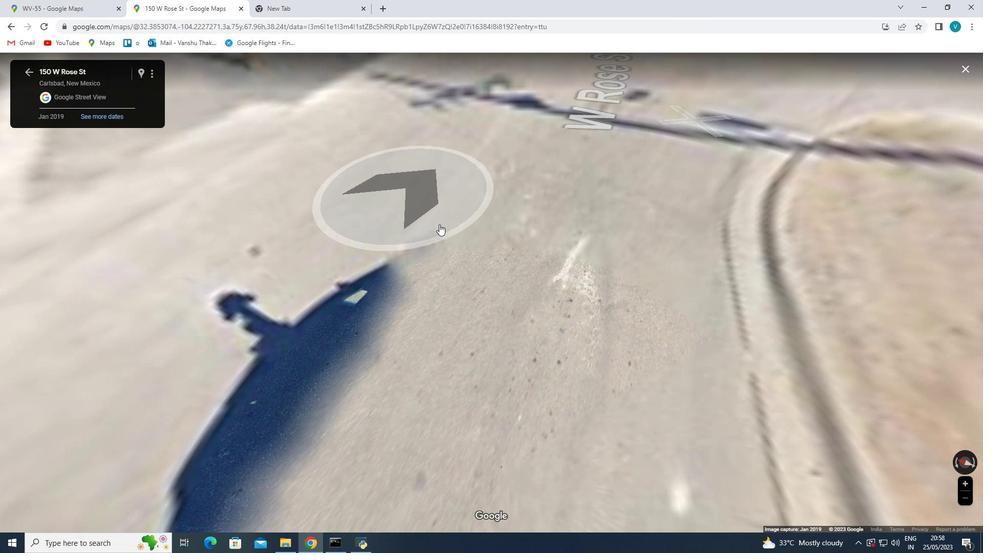 
Action: Mouse scrolled (457, 242) with delta (0, 0)
Screenshot: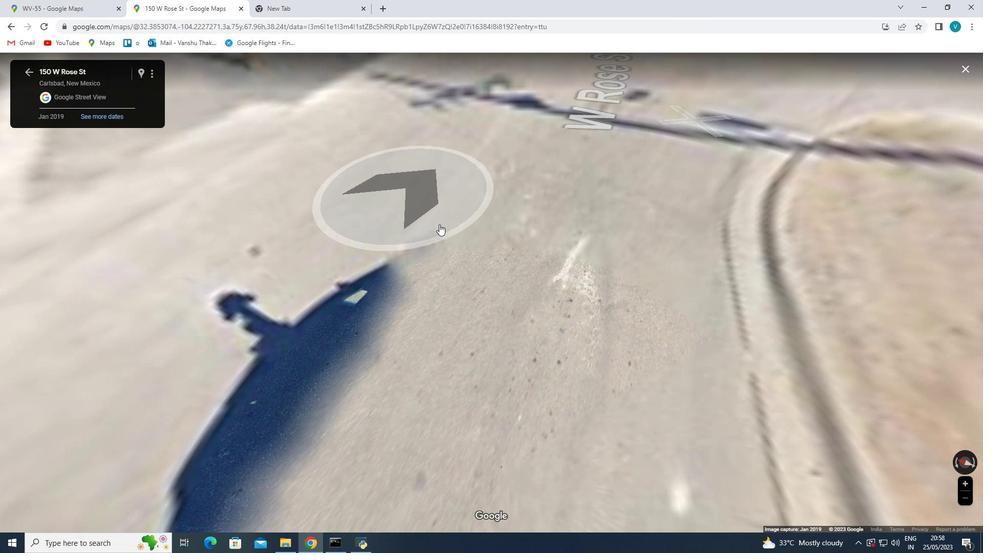 
Action: Mouse scrolled (457, 241) with delta (0, 0)
